 Task: Select transit view around selected location Golden Gate Bridge, San Francisco, California, United States and check out the nearest train station
Action: Mouse moved to (121, 48)
Screenshot: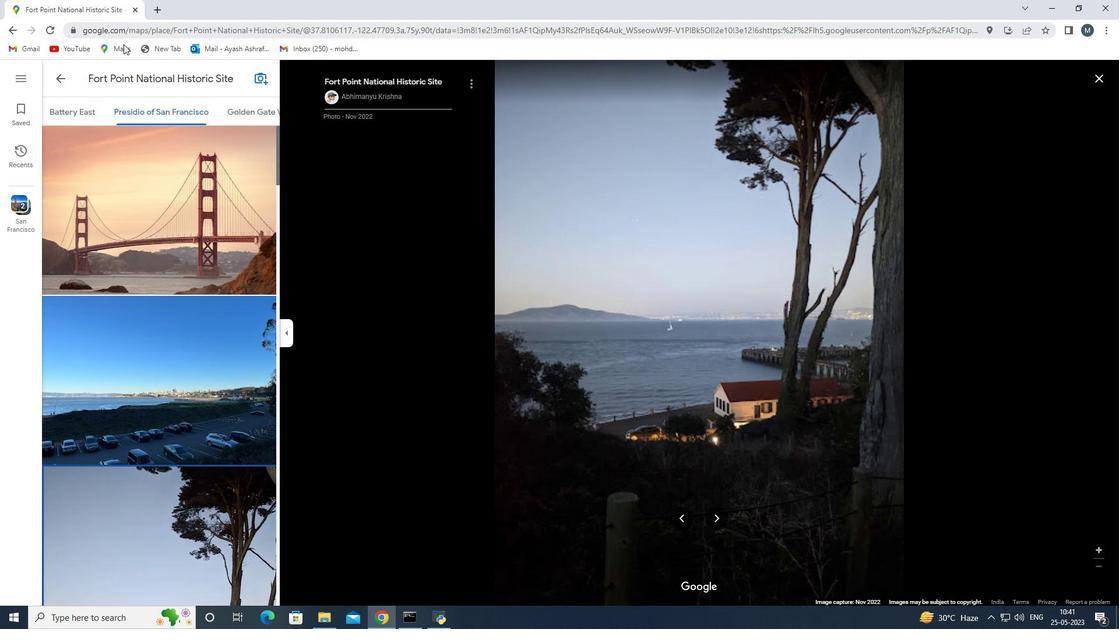 
Action: Mouse pressed left at (121, 48)
Screenshot: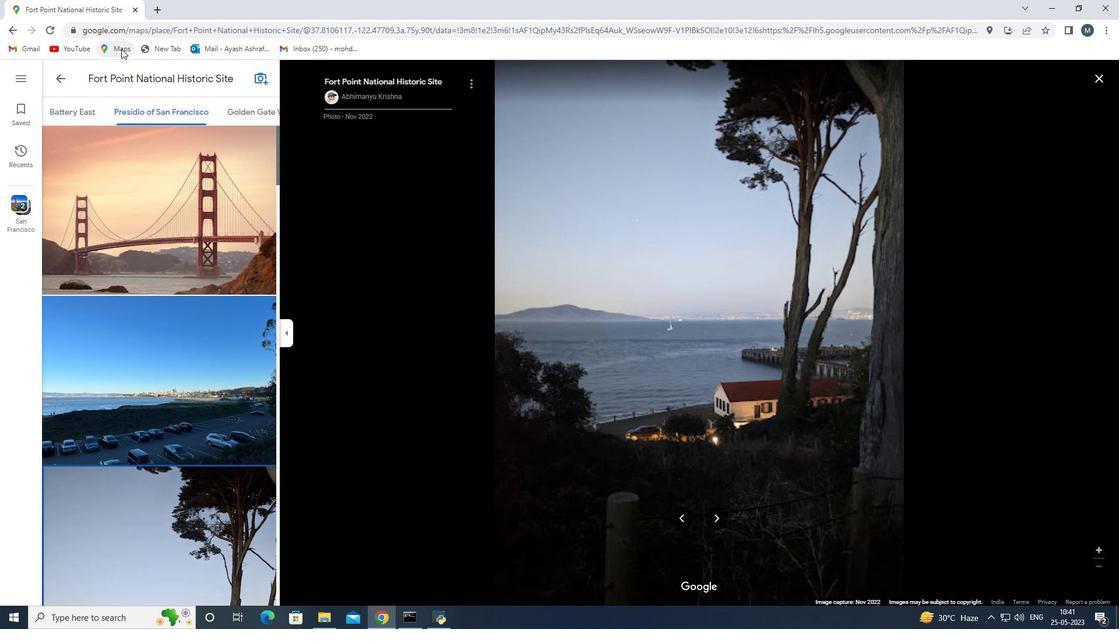 
Action: Mouse moved to (139, 107)
Screenshot: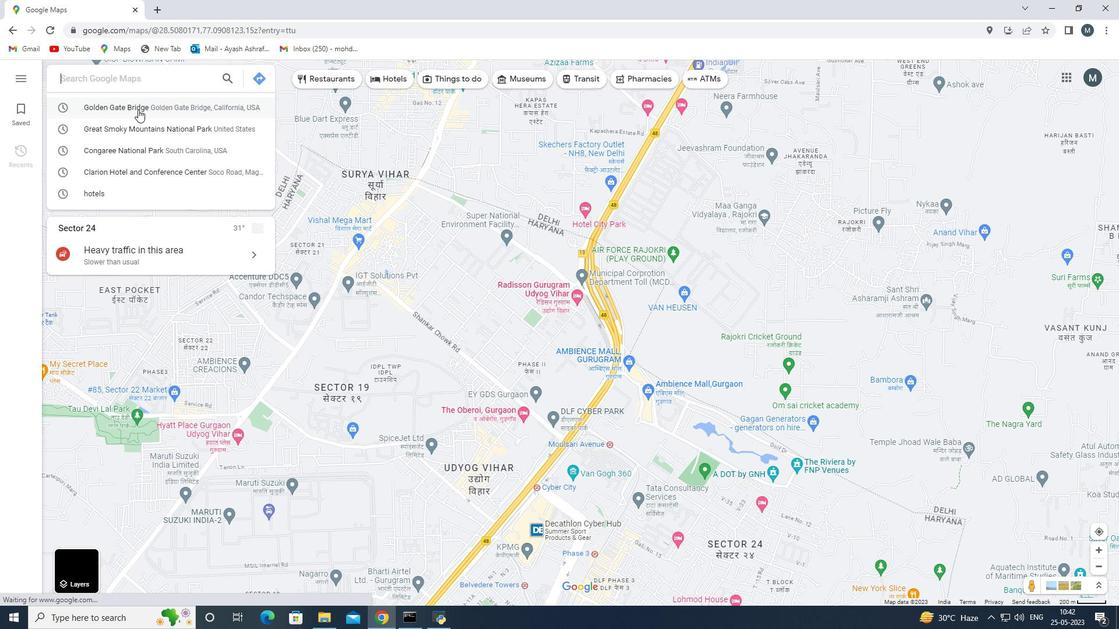 
Action: Mouse pressed left at (139, 107)
Screenshot: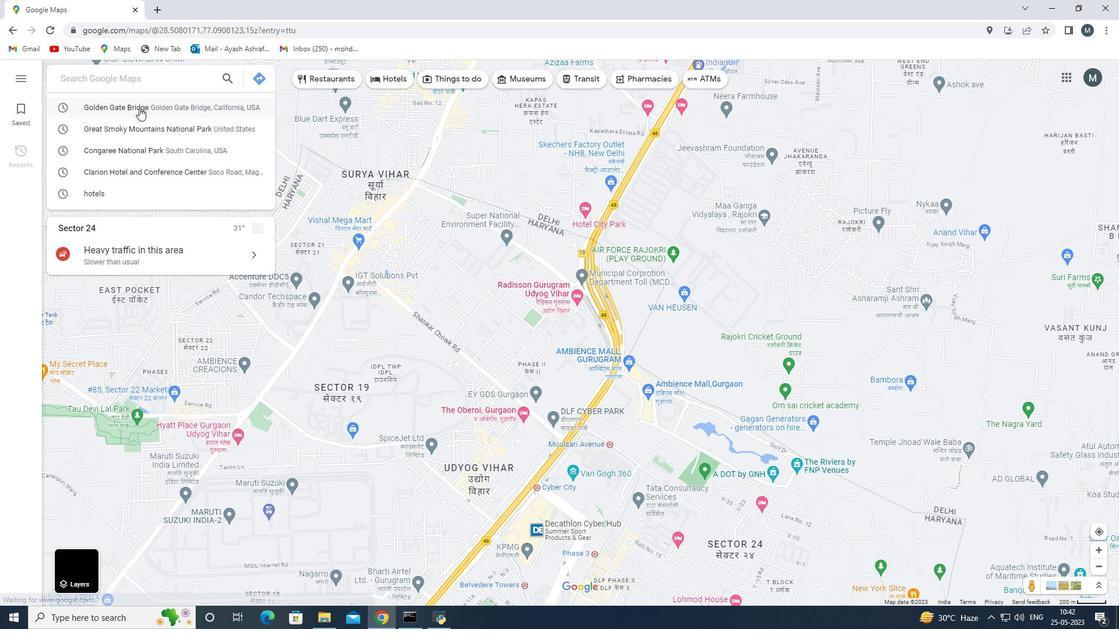 
Action: Mouse moved to (521, 78)
Screenshot: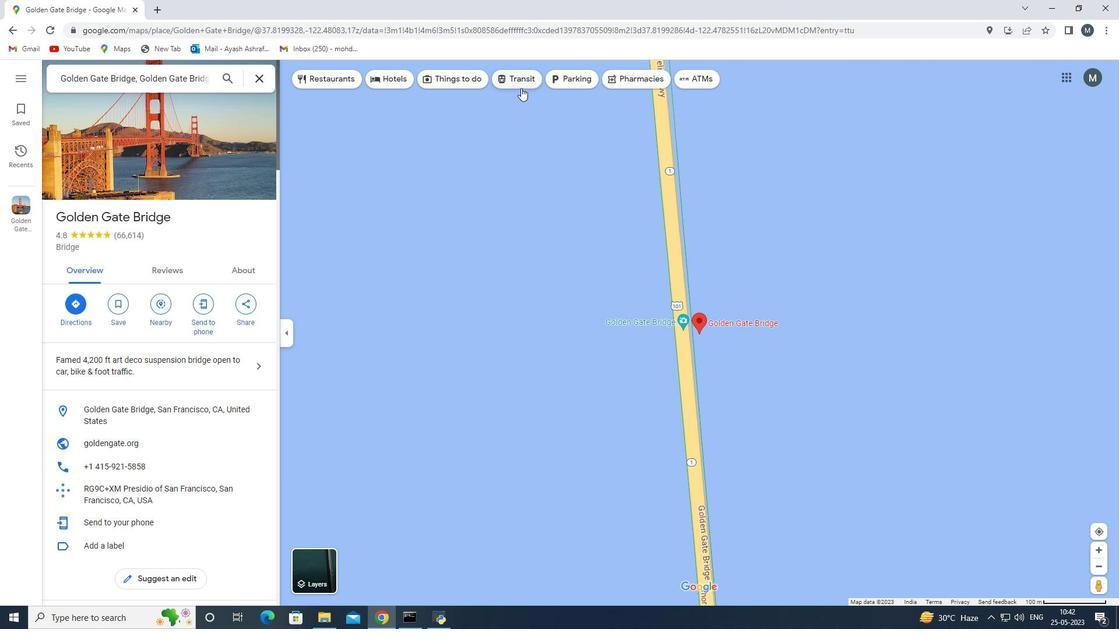 
Action: Mouse pressed left at (521, 78)
Screenshot: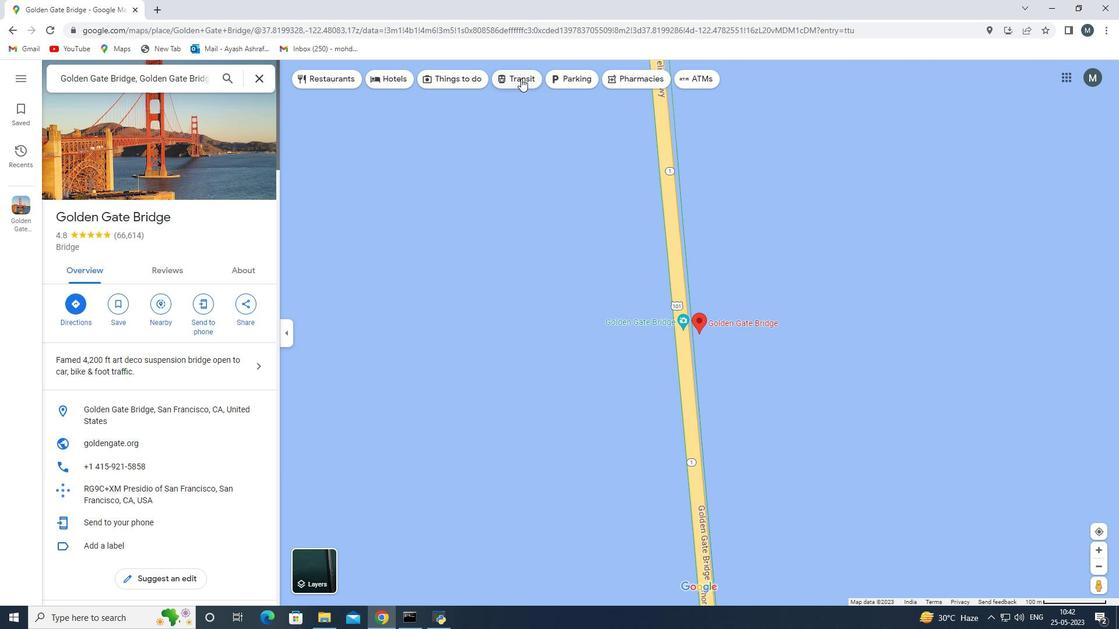 
Action: Mouse moved to (174, 362)
Screenshot: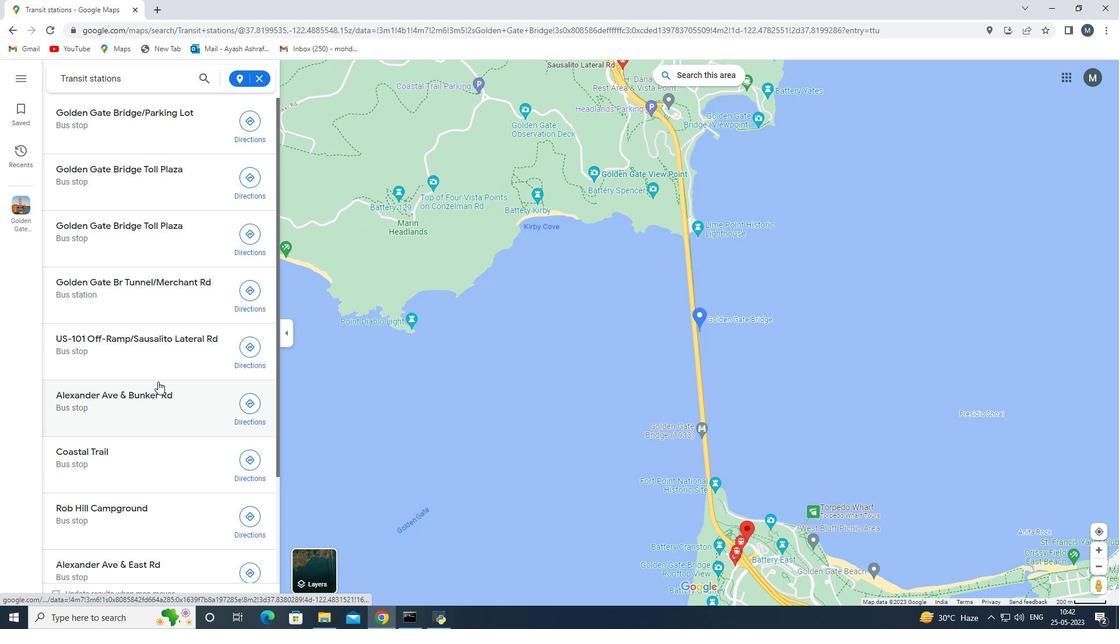 
Action: Mouse scrolled (174, 361) with delta (0, 0)
Screenshot: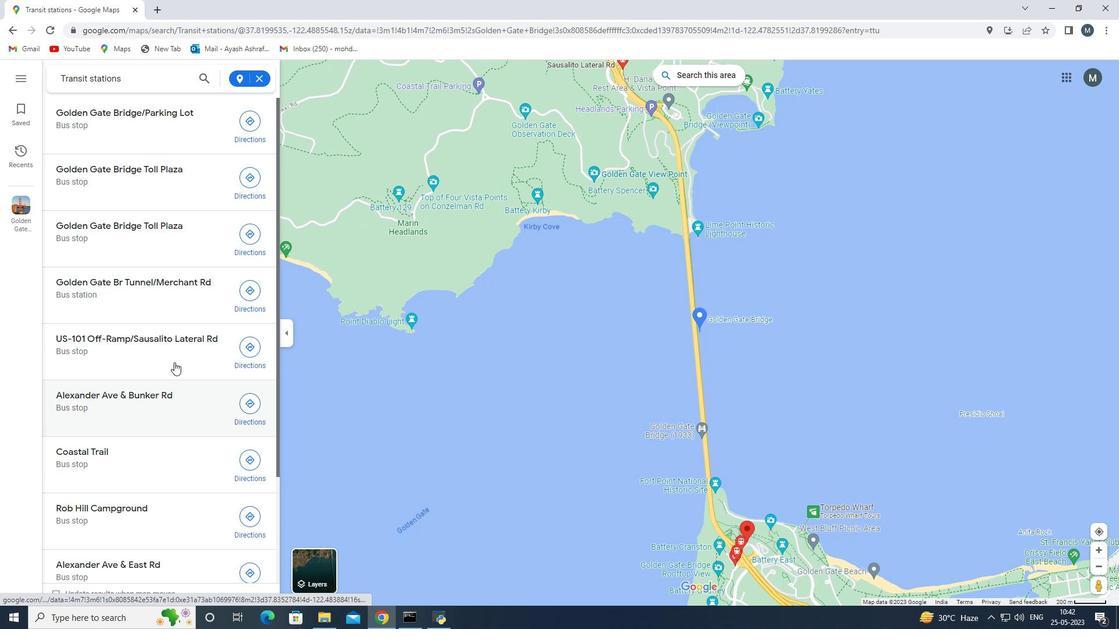 
Action: Mouse scrolled (174, 361) with delta (0, 0)
Screenshot: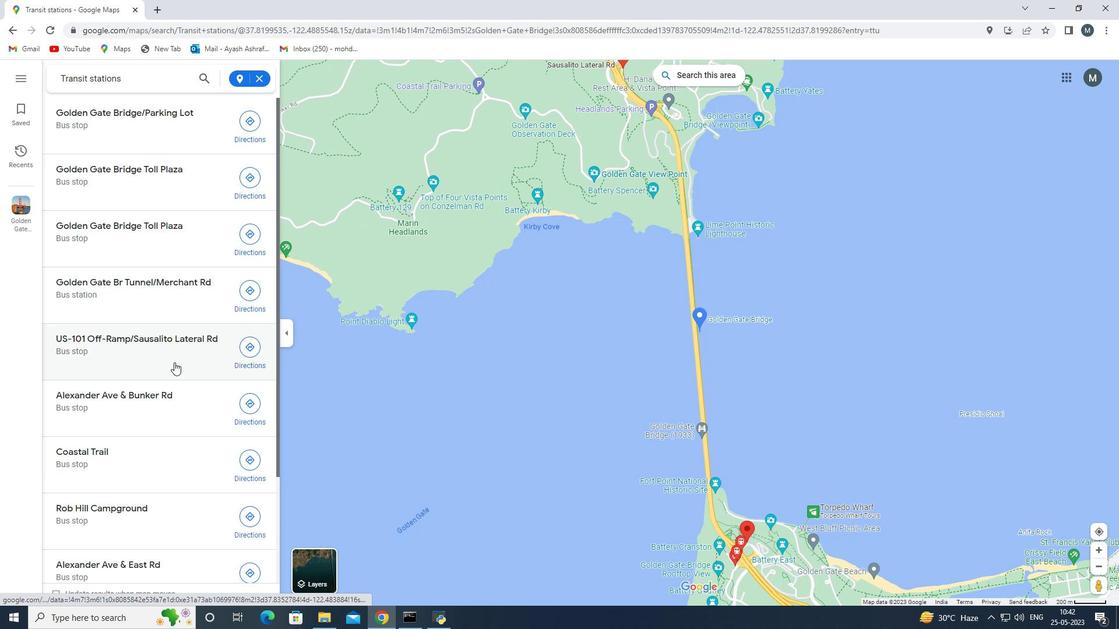 
Action: Mouse scrolled (174, 361) with delta (0, 0)
Screenshot: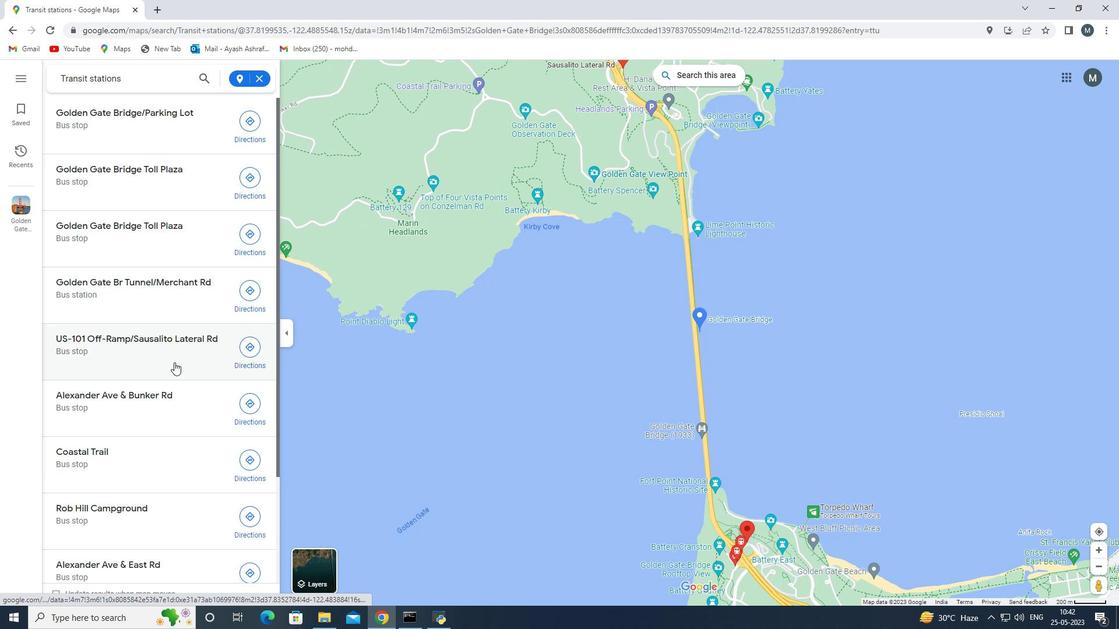 
Action: Mouse scrolled (174, 361) with delta (0, 0)
Screenshot: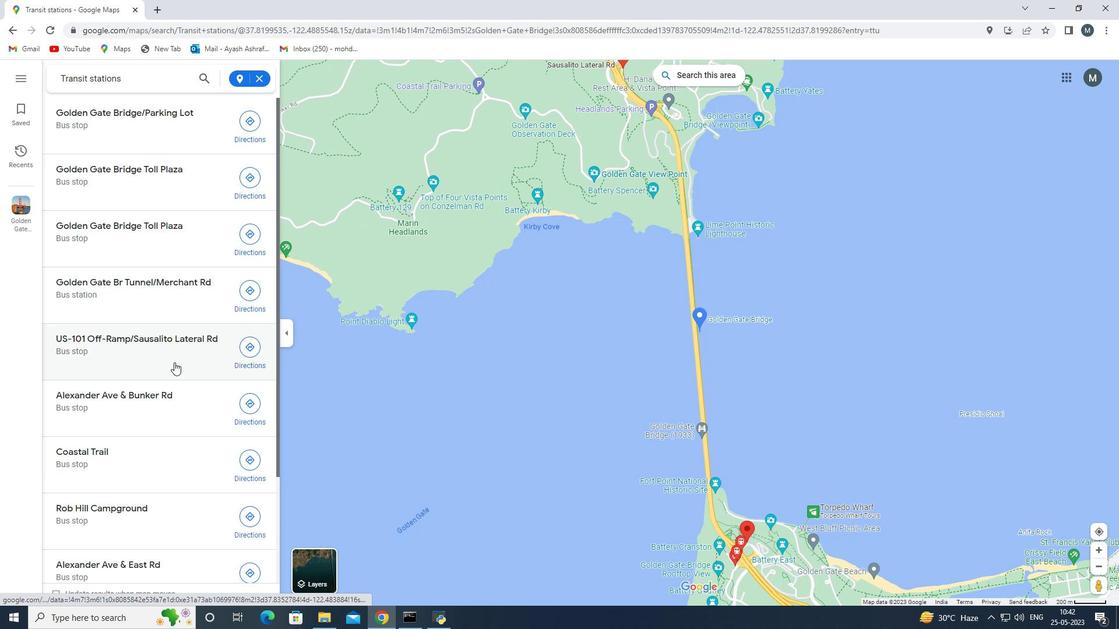 
Action: Mouse scrolled (174, 361) with delta (0, 0)
Screenshot: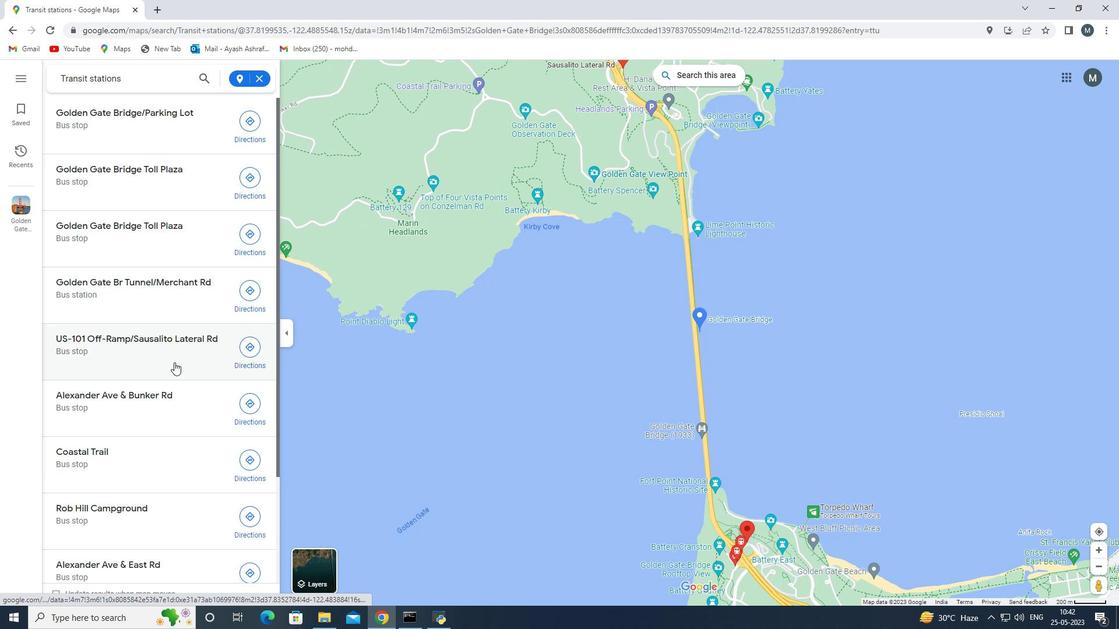 
Action: Mouse scrolled (174, 361) with delta (0, 0)
Screenshot: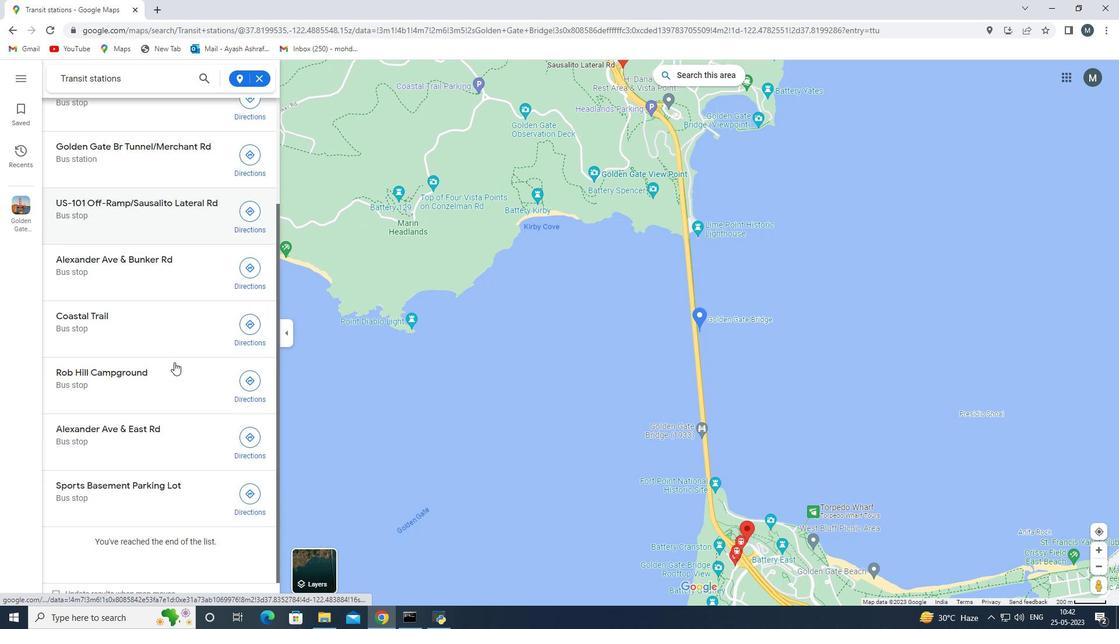 
Action: Mouse scrolled (174, 363) with delta (0, 0)
Screenshot: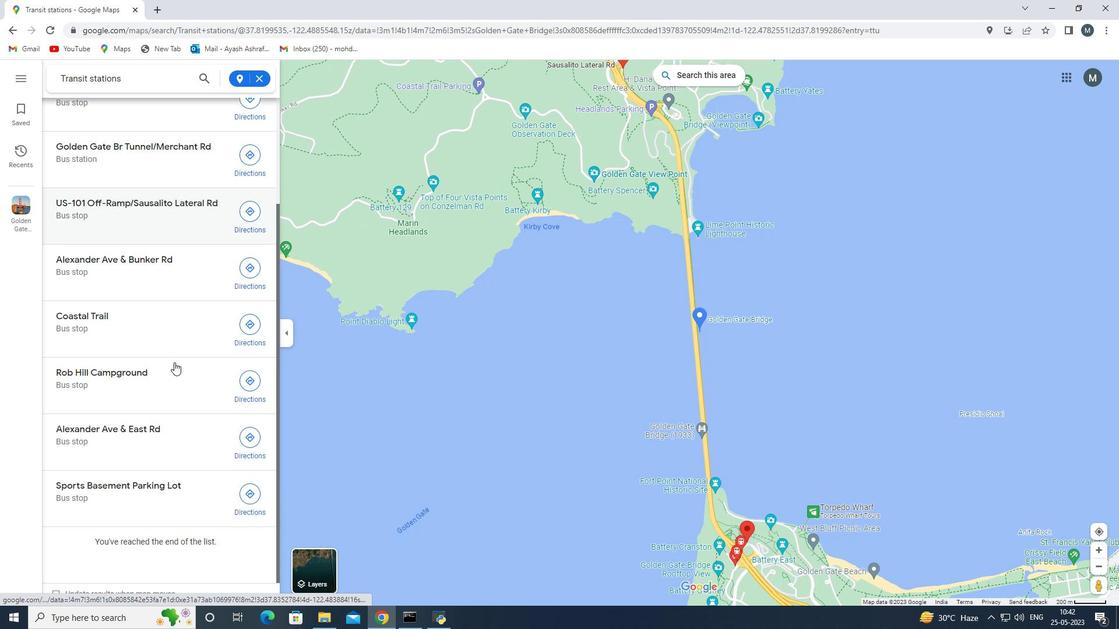 
Action: Mouse scrolled (174, 363) with delta (0, 0)
Screenshot: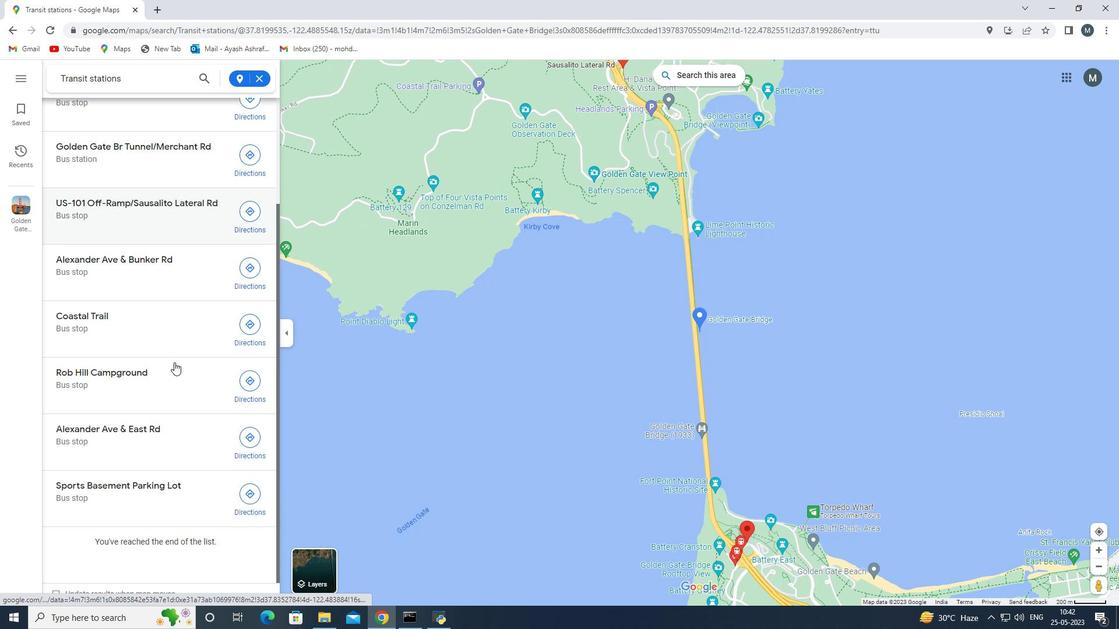 
Action: Mouse scrolled (174, 363) with delta (0, 0)
Screenshot: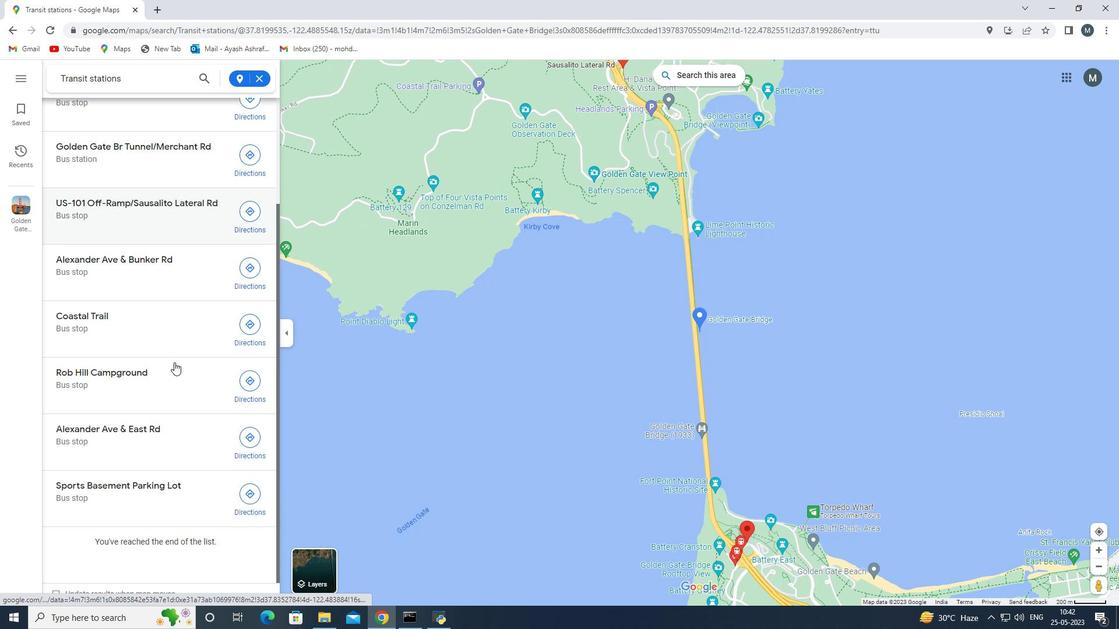 
Action: Mouse scrolled (174, 363) with delta (0, 0)
Screenshot: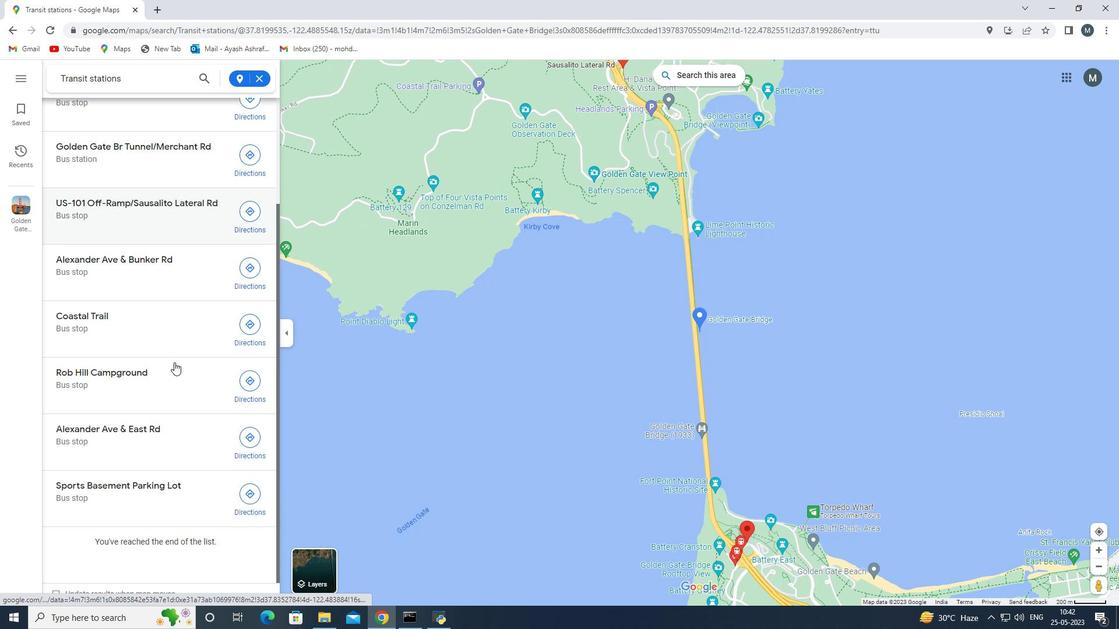 
Action: Mouse scrolled (174, 363) with delta (0, 0)
Screenshot: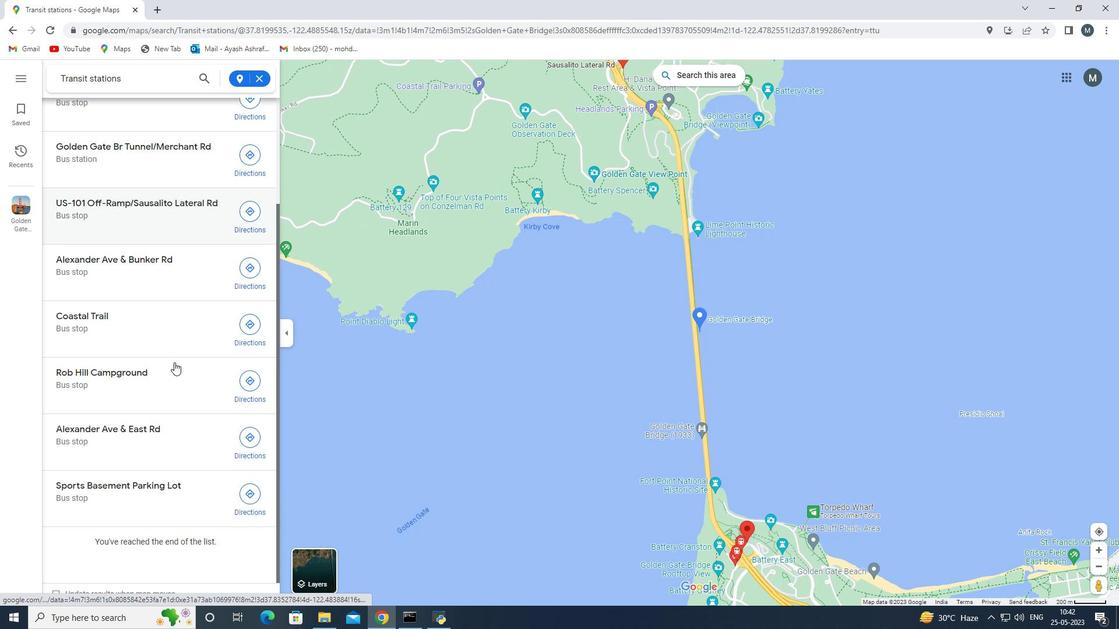 
Action: Mouse scrolled (174, 363) with delta (0, 0)
Screenshot: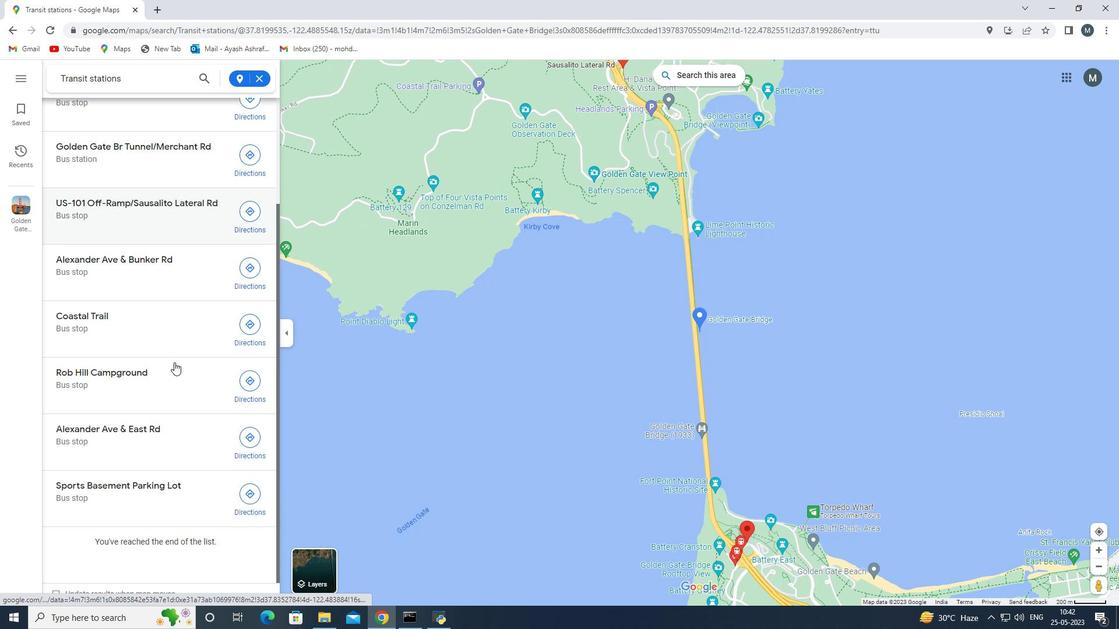 
Action: Mouse moved to (203, 251)
Screenshot: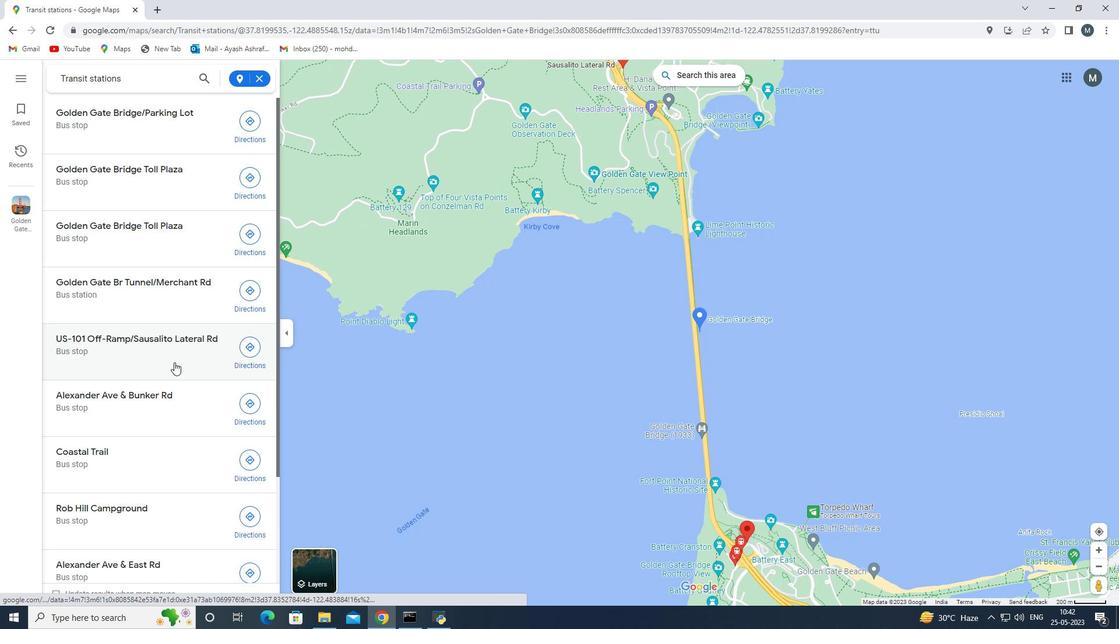 
Action: Mouse scrolled (203, 252) with delta (0, 0)
Screenshot: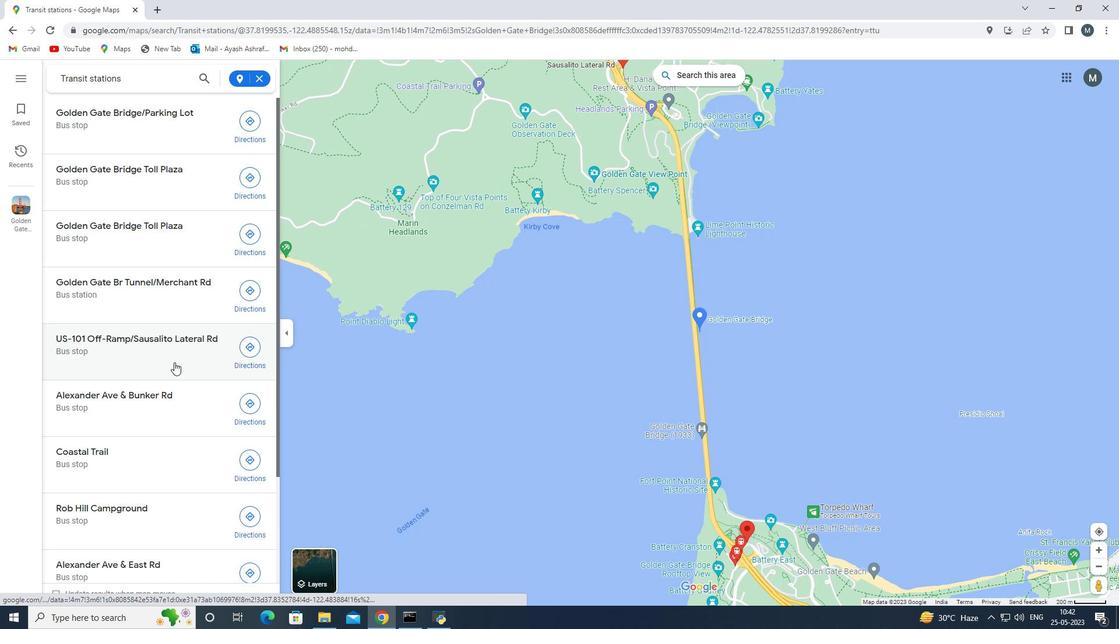 
Action: Mouse scrolled (203, 252) with delta (0, 0)
Screenshot: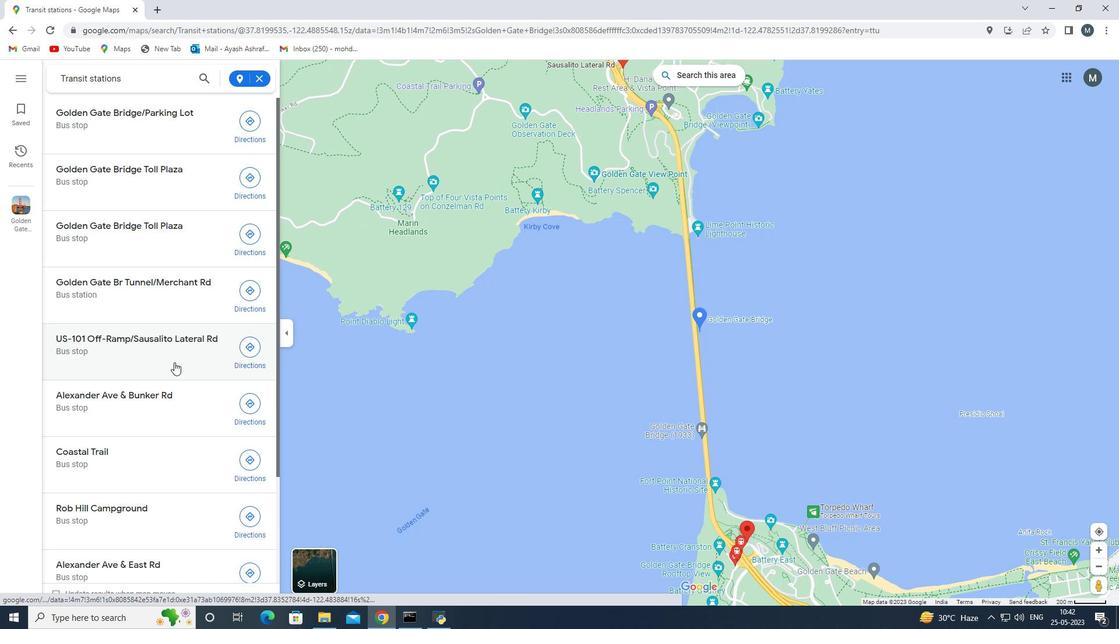 
Action: Mouse scrolled (203, 252) with delta (0, 0)
Screenshot: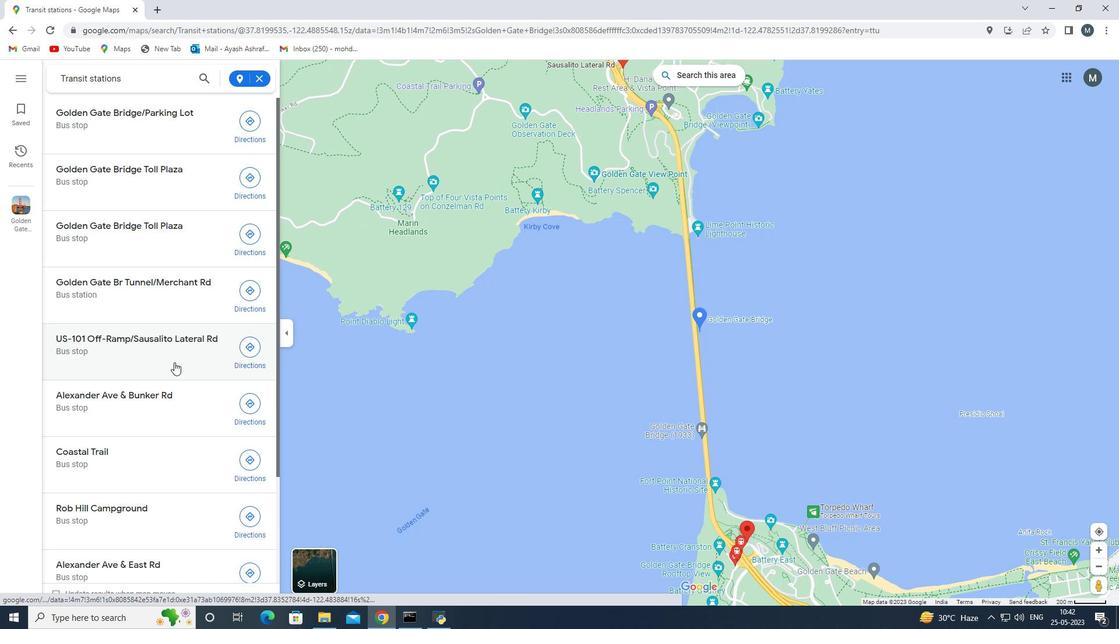 
Action: Mouse scrolled (203, 252) with delta (0, 0)
Screenshot: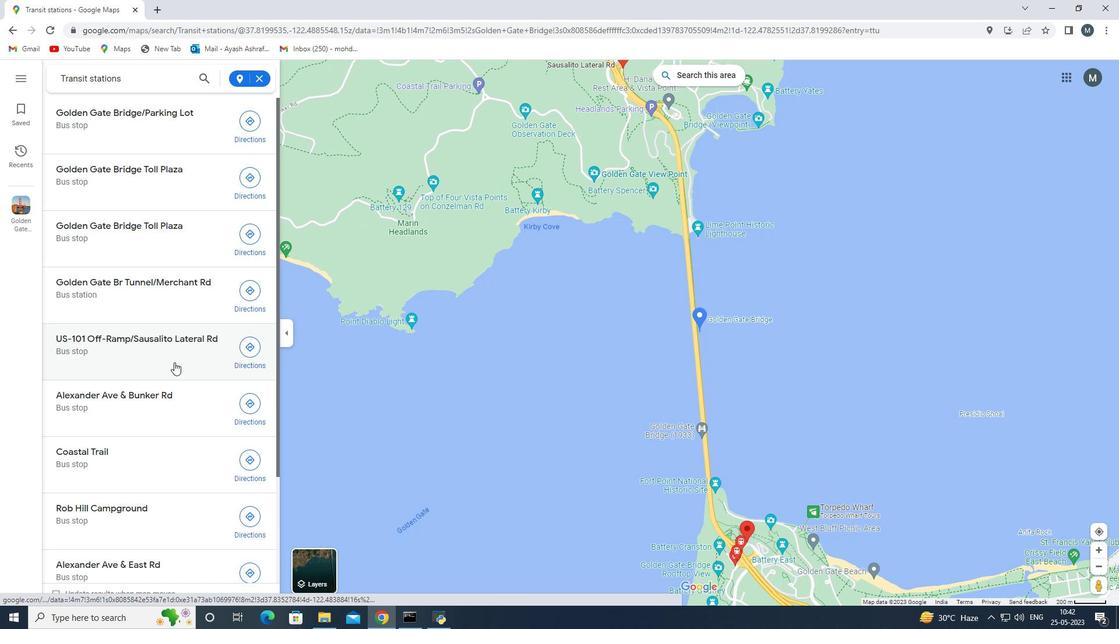 
Action: Mouse scrolled (203, 252) with delta (0, 0)
Screenshot: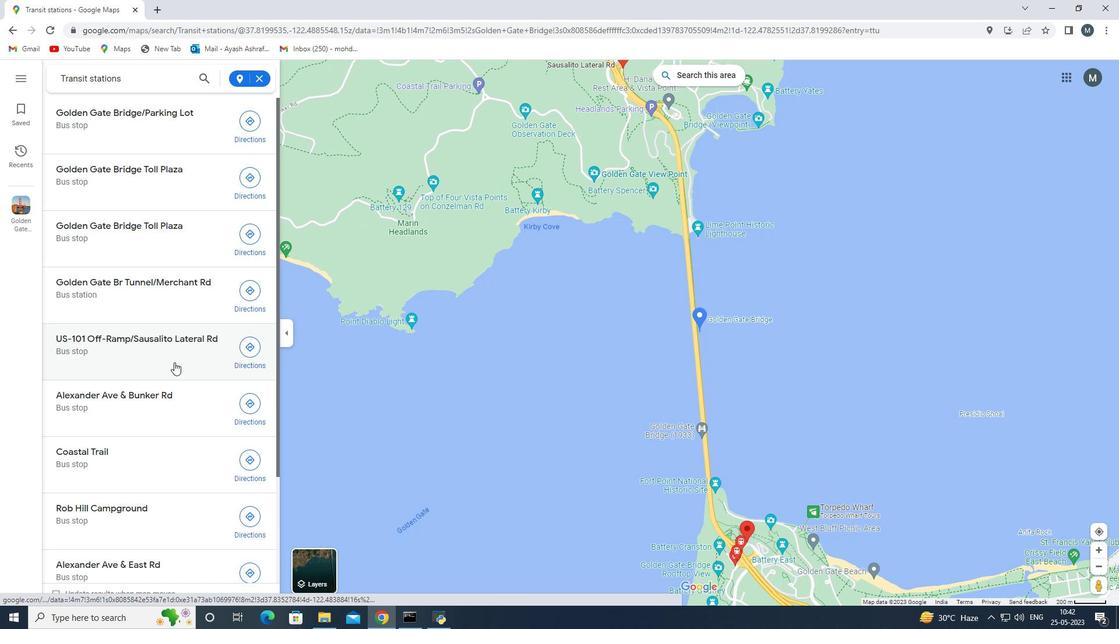 
Action: Mouse scrolled (203, 252) with delta (0, 0)
Screenshot: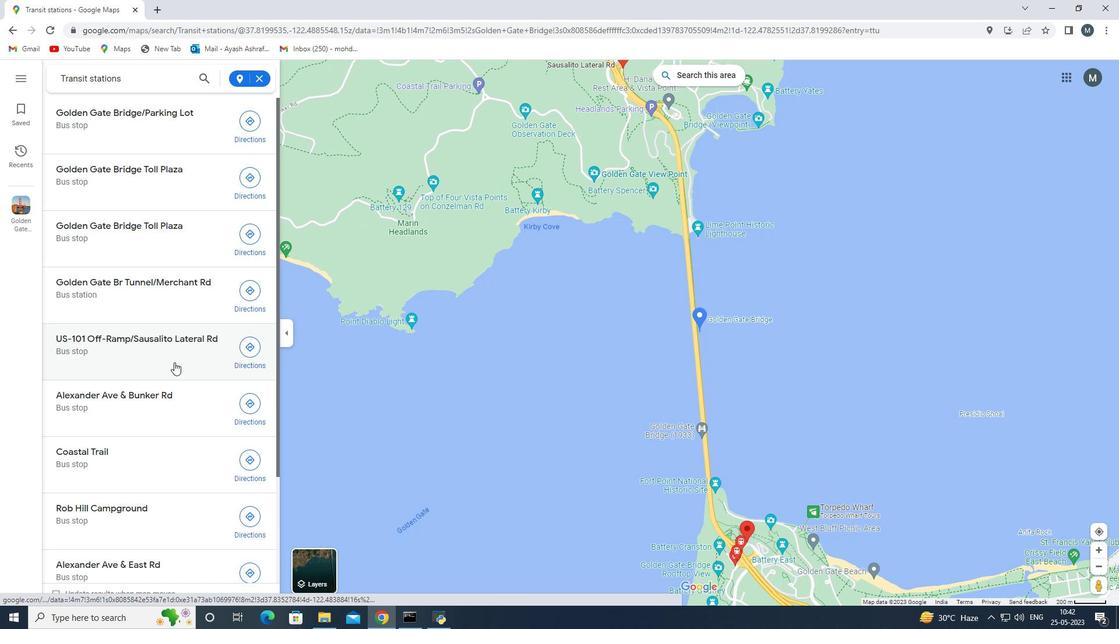 
Action: Mouse scrolled (203, 252) with delta (0, 0)
Screenshot: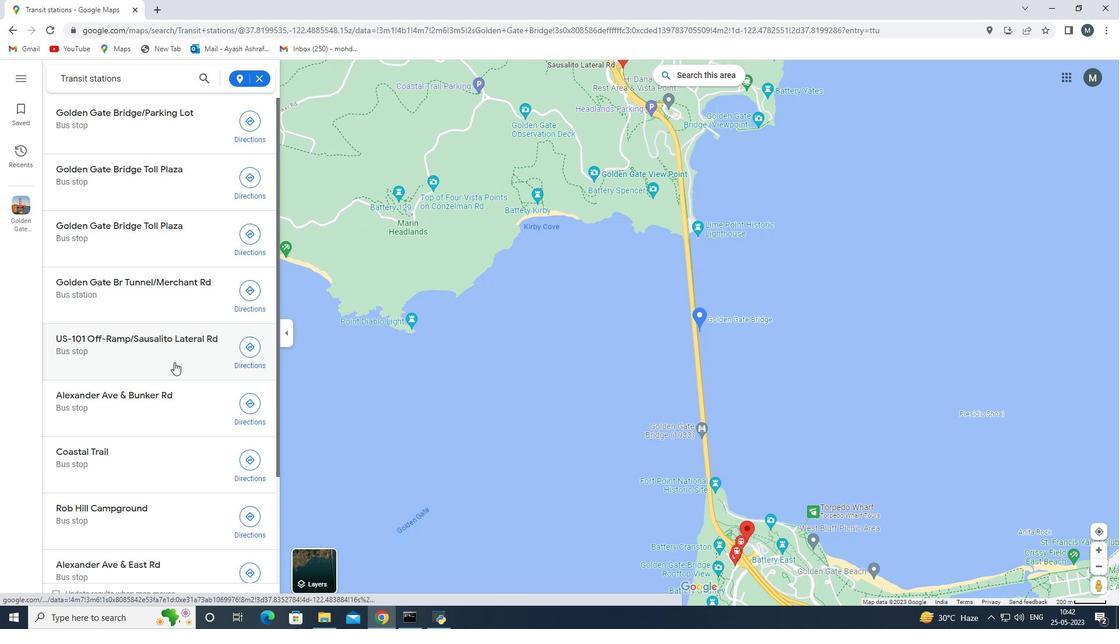 
Action: Mouse moved to (170, 129)
Screenshot: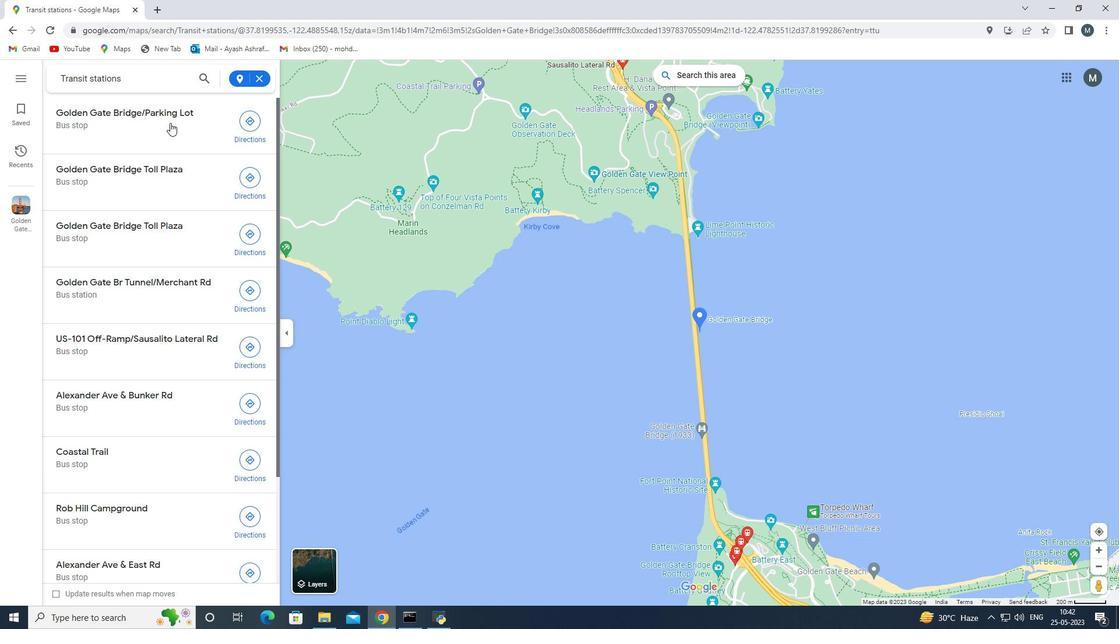 
Action: Mouse scrolled (170, 130) with delta (0, 0)
Screenshot: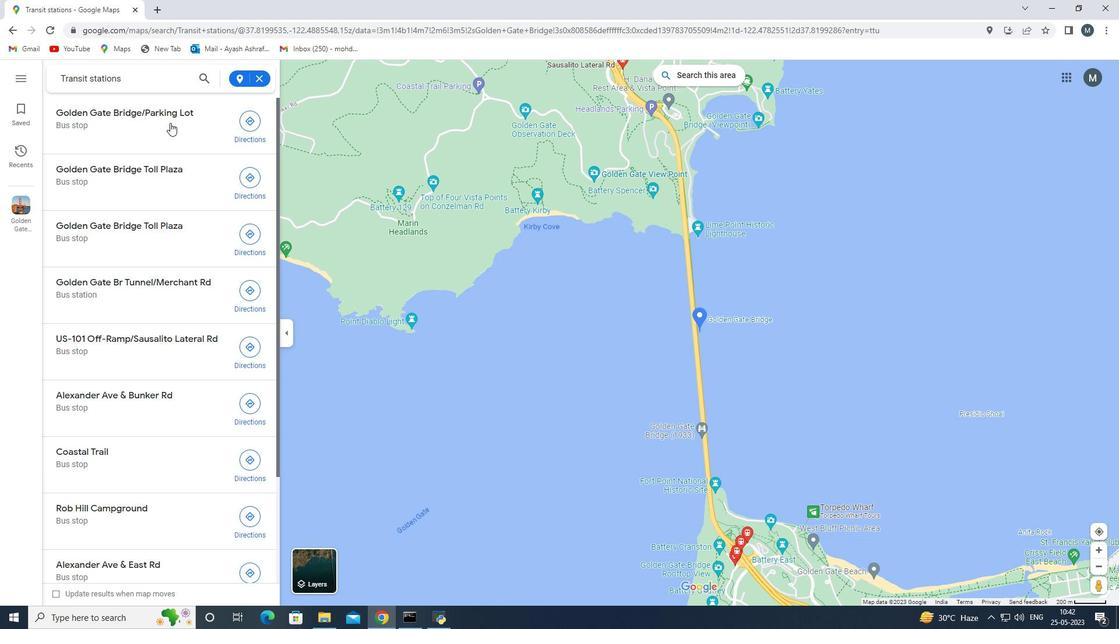 
Action: Mouse scrolled (170, 130) with delta (0, 0)
Screenshot: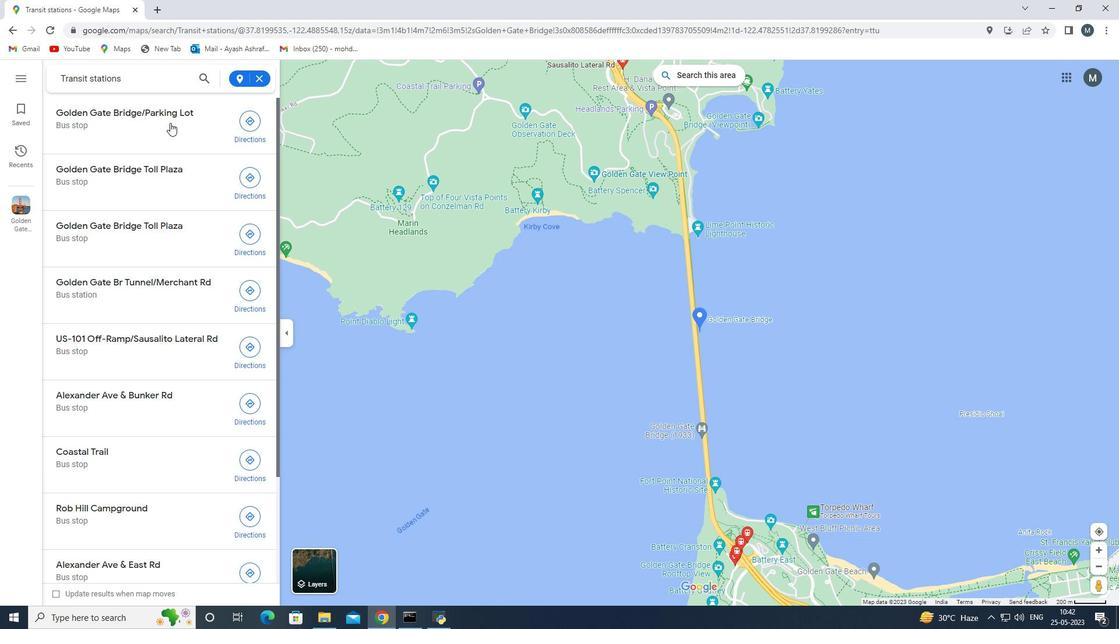 
Action: Mouse scrolled (170, 130) with delta (0, 0)
Screenshot: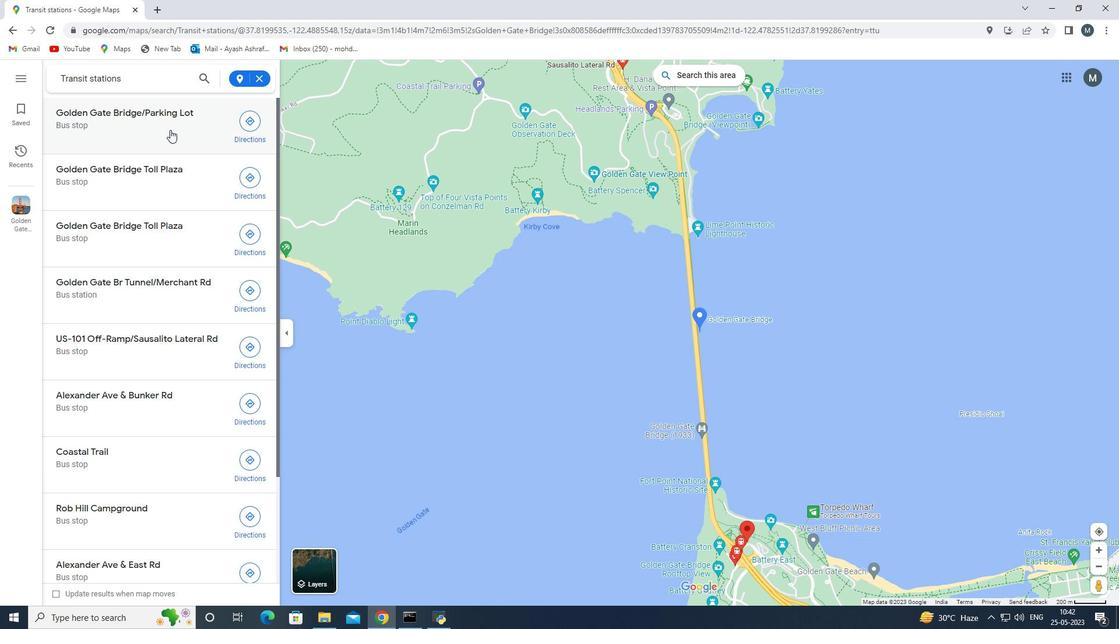 
Action: Mouse moved to (170, 130)
Screenshot: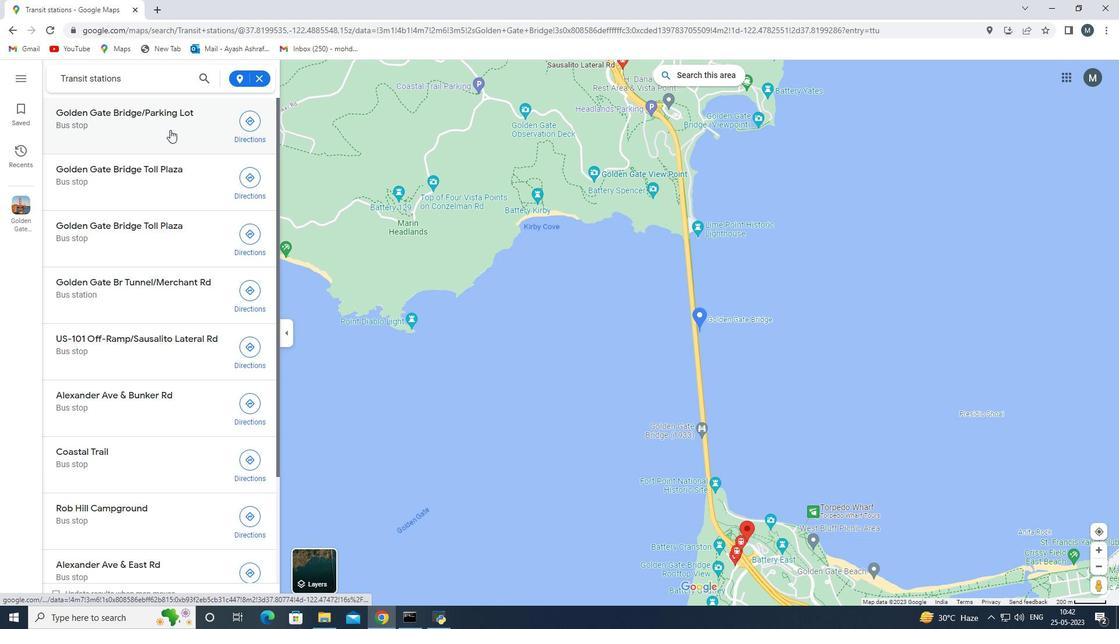 
Action: Mouse scrolled (170, 130) with delta (0, 0)
Screenshot: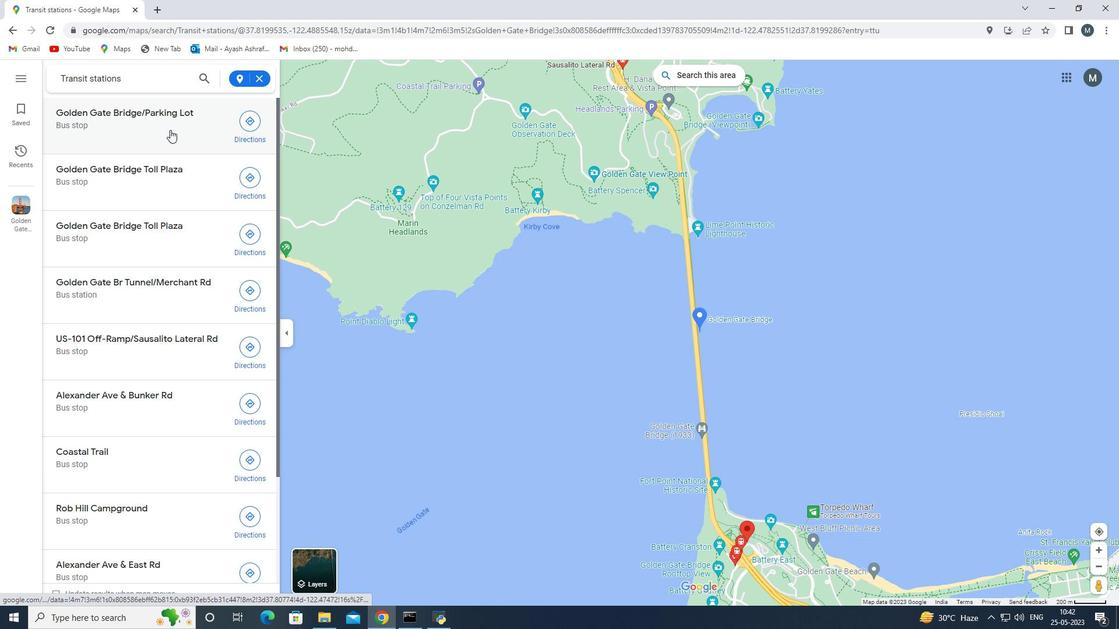 
Action: Mouse moved to (262, 78)
Screenshot: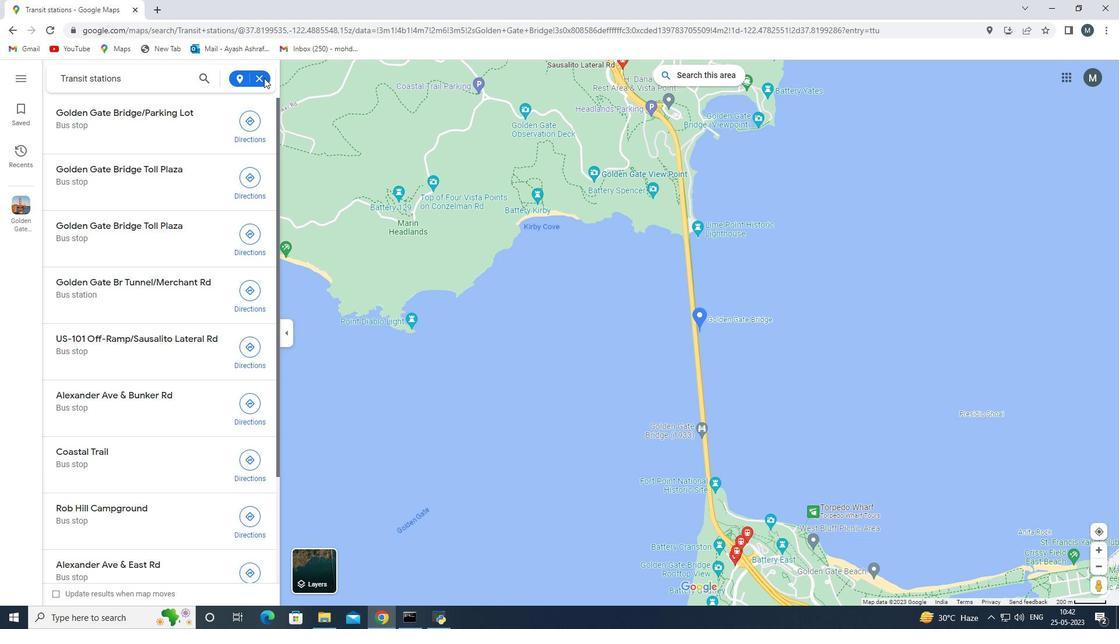 
Action: Mouse pressed left at (262, 78)
Screenshot: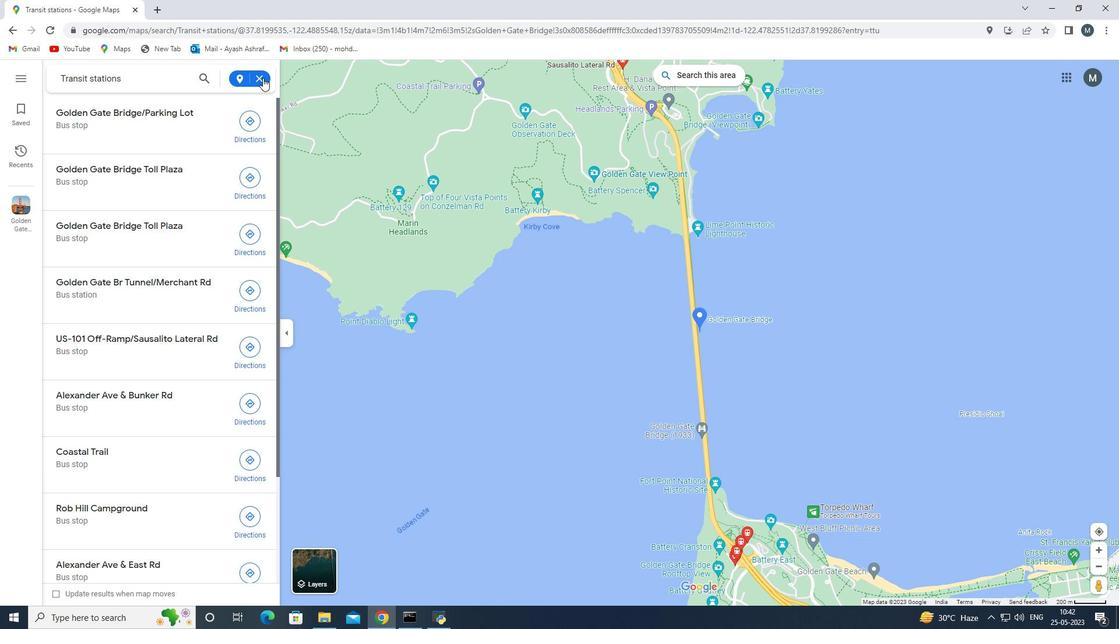
Action: Mouse moved to (169, 243)
Screenshot: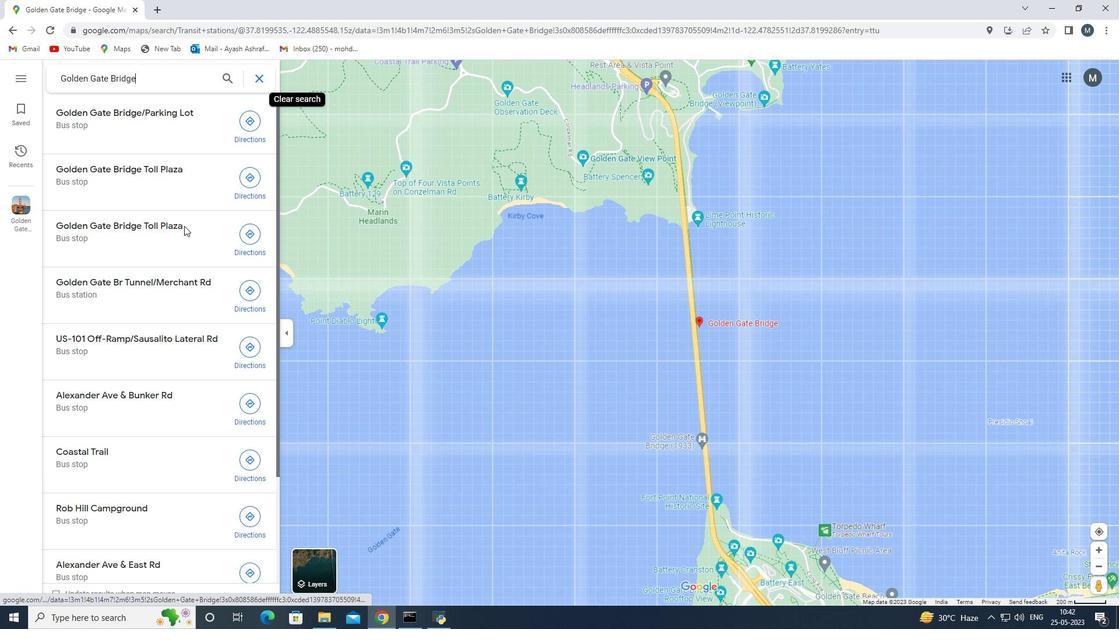 
Action: Mouse scrolled (169, 244) with delta (0, 0)
Screenshot: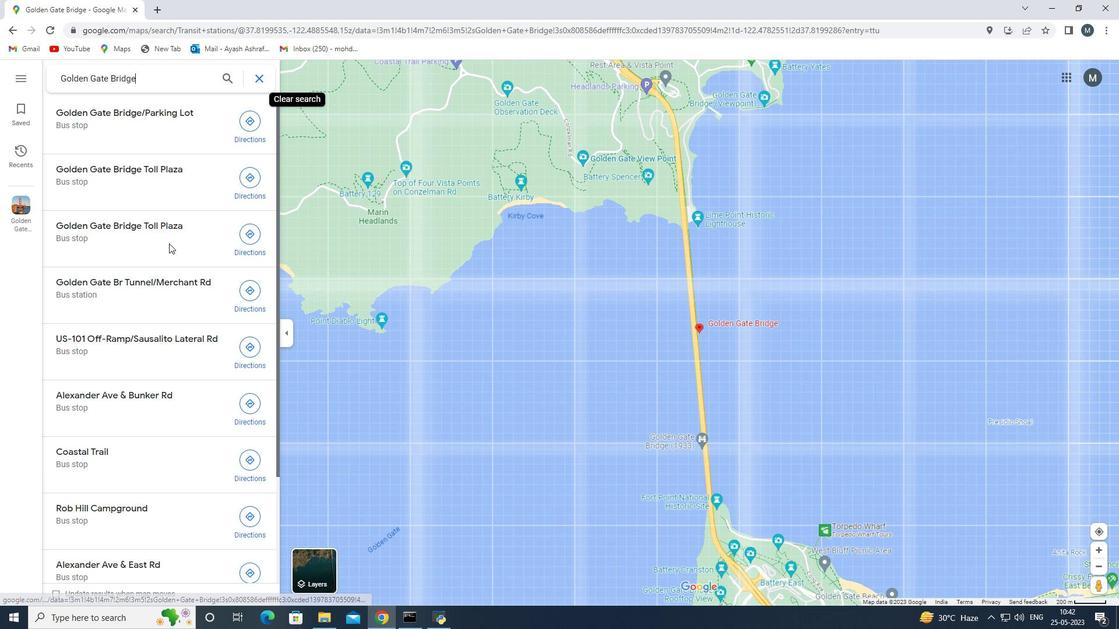 
Action: Mouse scrolled (169, 244) with delta (0, 0)
Screenshot: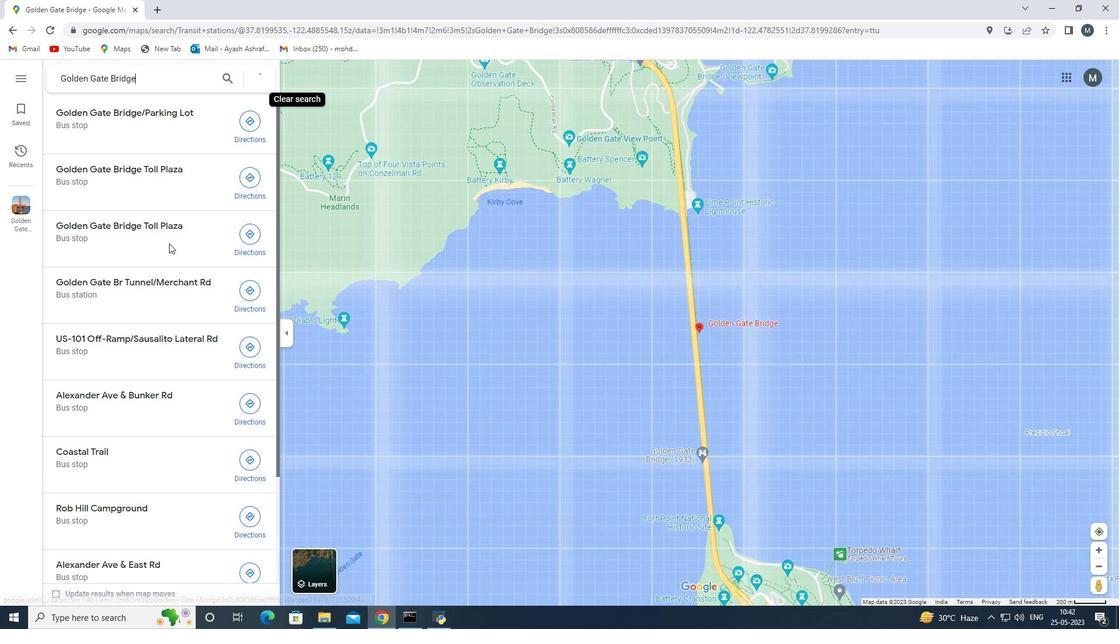 
Action: Mouse scrolled (169, 244) with delta (0, 0)
Screenshot: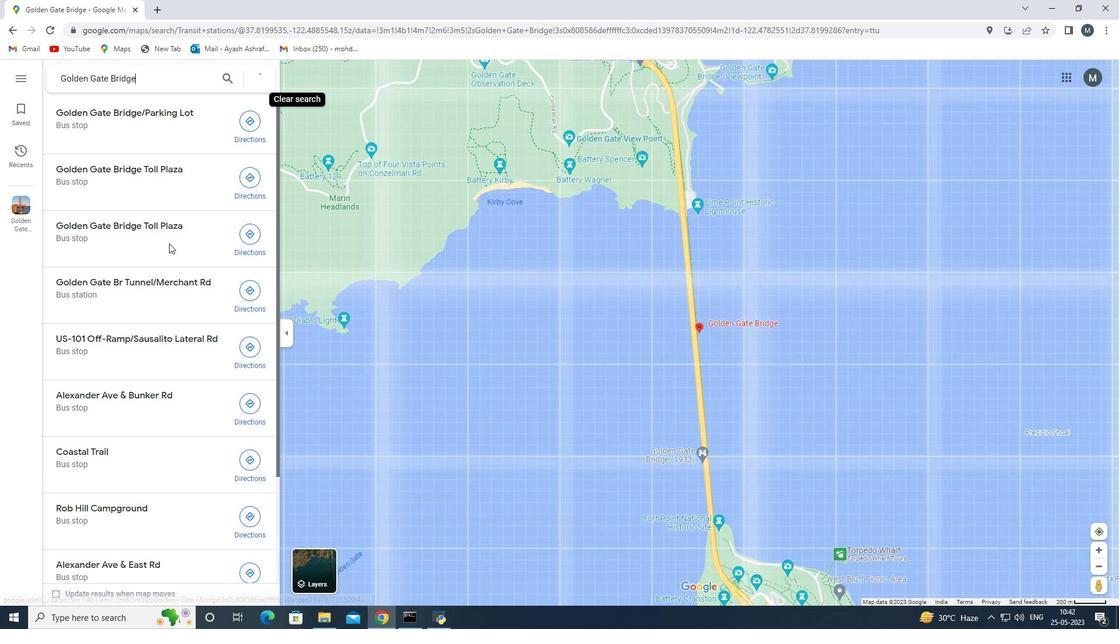 
Action: Mouse scrolled (169, 244) with delta (0, 0)
Screenshot: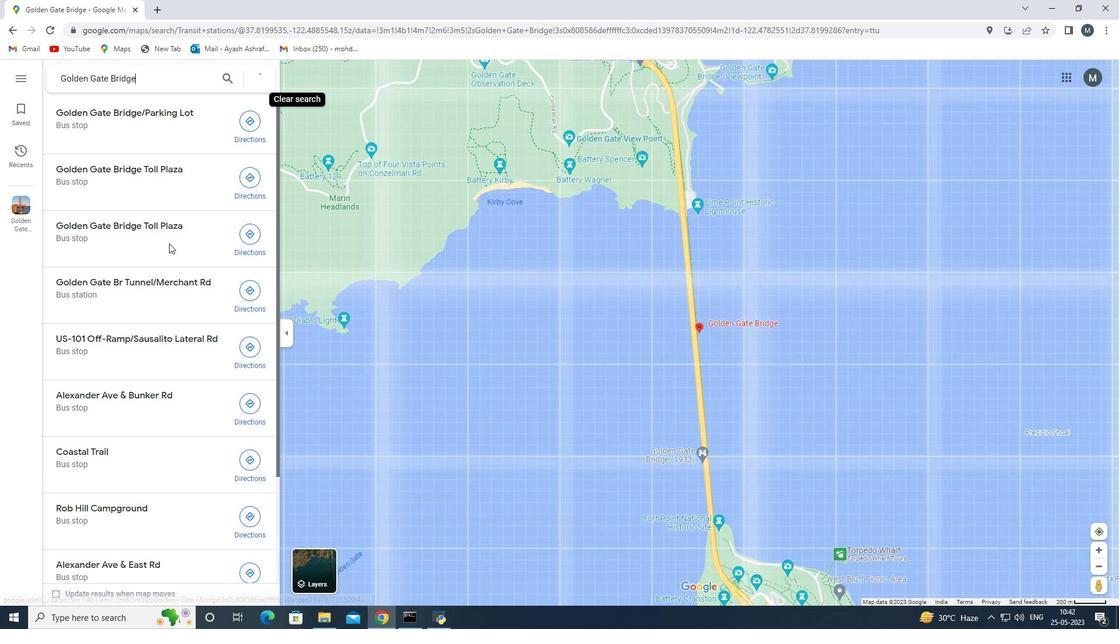 
Action: Mouse scrolled (169, 244) with delta (0, 0)
Screenshot: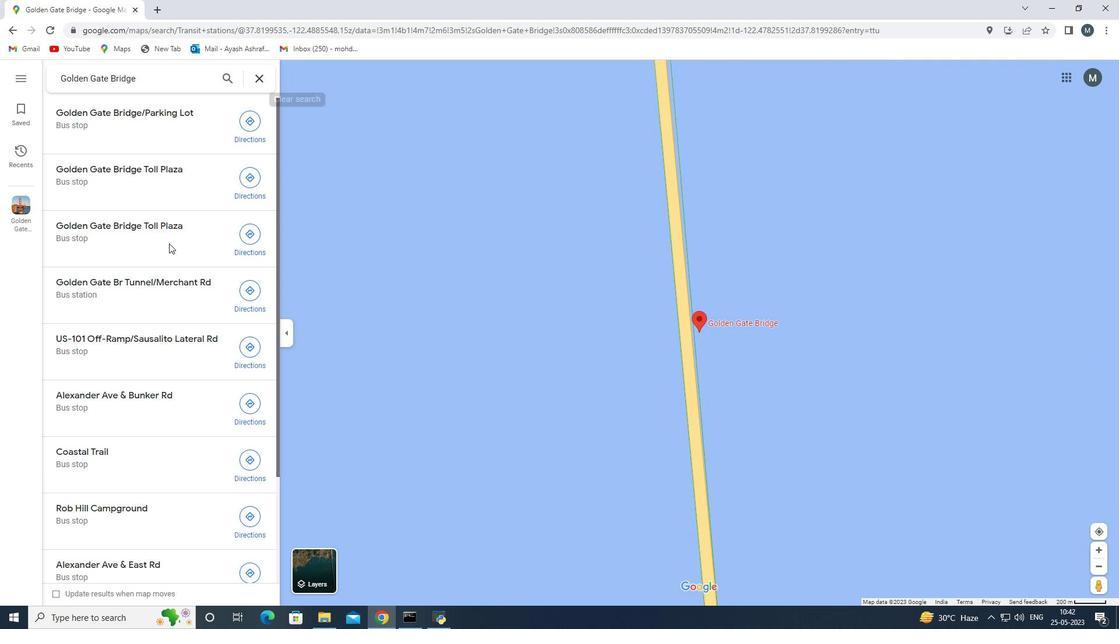 
Action: Mouse moved to (193, 152)
Screenshot: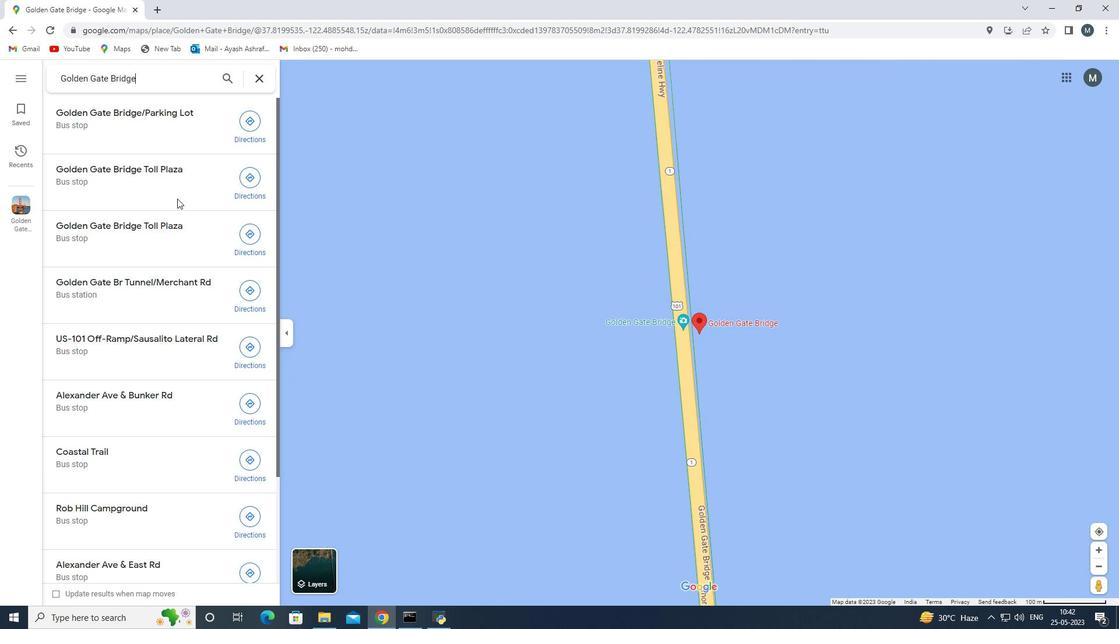
Action: Mouse scrolled (193, 152) with delta (0, 0)
Screenshot: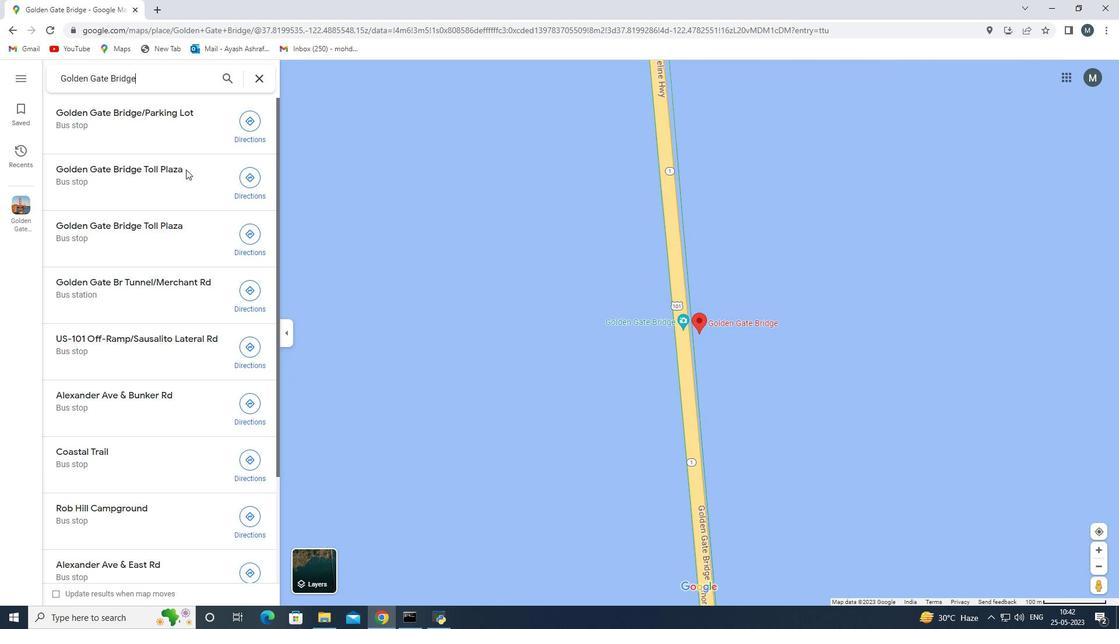 
Action: Mouse moved to (195, 147)
Screenshot: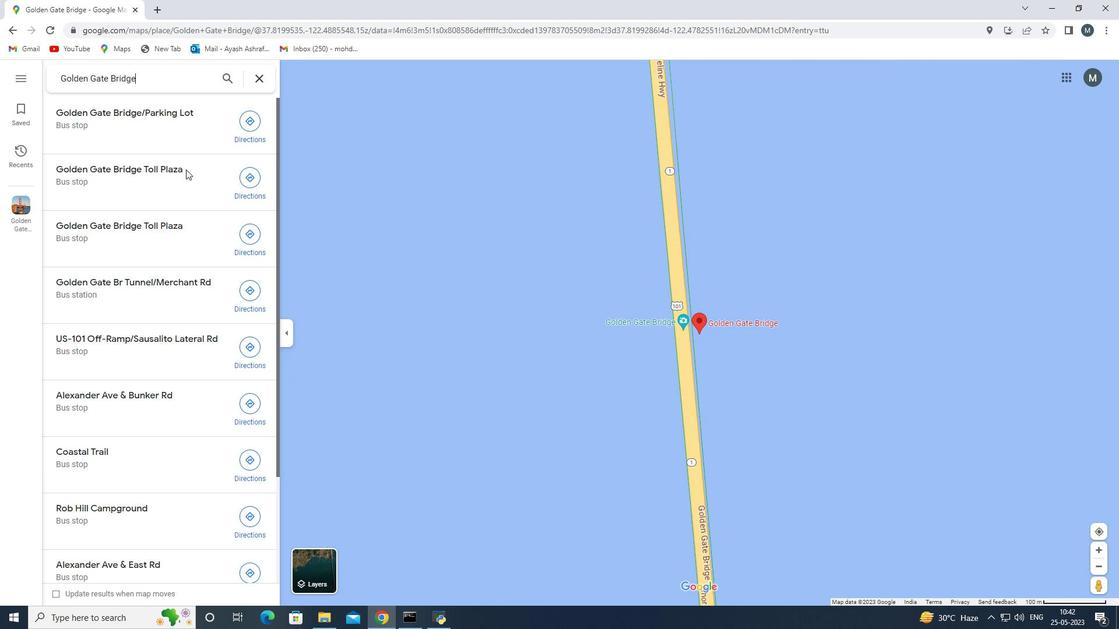 
Action: Mouse scrolled (195, 148) with delta (0, 0)
Screenshot: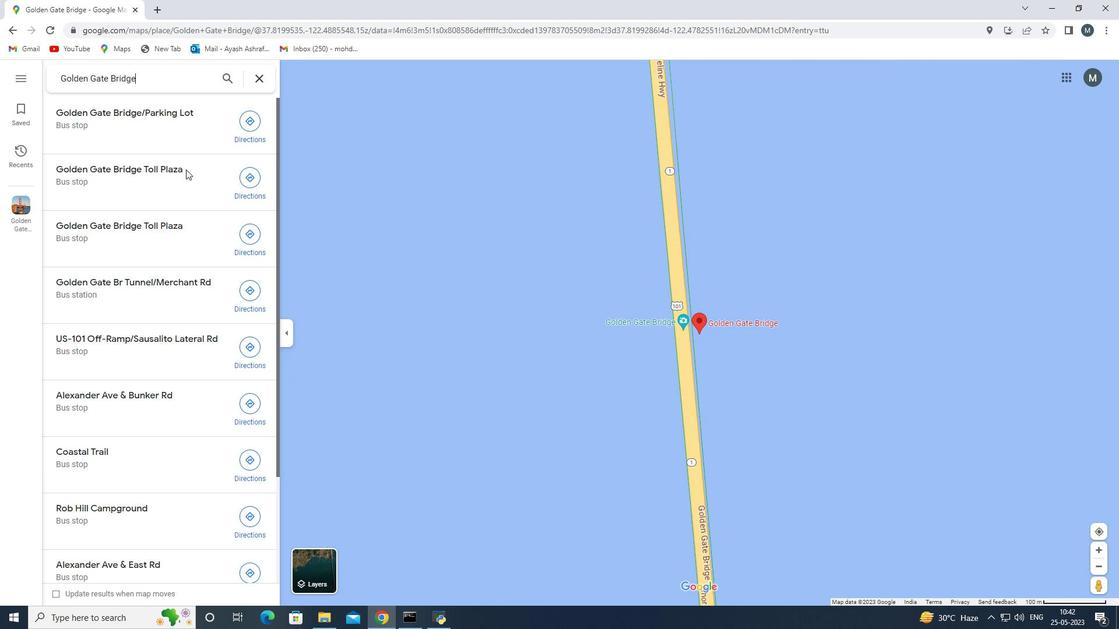 
Action: Mouse moved to (166, 308)
Screenshot: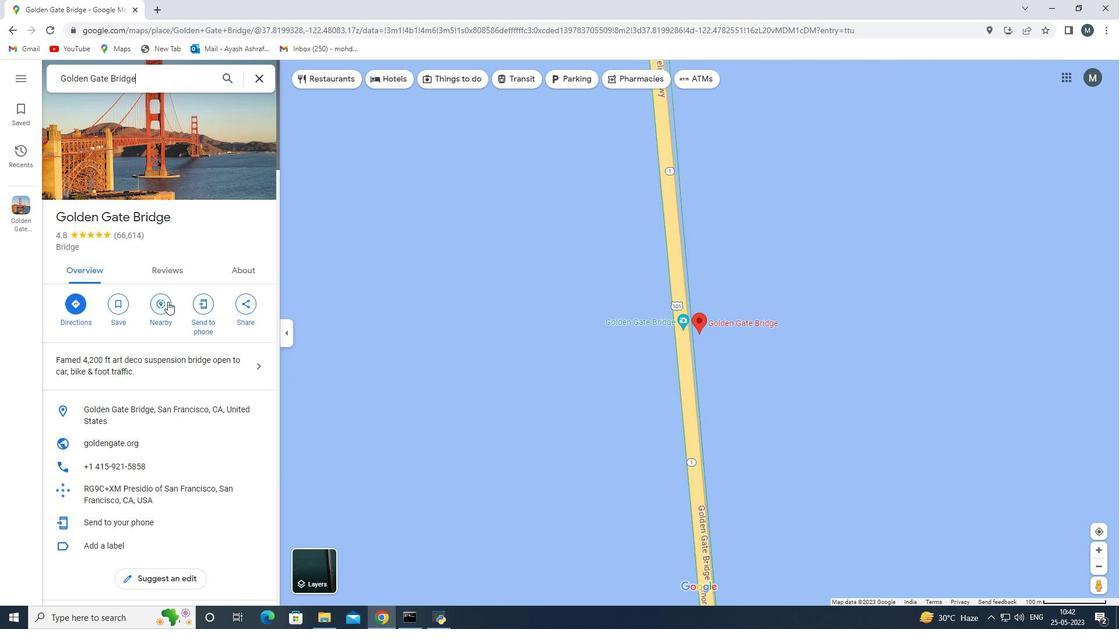 
Action: Mouse pressed left at (166, 308)
Screenshot: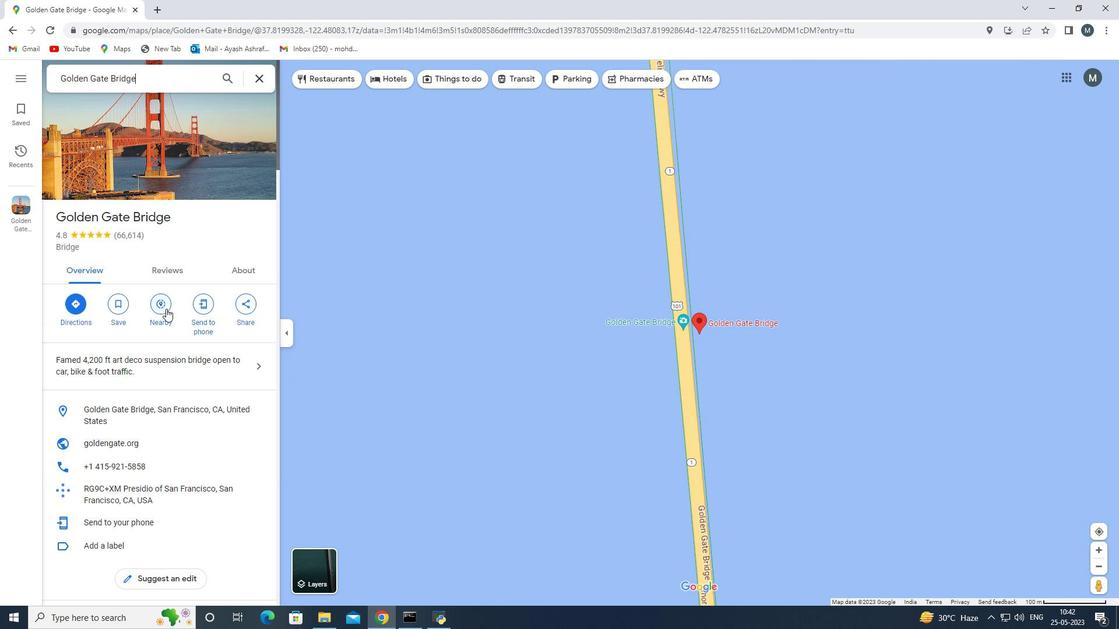 
Action: Mouse moved to (130, 82)
Screenshot: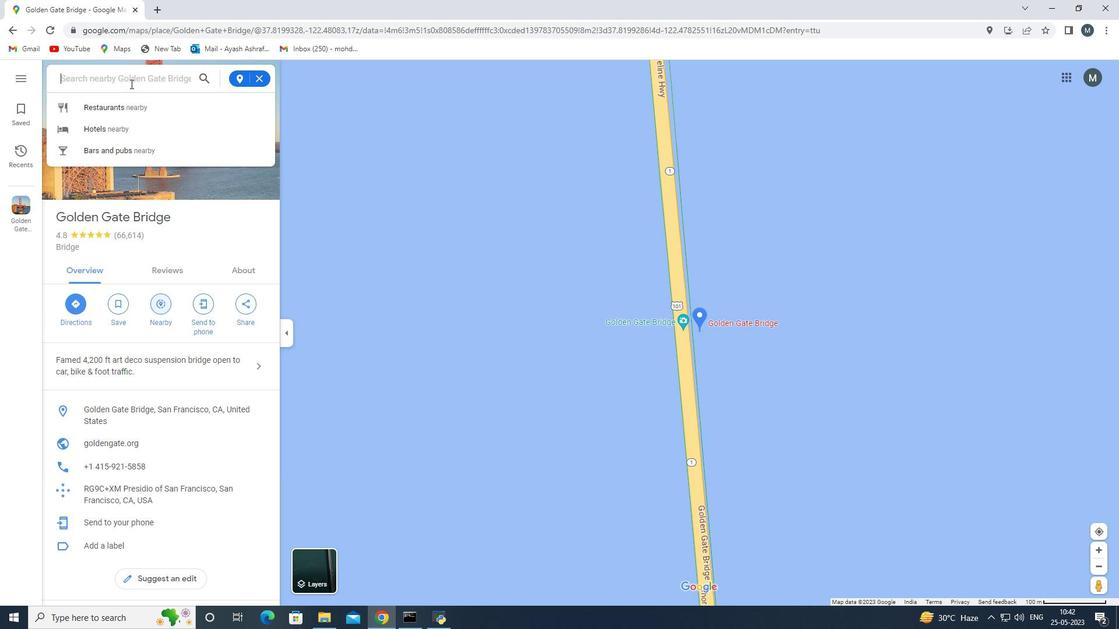 
Action: Mouse pressed left at (130, 82)
Screenshot: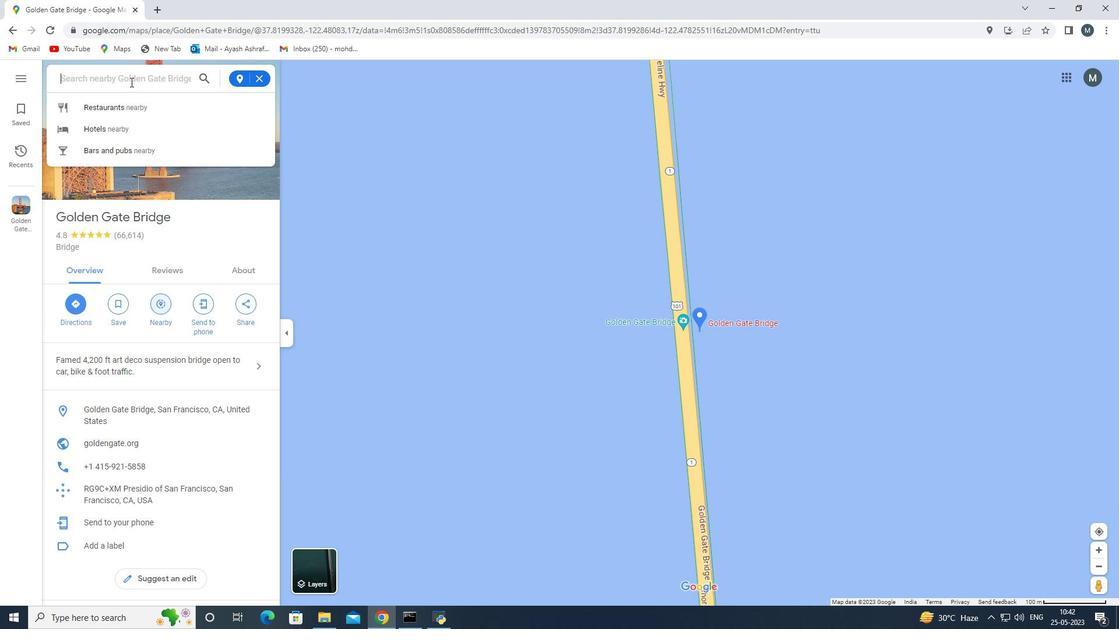 
Action: Key pressed <Key.shift>Tra
Screenshot: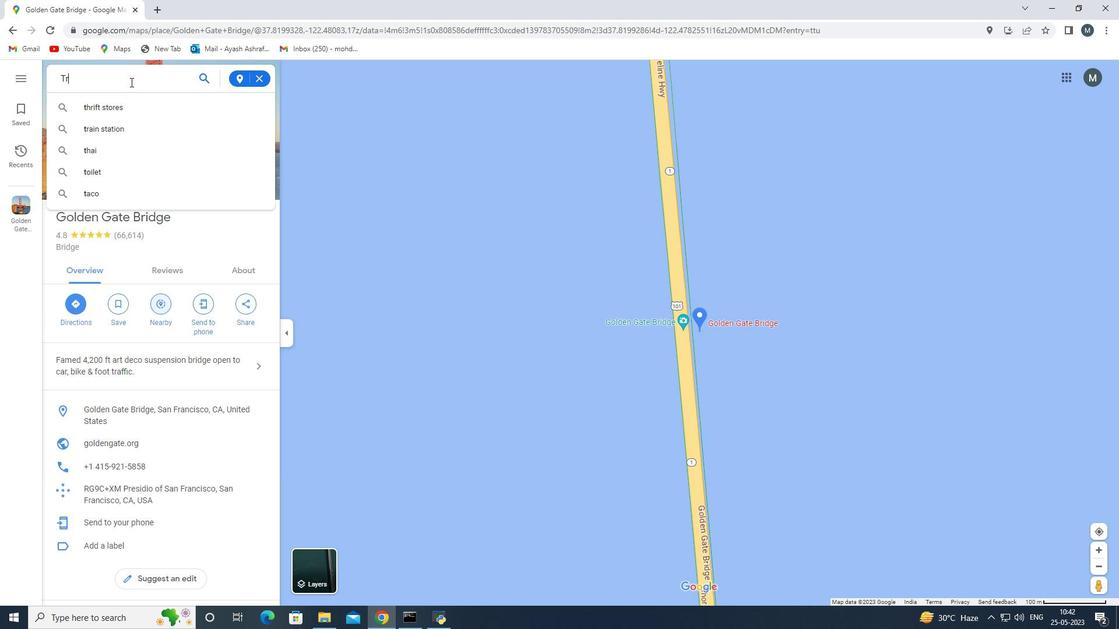 
Action: Mouse moved to (129, 102)
Screenshot: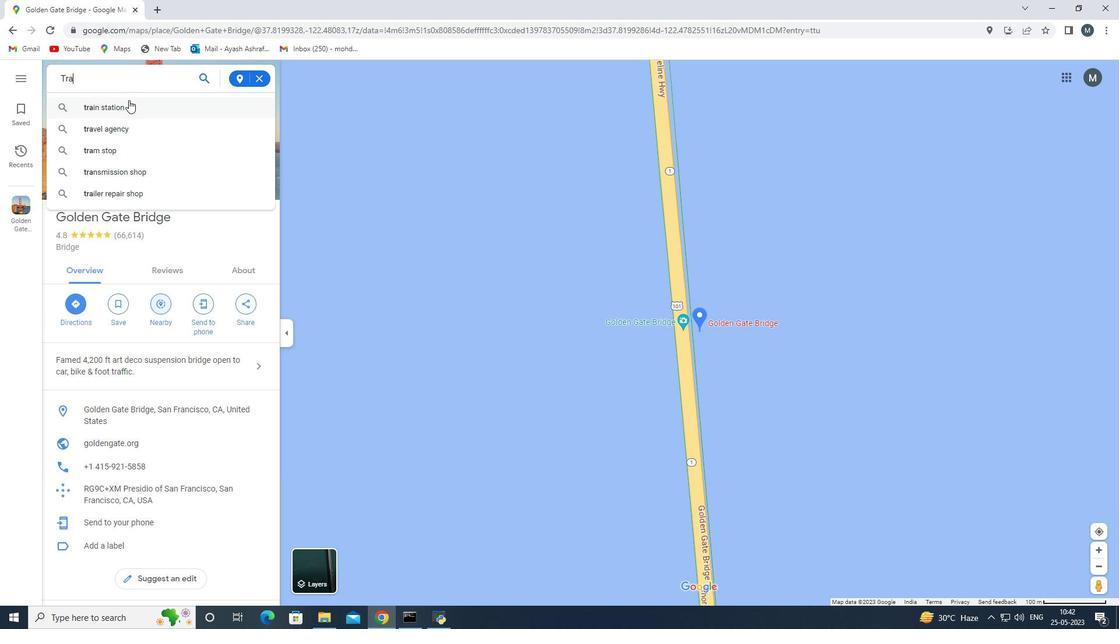 
Action: Mouse pressed left at (129, 102)
Screenshot: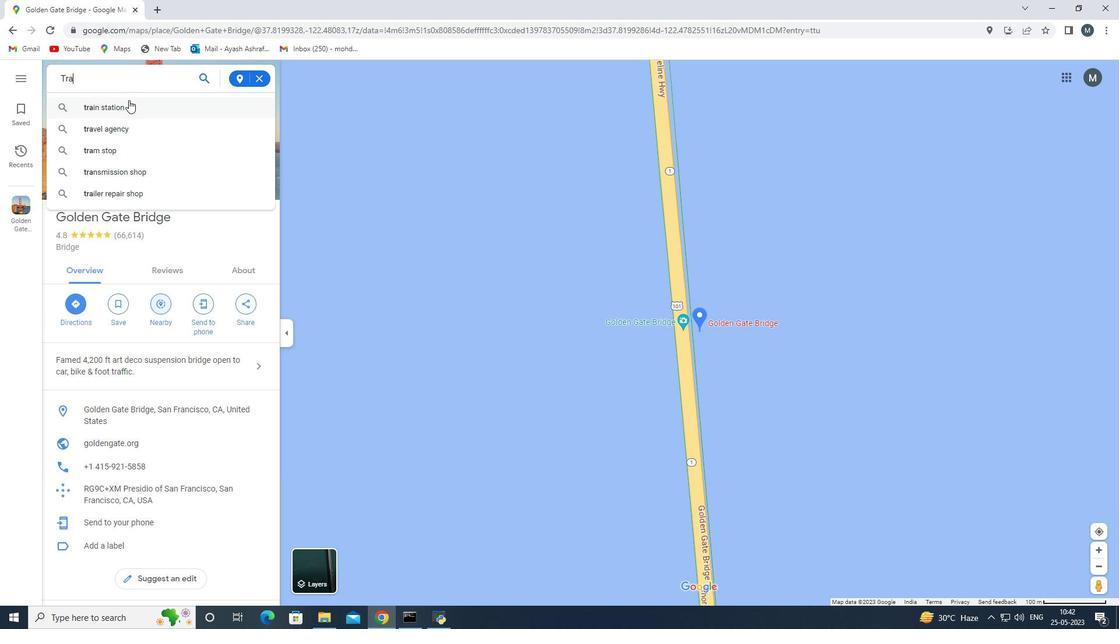 
Action: Mouse moved to (124, 244)
Screenshot: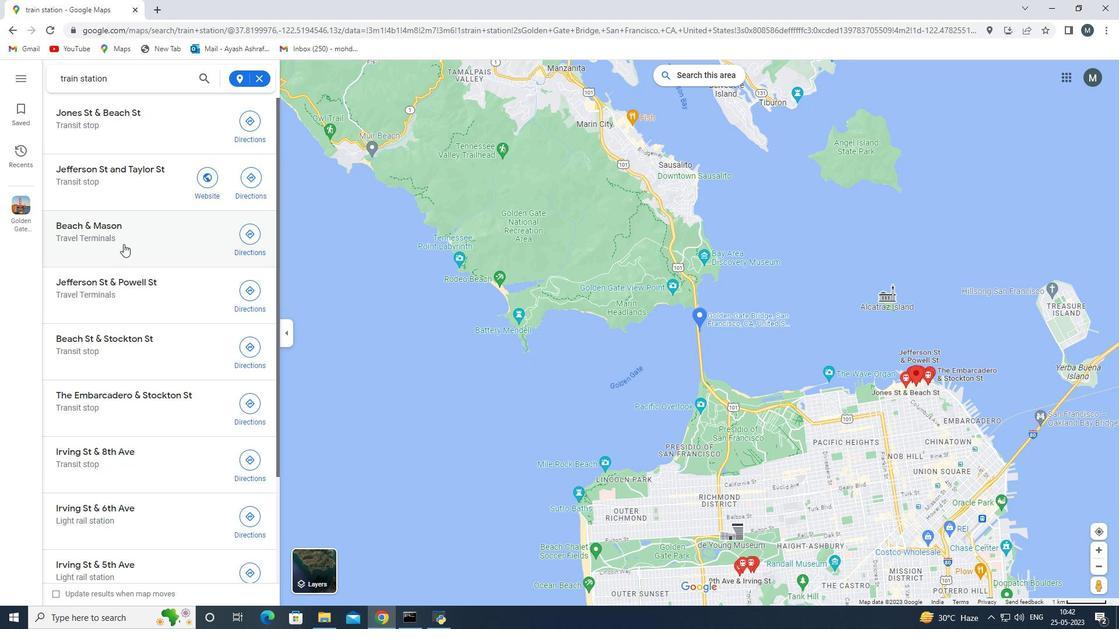 
Action: Mouse scrolled (124, 244) with delta (0, 0)
Screenshot: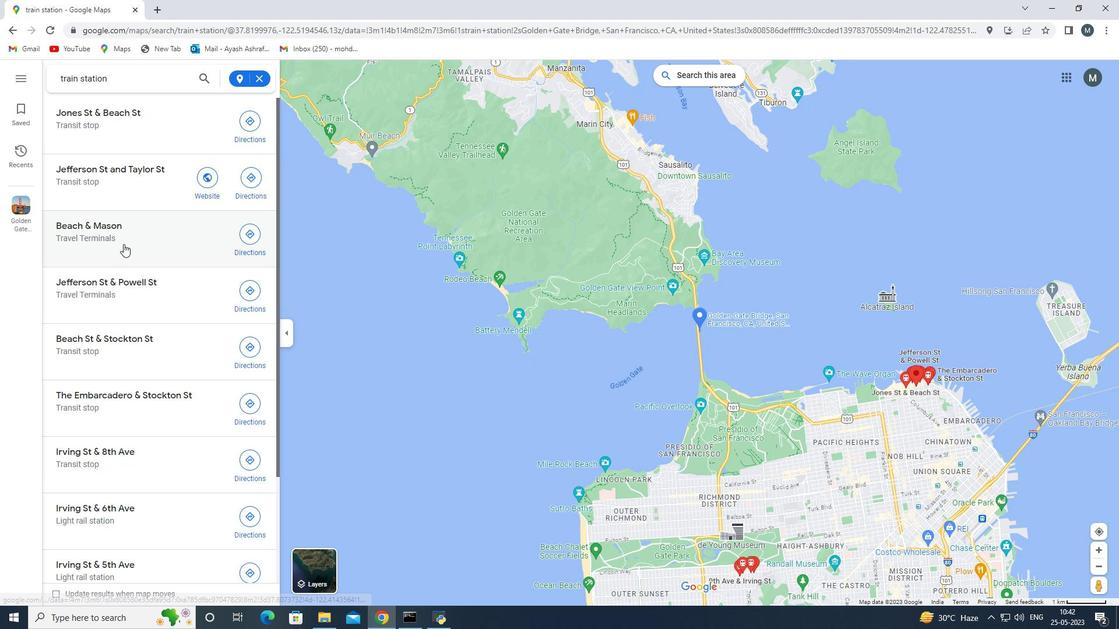 
Action: Mouse scrolled (124, 244) with delta (0, 0)
Screenshot: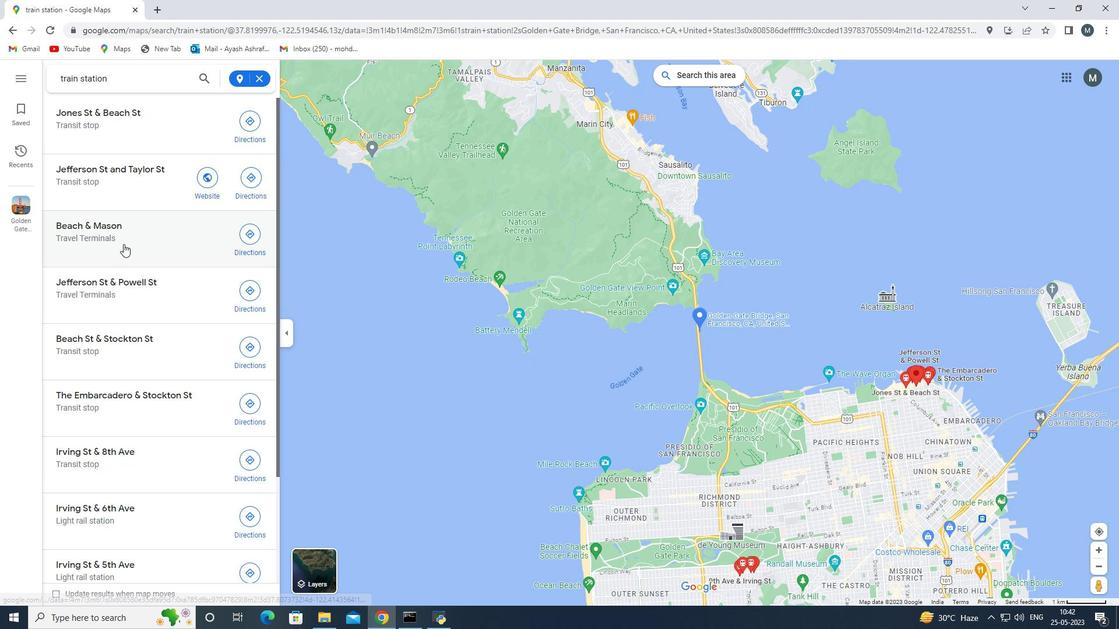 
Action: Mouse scrolled (124, 244) with delta (0, 0)
Screenshot: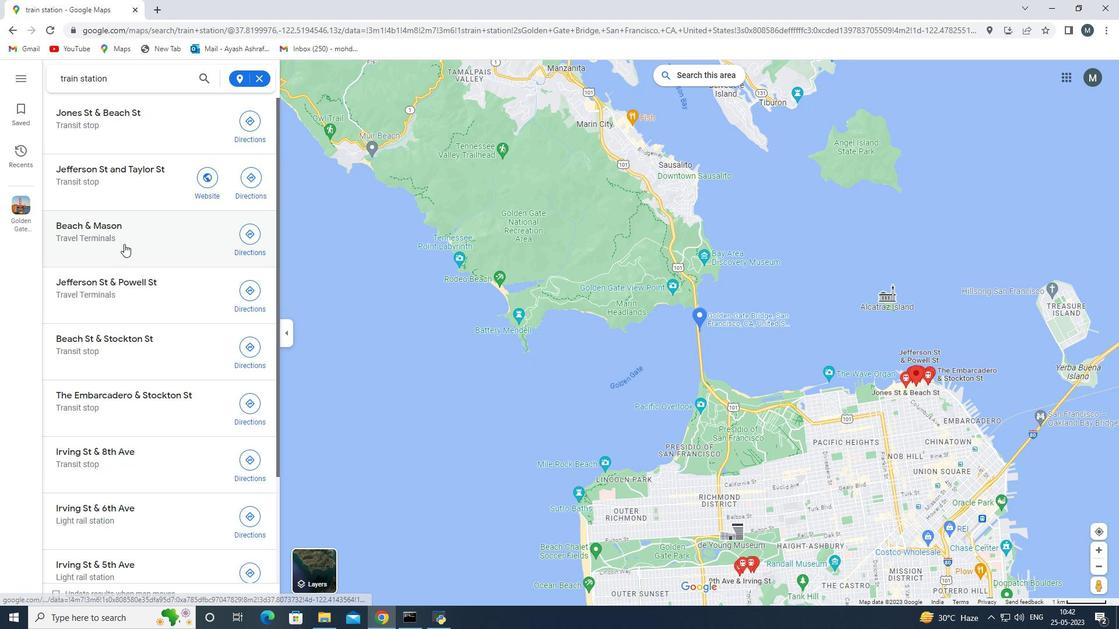 
Action: Mouse moved to (501, 374)
Screenshot: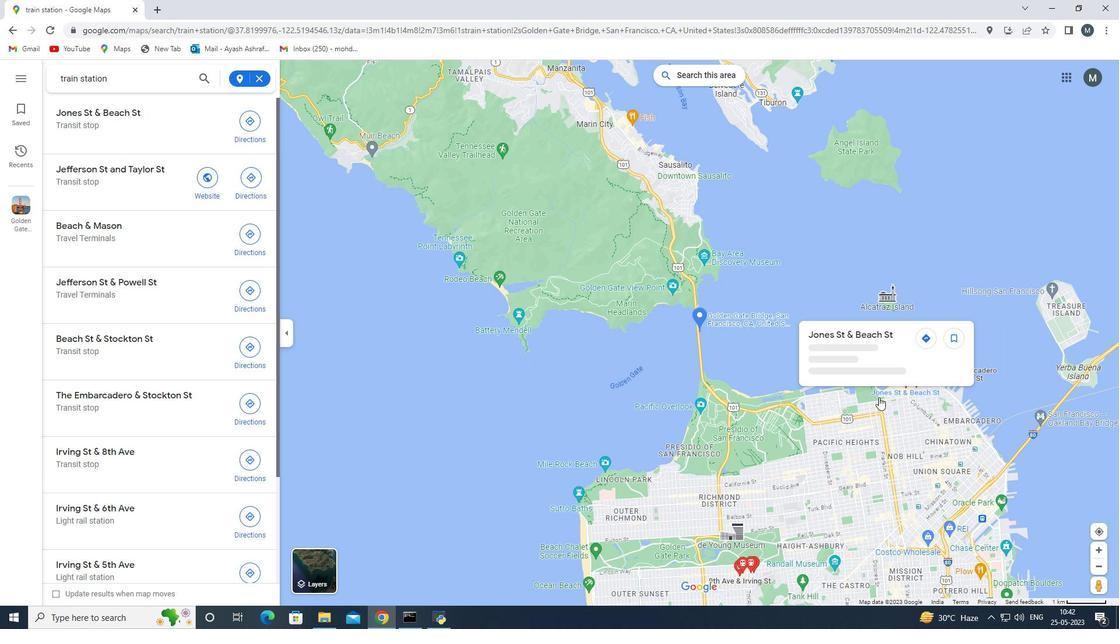 
Action: Mouse scrolled (501, 373) with delta (0, 0)
Screenshot: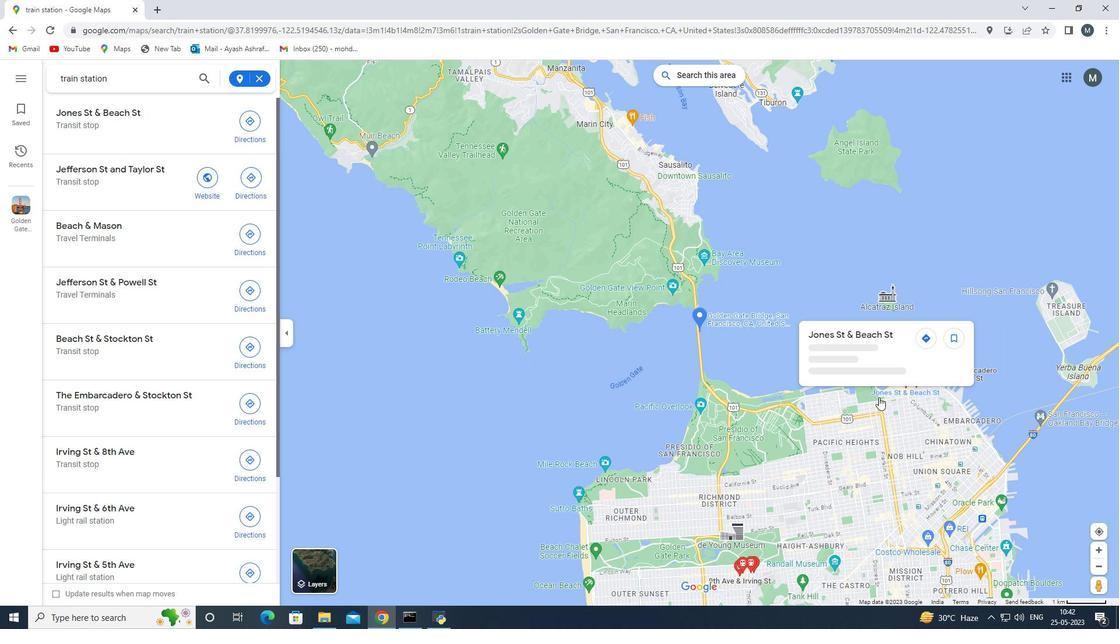 
Action: Mouse scrolled (501, 373) with delta (0, 0)
Screenshot: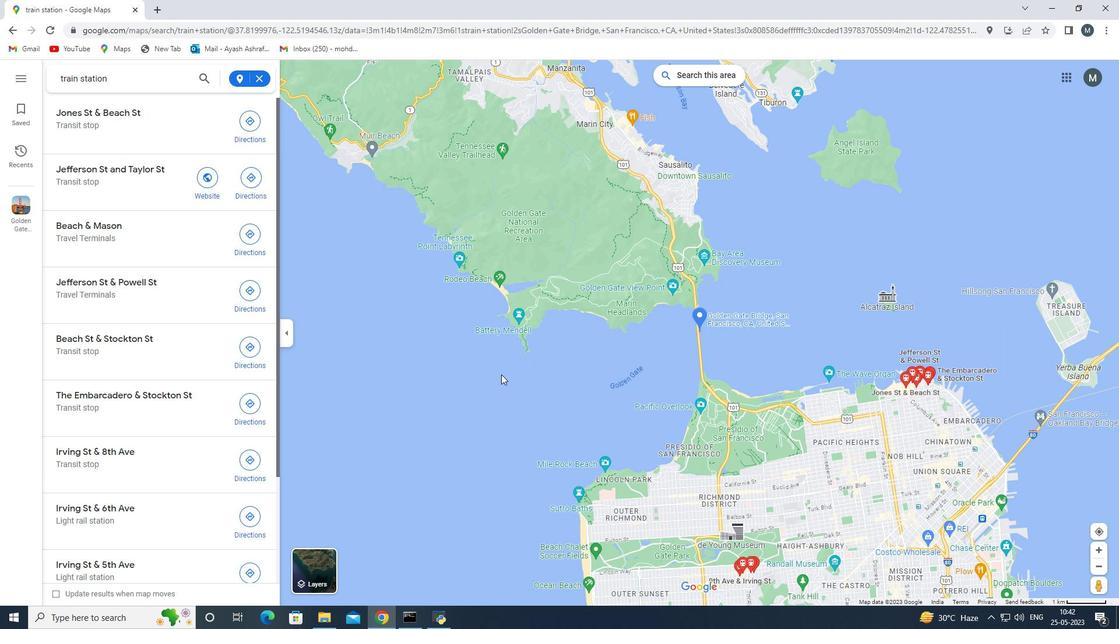 
Action: Mouse moved to (186, 269)
Screenshot: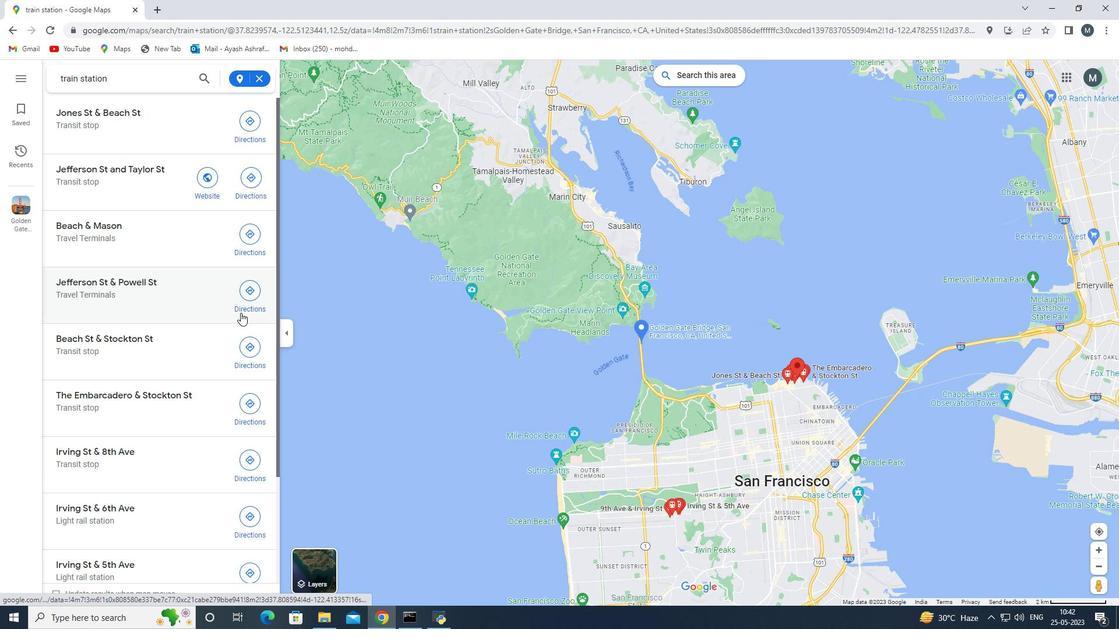 
Action: Mouse scrolled (186, 270) with delta (0, 0)
Screenshot: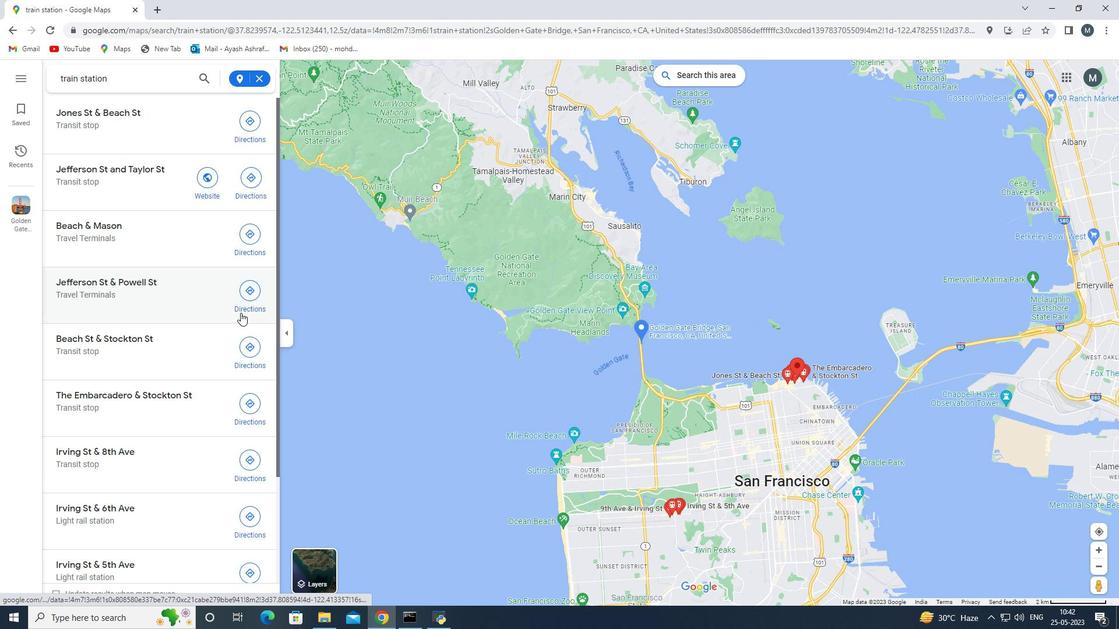 
Action: Mouse scrolled (186, 270) with delta (0, 0)
Screenshot: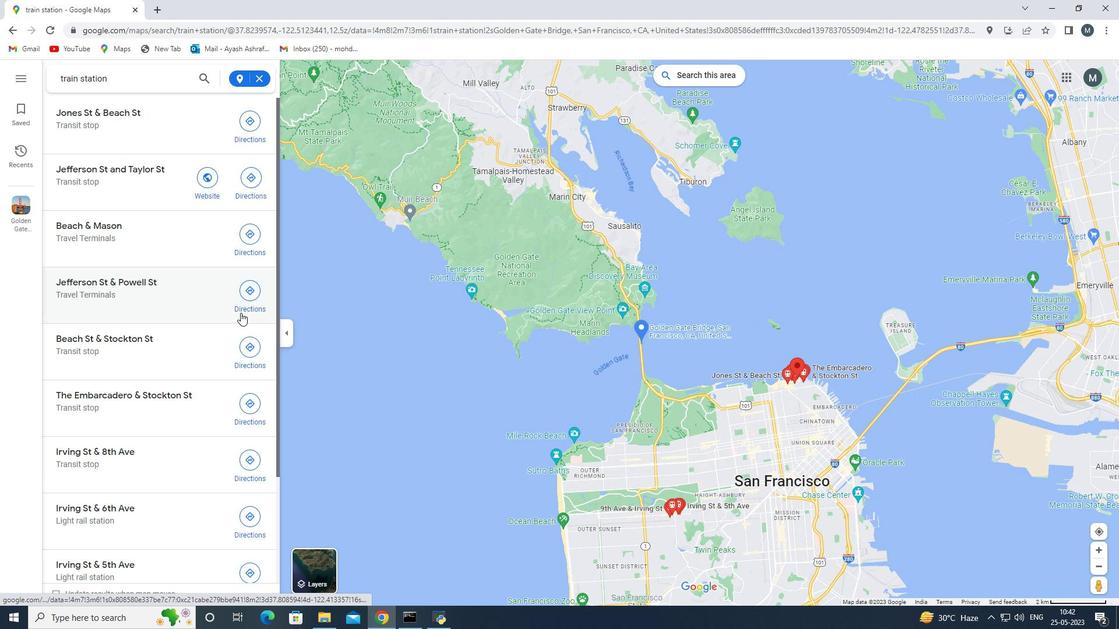 
Action: Mouse scrolled (186, 270) with delta (0, 0)
Screenshot: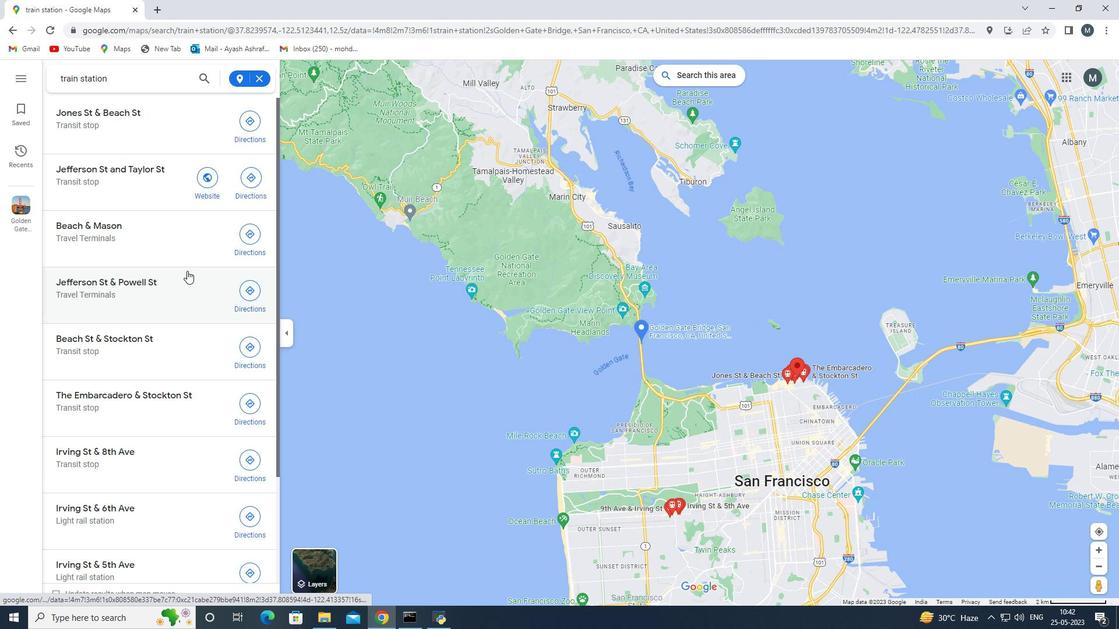 
Action: Mouse scrolled (186, 270) with delta (0, 0)
Screenshot: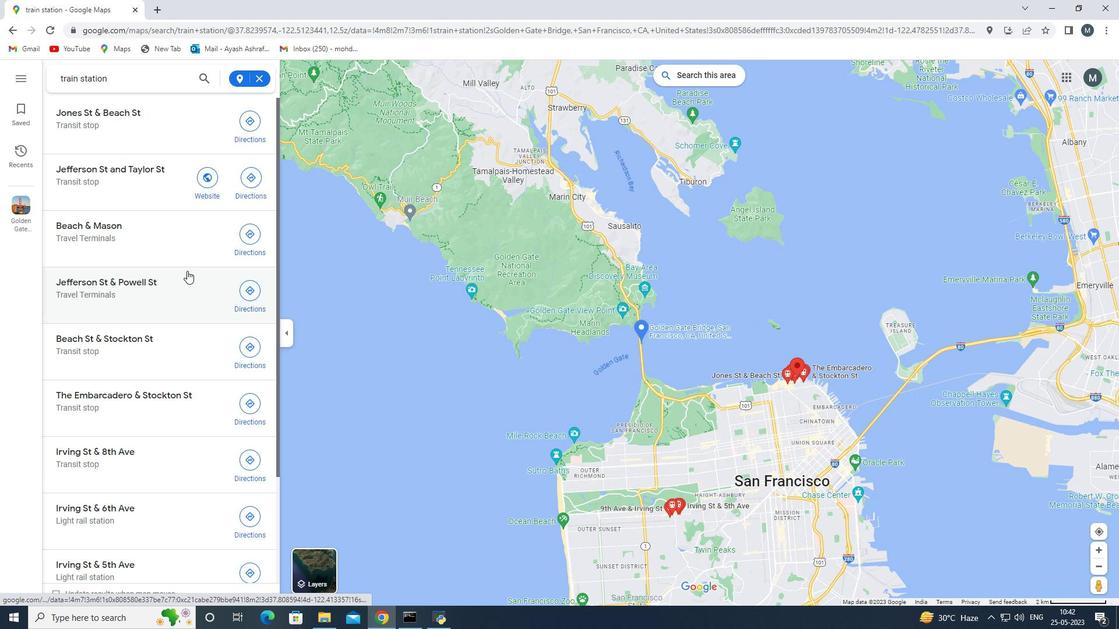 
Action: Mouse scrolled (186, 270) with delta (0, 0)
Screenshot: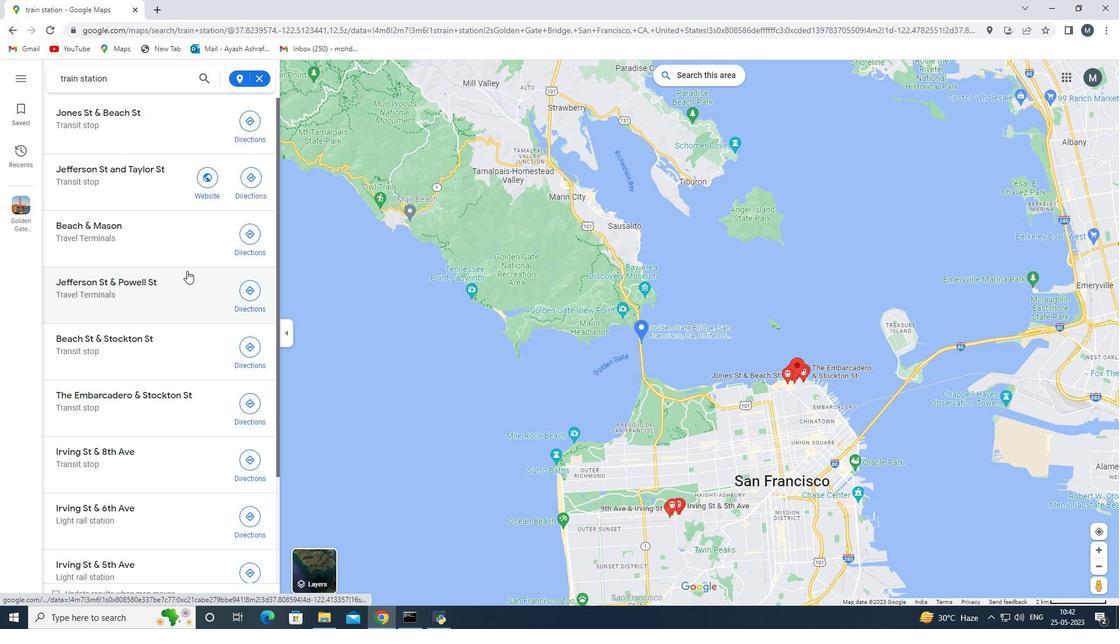 
Action: Mouse moved to (240, 74)
Screenshot: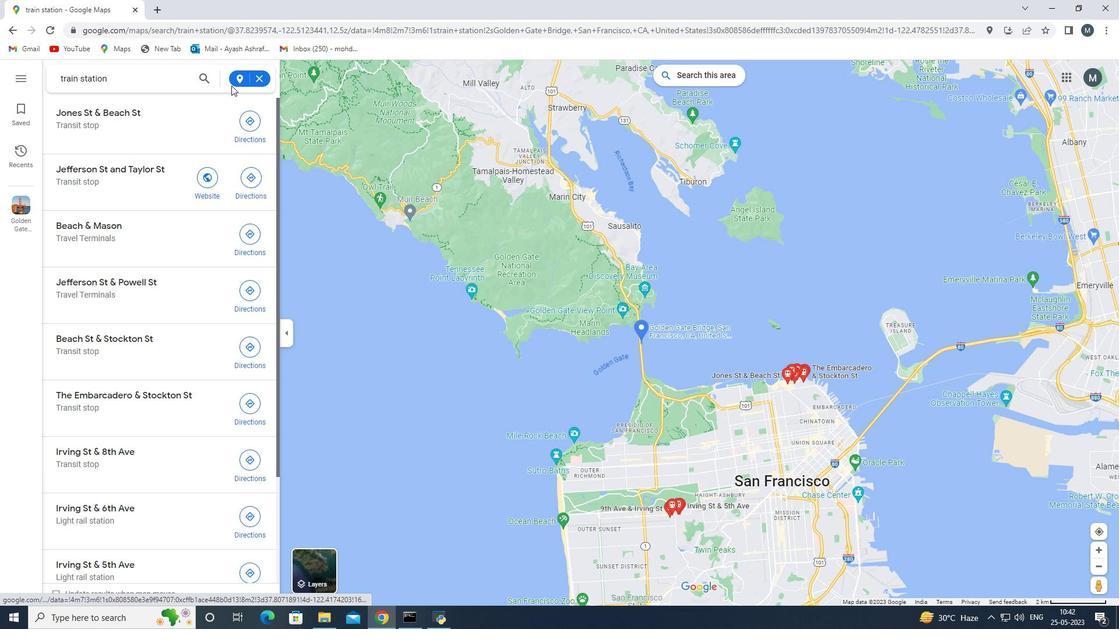 
Action: Mouse pressed left at (240, 74)
Screenshot: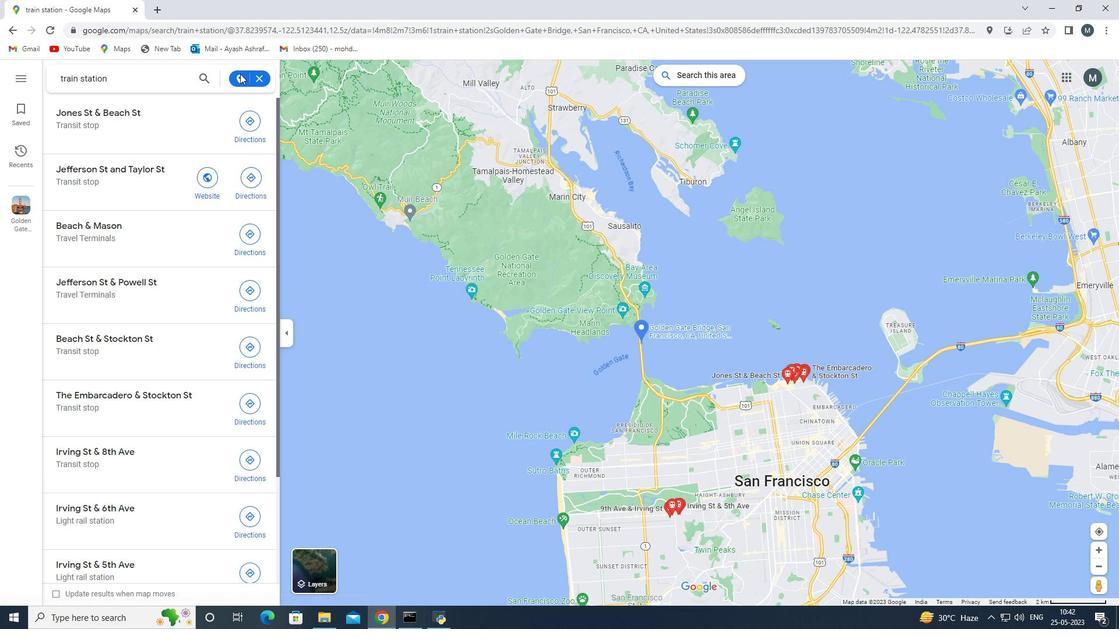 
Action: Mouse moved to (238, 82)
Screenshot: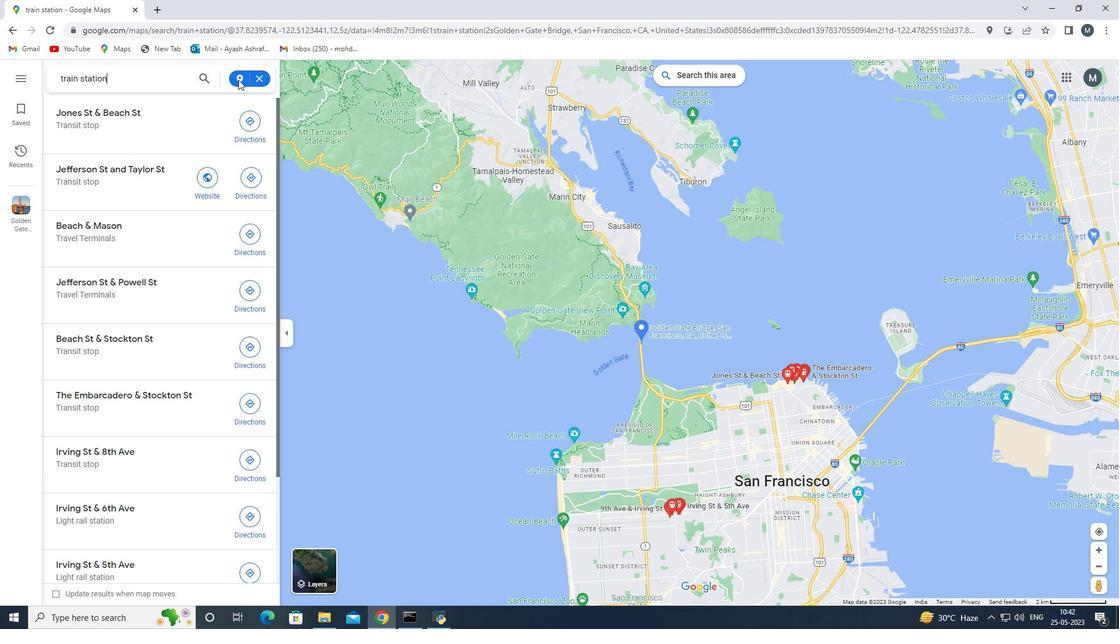 
Action: Mouse pressed left at (238, 82)
Screenshot: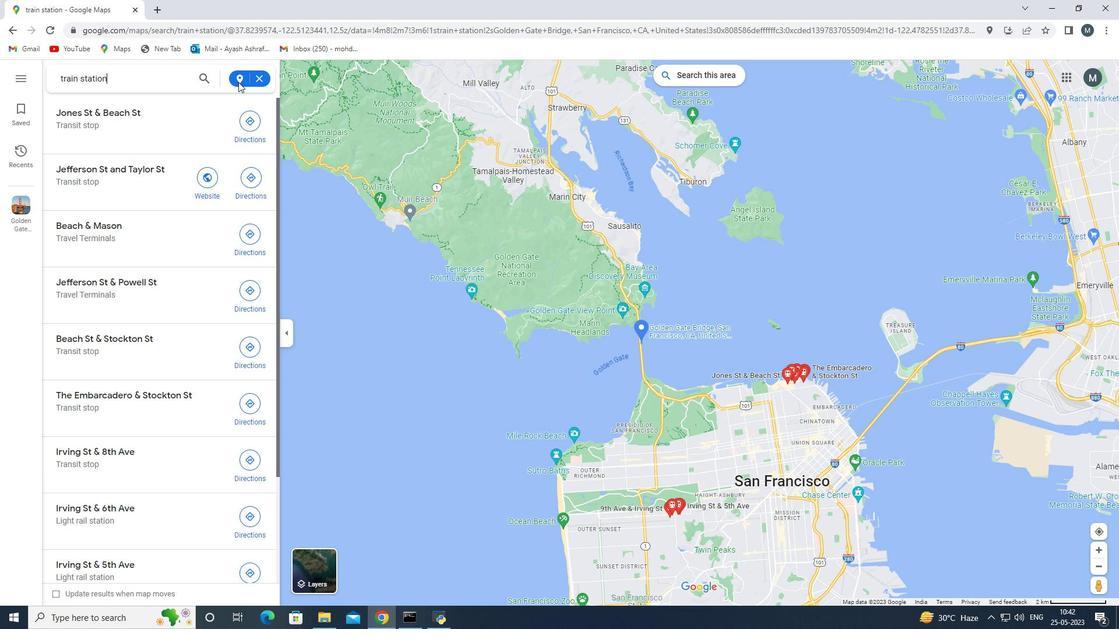 
Action: Mouse moved to (1068, 364)
Screenshot: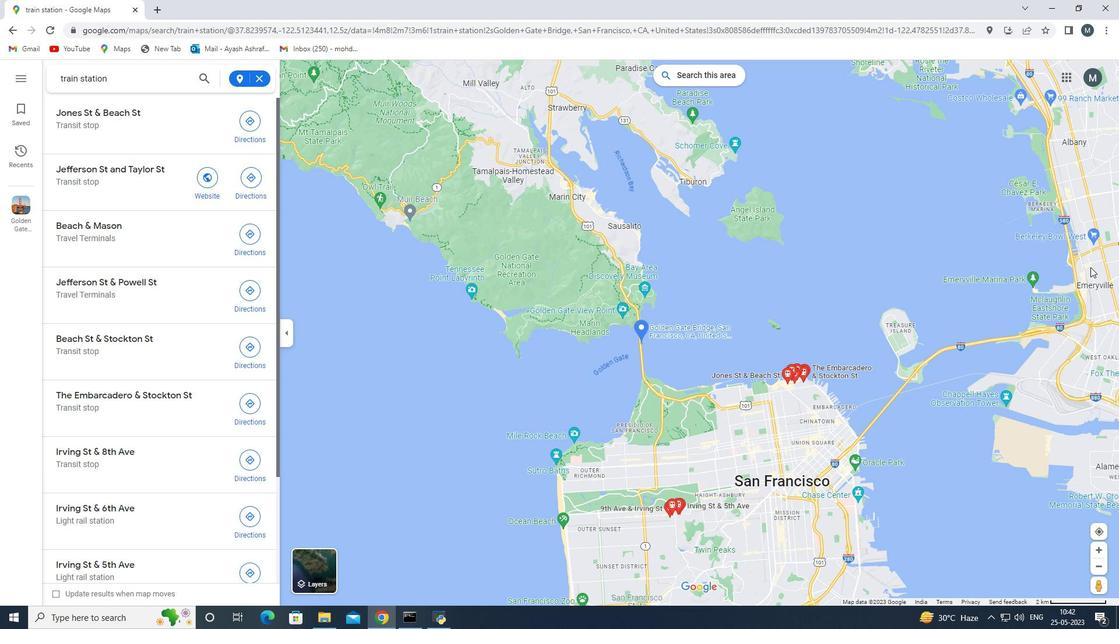
Action: Mouse scrolled (1068, 363) with delta (0, 0)
Screenshot: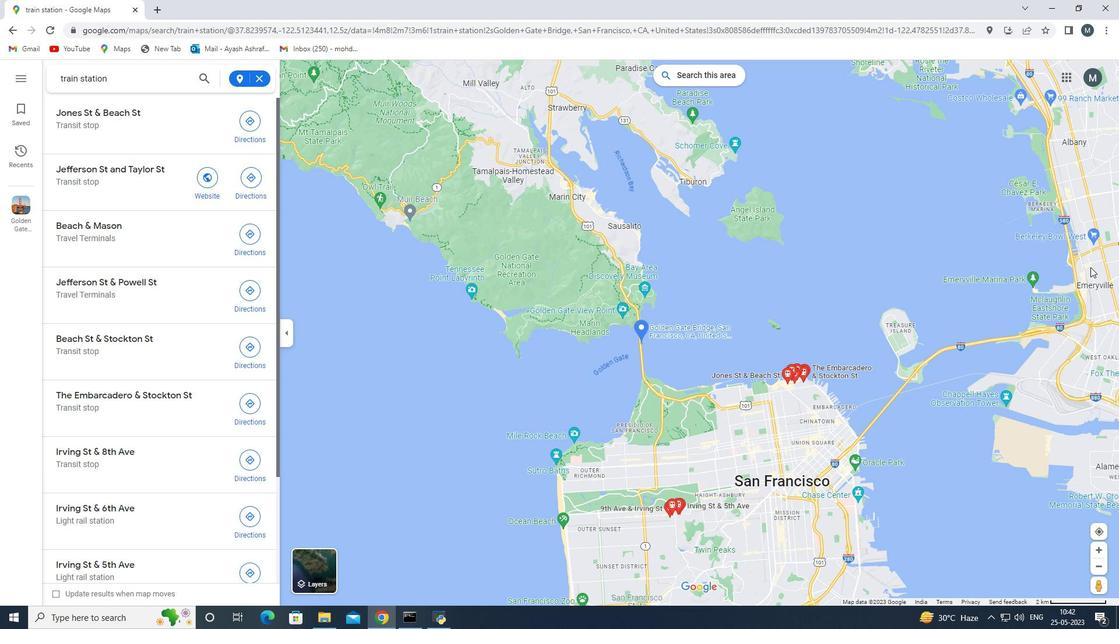 
Action: Mouse moved to (1072, 376)
Screenshot: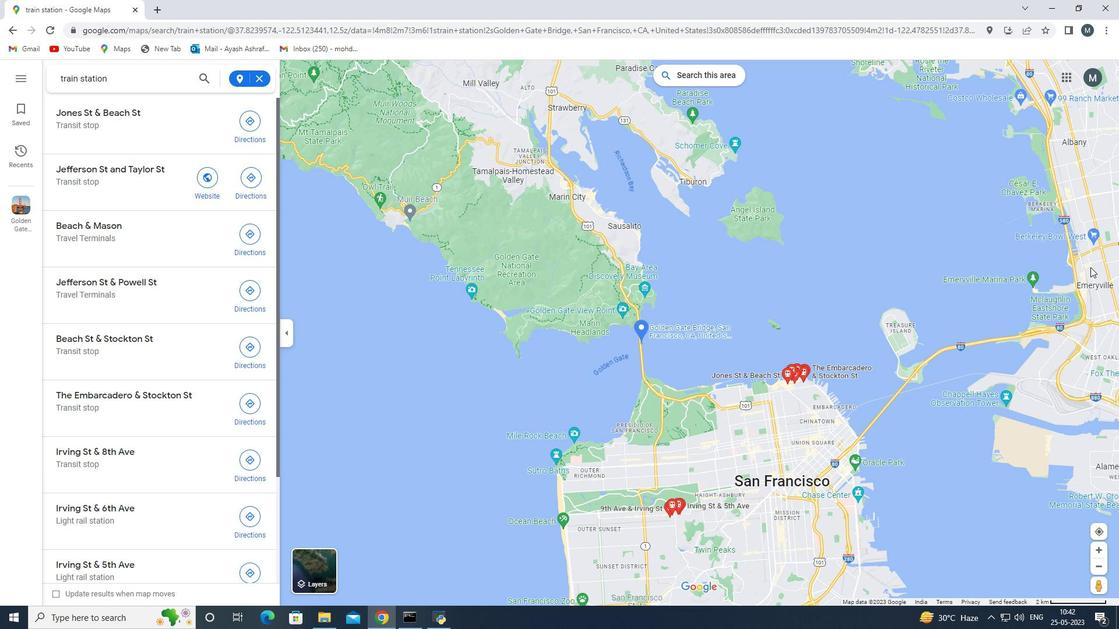
Action: Mouse scrolled (1072, 375) with delta (0, 0)
Screenshot: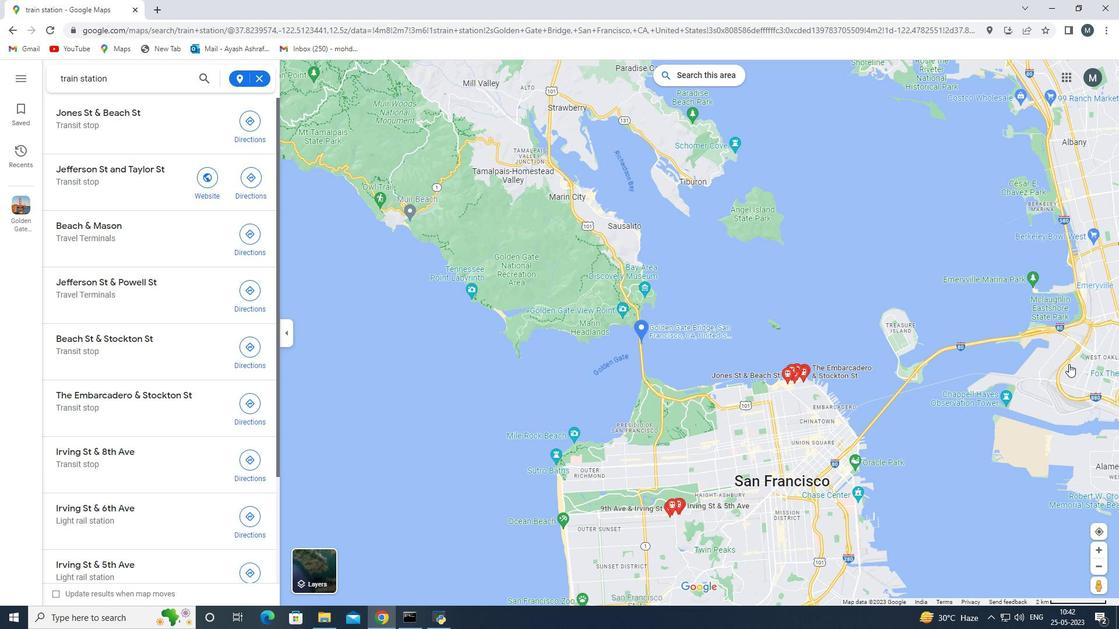 
Action: Mouse moved to (836, 368)
Screenshot: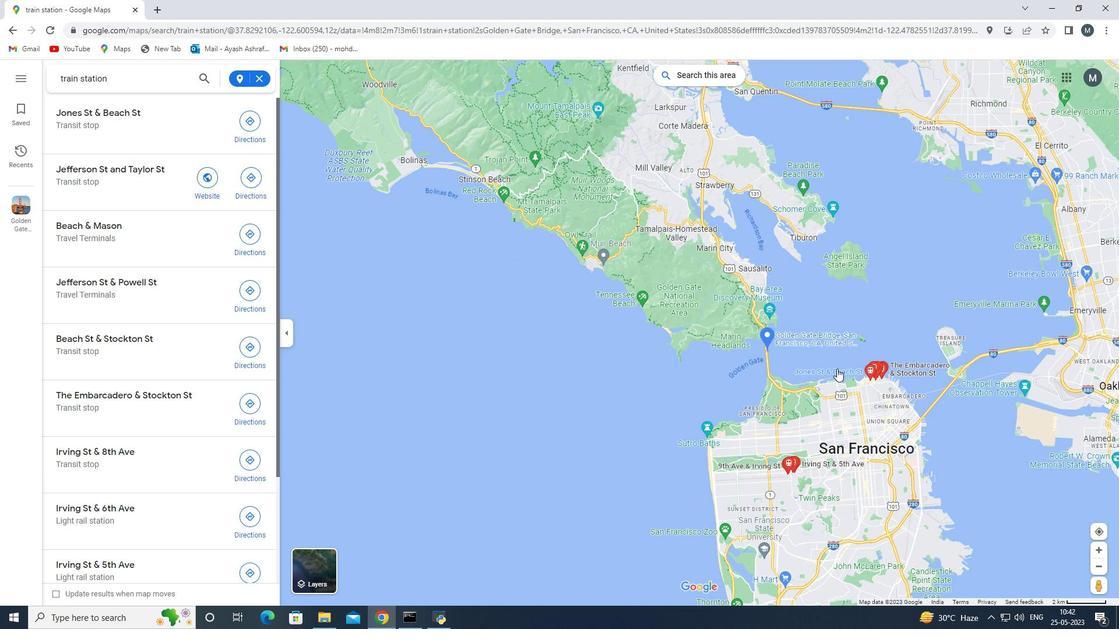 
Action: Mouse scrolled (836, 368) with delta (0, 0)
Screenshot: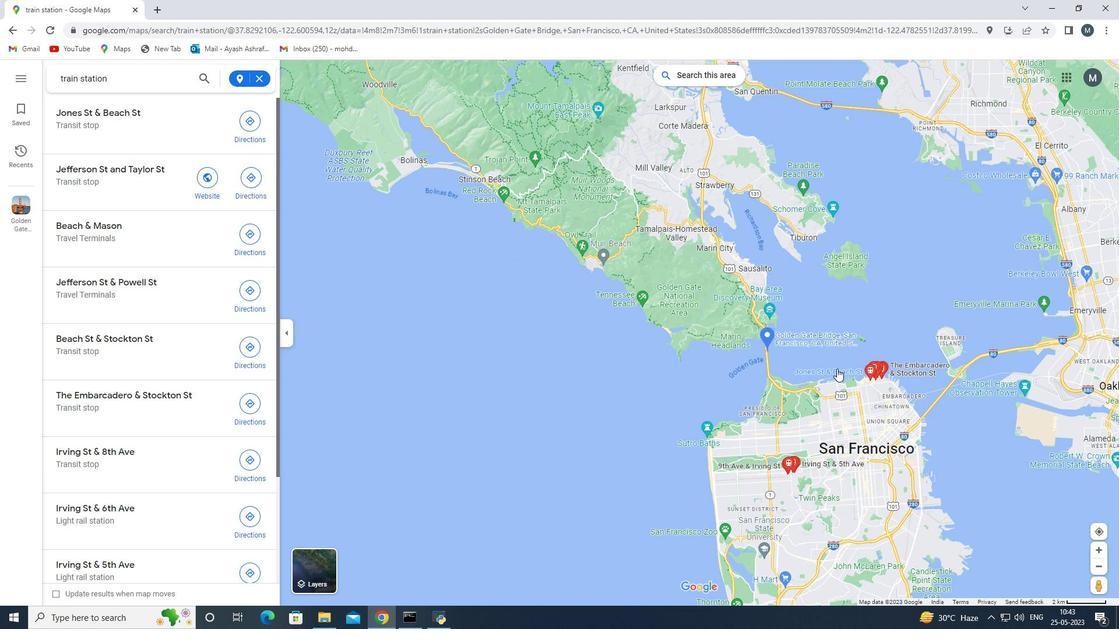 
Action: Mouse scrolled (836, 368) with delta (0, 0)
Screenshot: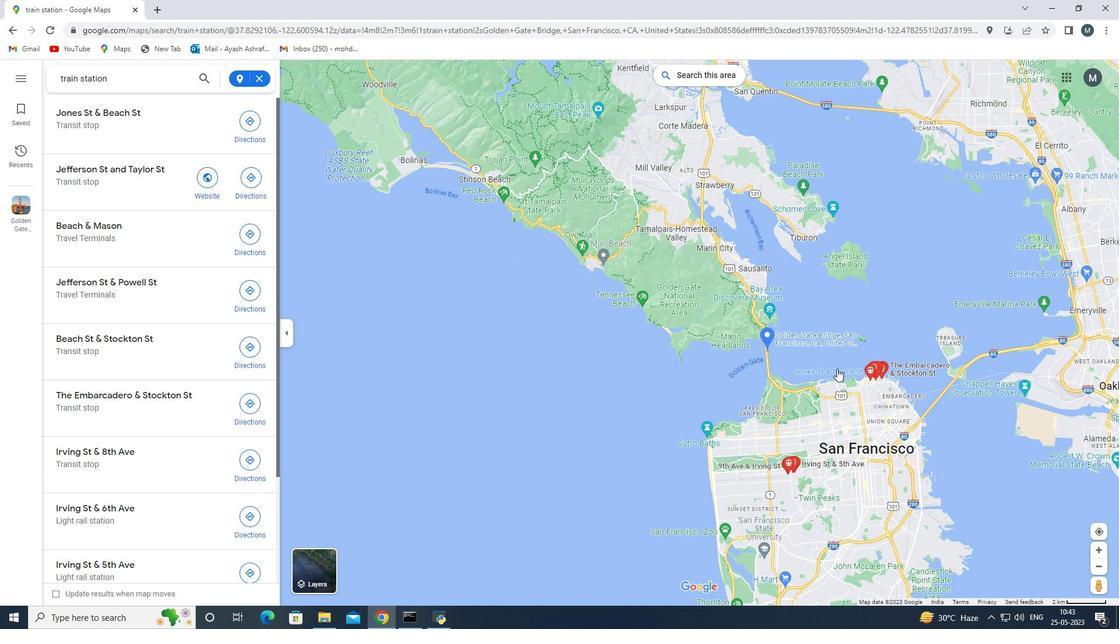 
Action: Mouse scrolled (836, 368) with delta (0, 0)
Screenshot: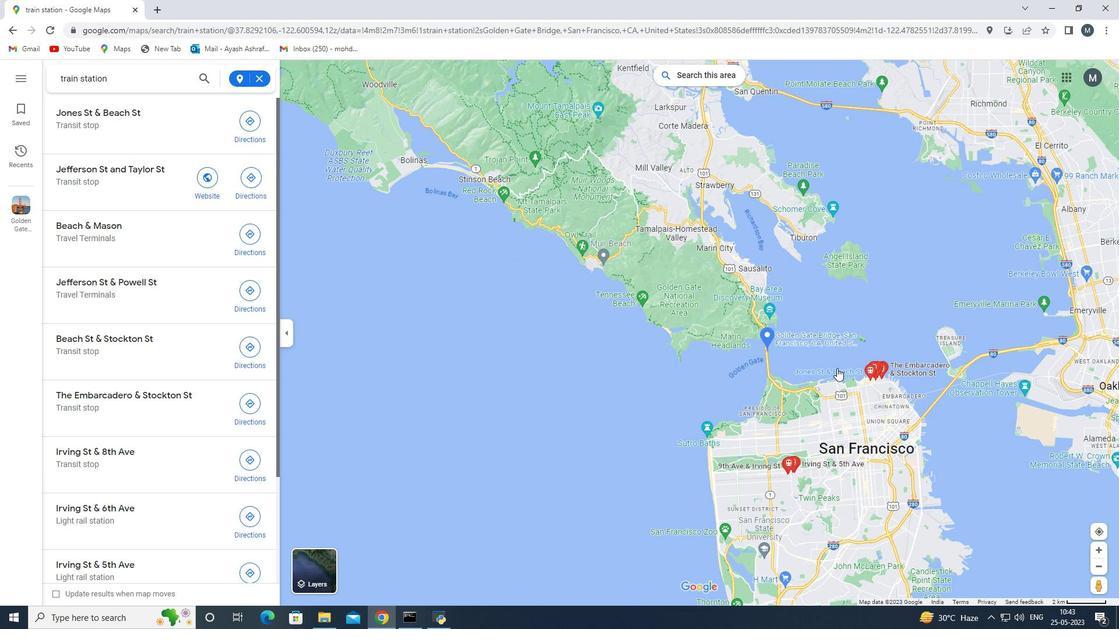 
Action: Mouse moved to (919, 427)
Screenshot: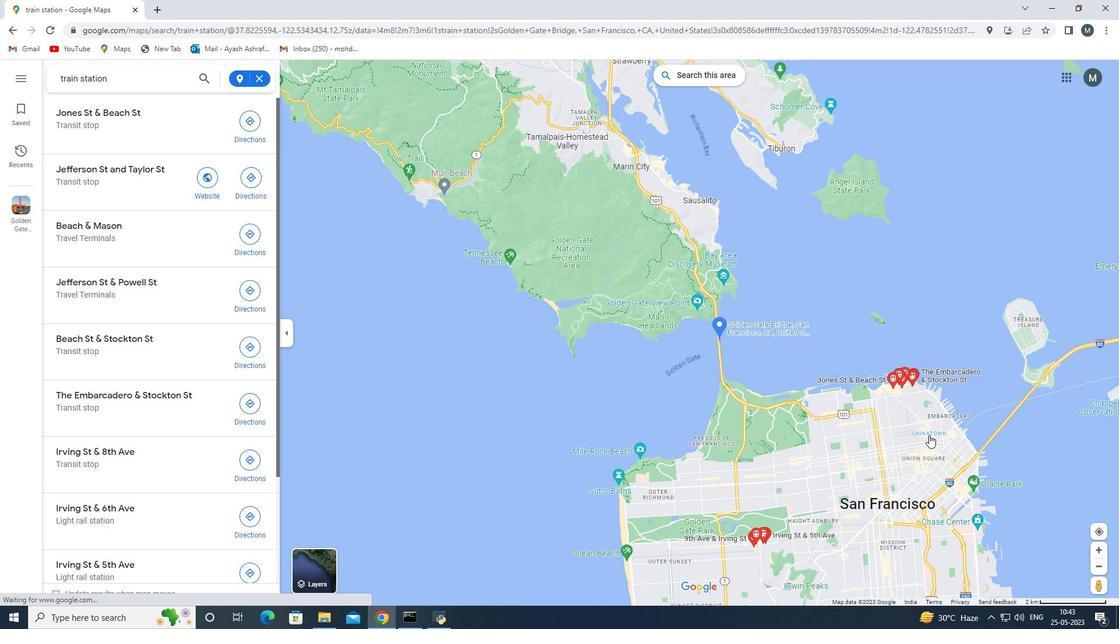 
Action: Mouse scrolled (919, 427) with delta (0, 0)
Screenshot: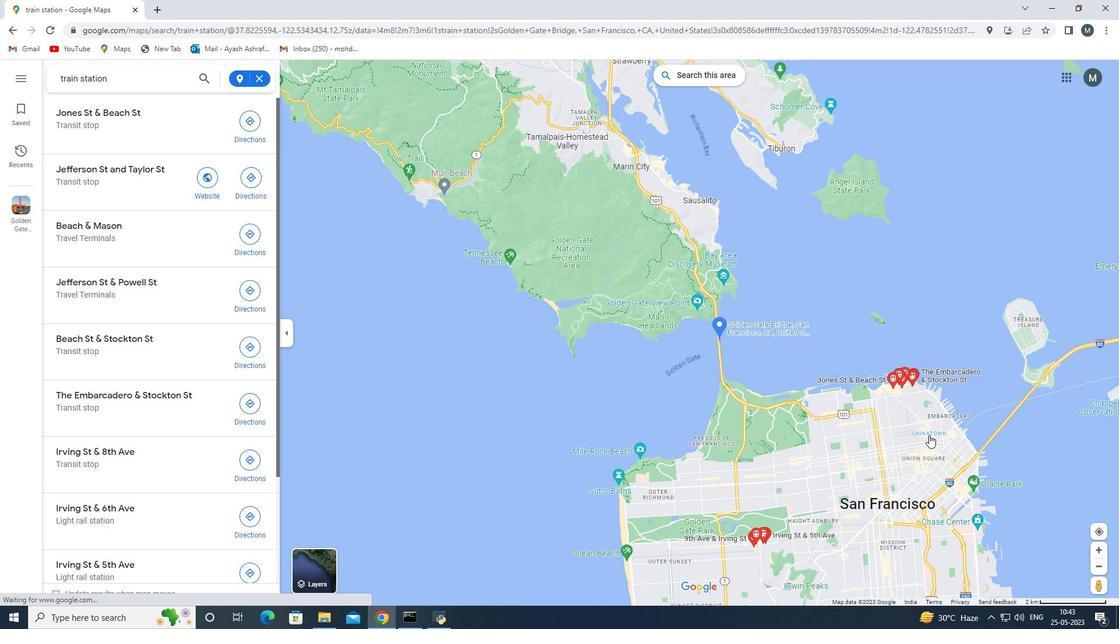 
Action: Mouse scrolled (919, 427) with delta (0, 0)
Screenshot: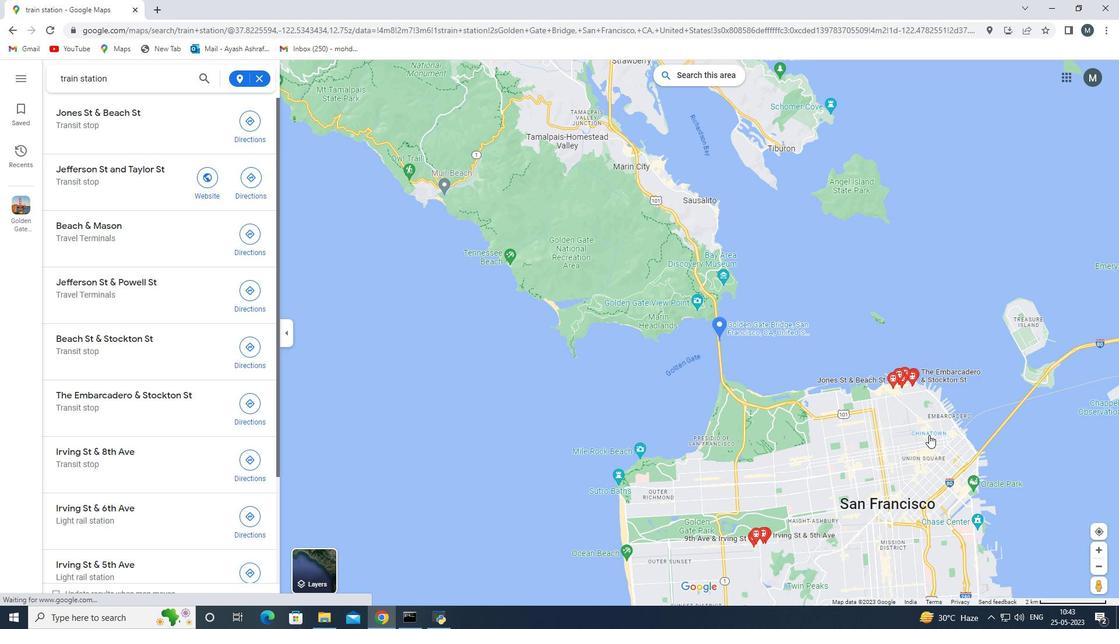 
Action: Mouse scrolled (919, 427) with delta (0, 0)
Screenshot: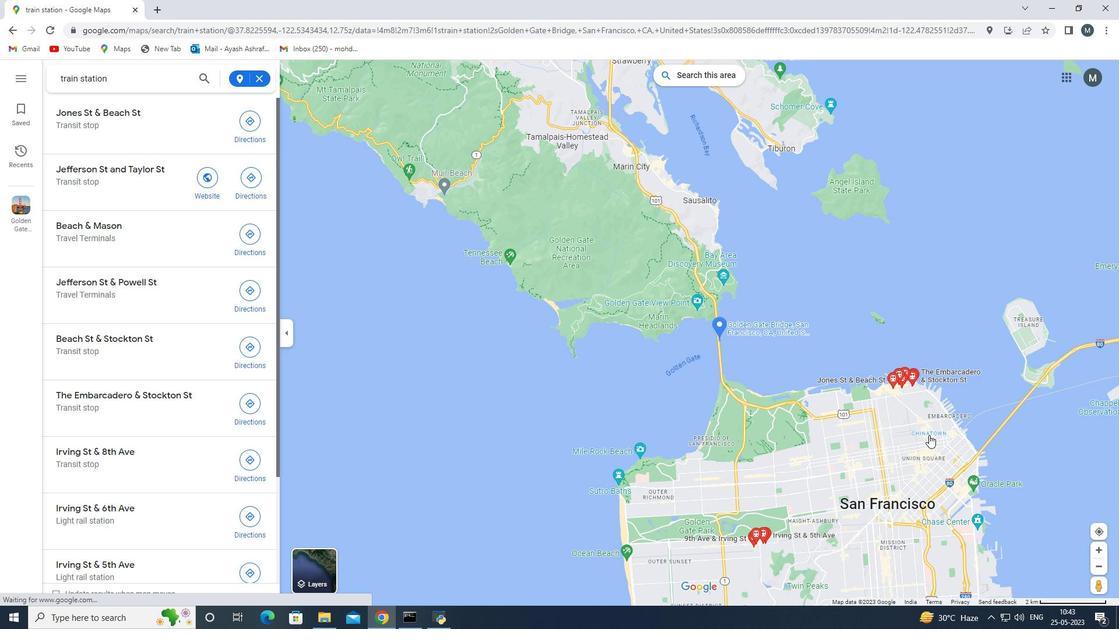 
Action: Mouse moved to (880, 363)
Screenshot: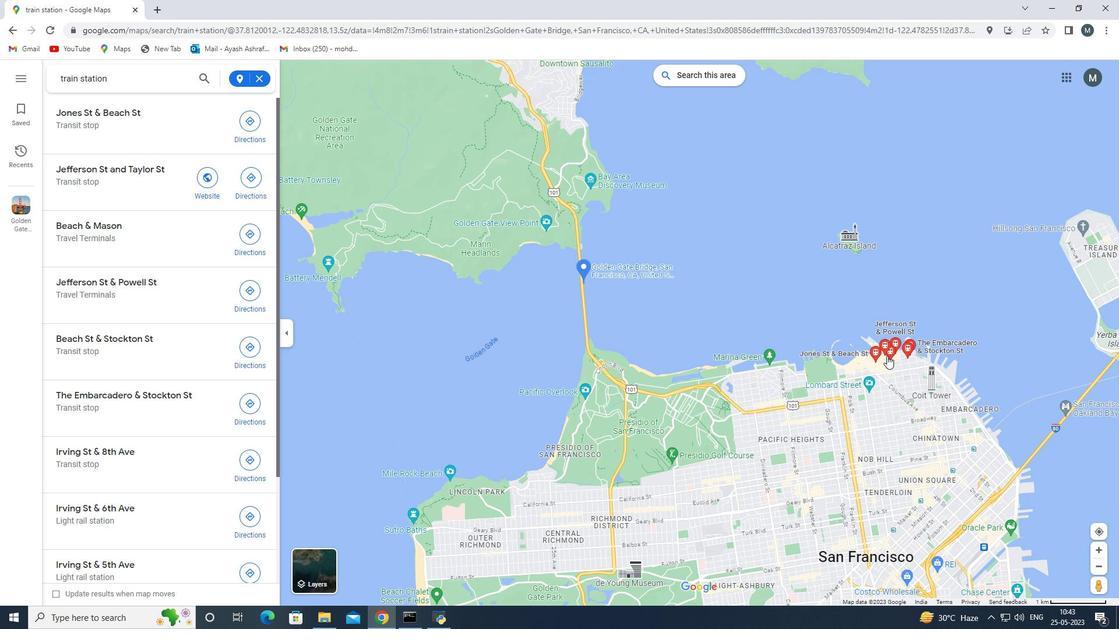 
Action: Mouse scrolled (880, 363) with delta (0, 0)
Screenshot: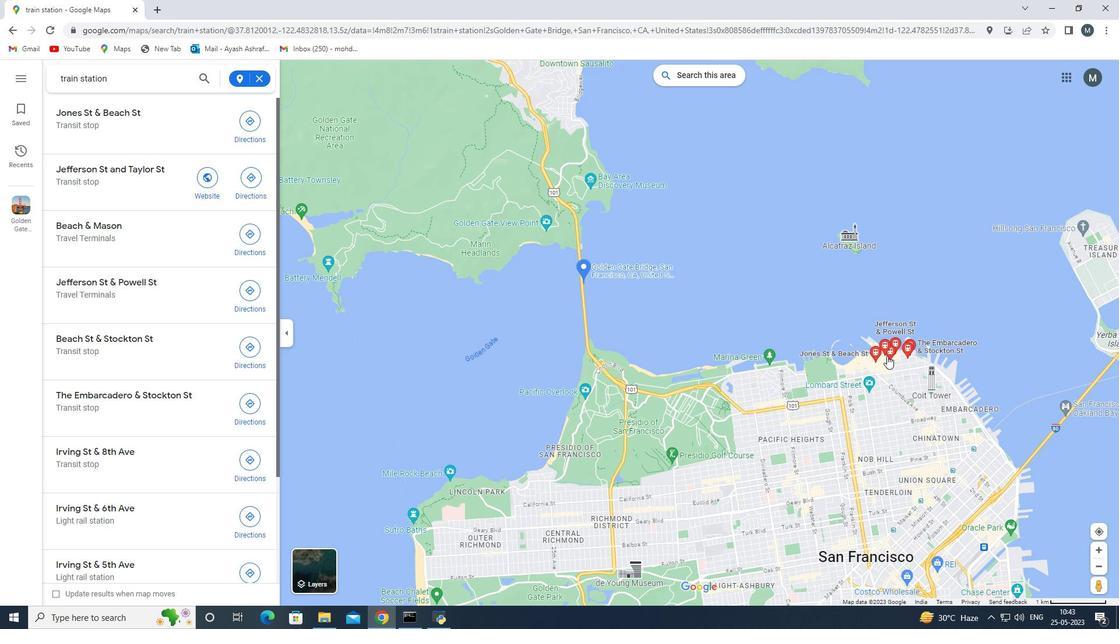 
Action: Mouse scrolled (880, 363) with delta (0, 0)
Screenshot: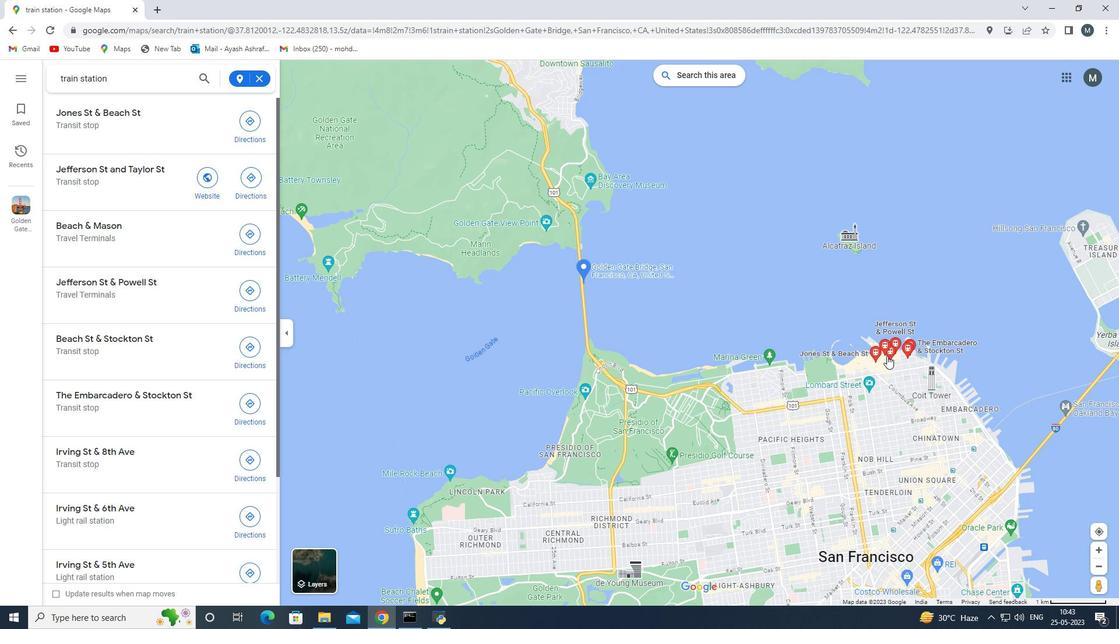 
Action: Mouse scrolled (880, 363) with delta (0, 0)
Screenshot: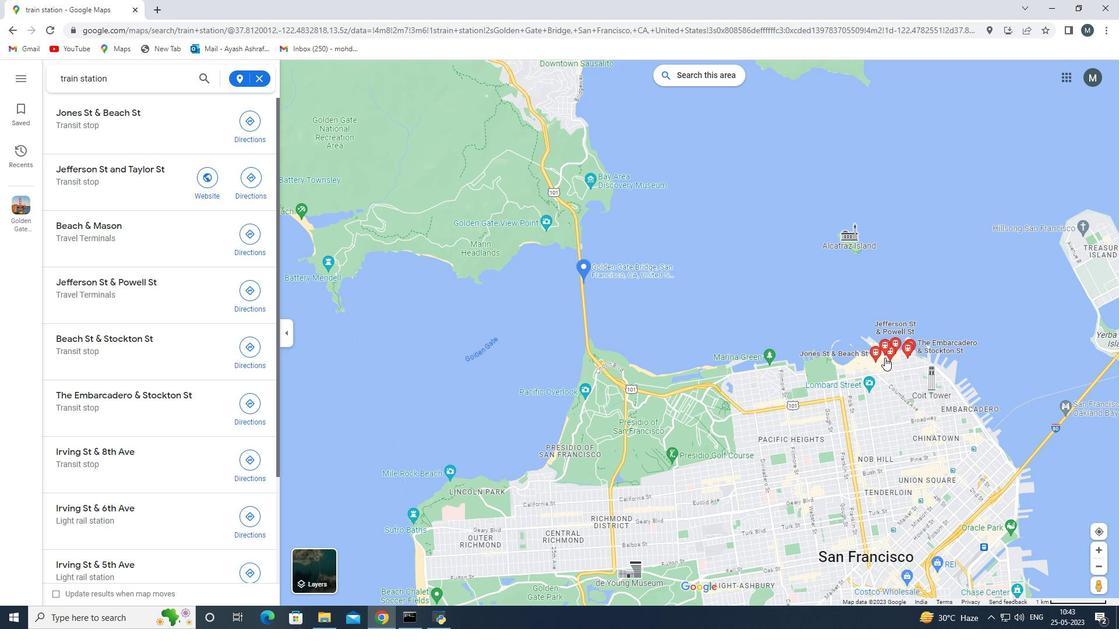 
Action: Mouse moved to (872, 359)
Screenshot: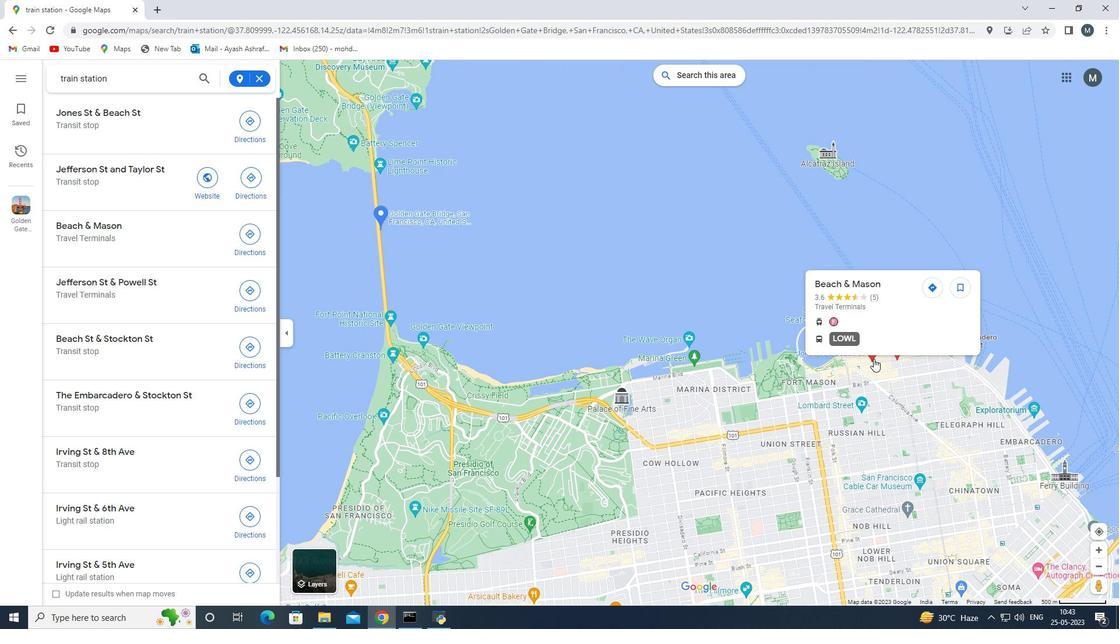 
Action: Mouse pressed left at (872, 359)
Screenshot: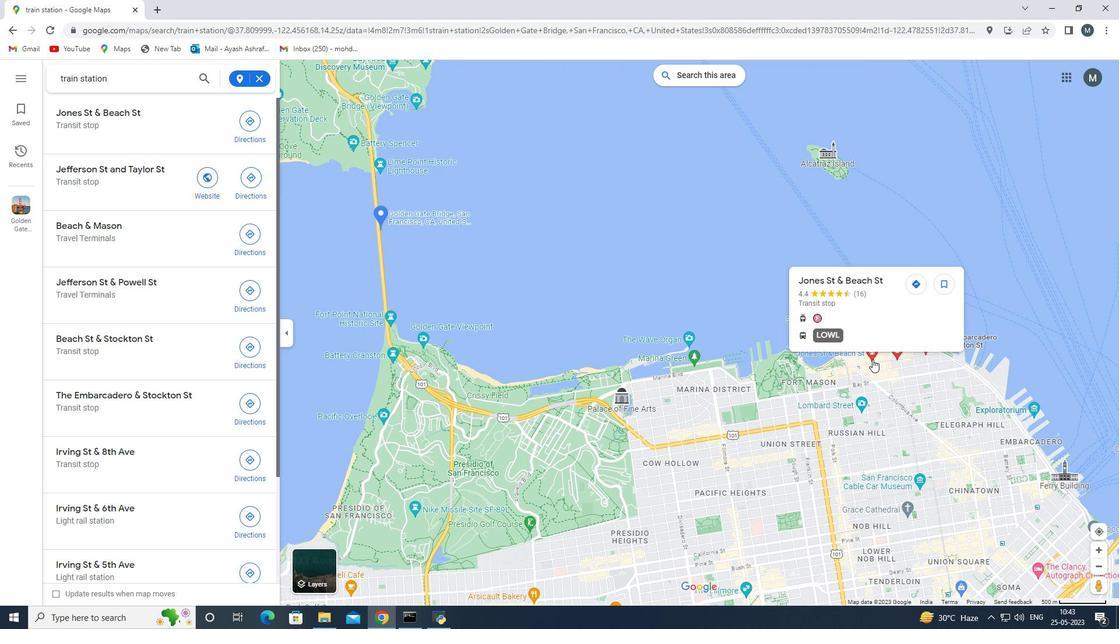 
Action: Mouse moved to (418, 351)
Screenshot: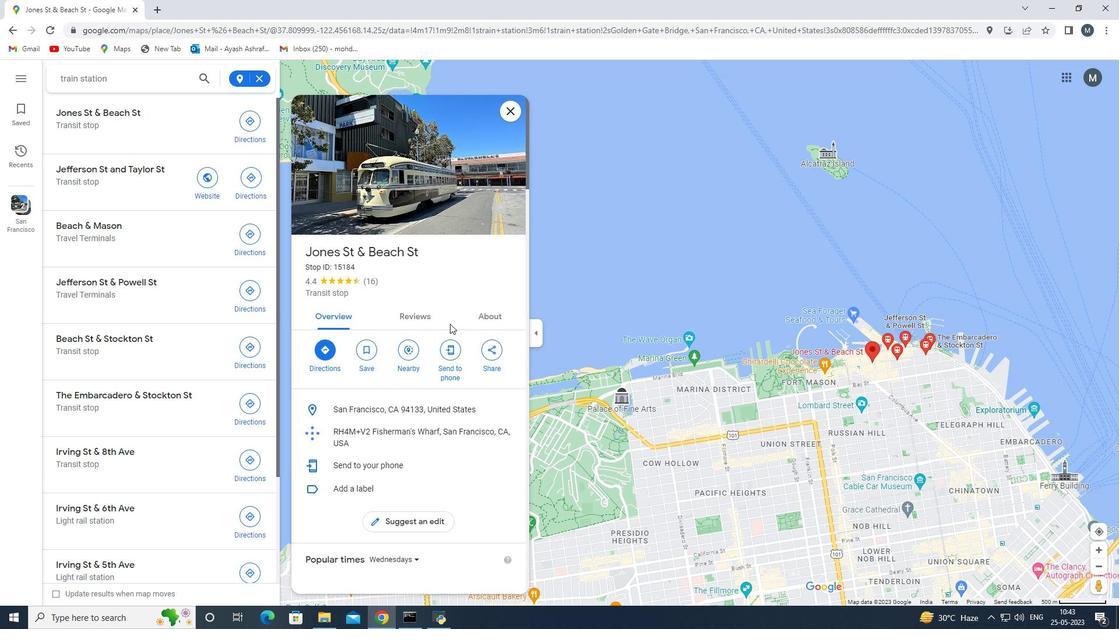 
Action: Mouse scrolled (418, 350) with delta (0, 0)
Screenshot: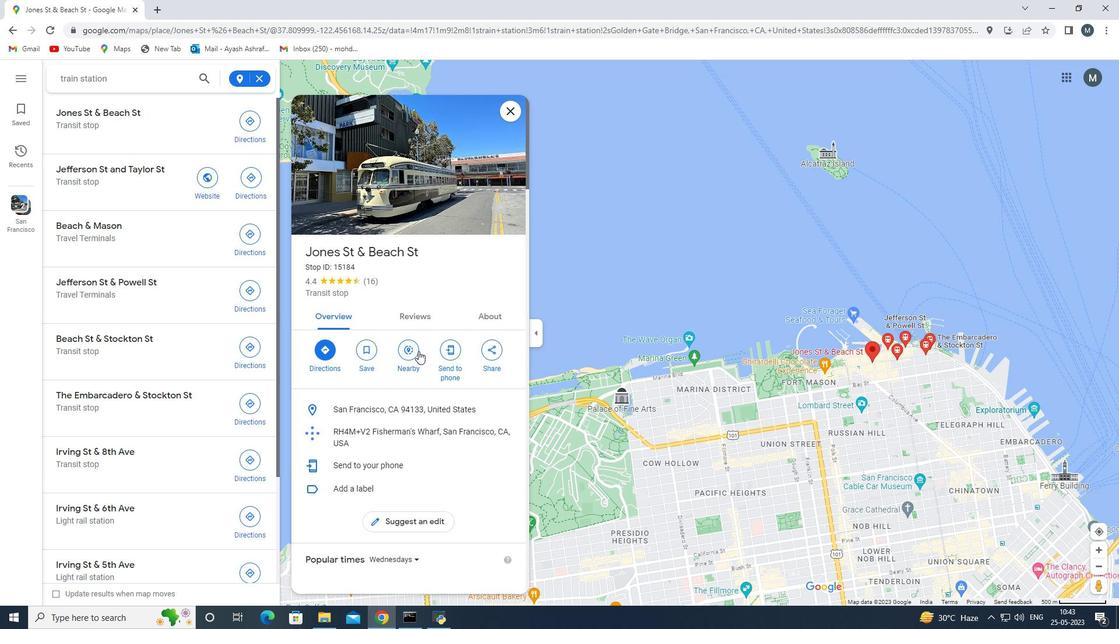 
Action: Mouse scrolled (418, 352) with delta (0, 0)
Screenshot: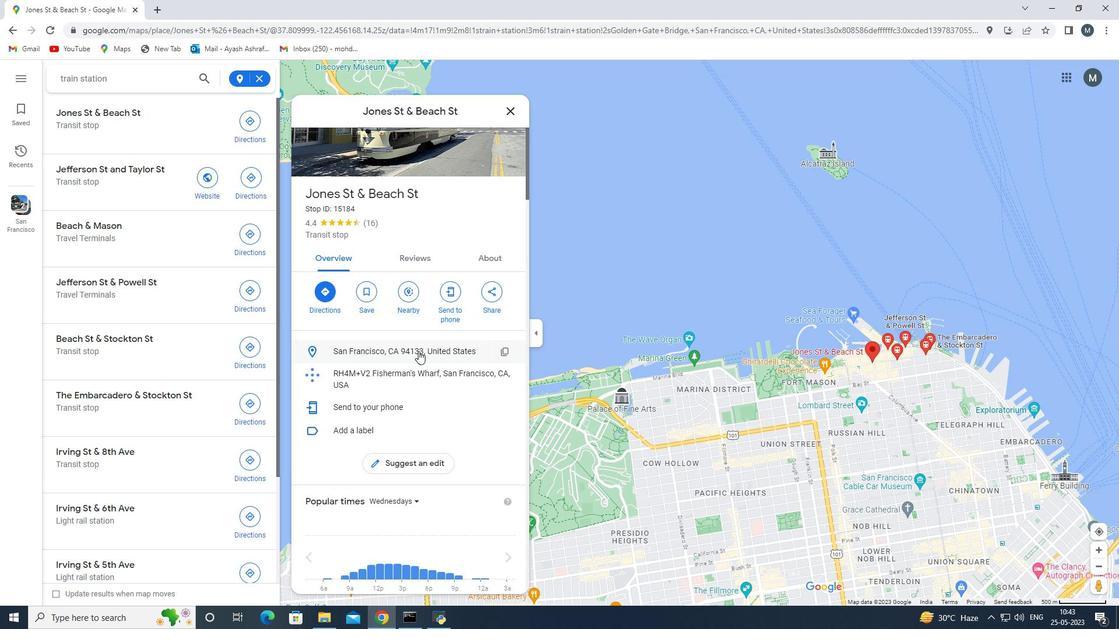 
Action: Mouse scrolled (418, 352) with delta (0, 0)
Screenshot: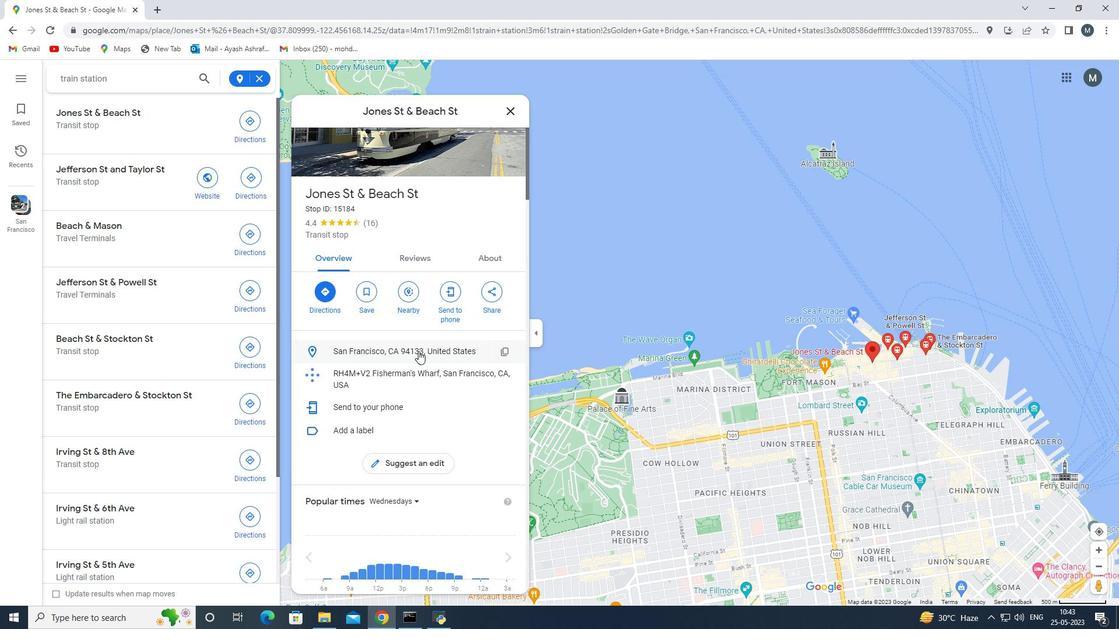 
Action: Mouse moved to (367, 348)
Screenshot: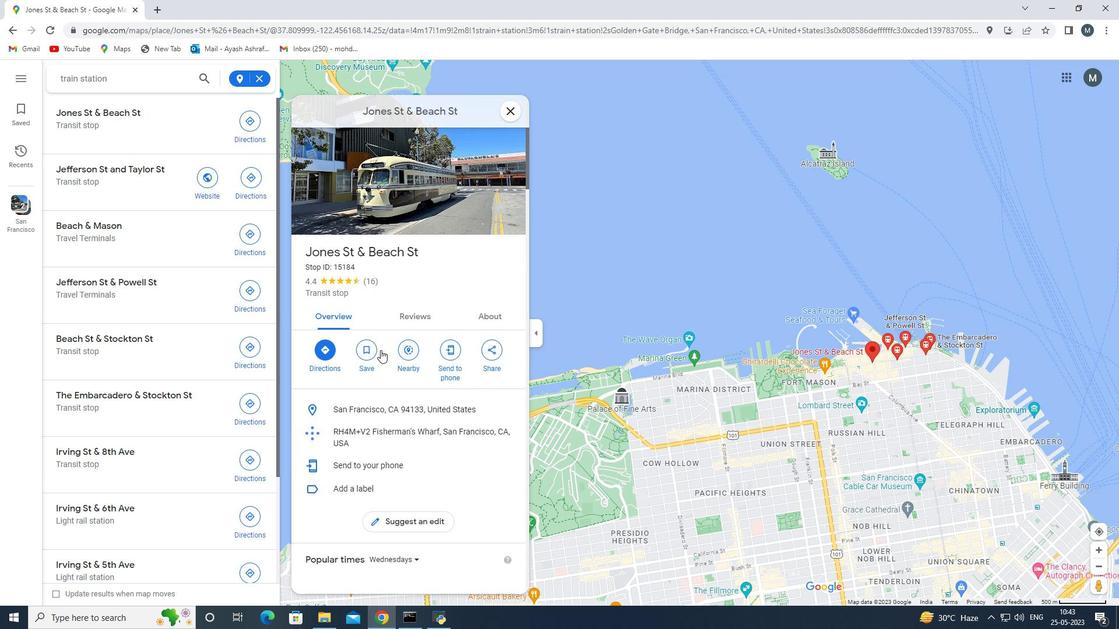 
Action: Mouse scrolled (367, 347) with delta (0, 0)
Screenshot: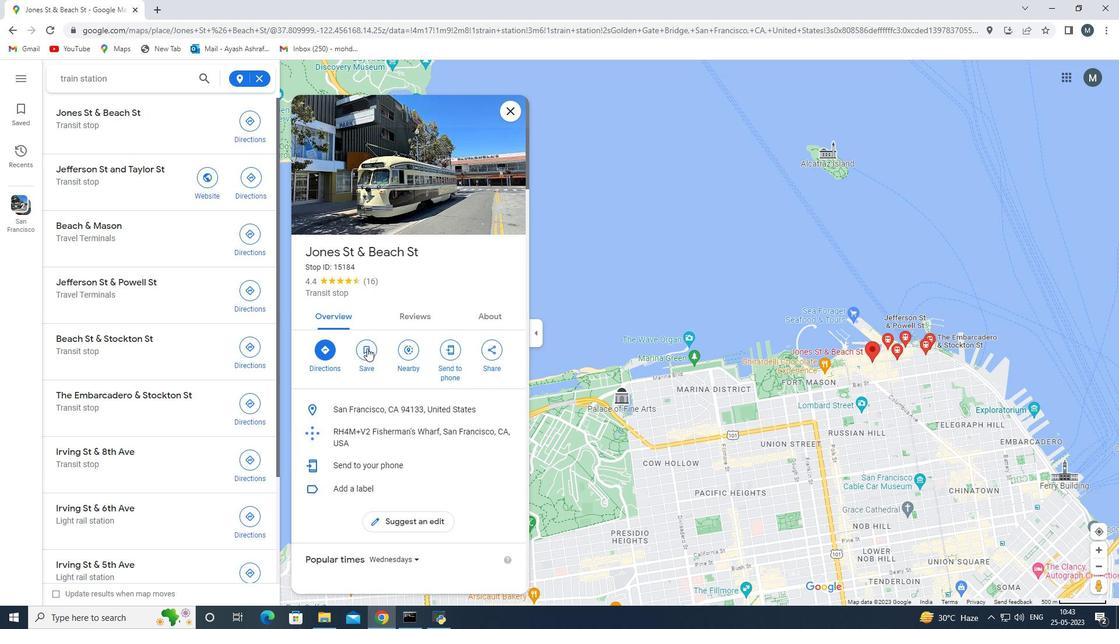 
Action: Mouse scrolled (367, 347) with delta (0, 0)
Screenshot: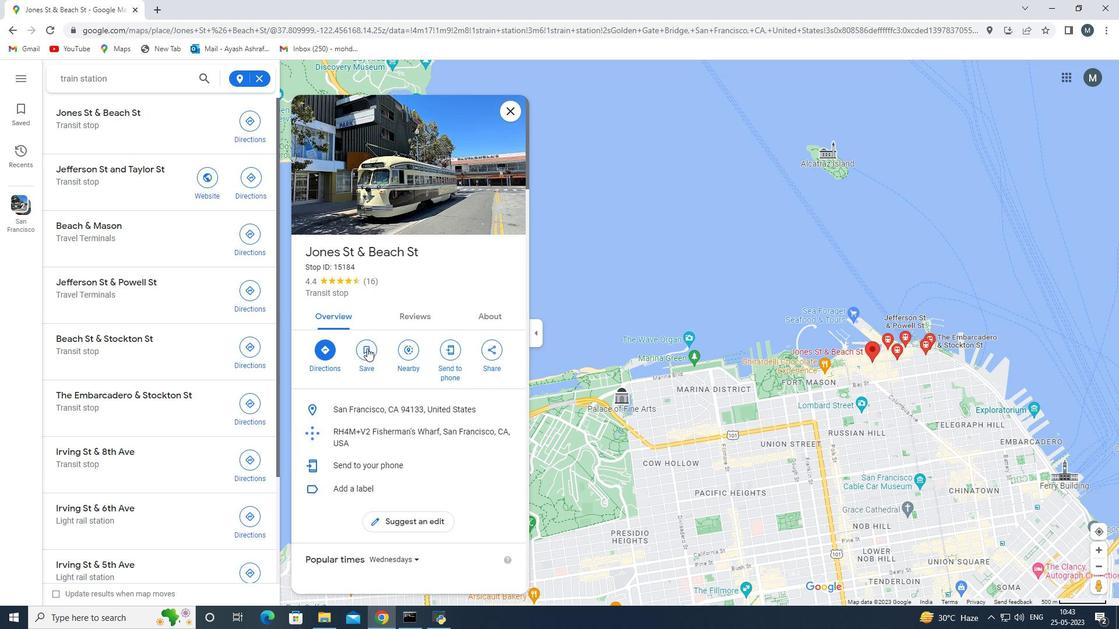 
Action: Mouse scrolled (367, 347) with delta (0, 0)
Screenshot: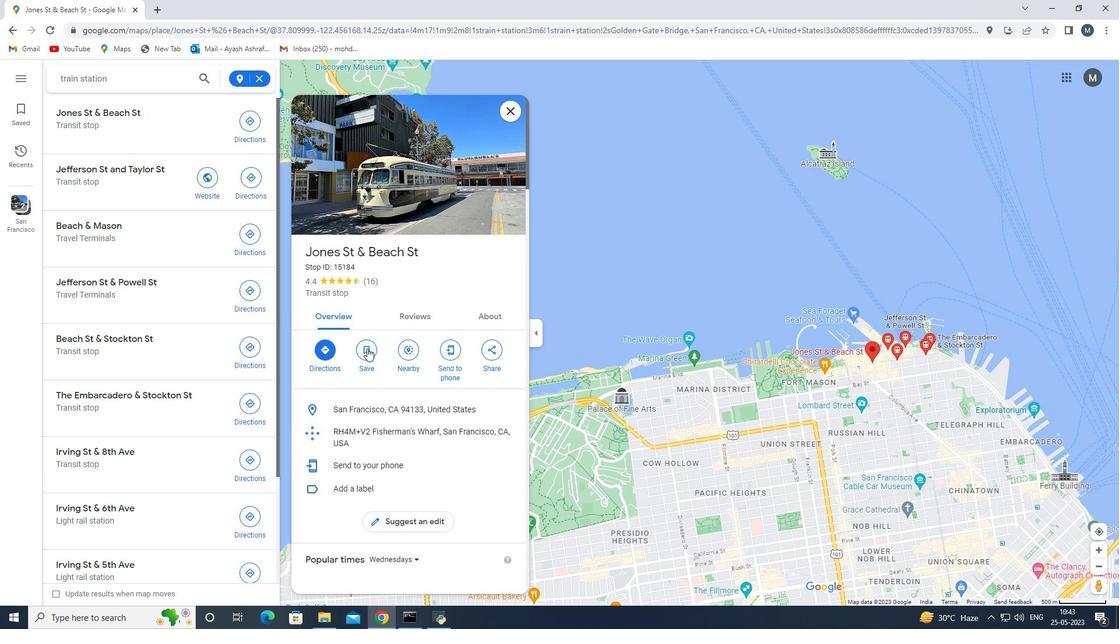 
Action: Mouse scrolled (367, 347) with delta (0, 0)
Screenshot: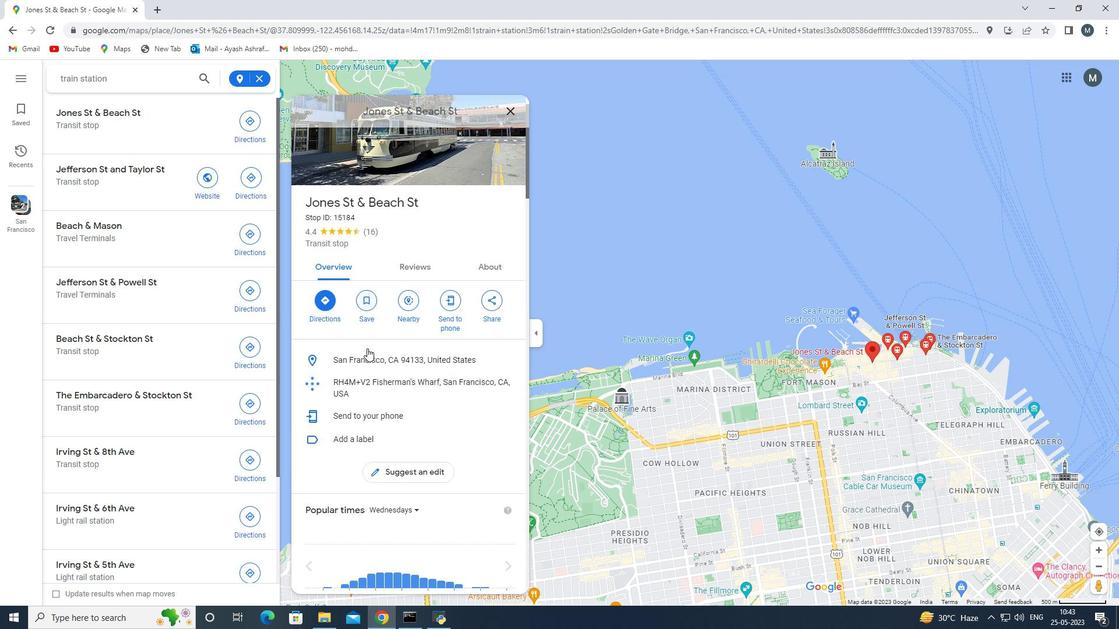 
Action: Mouse scrolled (367, 347) with delta (0, 0)
Screenshot: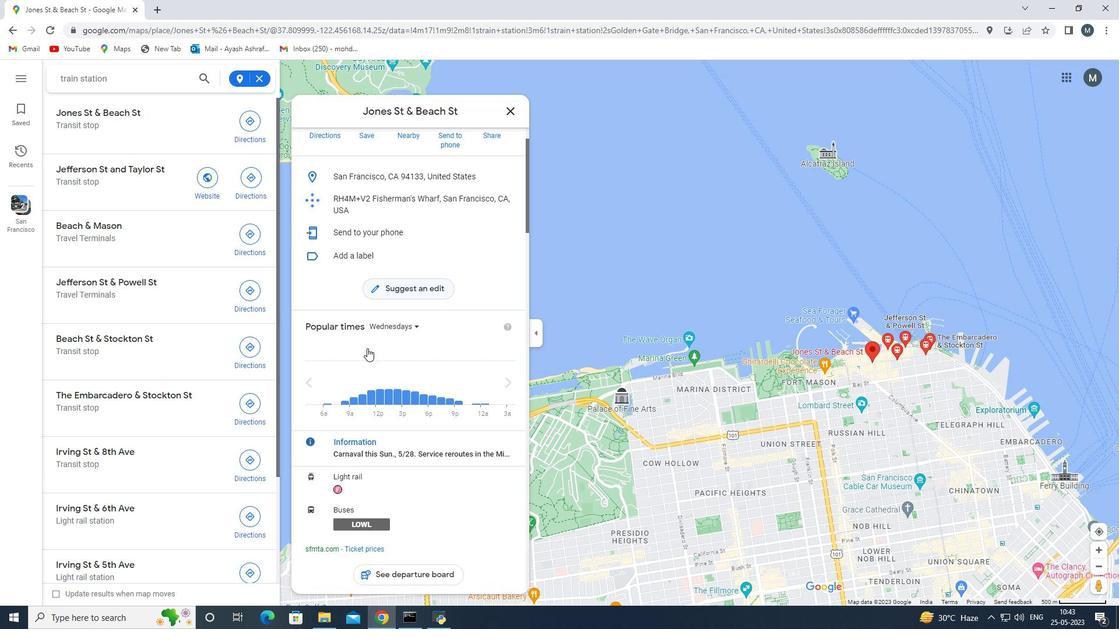 
Action: Mouse scrolled (367, 347) with delta (0, 0)
Screenshot: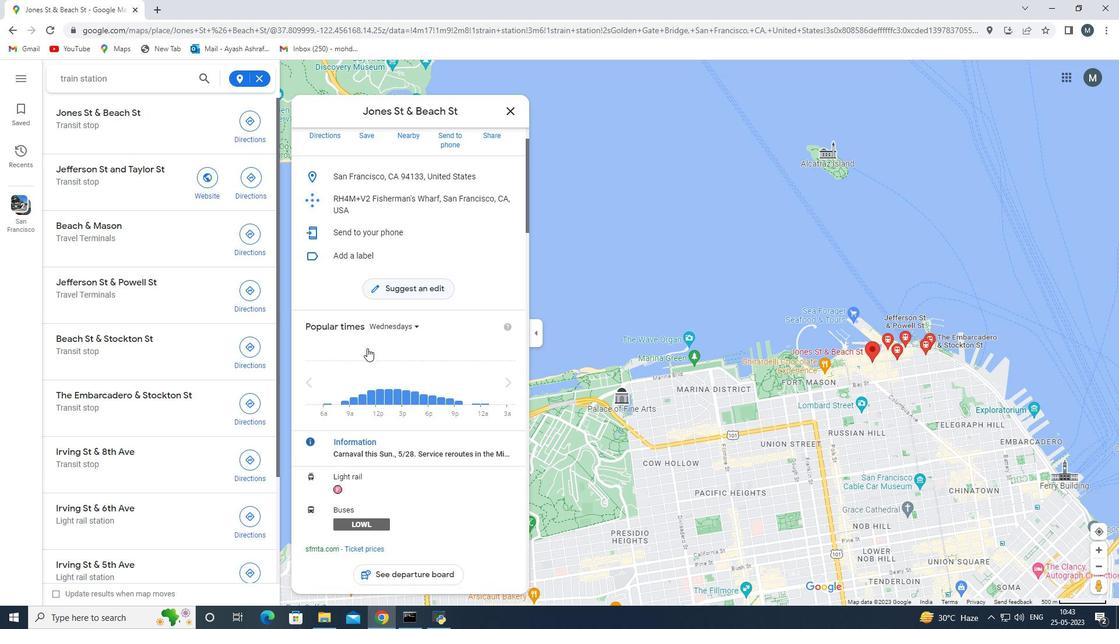 
Action: Mouse scrolled (367, 347) with delta (0, 0)
Screenshot: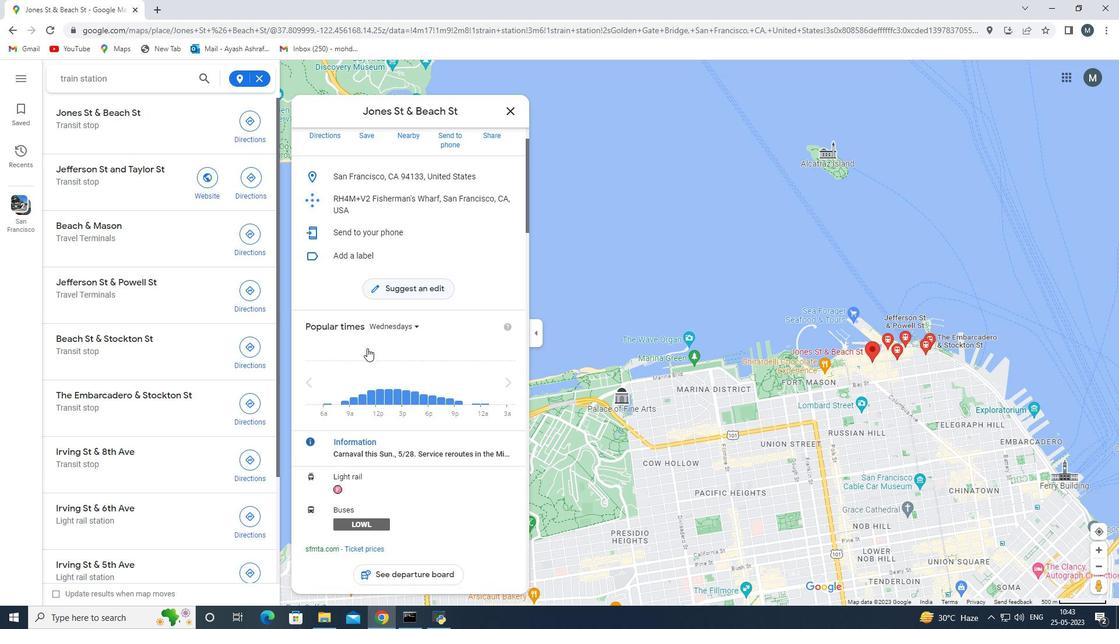 
Action: Mouse scrolled (367, 347) with delta (0, 0)
Screenshot: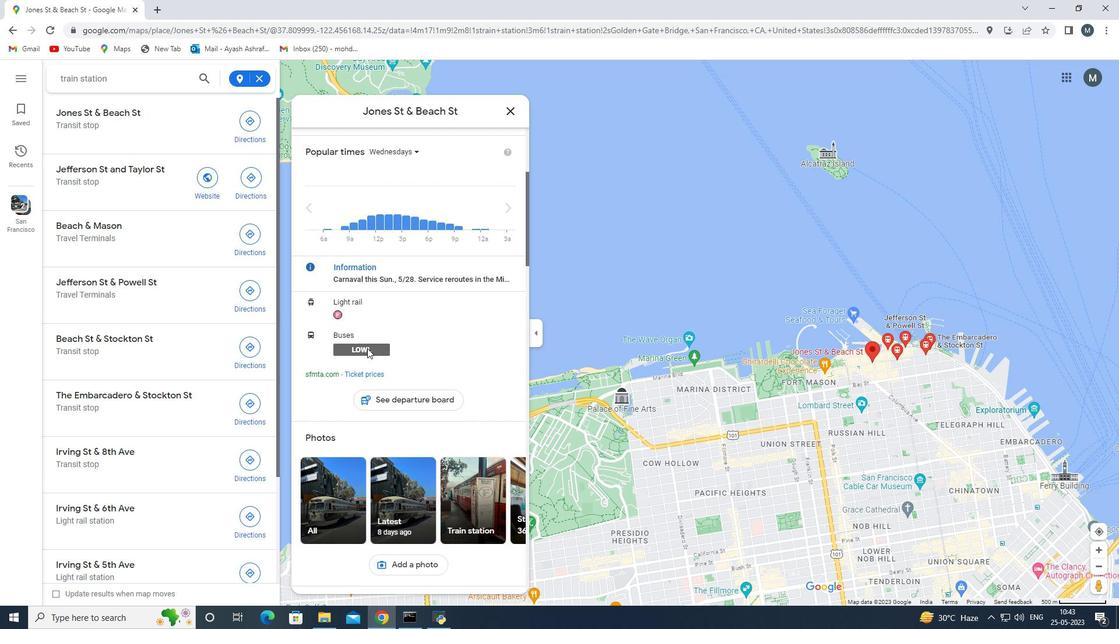 
Action: Mouse scrolled (367, 347) with delta (0, 0)
Screenshot: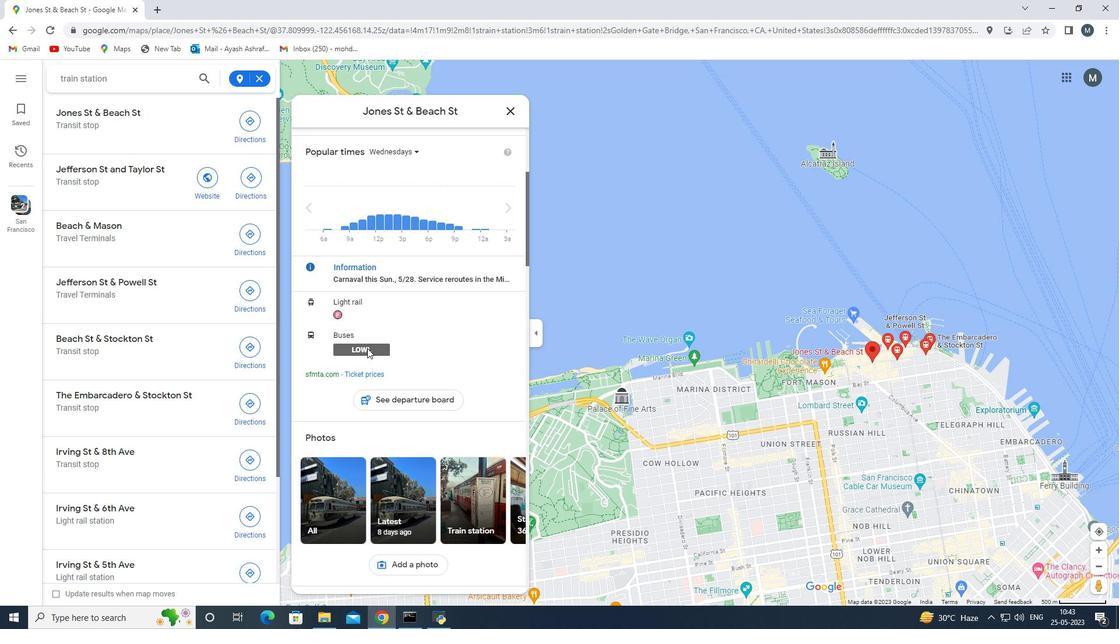
Action: Mouse scrolled (367, 347) with delta (0, 0)
Screenshot: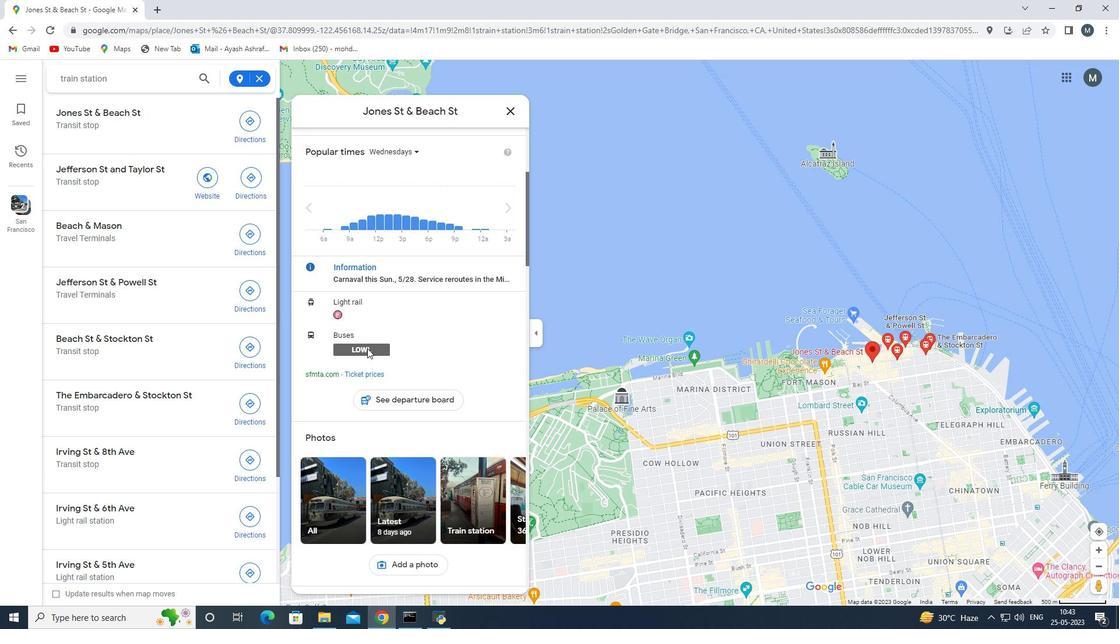 
Action: Mouse moved to (929, 345)
Screenshot: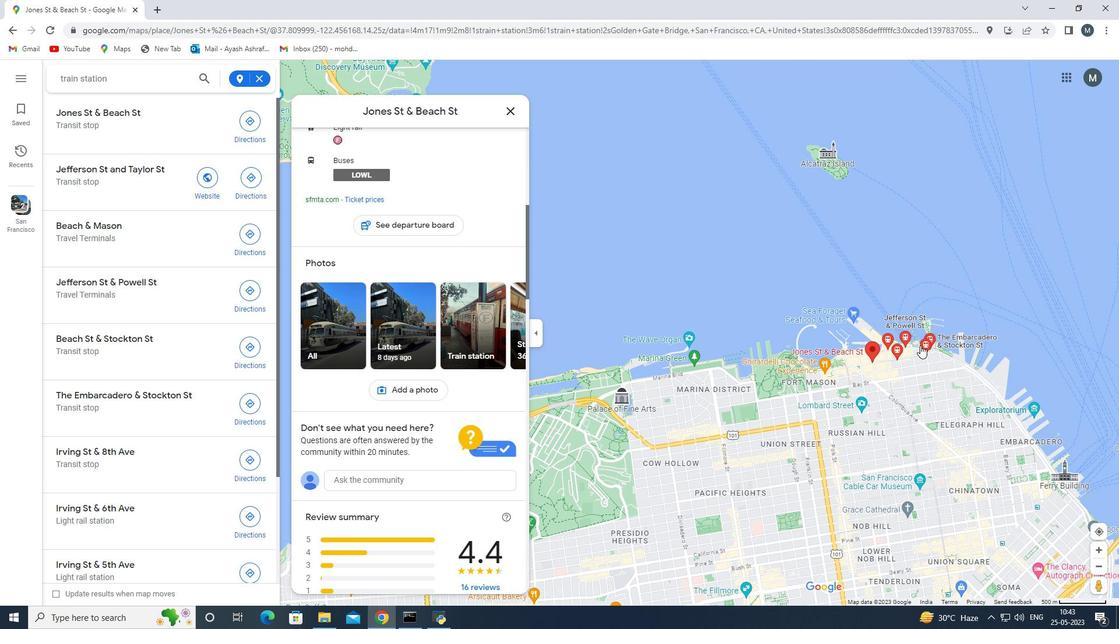 
Action: Mouse pressed left at (929, 345)
Screenshot: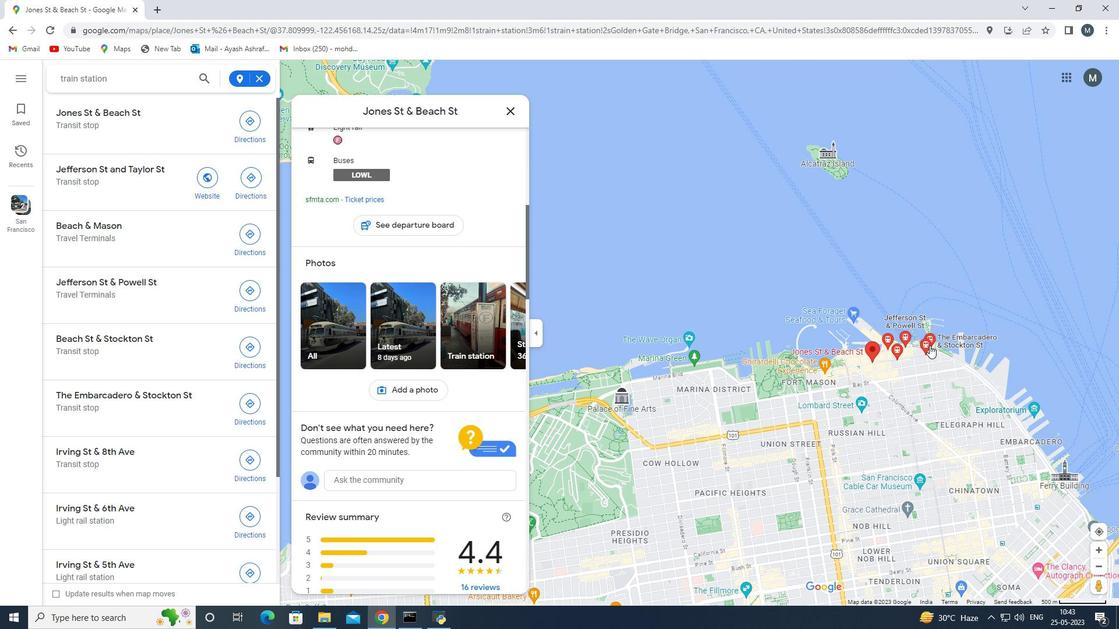 
Action: Mouse moved to (382, 388)
Screenshot: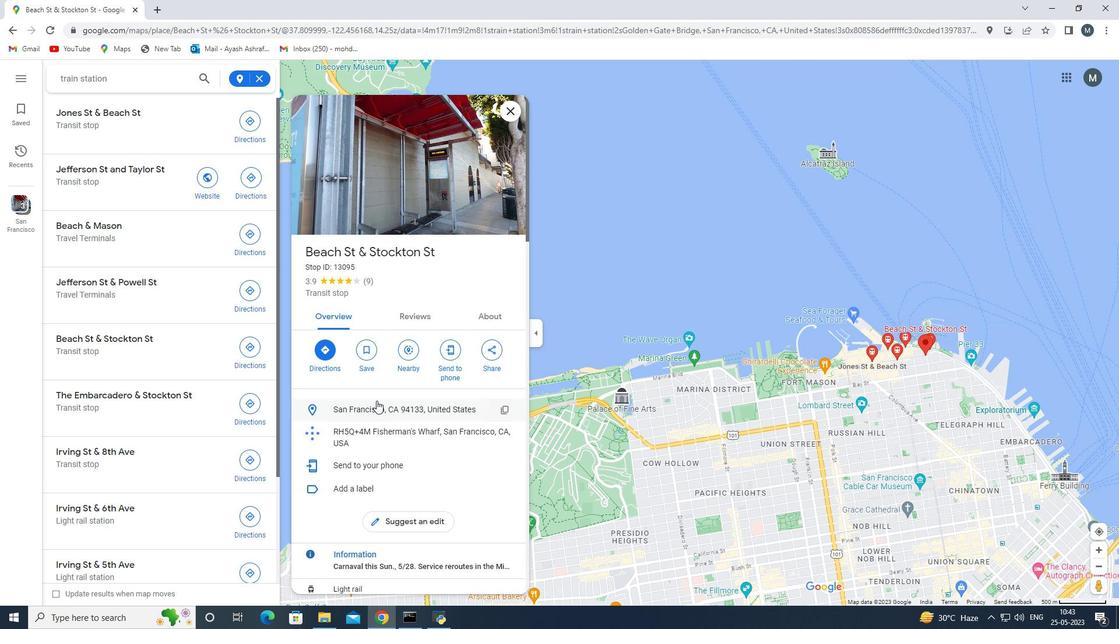 
Action: Mouse scrolled (382, 388) with delta (0, 0)
Screenshot: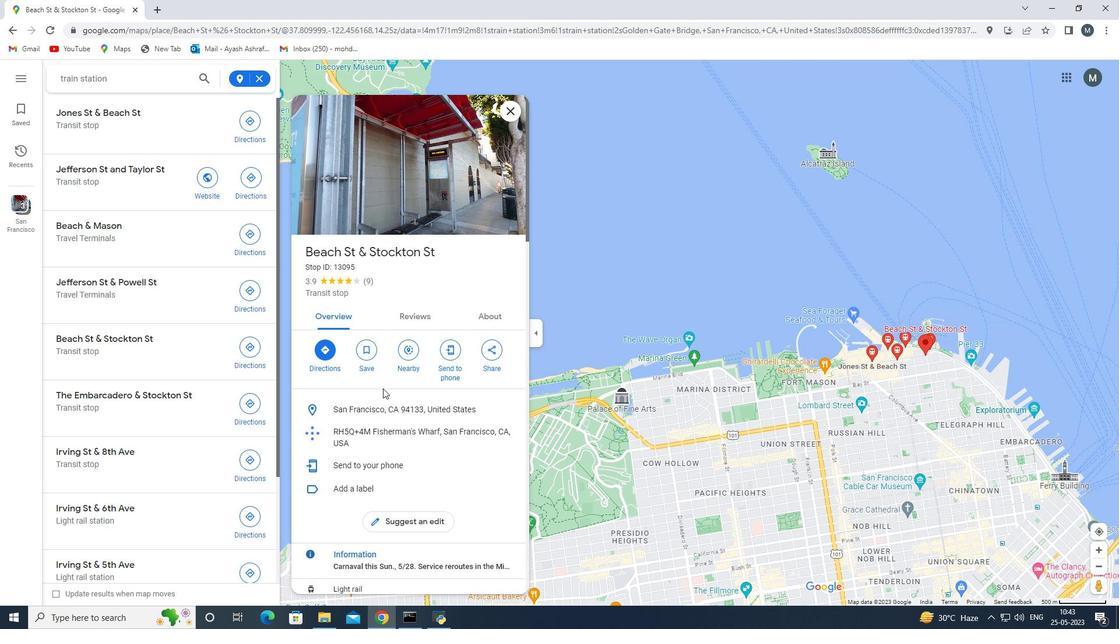 
Action: Mouse scrolled (382, 388) with delta (0, 0)
Screenshot: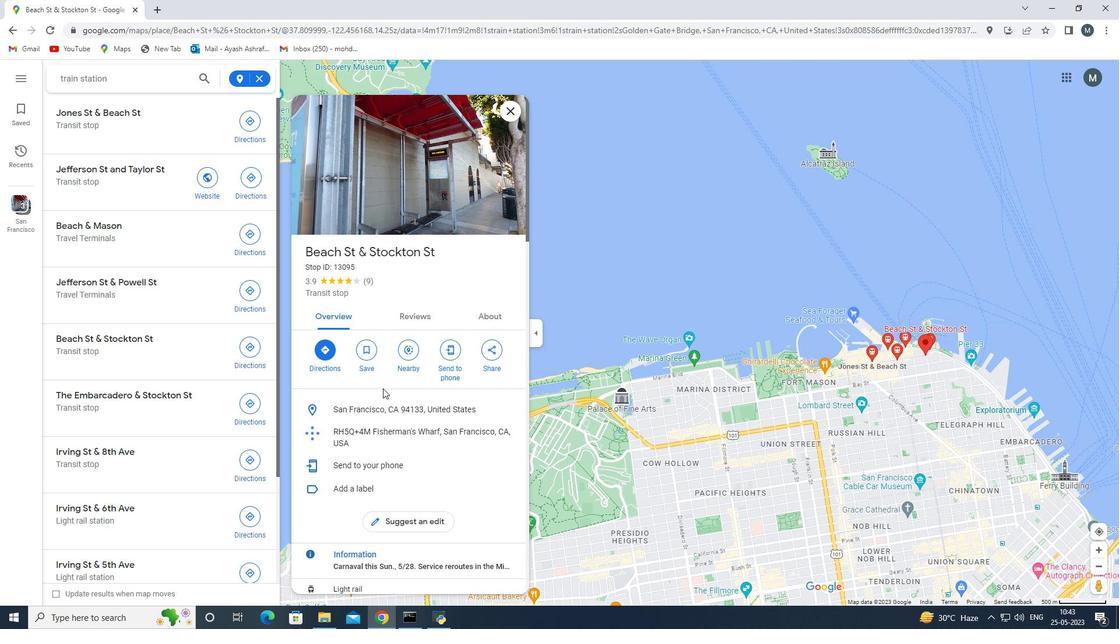 
Action: Mouse scrolled (382, 388) with delta (0, 0)
Screenshot: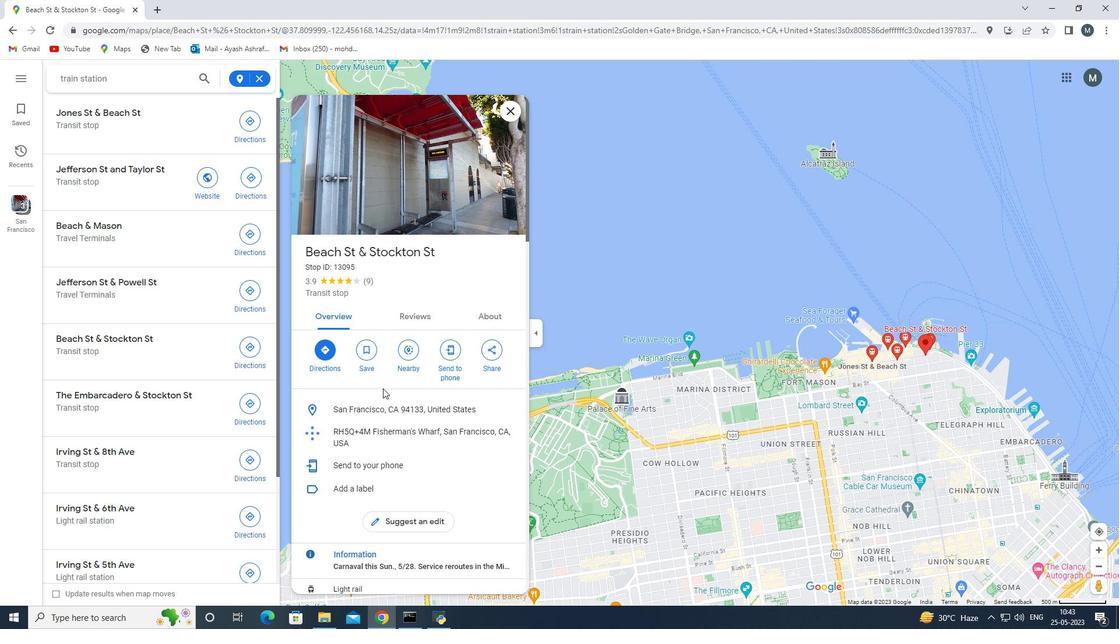 
Action: Mouse scrolled (382, 388) with delta (0, 0)
Screenshot: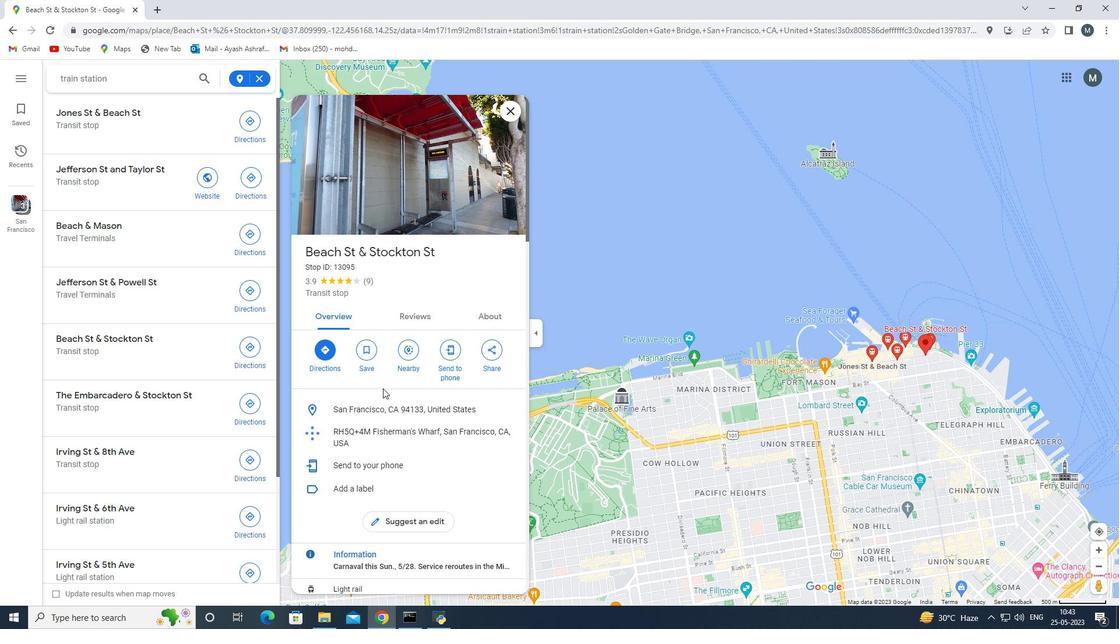 
Action: Mouse scrolled (382, 388) with delta (0, 0)
Screenshot: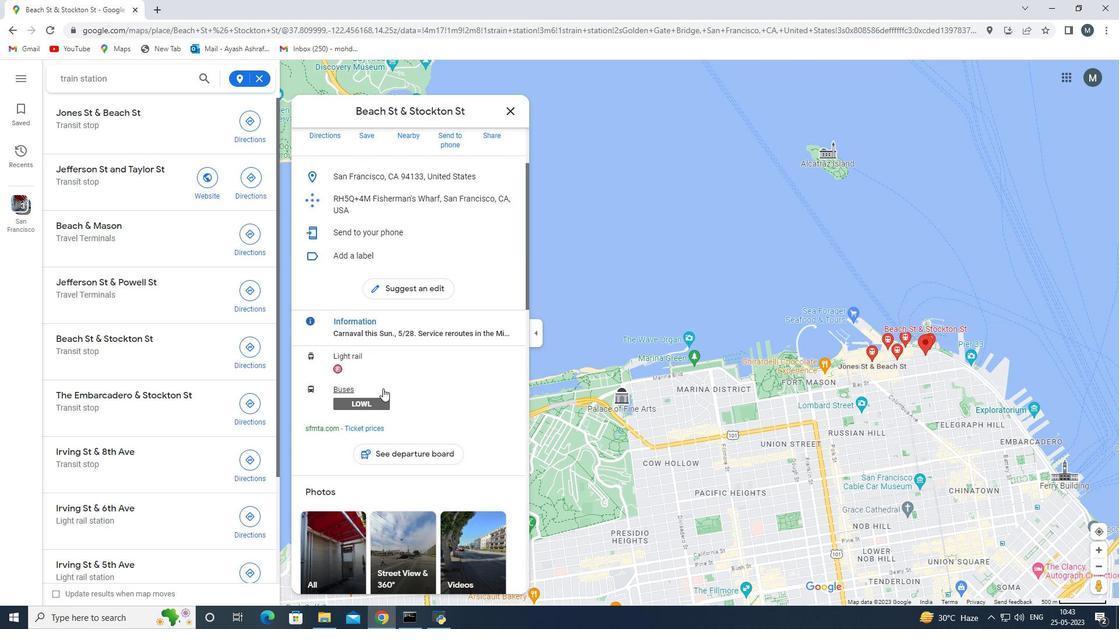 
Action: Mouse scrolled (382, 388) with delta (0, 0)
Screenshot: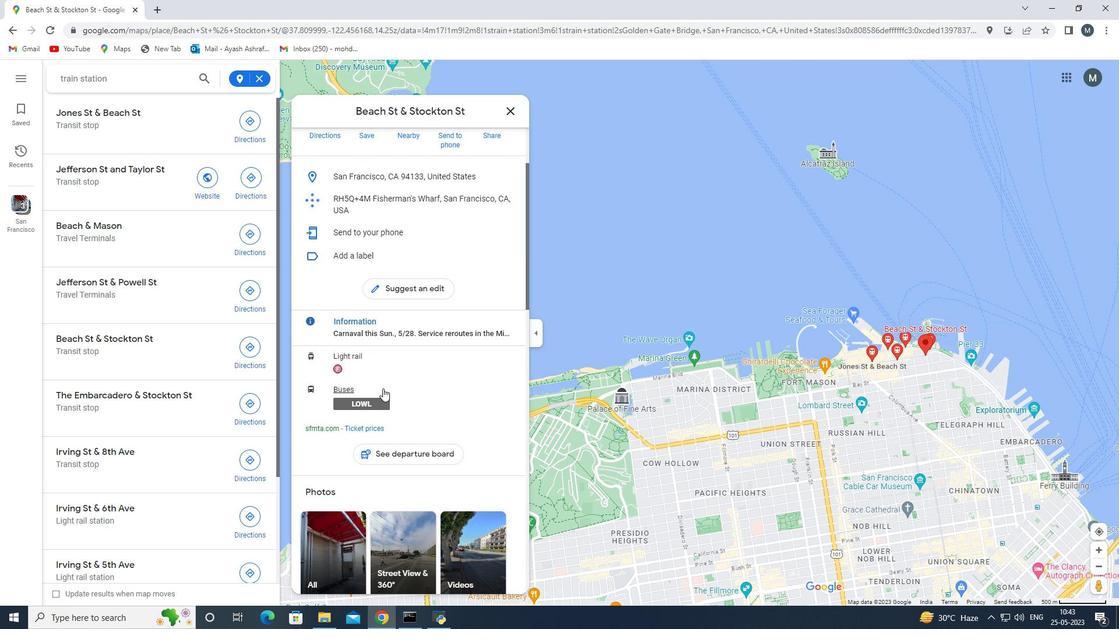 
Action: Mouse scrolled (382, 388) with delta (0, 0)
Screenshot: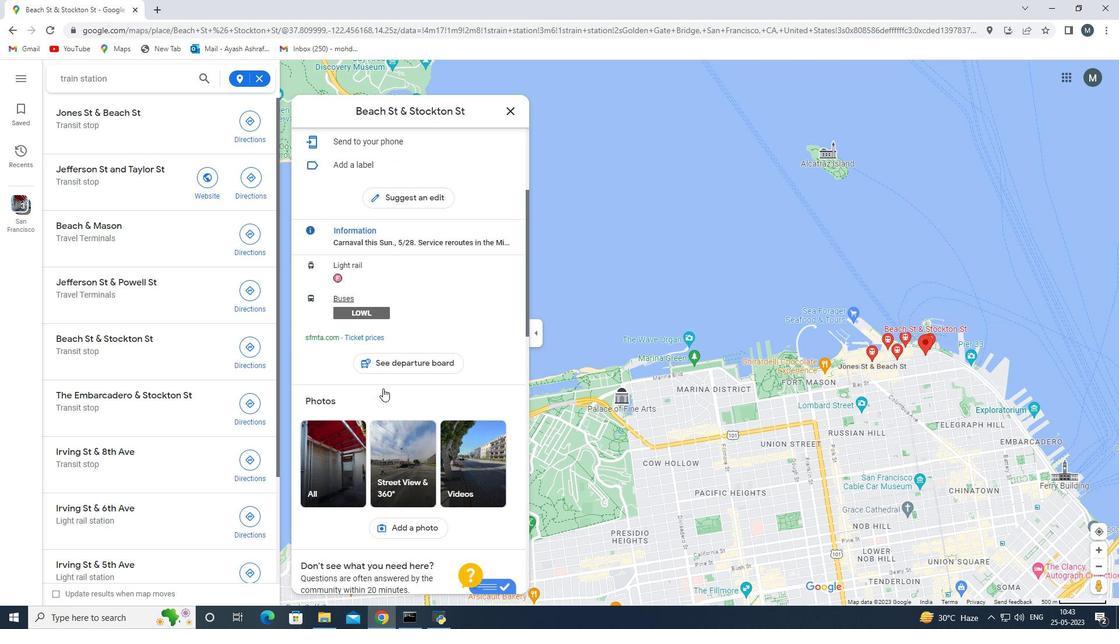 
Action: Mouse moved to (383, 388)
Screenshot: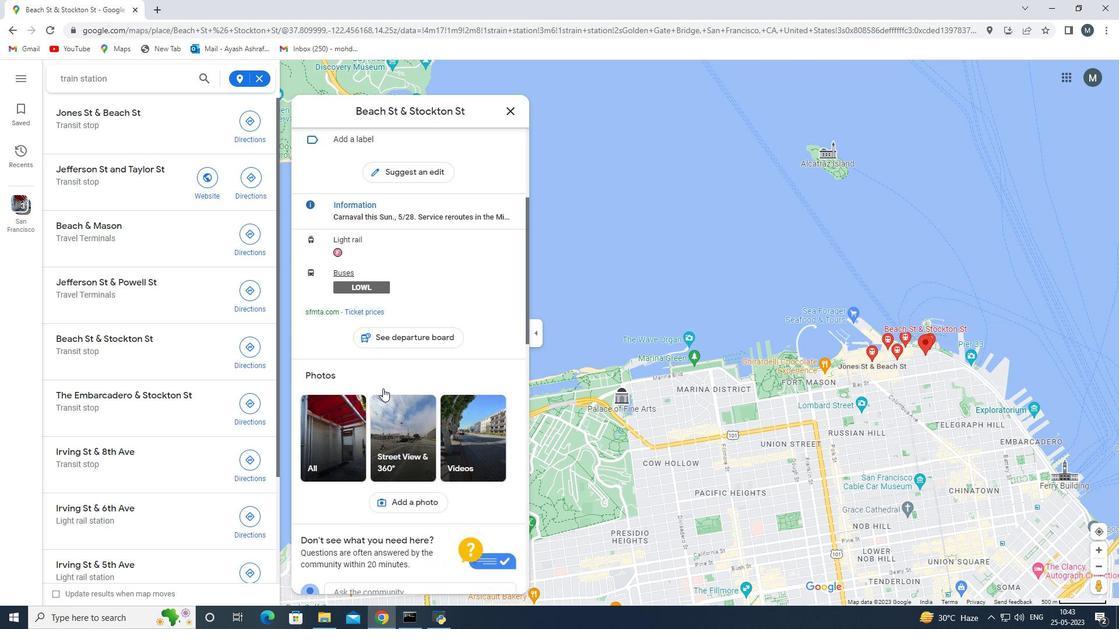 
Action: Mouse scrolled (383, 388) with delta (0, 0)
Screenshot: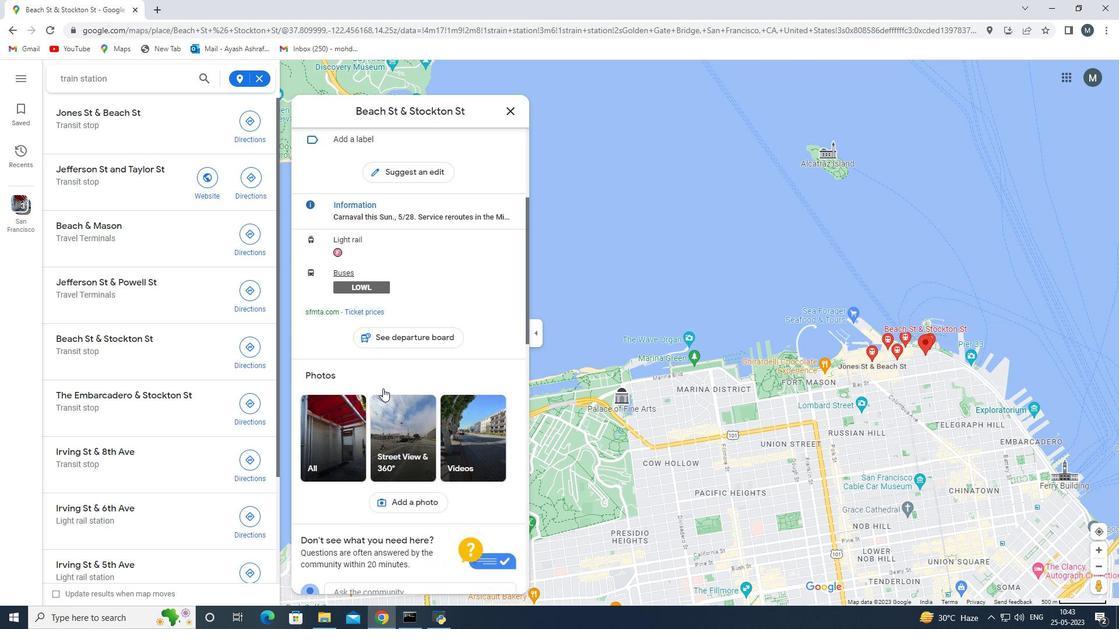
Action: Mouse moved to (329, 349)
Screenshot: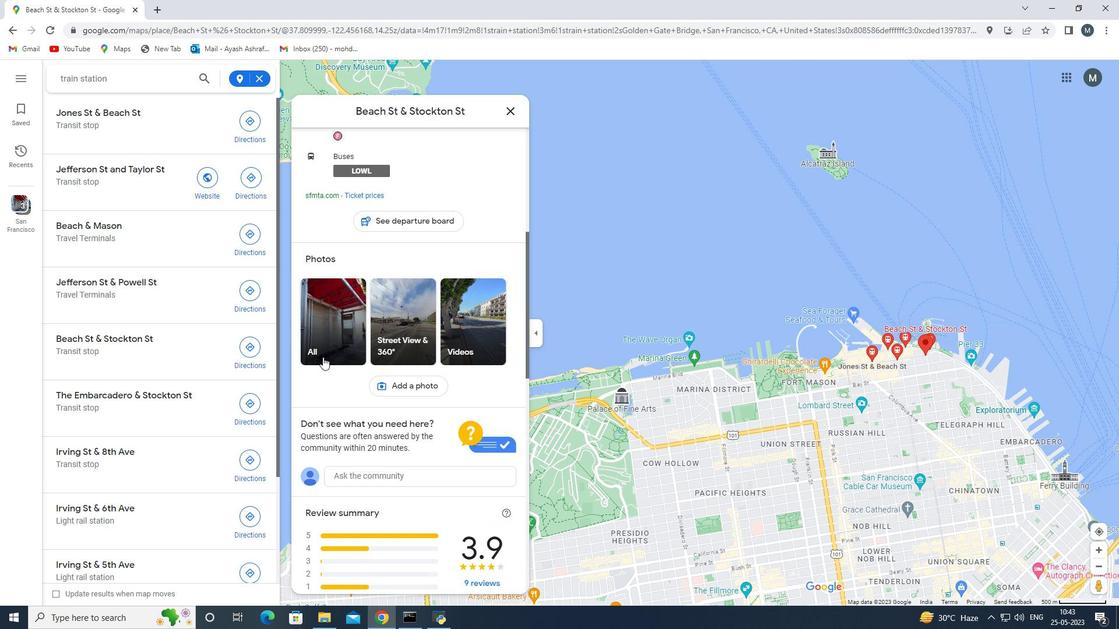 
Action: Mouse pressed left at (329, 349)
Screenshot: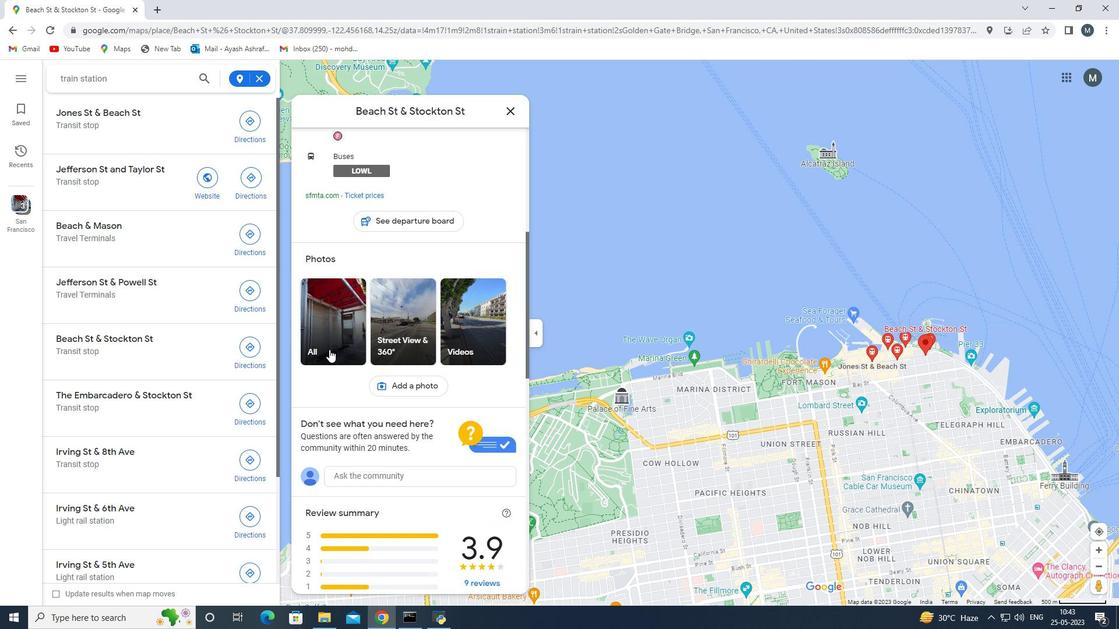 
Action: Mouse moved to (681, 373)
Screenshot: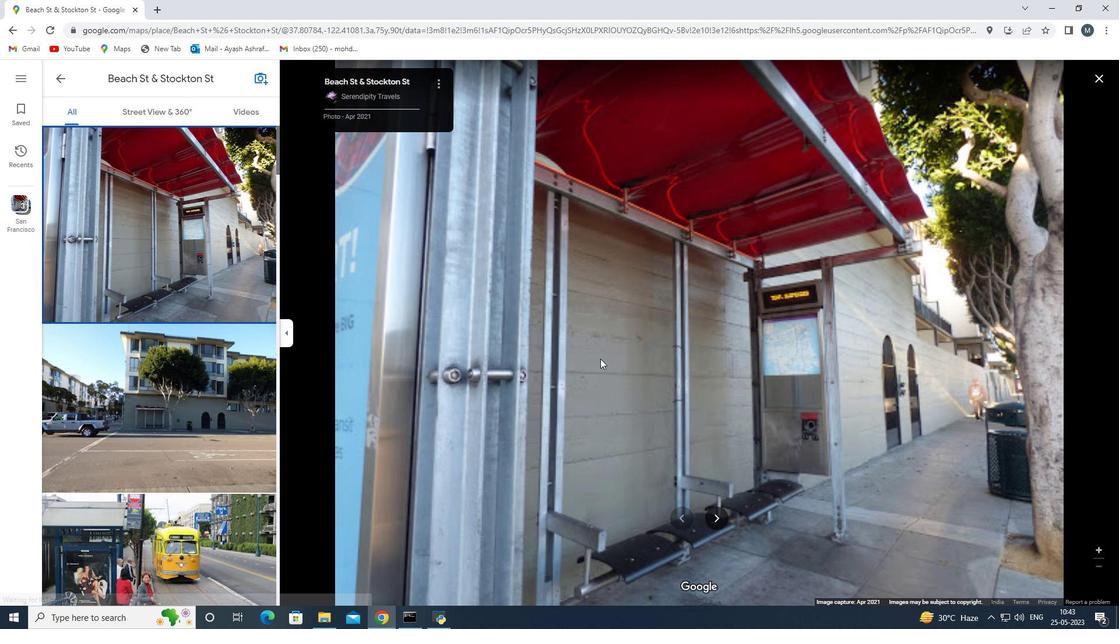 
Action: Mouse scrolled (681, 372) with delta (0, 0)
Screenshot: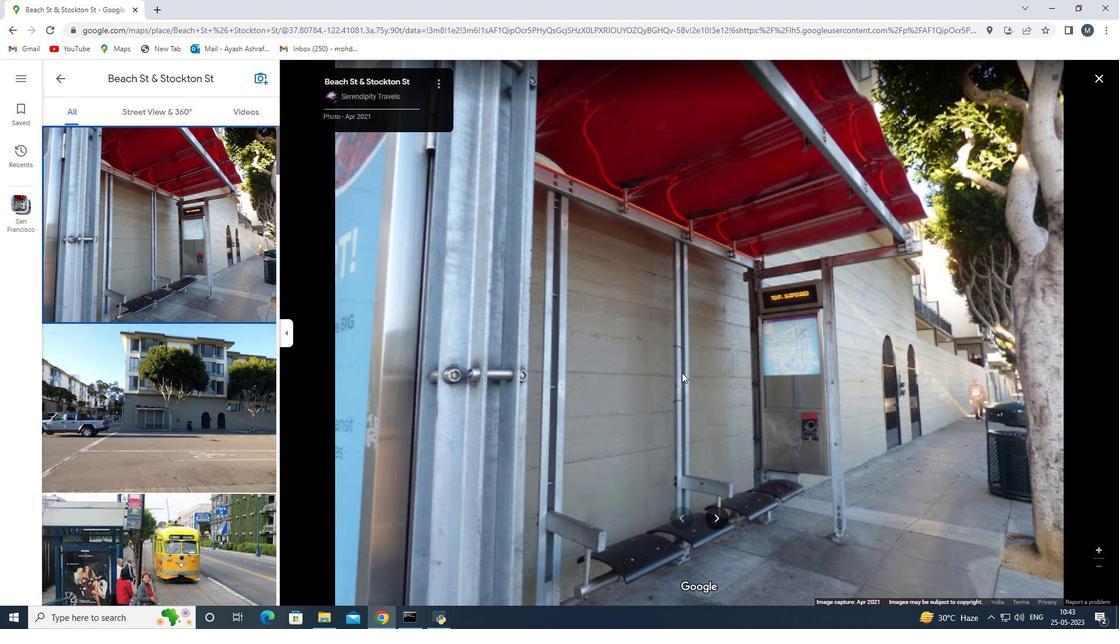 
Action: Mouse scrolled (681, 372) with delta (0, 0)
Screenshot: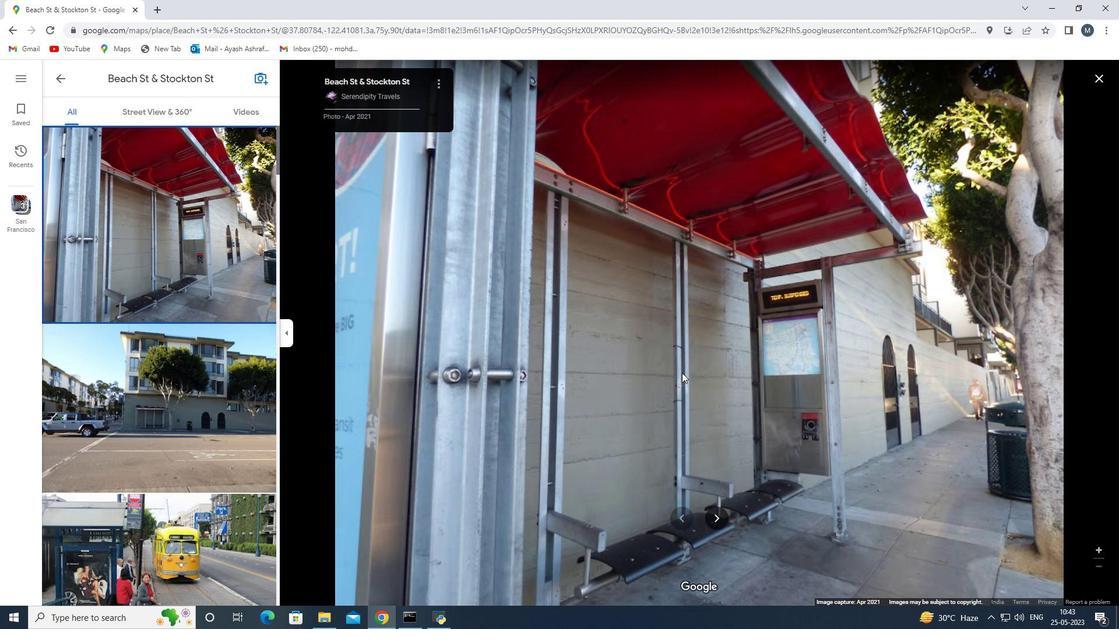
Action: Mouse moved to (681, 374)
Screenshot: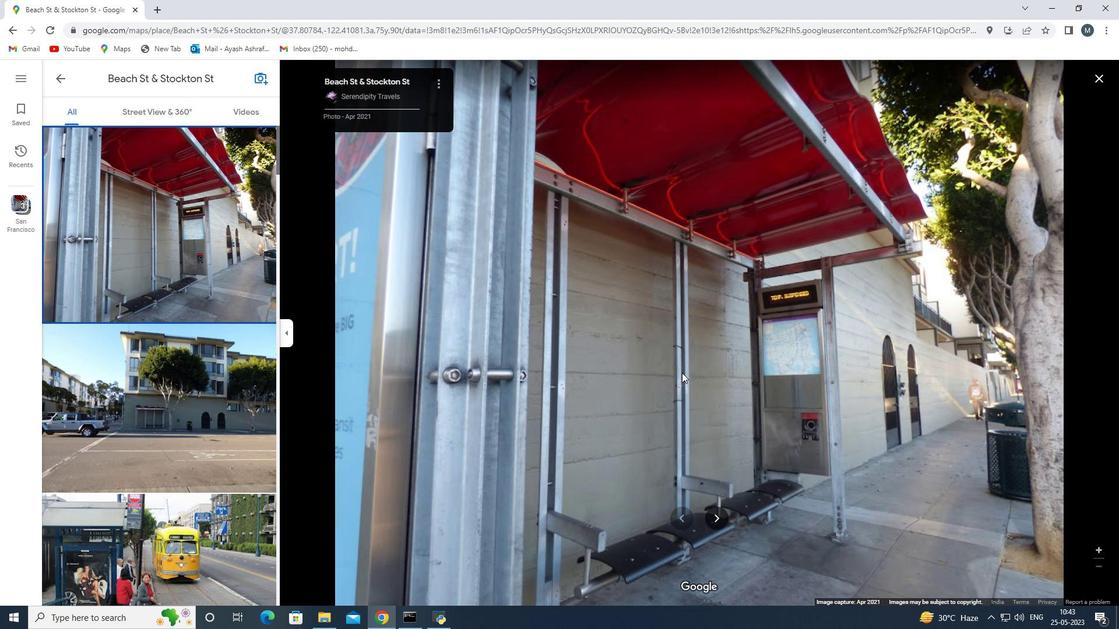 
Action: Mouse scrolled (681, 373) with delta (0, 0)
Screenshot: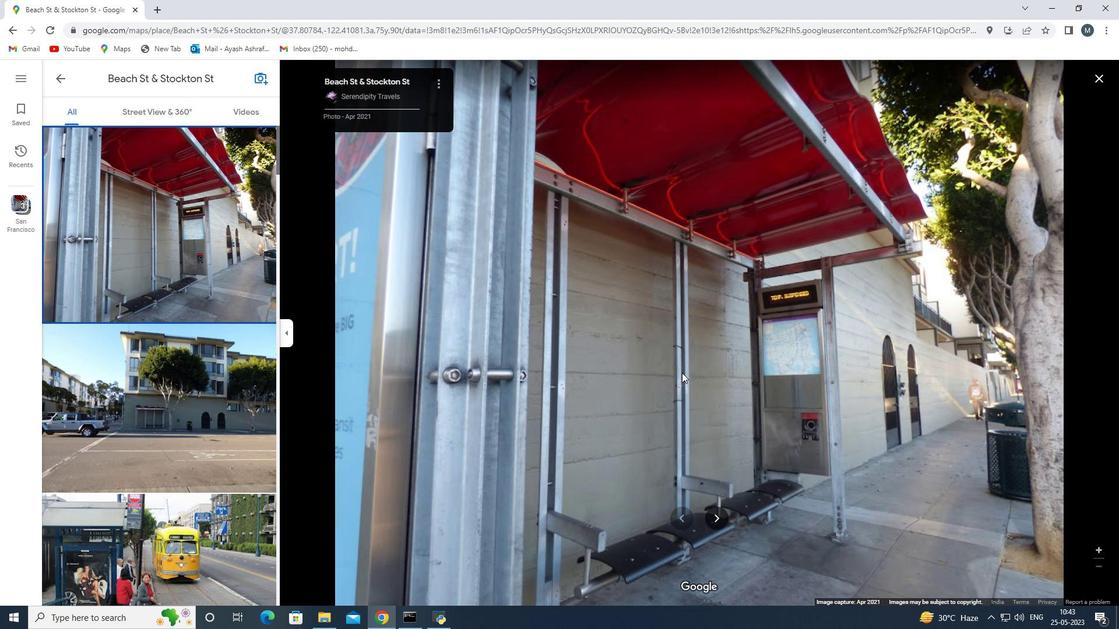 
Action: Mouse moved to (141, 442)
Screenshot: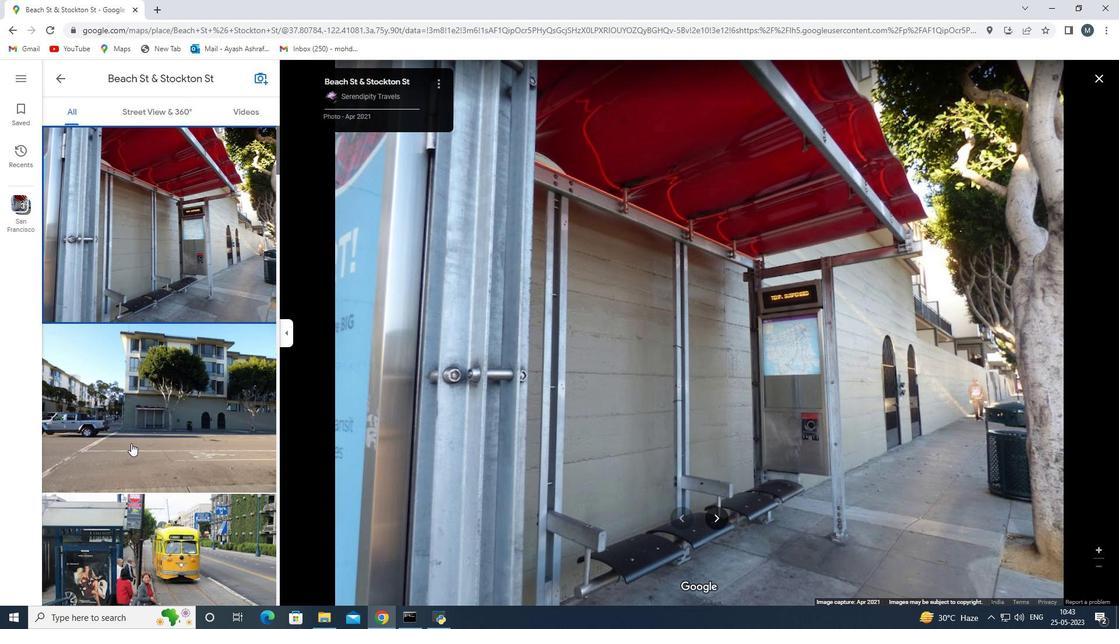 
Action: Mouse scrolled (141, 441) with delta (0, 0)
Screenshot: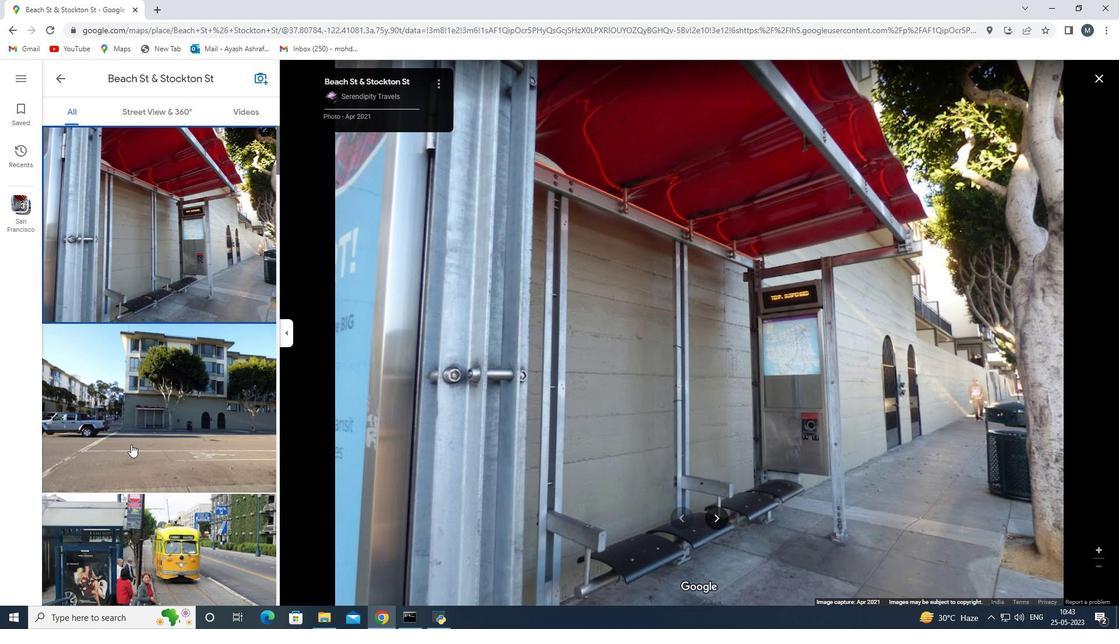 
Action: Mouse moved to (141, 441)
Screenshot: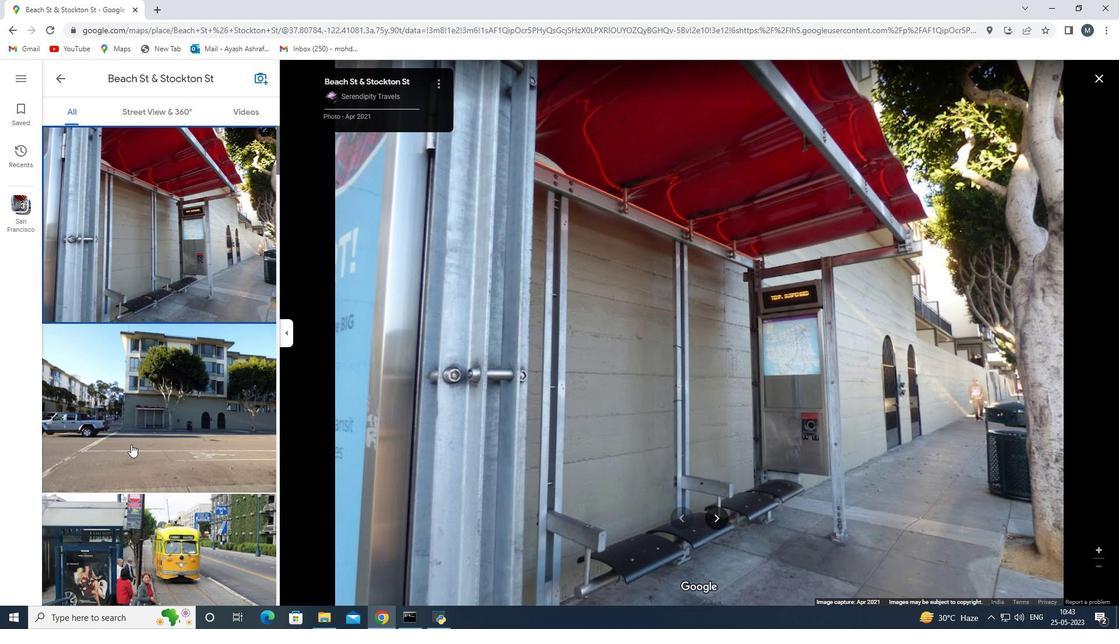 
Action: Mouse scrolled (141, 441) with delta (0, 0)
Screenshot: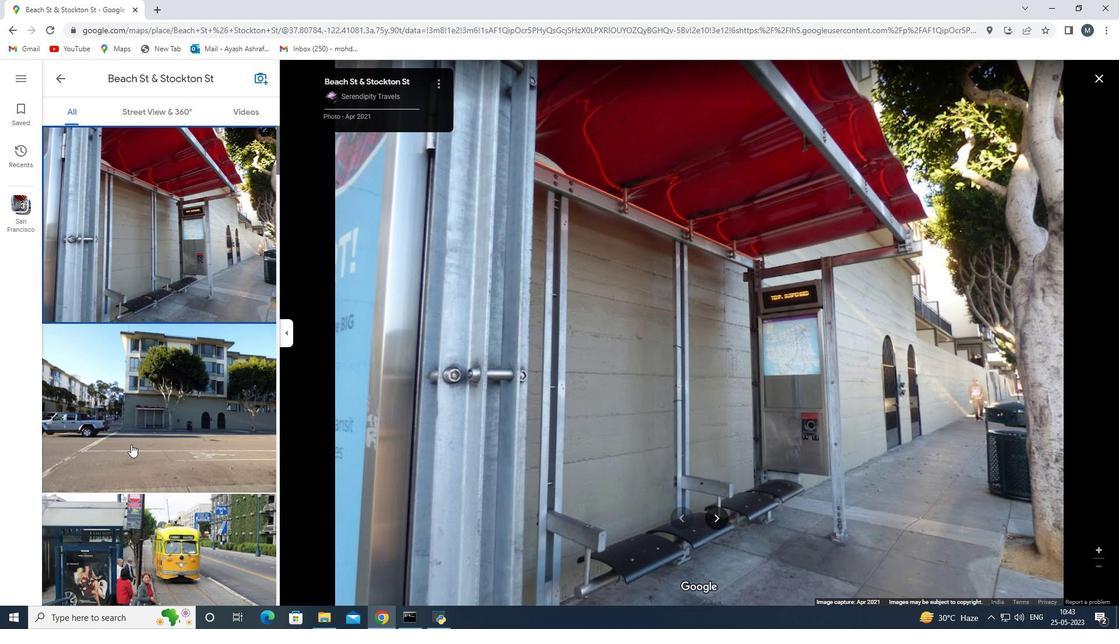 
Action: Mouse scrolled (141, 441) with delta (0, 0)
Screenshot: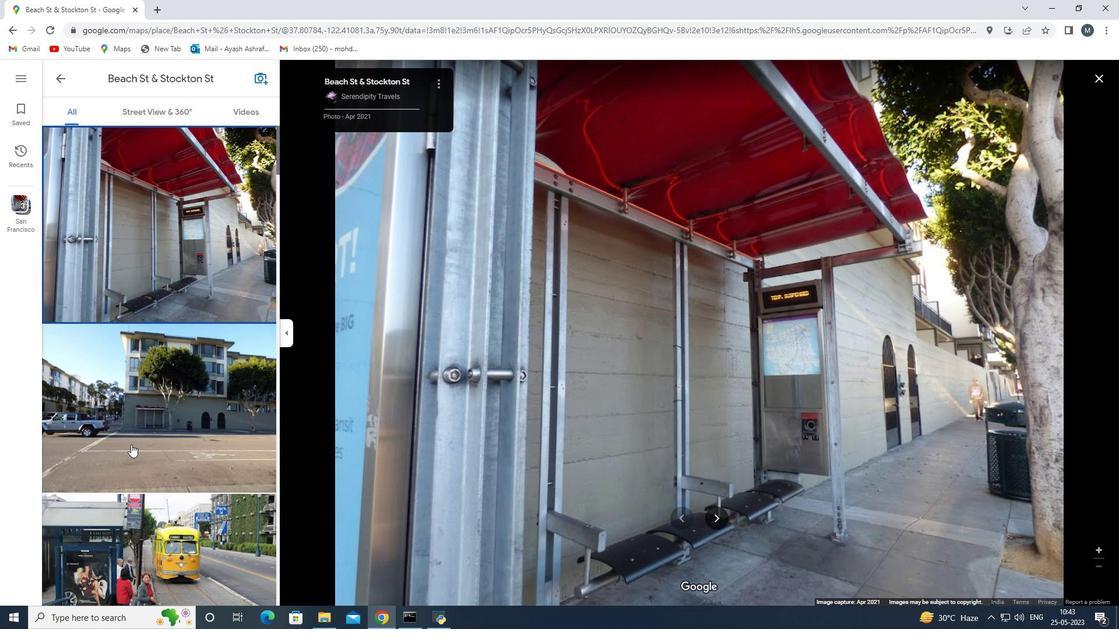 
Action: Mouse scrolled (141, 441) with delta (0, 0)
Screenshot: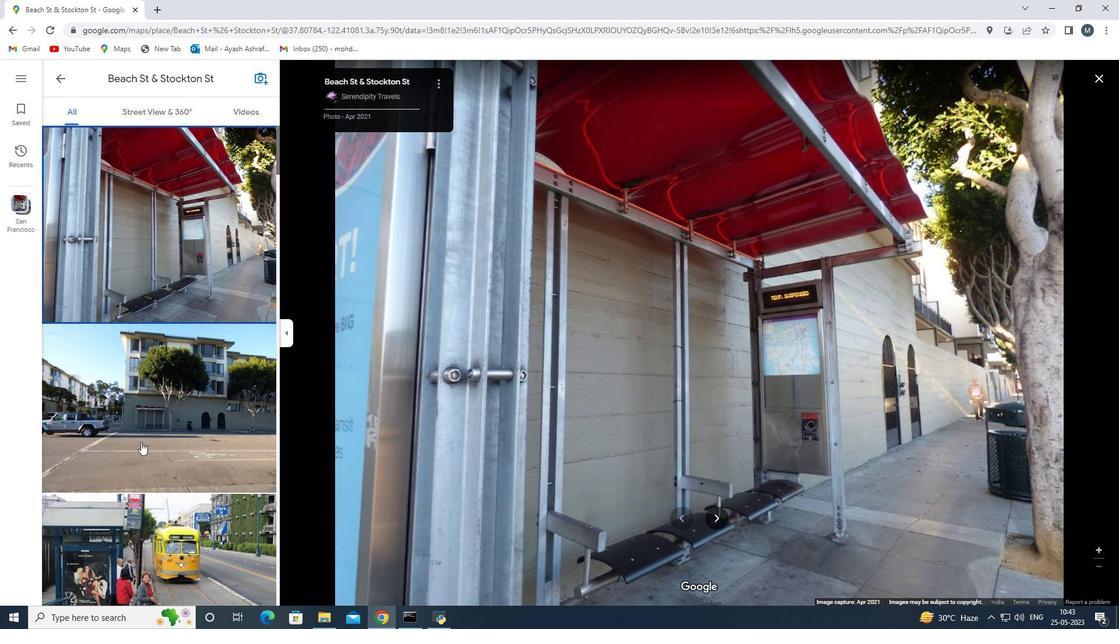 
Action: Mouse scrolled (141, 441) with delta (0, 0)
Screenshot: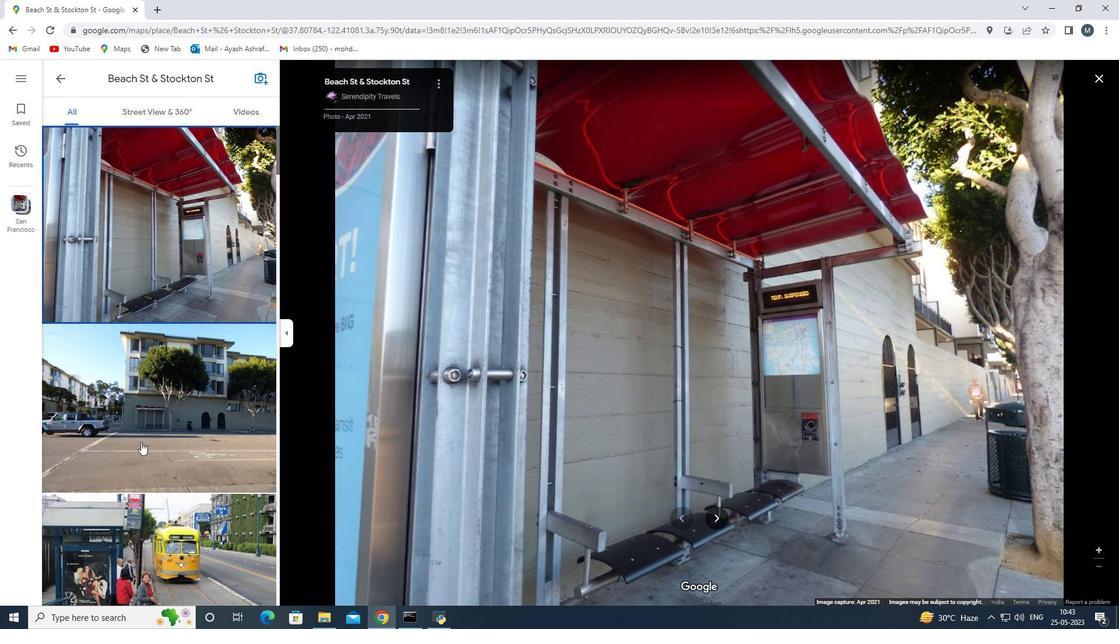 
Action: Mouse scrolled (141, 441) with delta (0, 0)
Screenshot: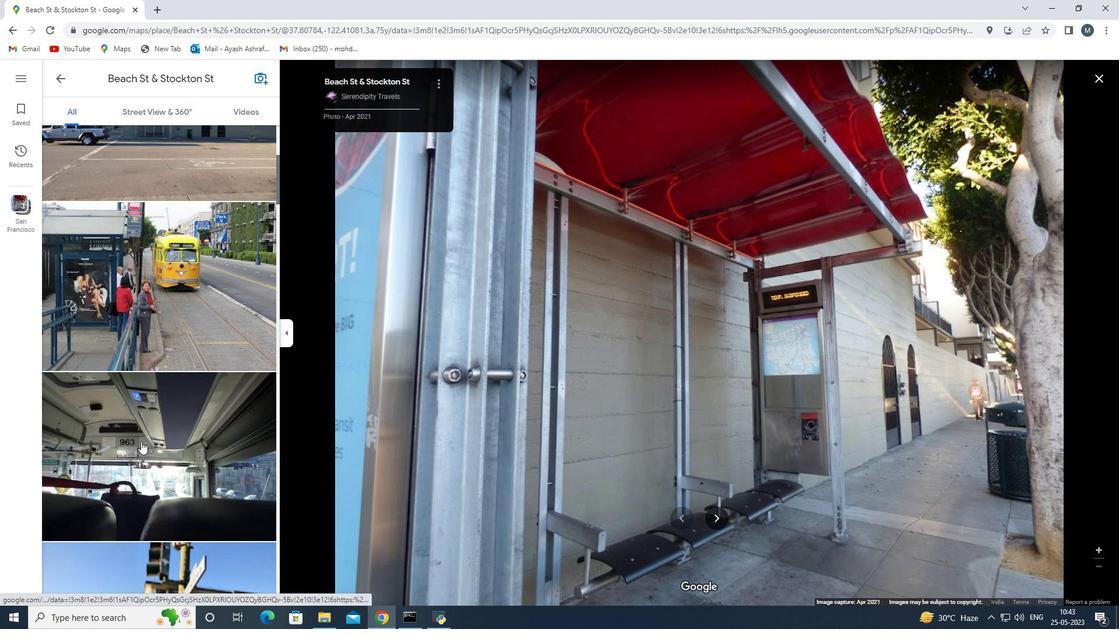 
Action: Mouse scrolled (141, 441) with delta (0, 0)
Screenshot: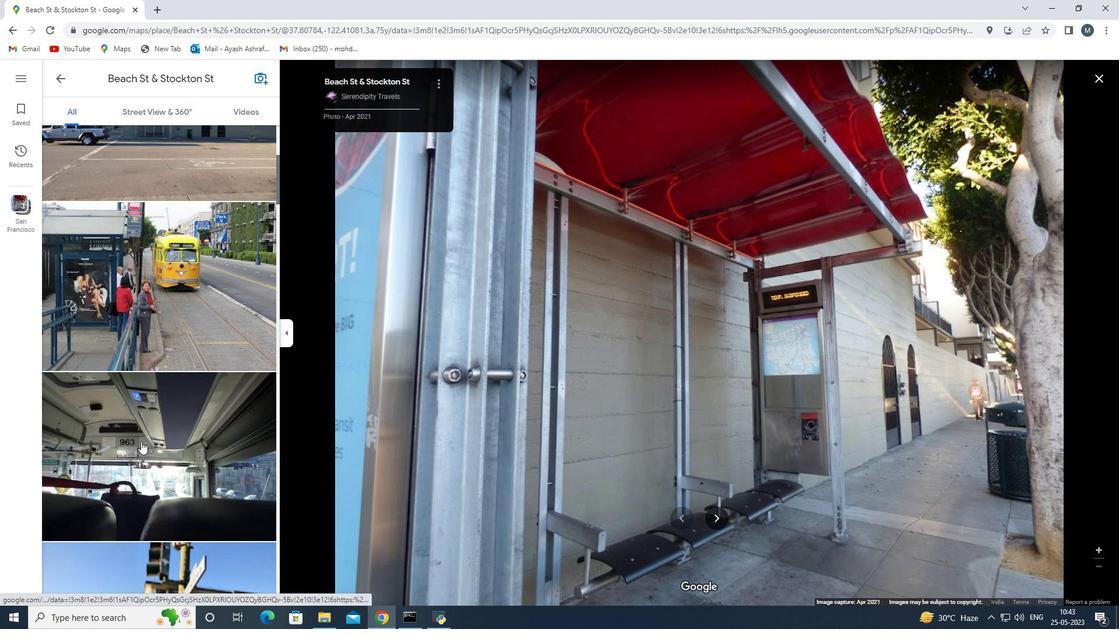 
Action: Mouse scrolled (141, 441) with delta (0, 0)
Screenshot: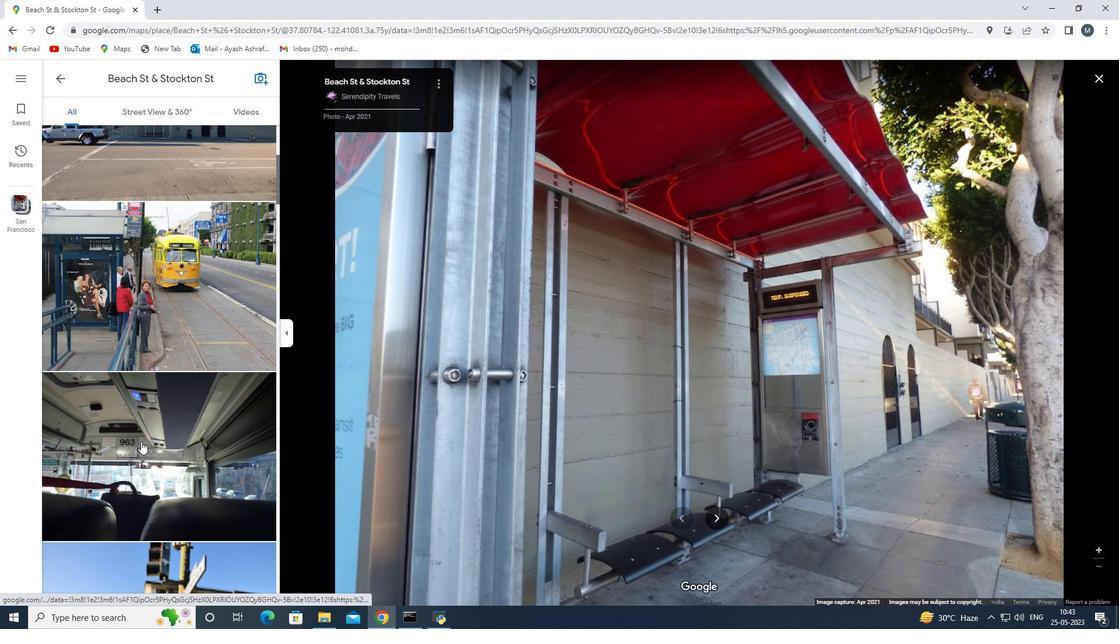 
Action: Mouse moved to (143, 426)
Screenshot: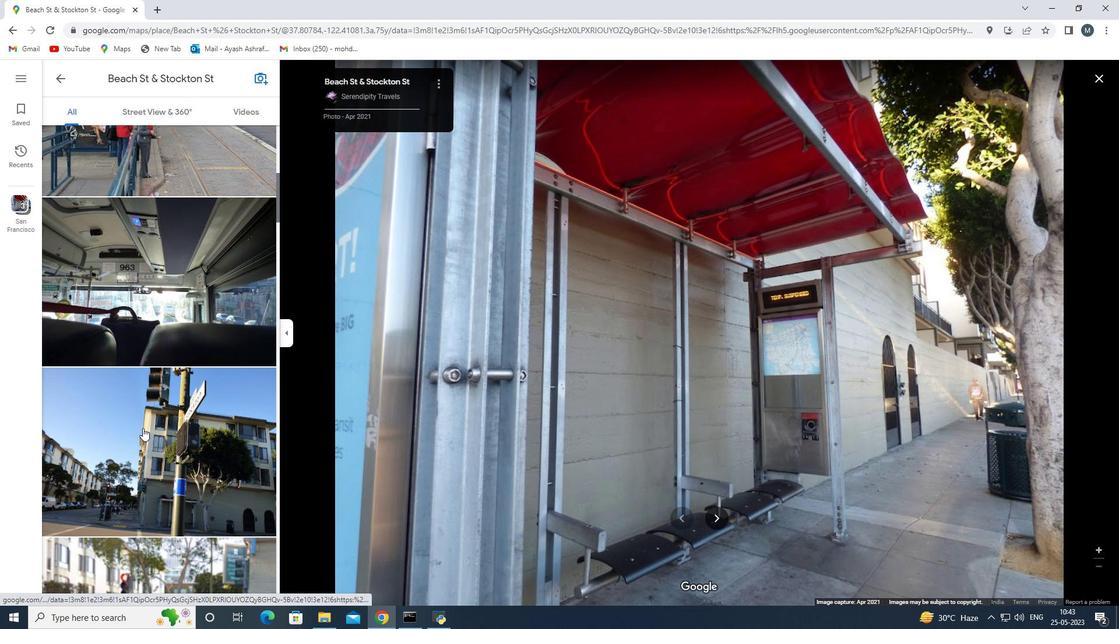 
Action: Mouse pressed left at (143, 426)
Screenshot: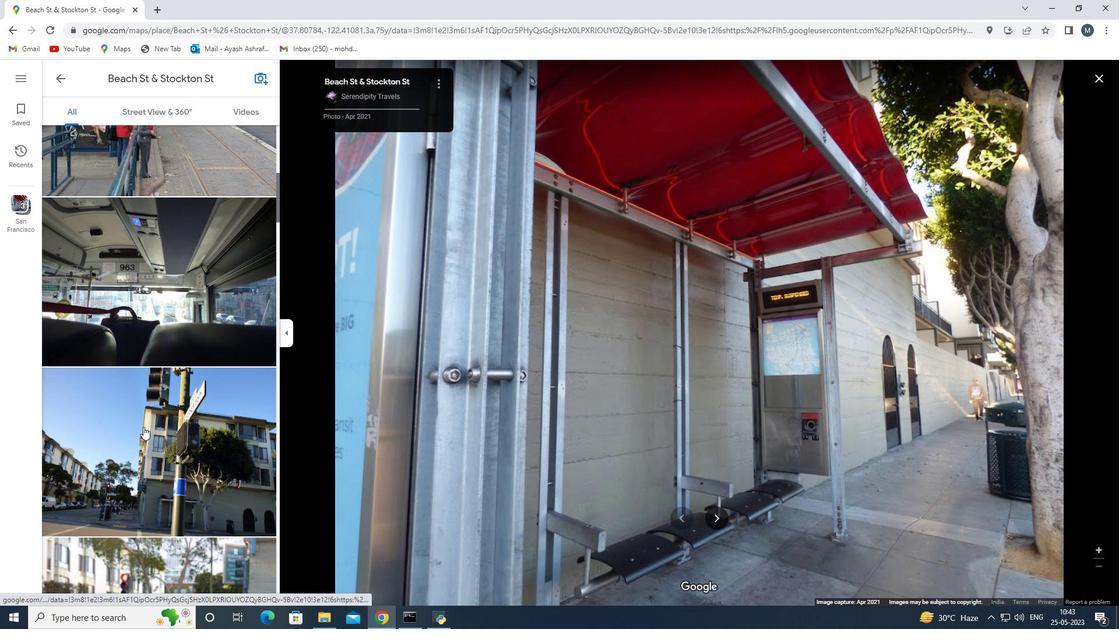 
Action: Mouse moved to (148, 418)
Screenshot: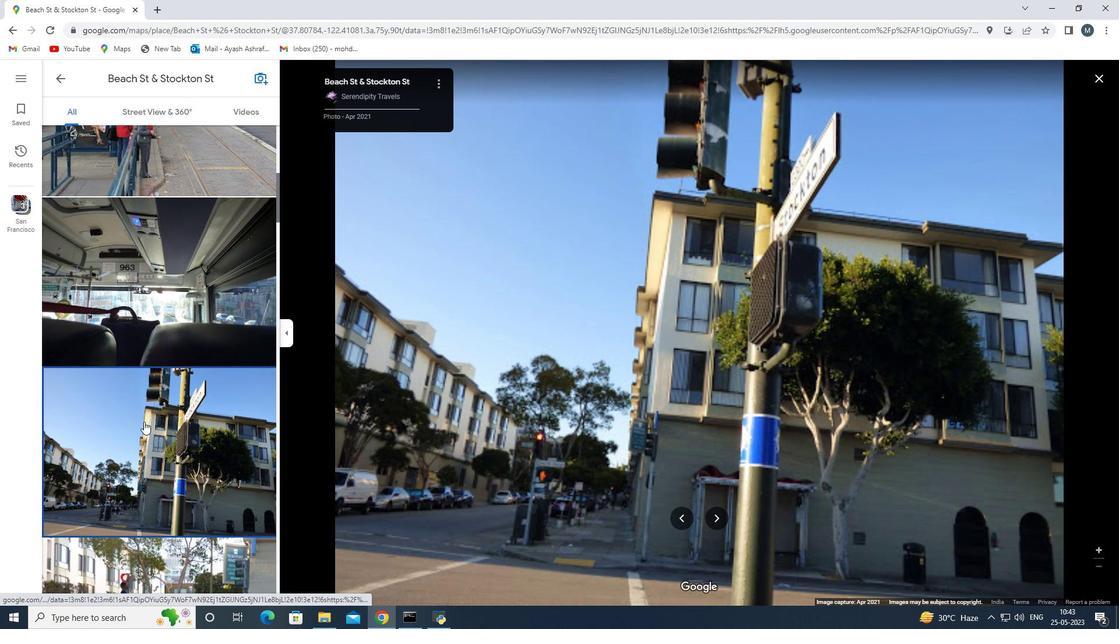 
Action: Mouse scrolled (148, 417) with delta (0, 0)
Screenshot: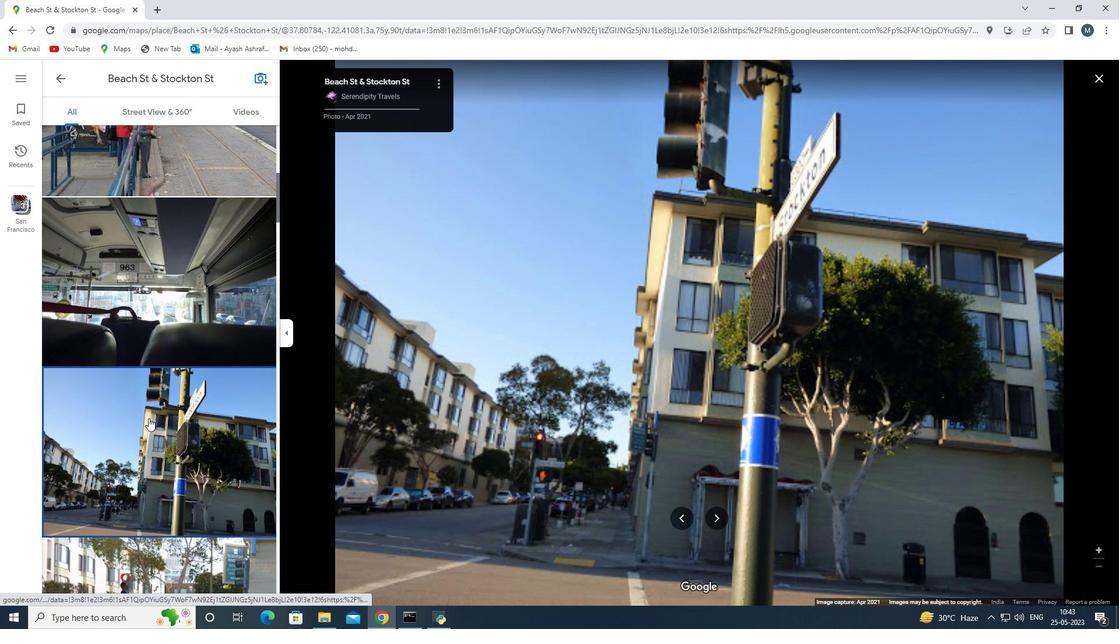 
Action: Mouse scrolled (148, 417) with delta (0, 0)
Screenshot: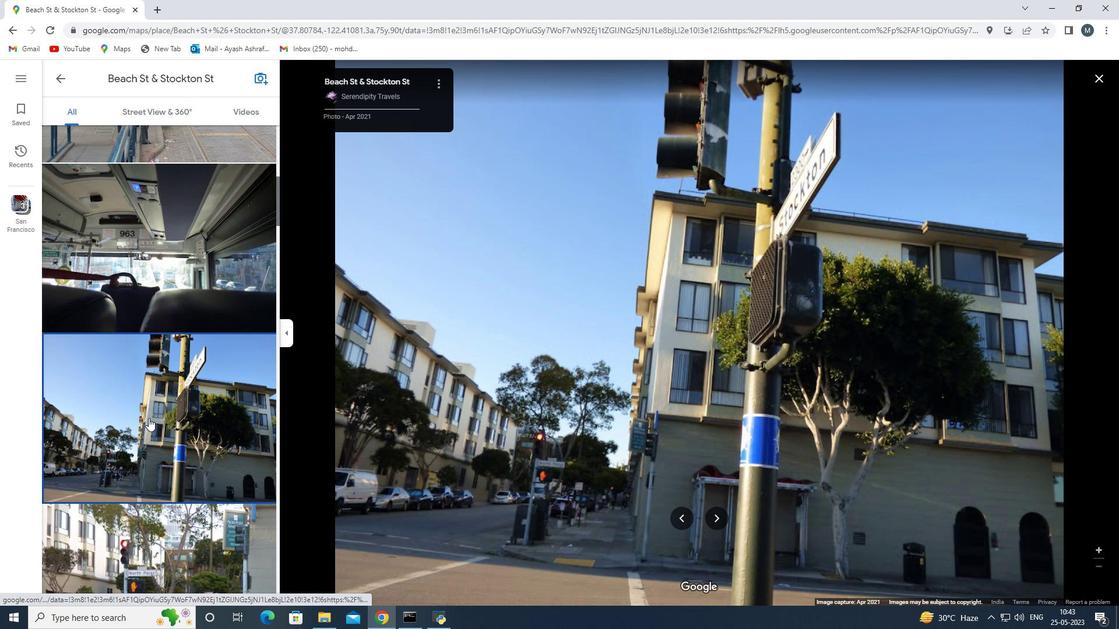 
Action: Mouse scrolled (148, 417) with delta (0, 0)
Screenshot: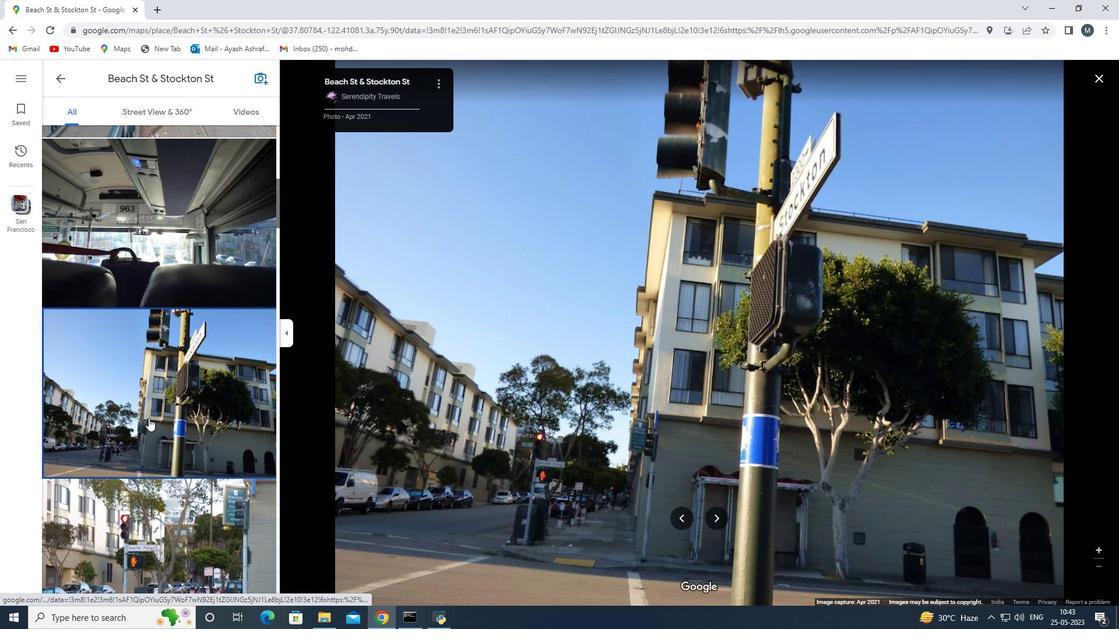 
Action: Mouse scrolled (148, 417) with delta (0, 0)
Screenshot: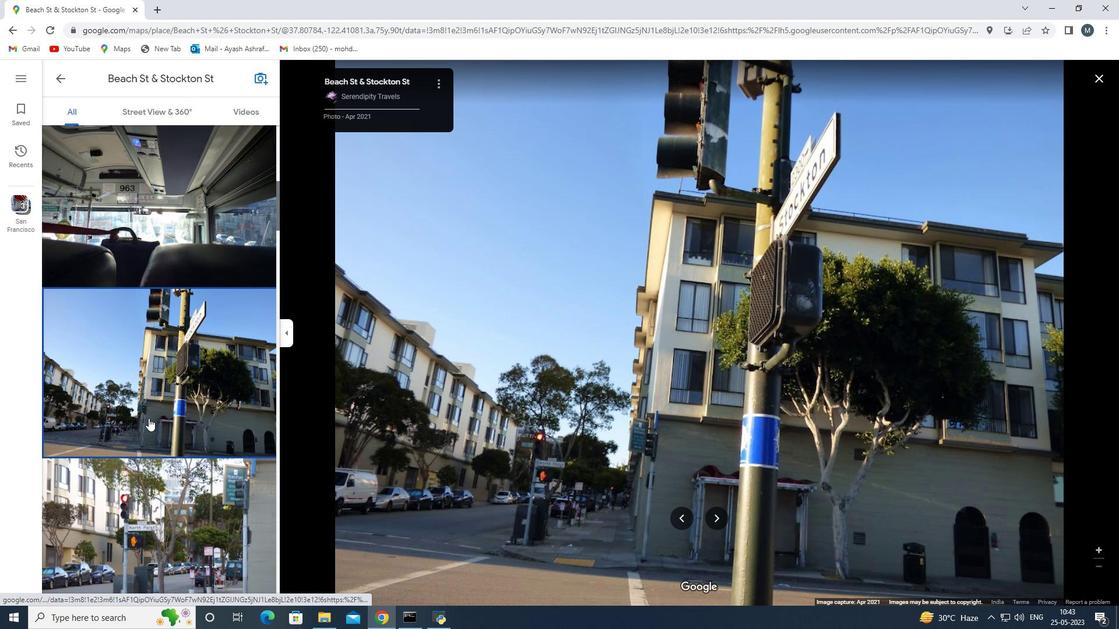 
Action: Mouse pressed left at (148, 418)
Screenshot: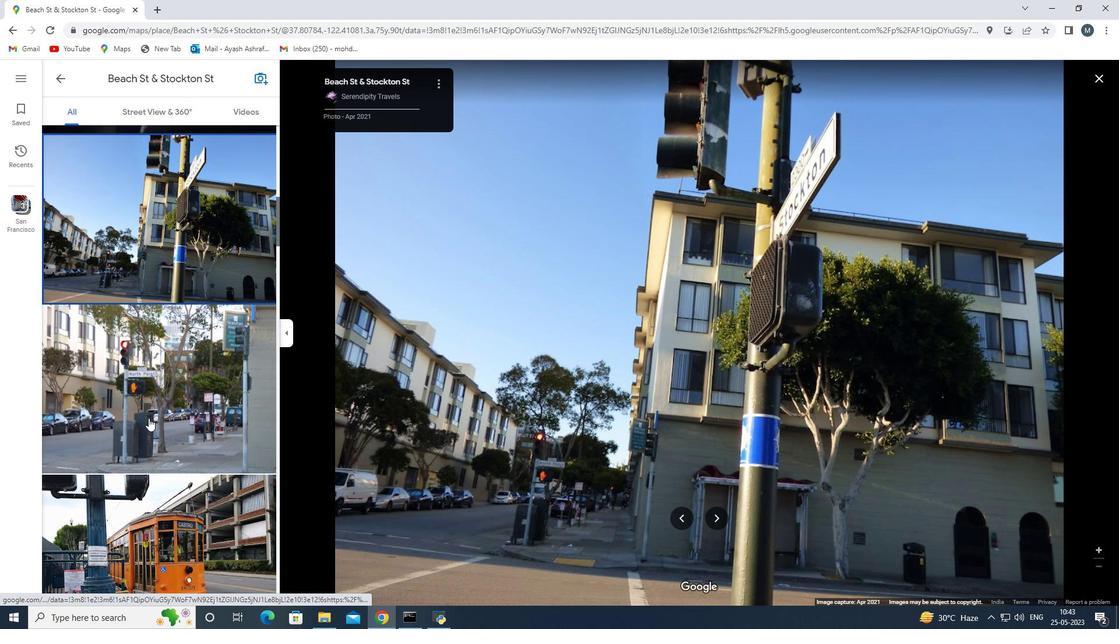 
Action: Mouse moved to (59, 75)
Screenshot: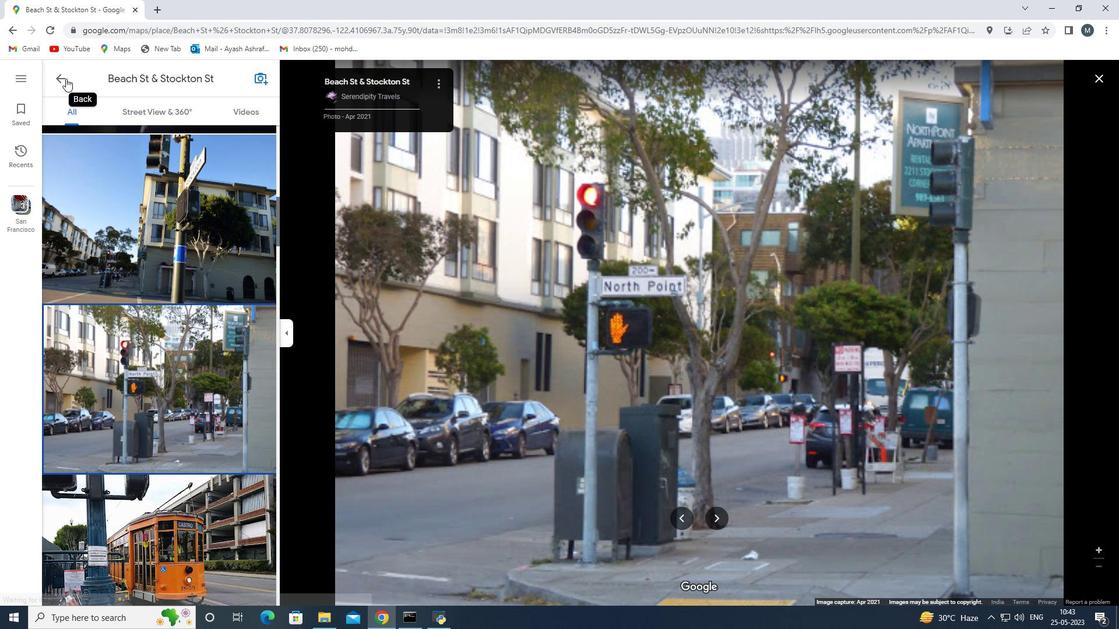 
Action: Mouse pressed left at (59, 75)
Screenshot: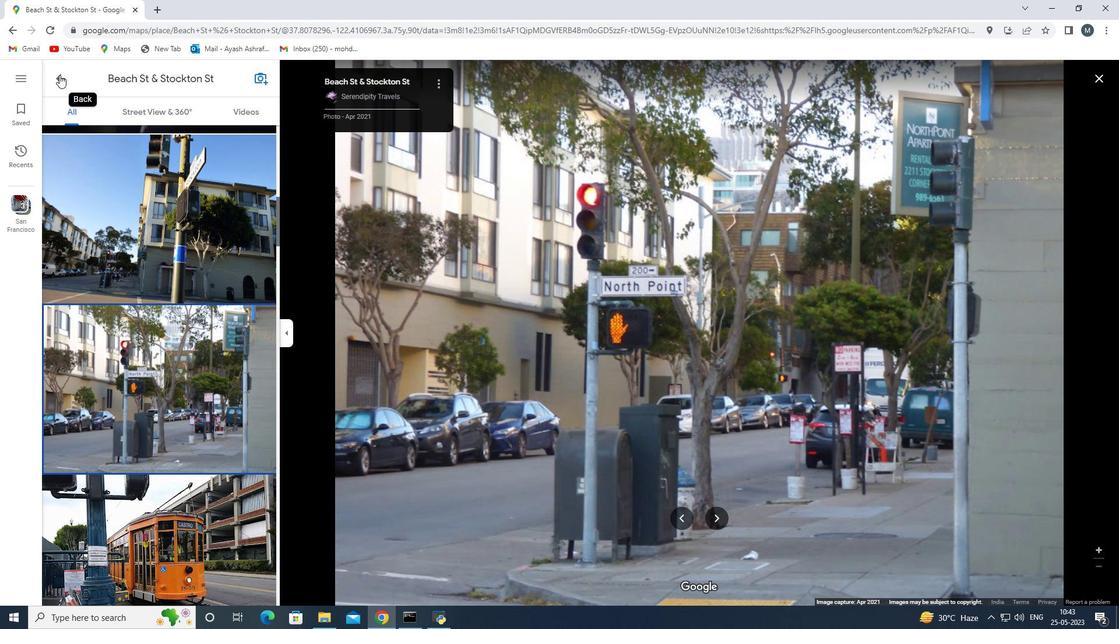 
Action: Mouse moved to (157, 318)
Screenshot: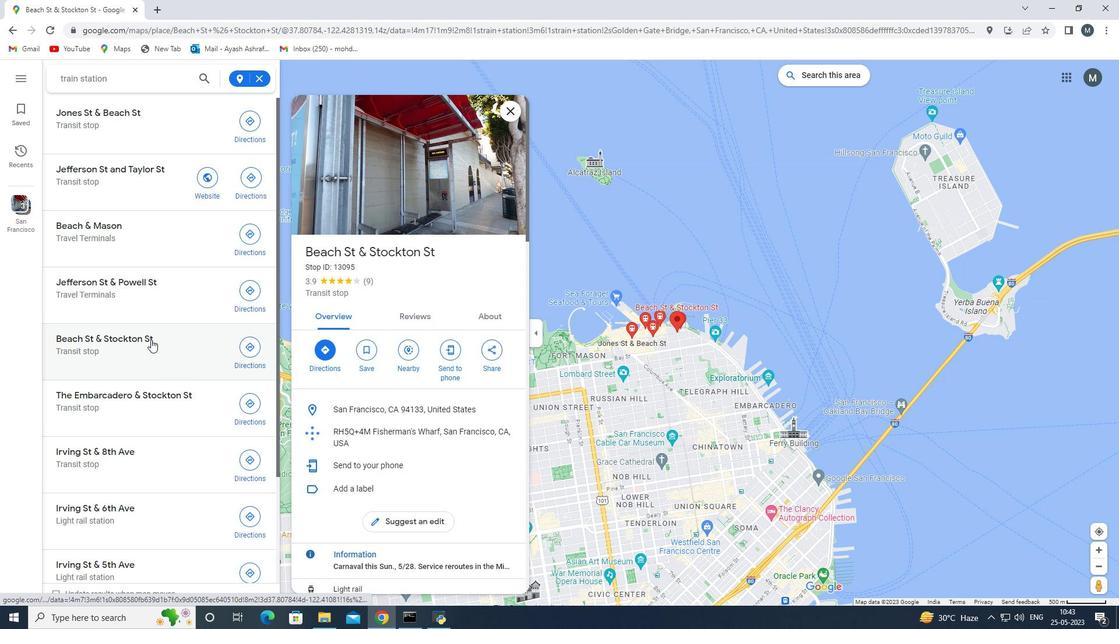 
Action: Mouse scrolled (157, 319) with delta (0, 0)
Screenshot: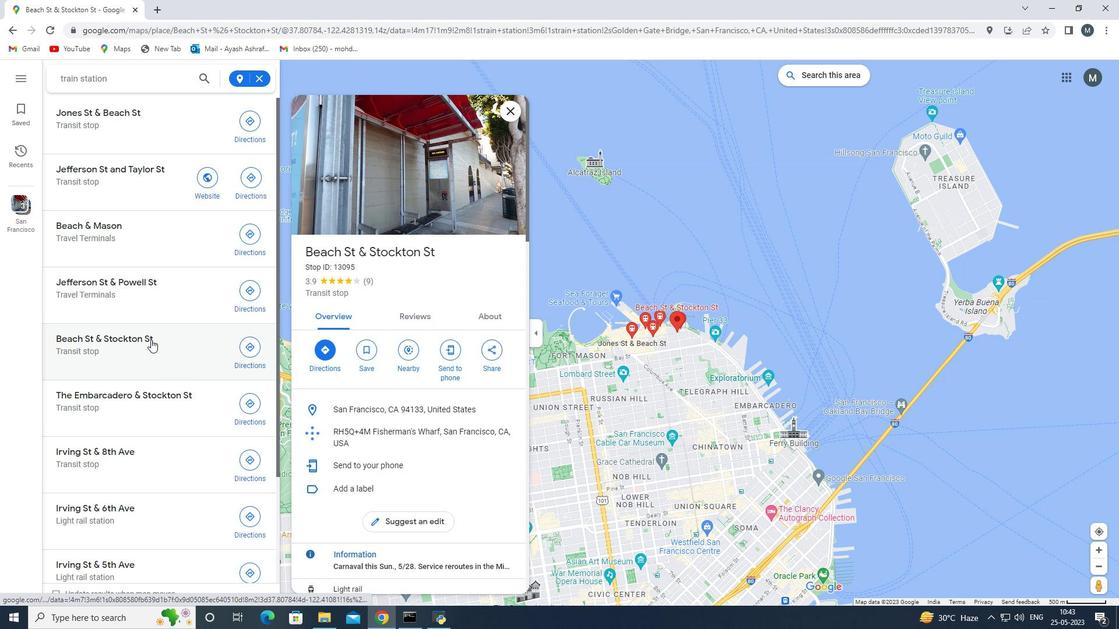 
Action: Mouse moved to (157, 318)
Screenshot: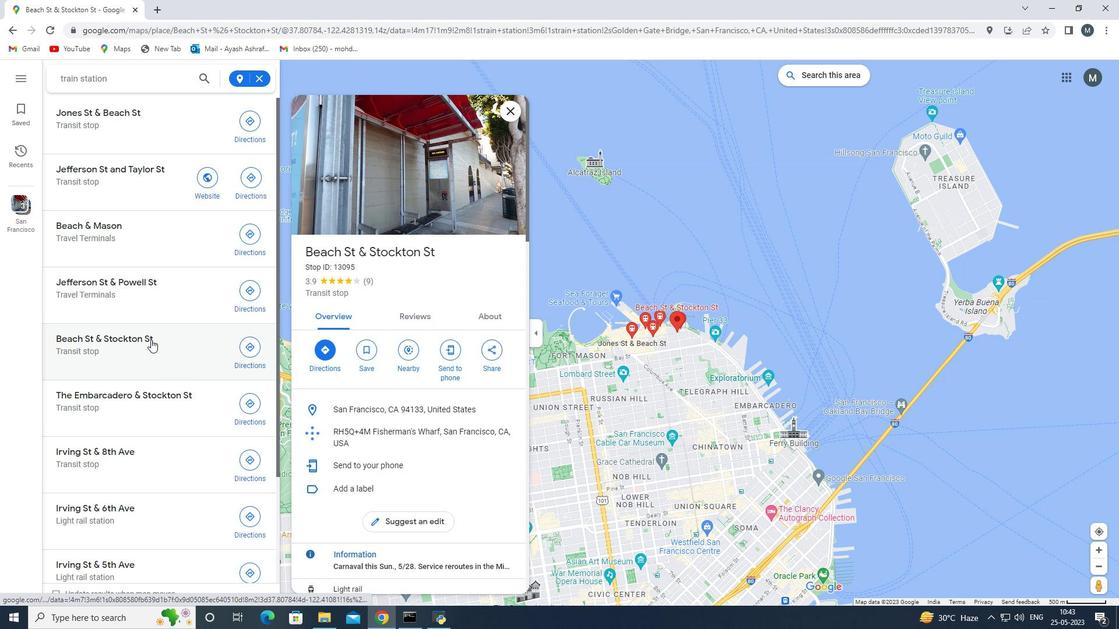 
Action: Mouse scrolled (157, 318) with delta (0, 0)
Screenshot: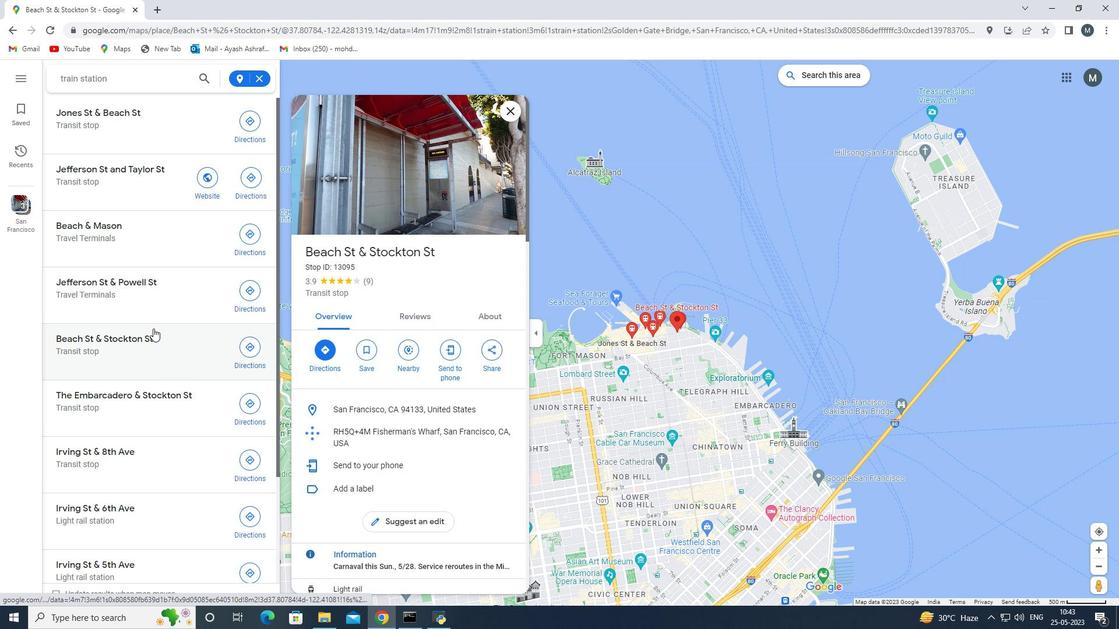 
Action: Mouse scrolled (157, 318) with delta (0, 0)
Screenshot: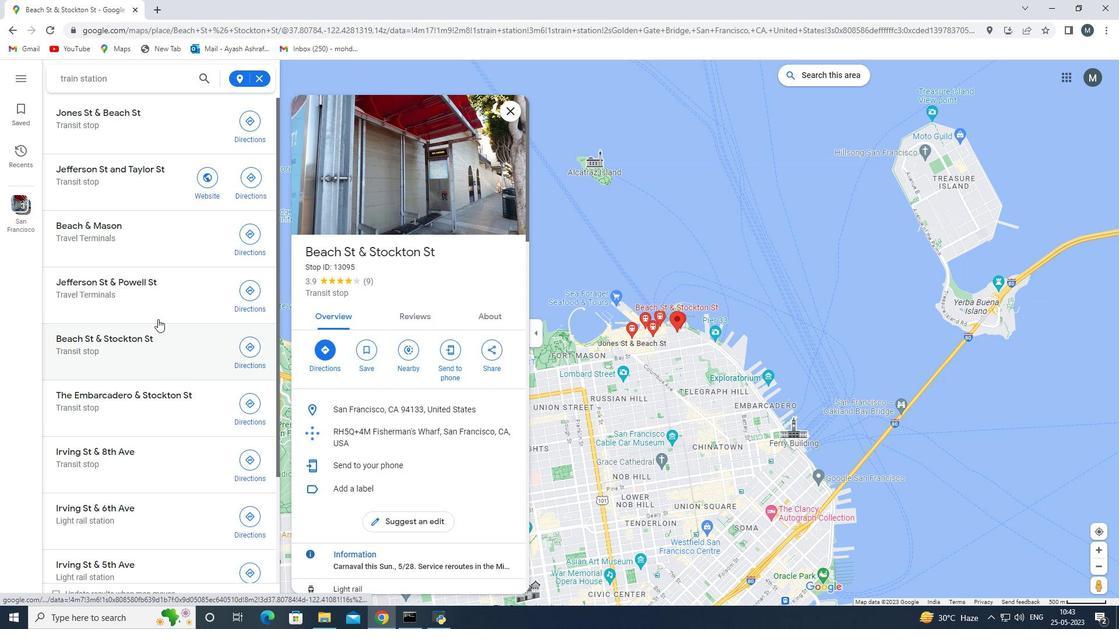 
Action: Mouse moved to (252, 184)
Screenshot: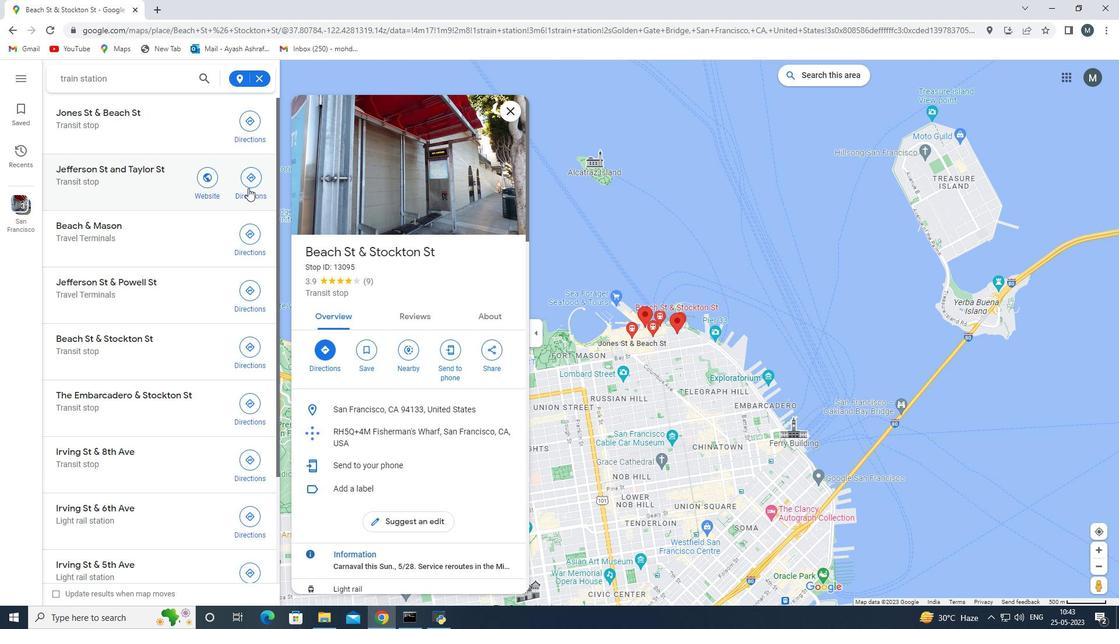 
Action: Mouse pressed left at (252, 184)
Screenshot: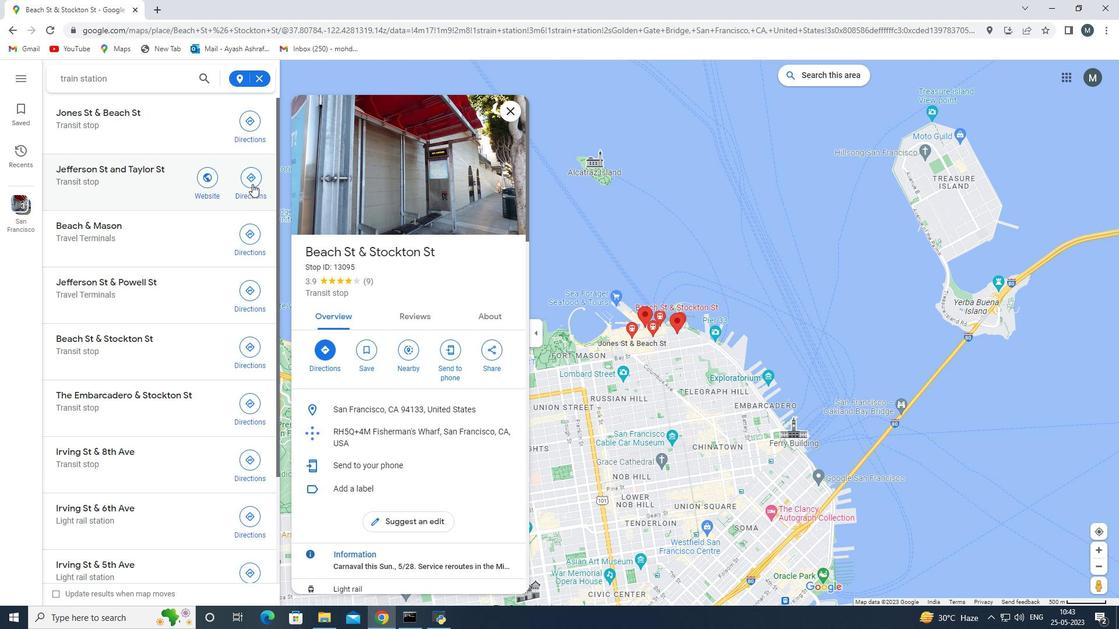 
Action: Mouse moved to (292, 235)
Screenshot: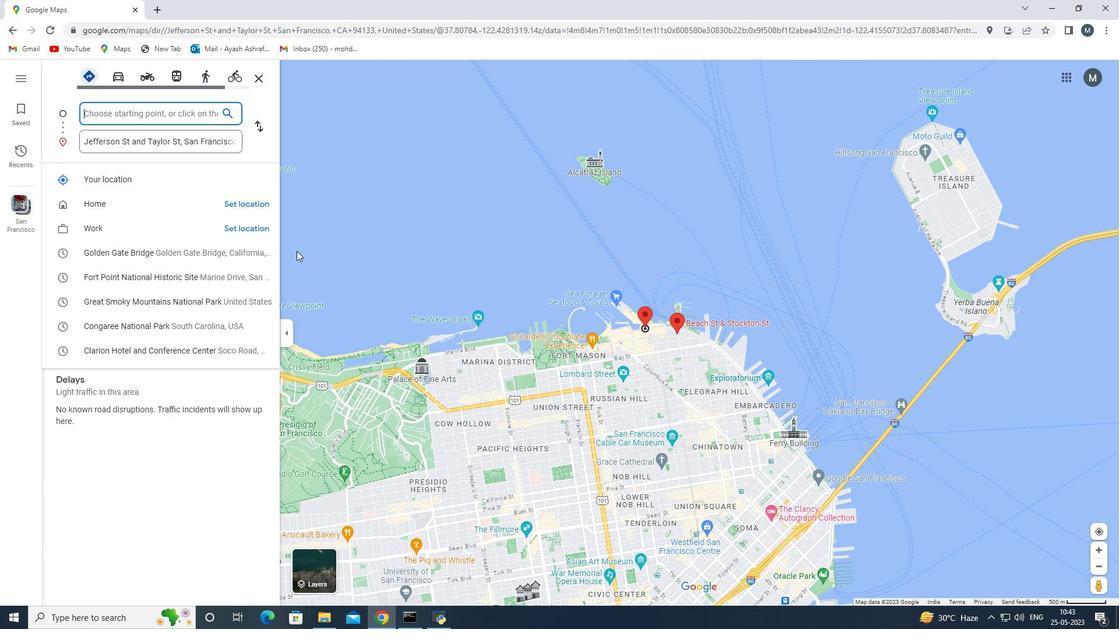 
Action: Mouse scrolled (292, 236) with delta (0, 0)
Screenshot: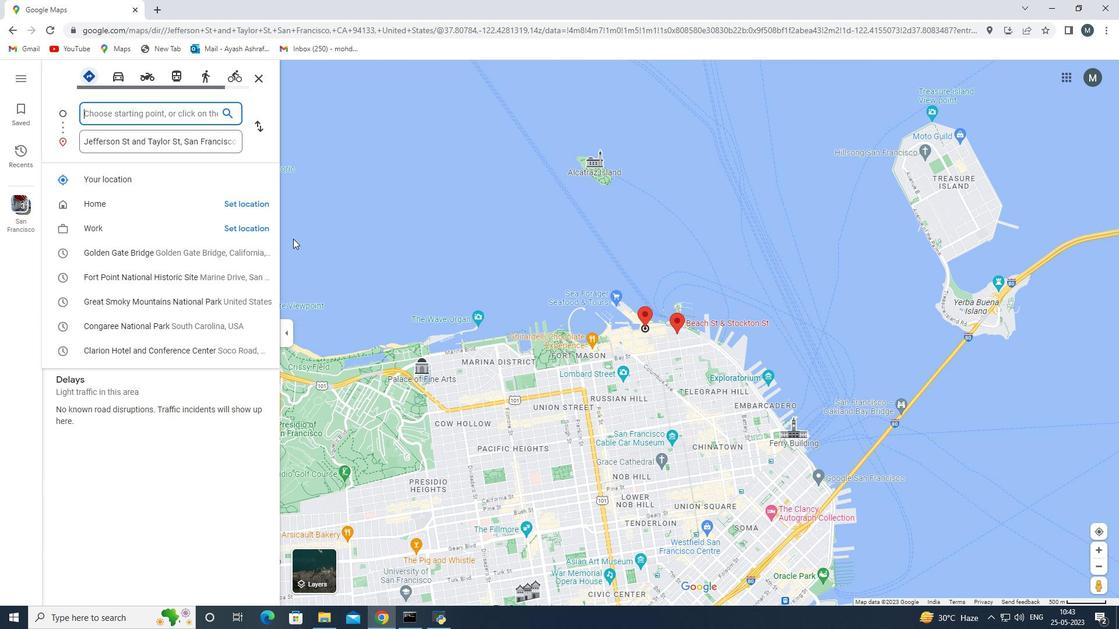 
Action: Mouse scrolled (292, 236) with delta (0, 0)
Screenshot: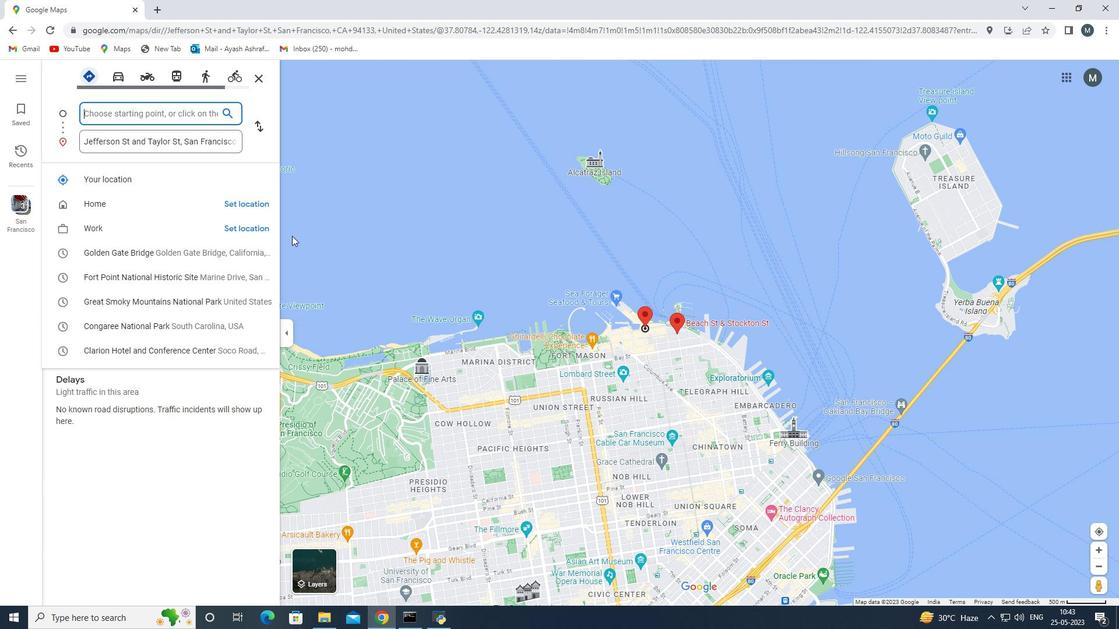 
Action: Mouse scrolled (292, 236) with delta (0, 0)
Screenshot: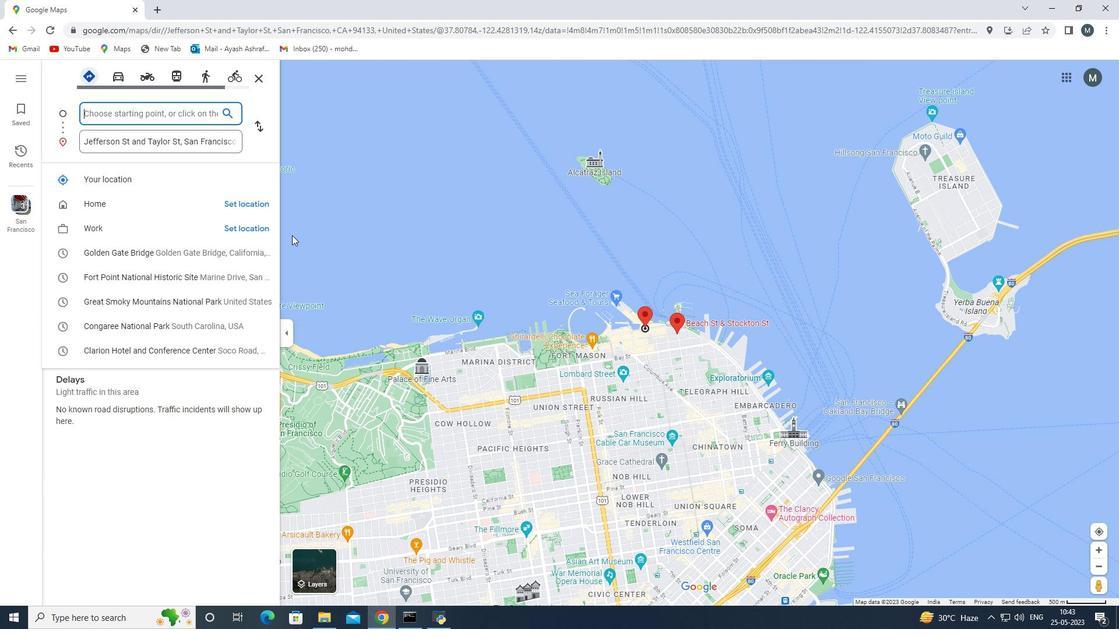 
Action: Mouse moved to (702, 286)
Screenshot: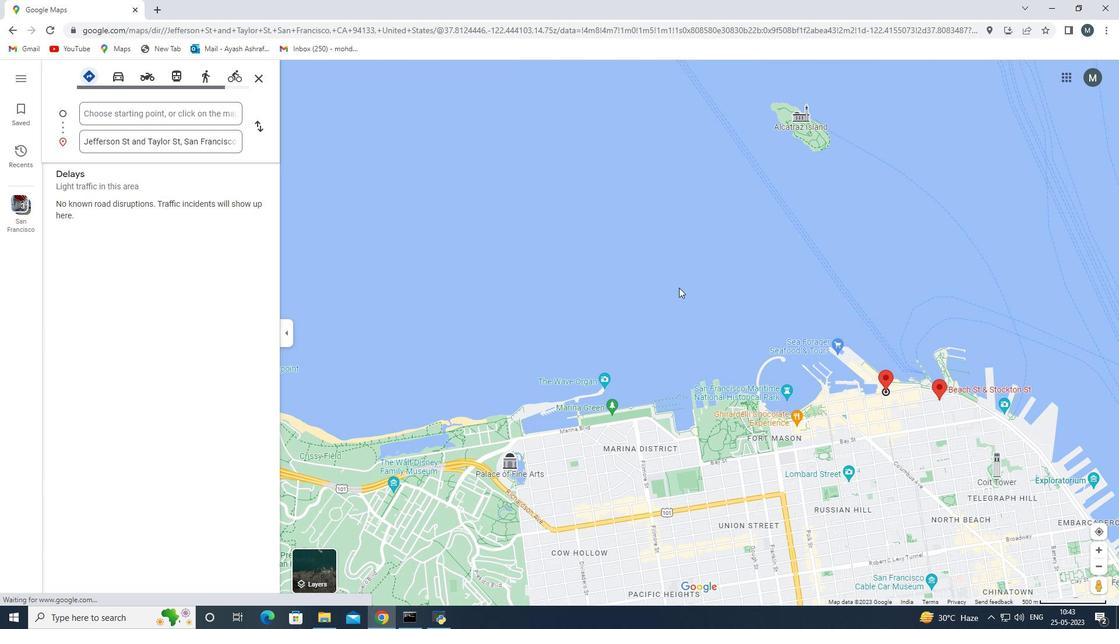 
Action: Mouse scrolled (702, 285) with delta (0, 0)
Screenshot: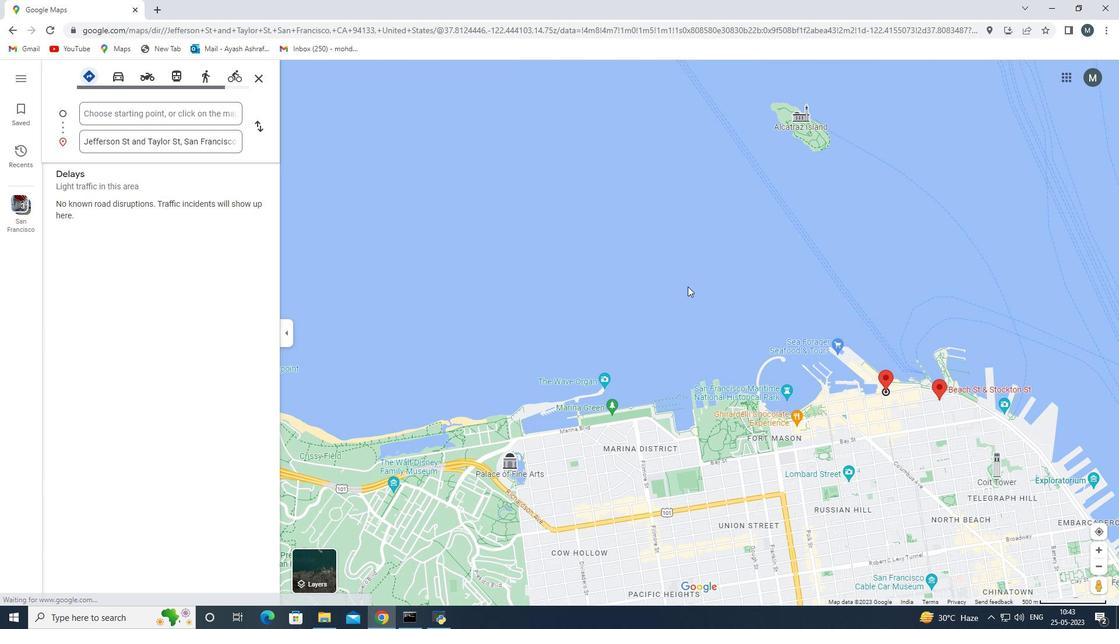 
Action: Mouse scrolled (702, 285) with delta (0, 0)
Screenshot: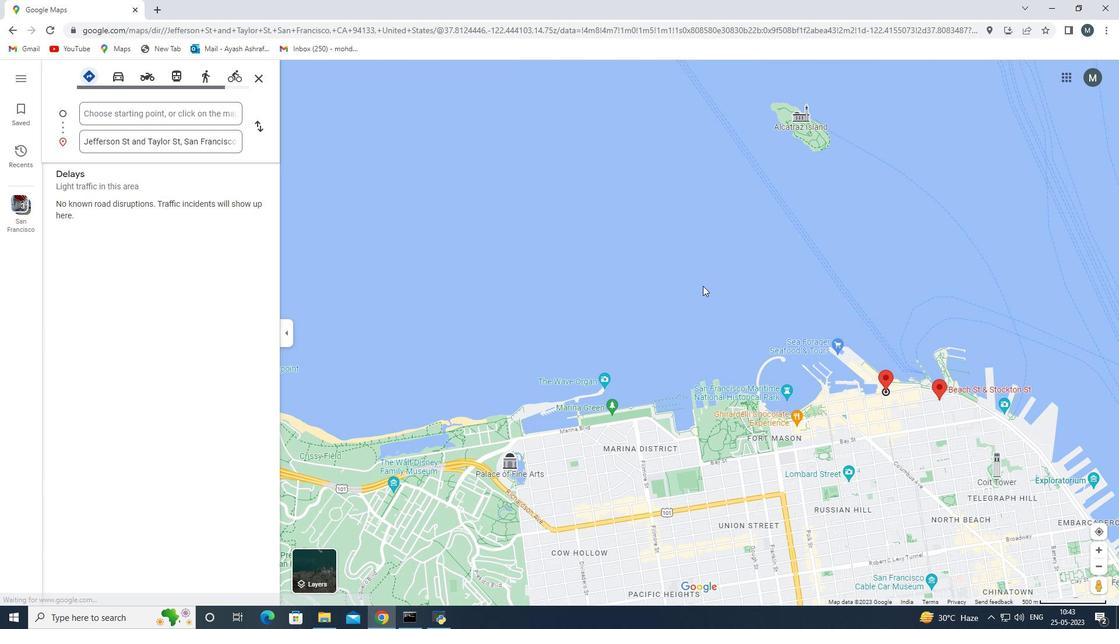 
Action: Mouse scrolled (702, 285) with delta (0, 0)
Screenshot: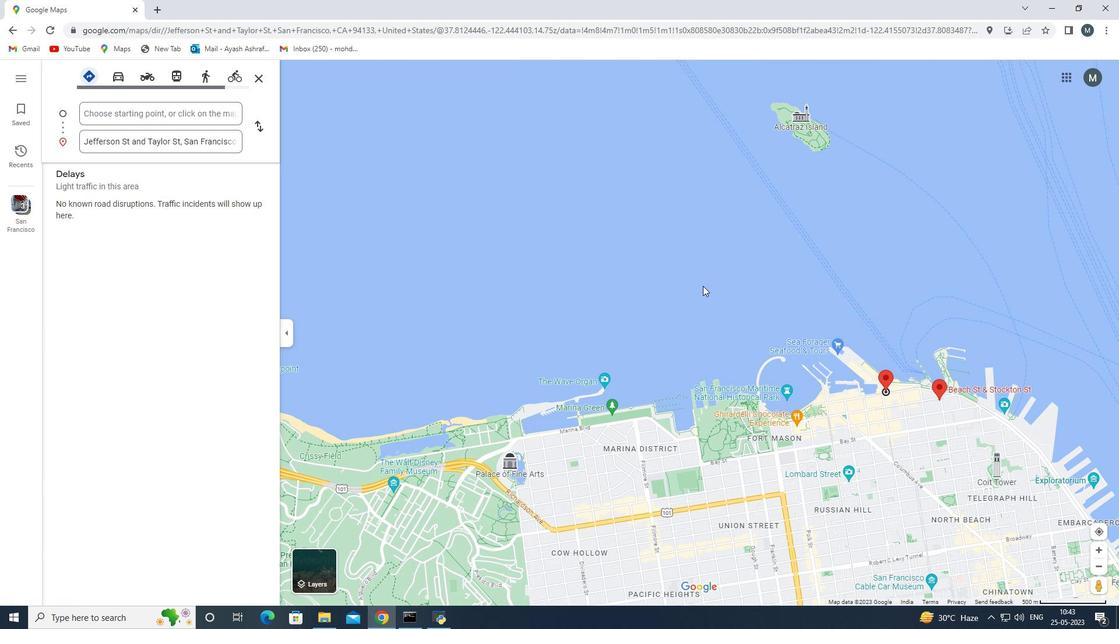 
Action: Mouse moved to (779, 342)
Screenshot: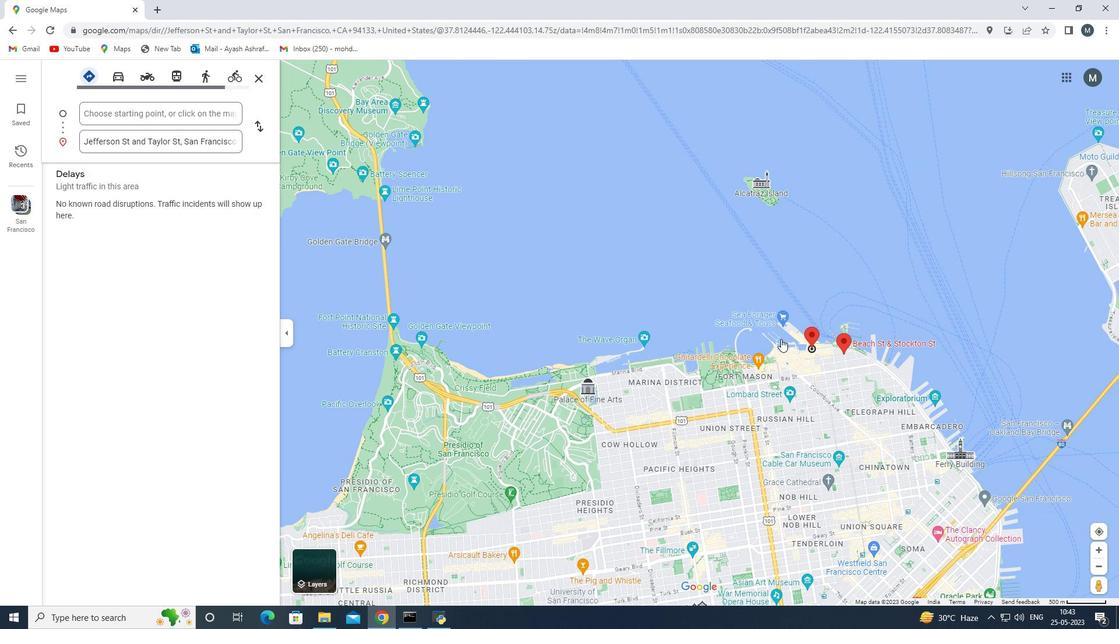 
Action: Mouse scrolled (779, 341) with delta (0, 0)
Screenshot: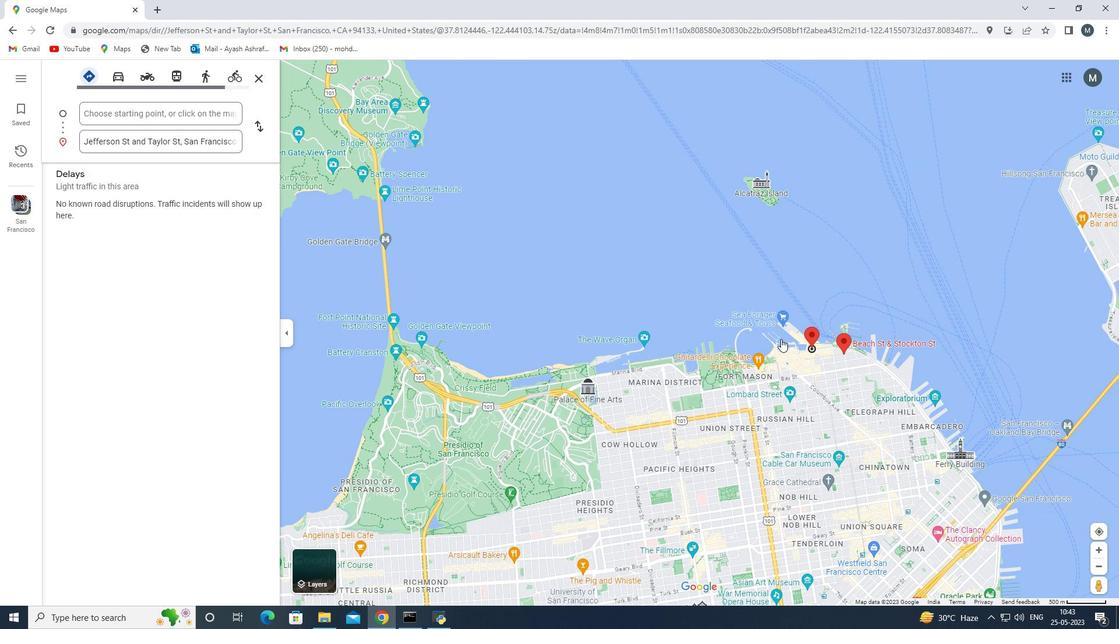 
Action: Mouse scrolled (779, 341) with delta (0, 0)
Screenshot: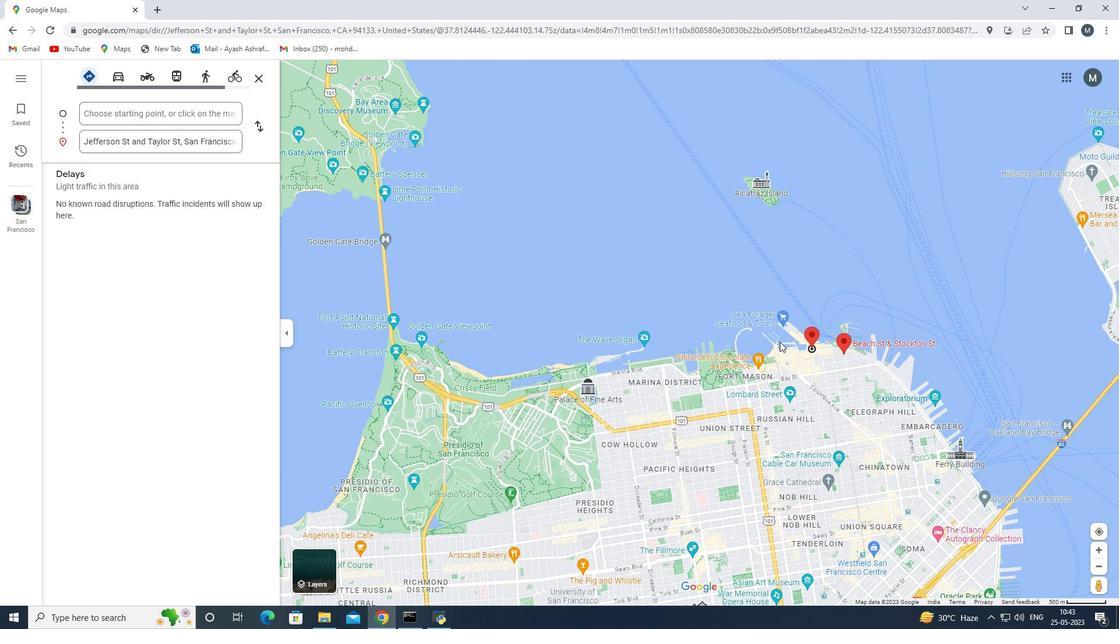 
Action: Mouse moved to (803, 342)
Screenshot: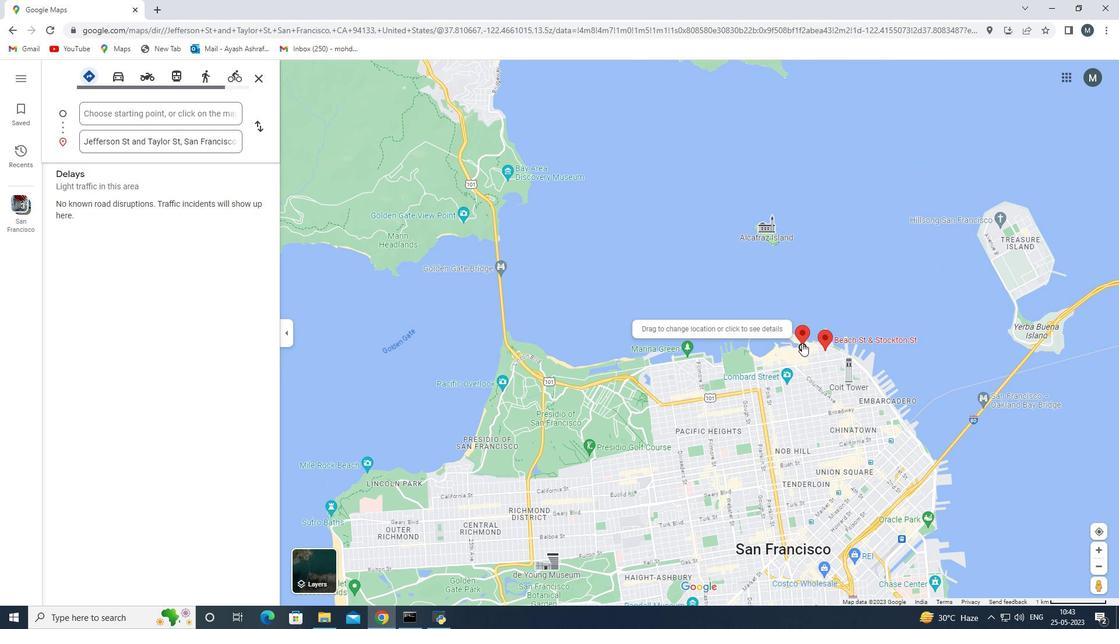 
Action: Mouse pressed left at (803, 342)
Screenshot: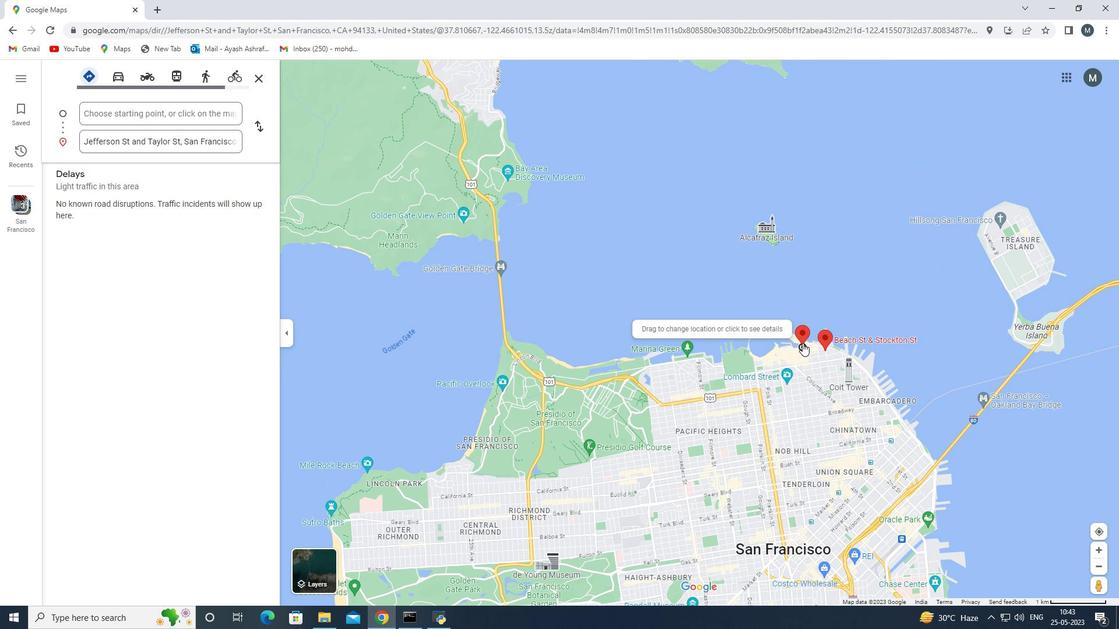 
Action: Mouse moved to (800, 344)
Screenshot: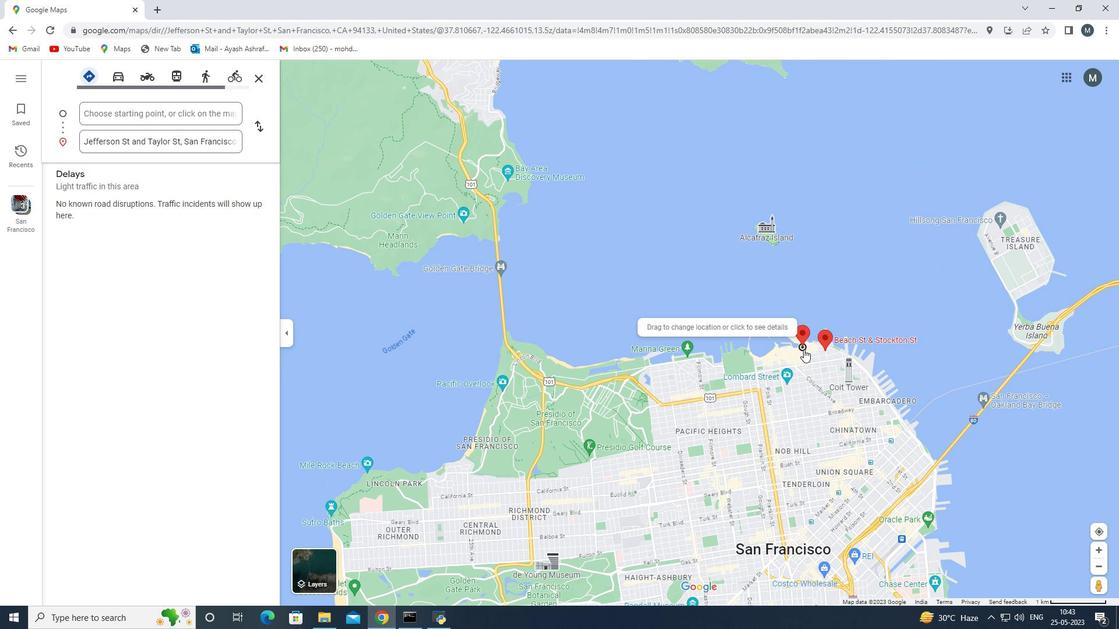 
Action: Mouse pressed left at (800, 344)
Screenshot: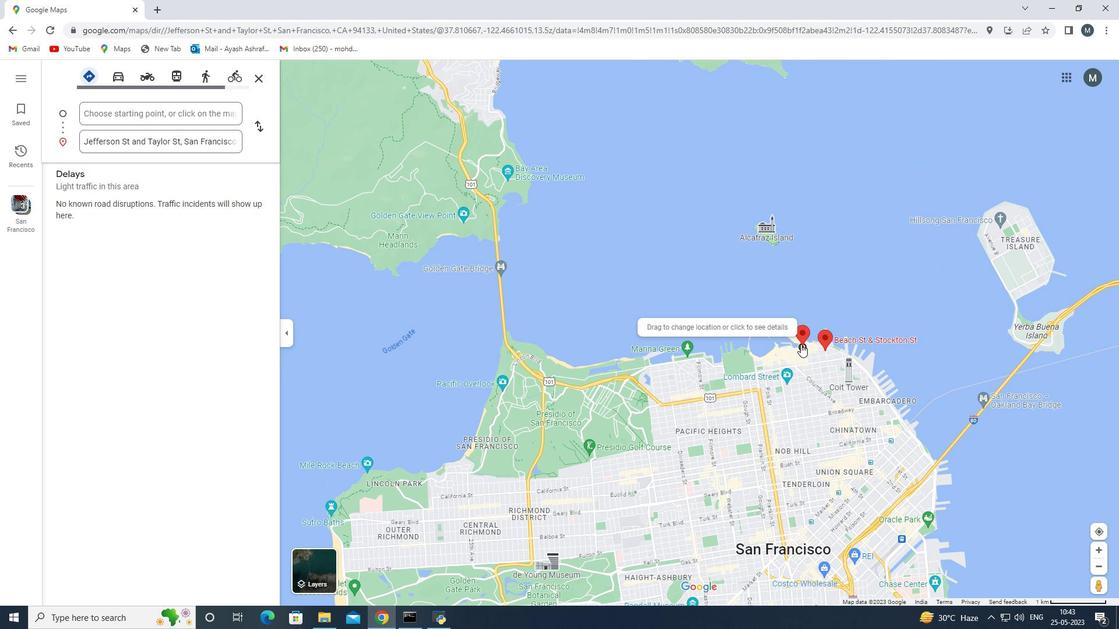 
Action: Mouse moved to (826, 336)
Screenshot: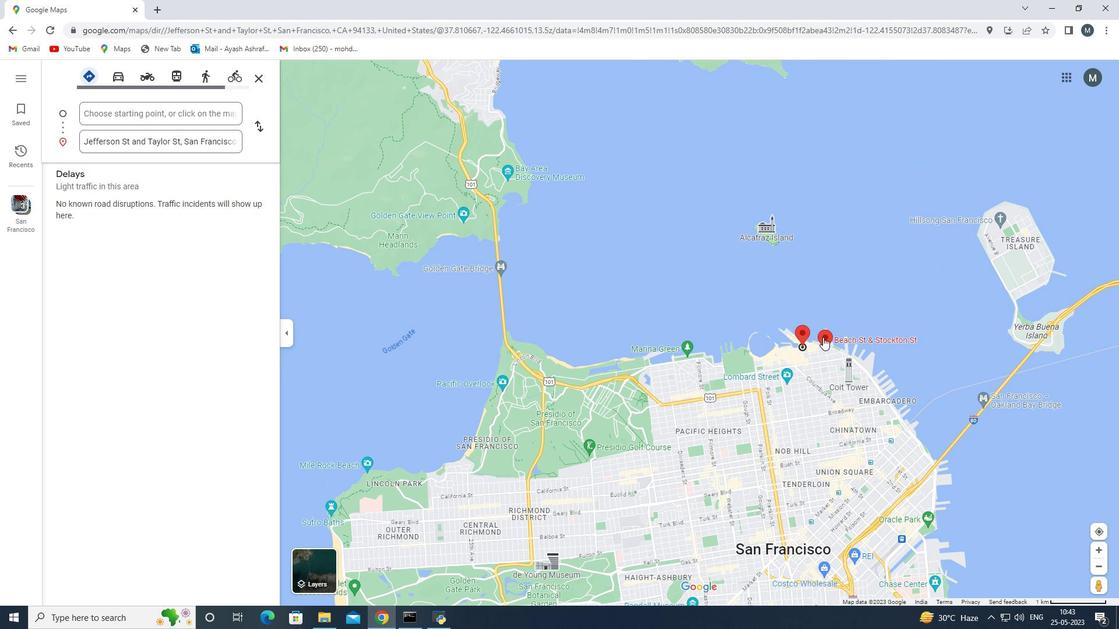 
Action: Mouse pressed left at (826, 336)
Screenshot: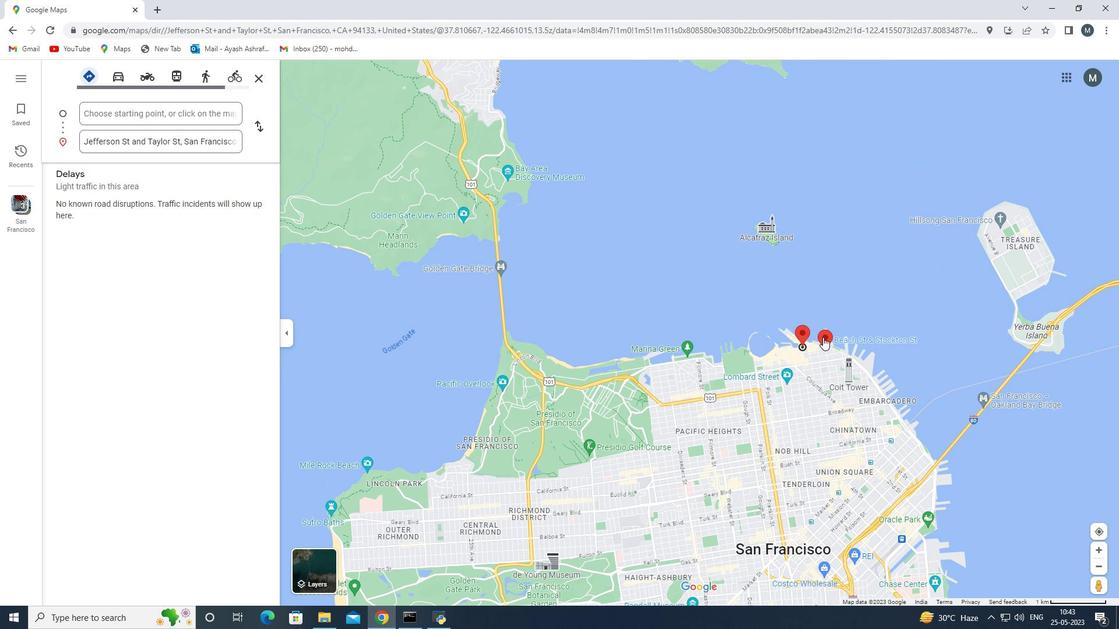 
Action: Mouse moved to (160, 318)
Screenshot: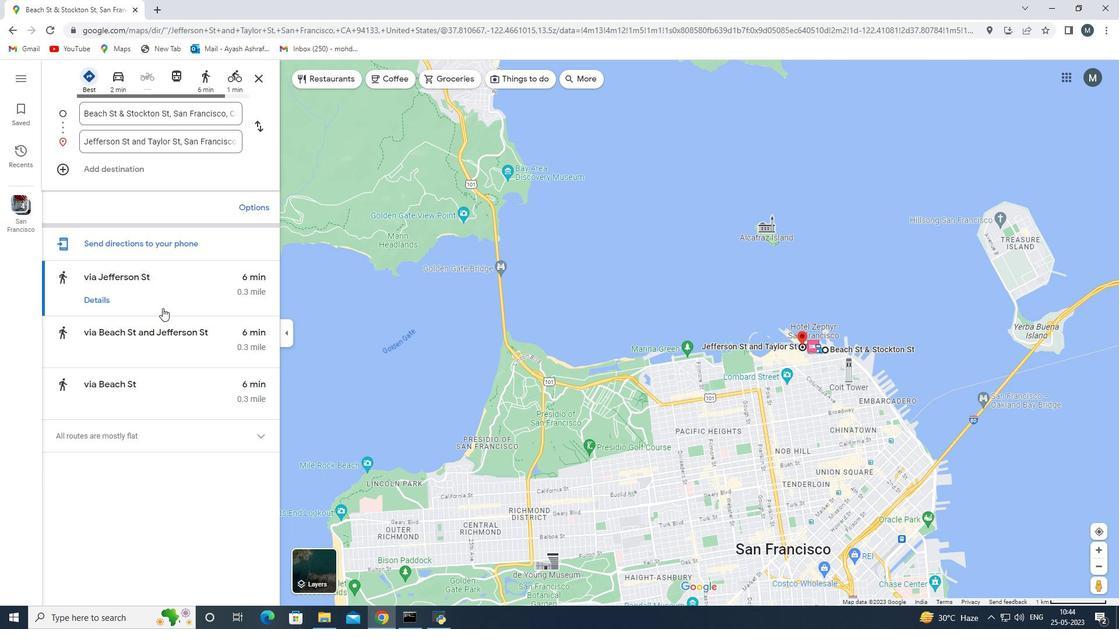 
Action: Mouse scrolled (160, 319) with delta (0, 0)
Screenshot: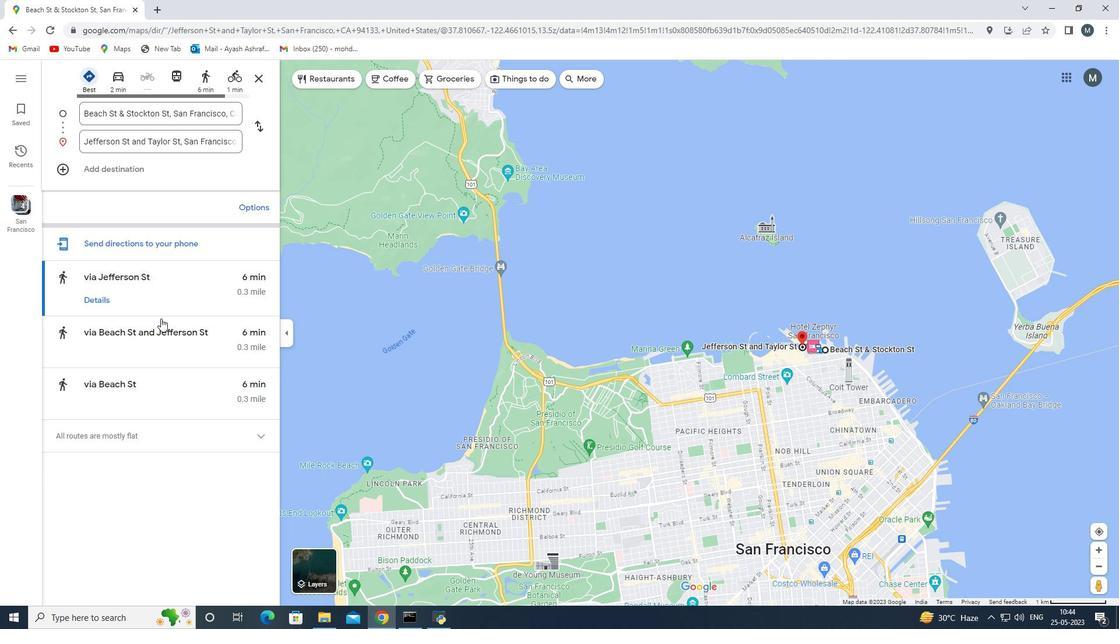 
Action: Mouse scrolled (160, 319) with delta (0, 0)
Screenshot: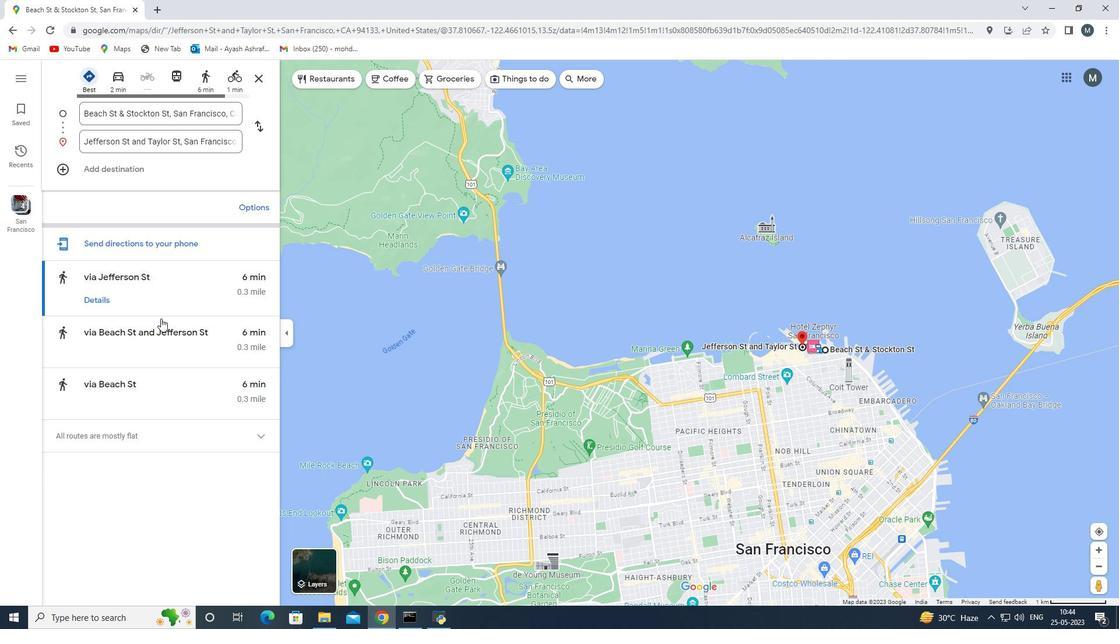 
Action: Mouse moved to (93, 78)
Screenshot: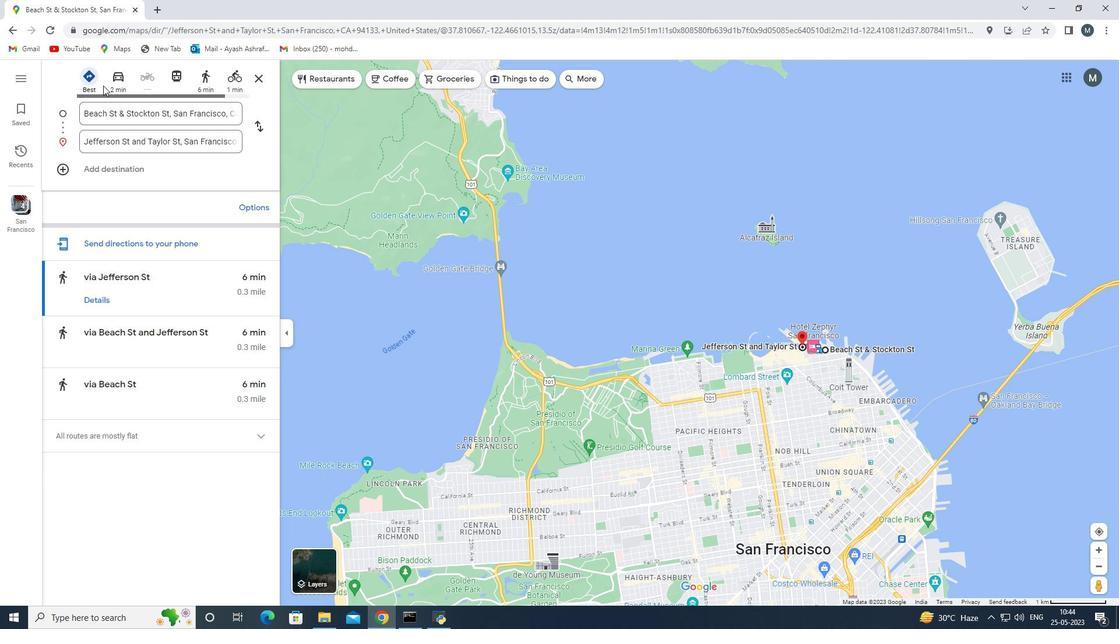 
Action: Mouse pressed left at (93, 78)
Screenshot: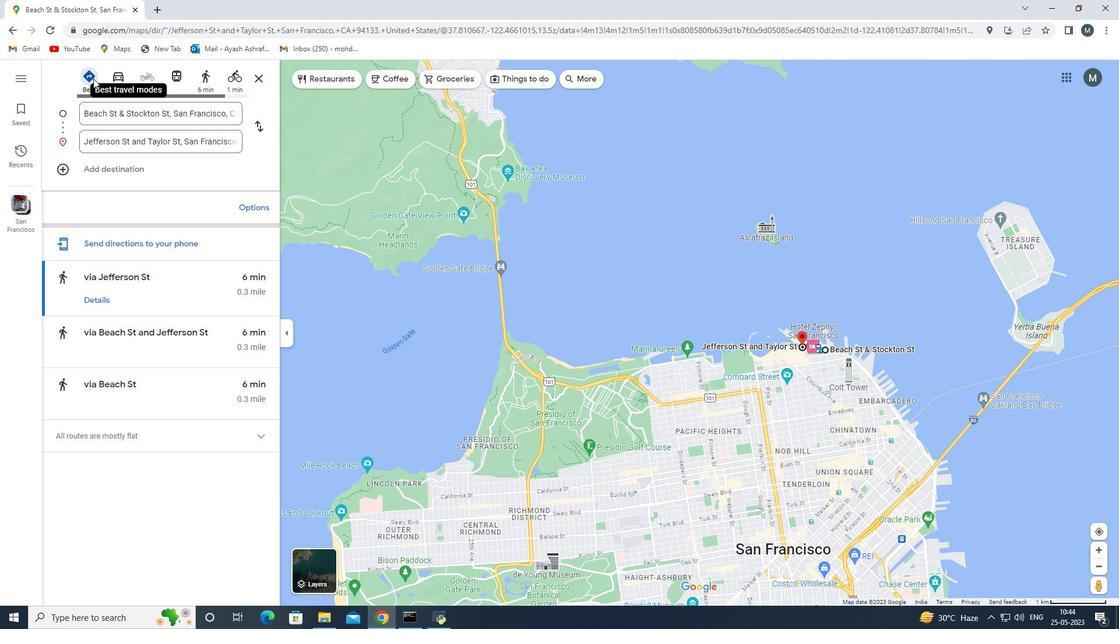 
Action: Mouse moved to (207, 353)
Screenshot: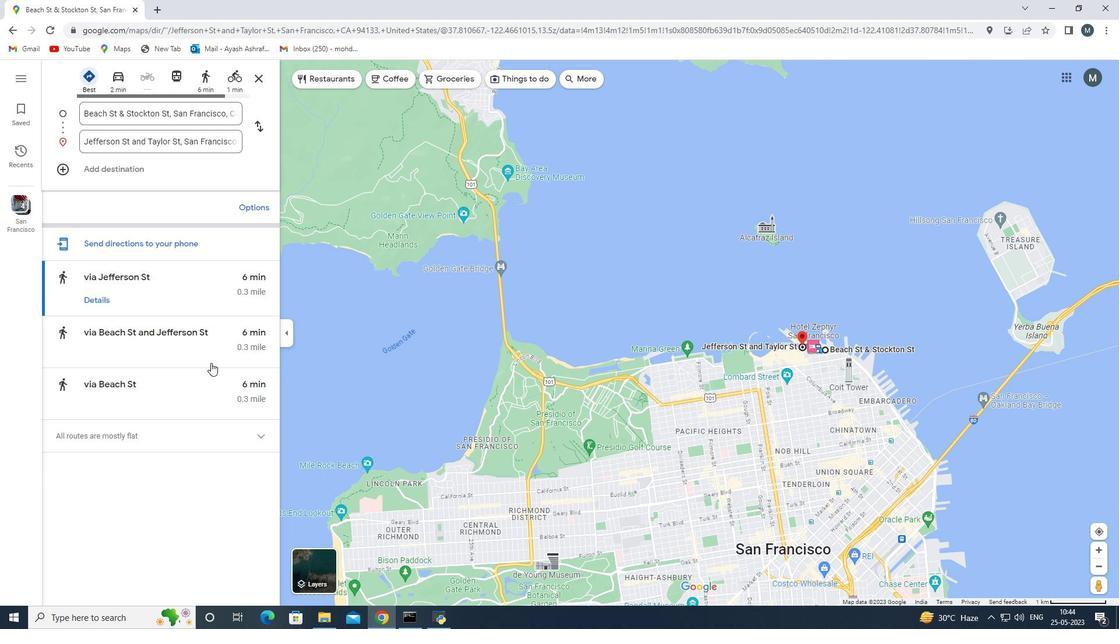 
Action: Mouse scrolled (207, 353) with delta (0, 0)
Screenshot: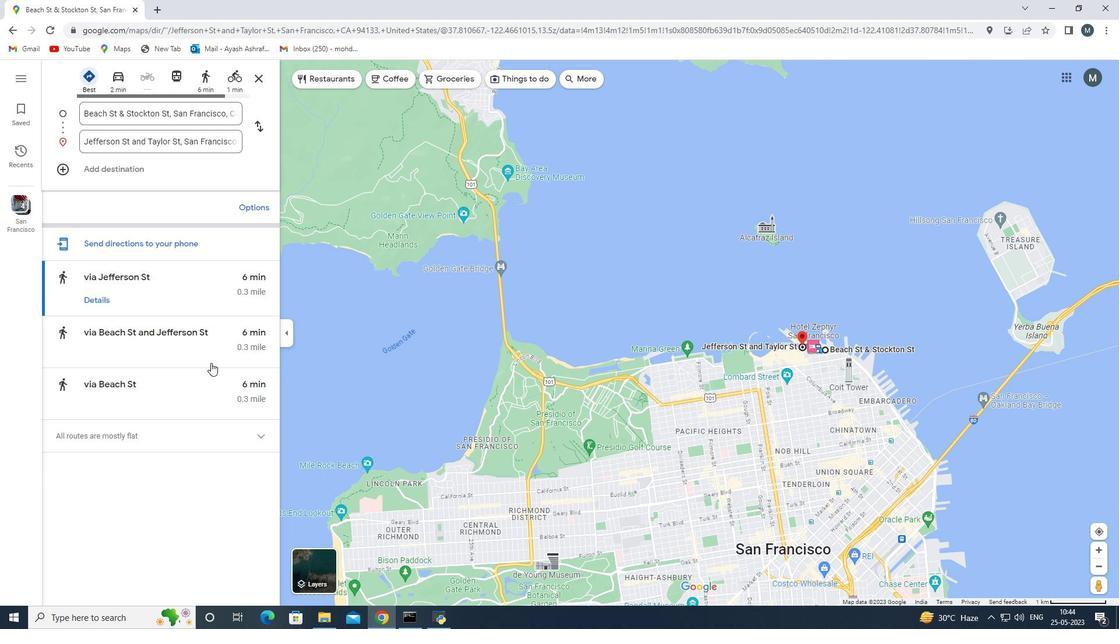 
Action: Mouse scrolled (207, 353) with delta (0, 0)
Screenshot: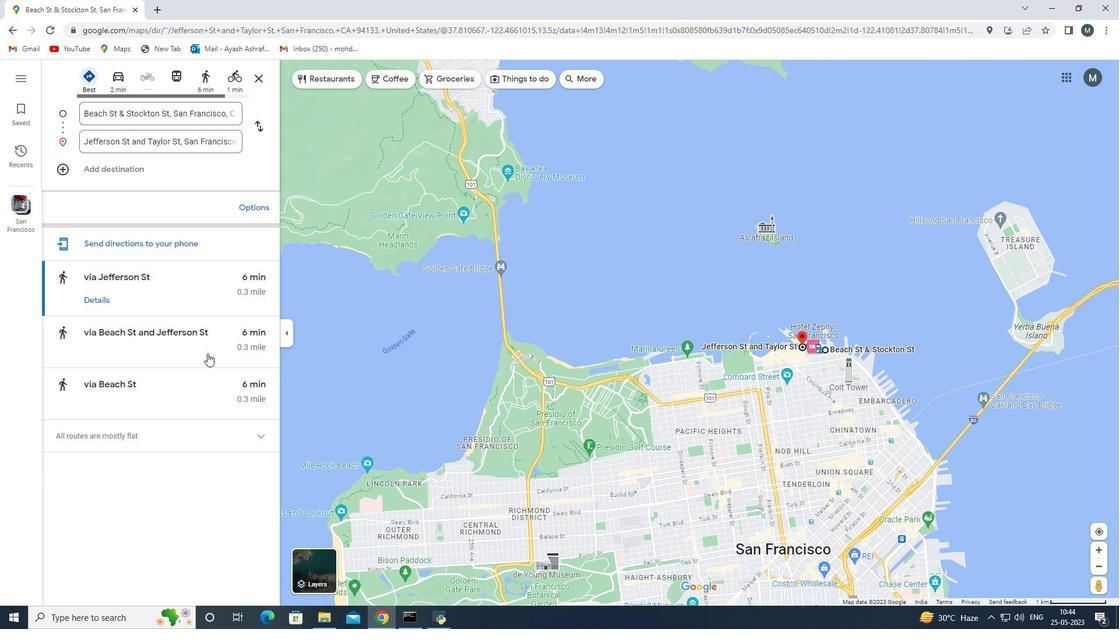 
Action: Mouse moved to (259, 79)
Screenshot: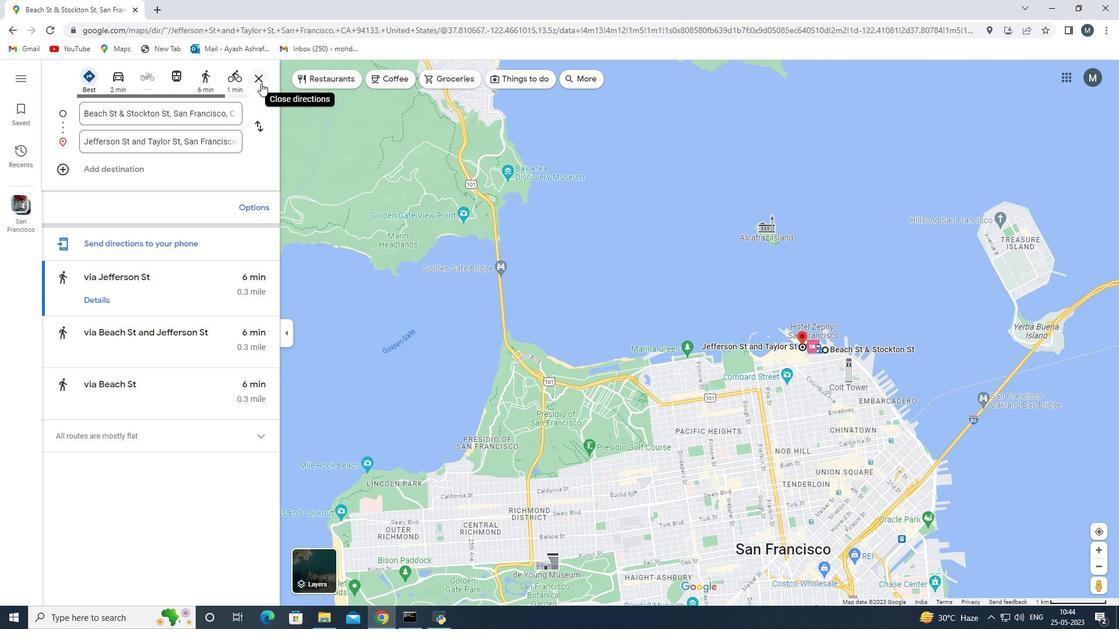 
Action: Mouse pressed left at (259, 79)
Screenshot: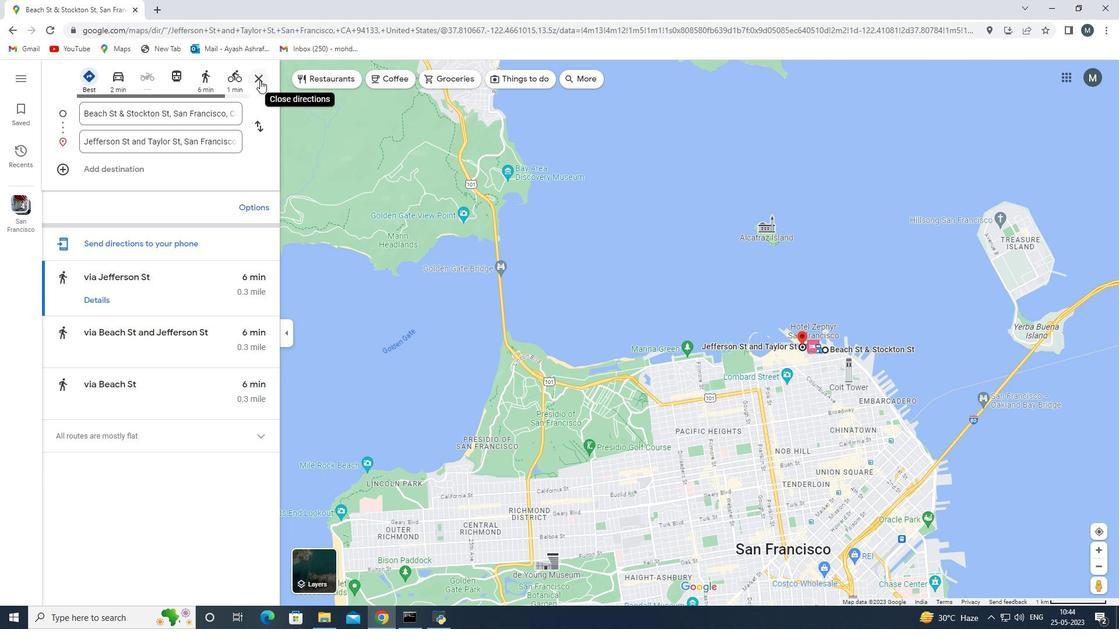 
Action: Mouse moved to (687, 286)
Screenshot: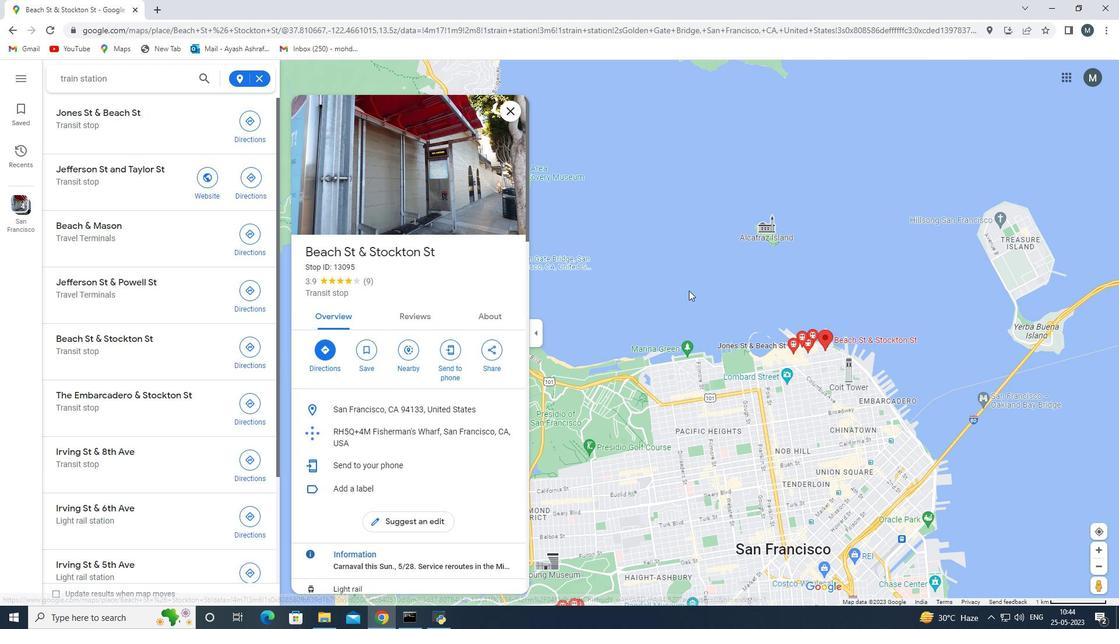 
Action: Mouse pressed left at (687, 286)
Screenshot: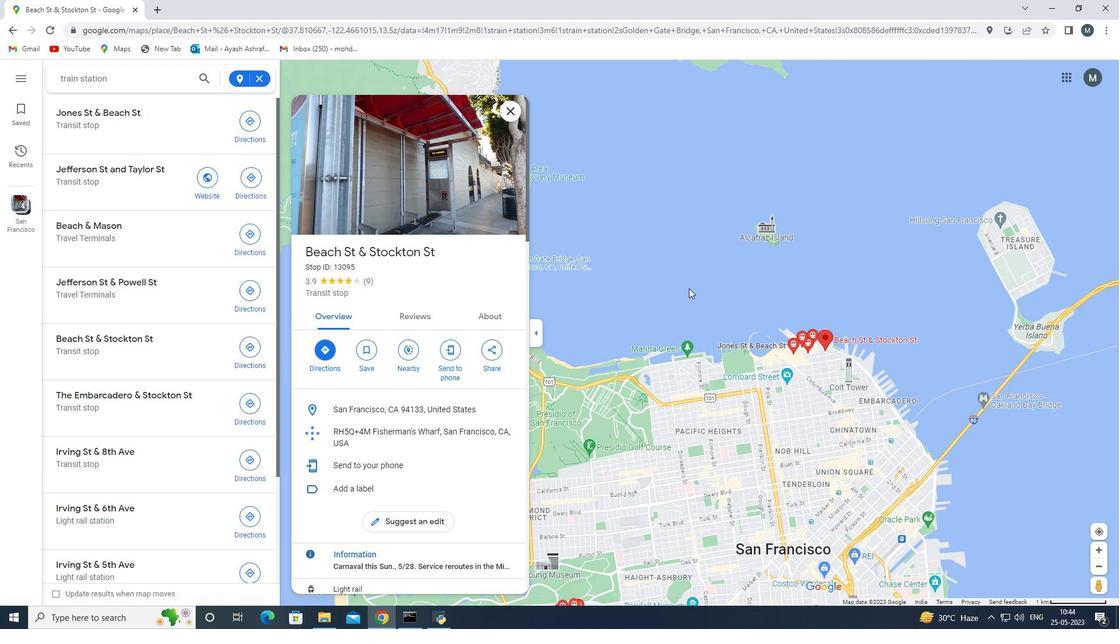 
Action: Mouse moved to (600, 401)
Screenshot: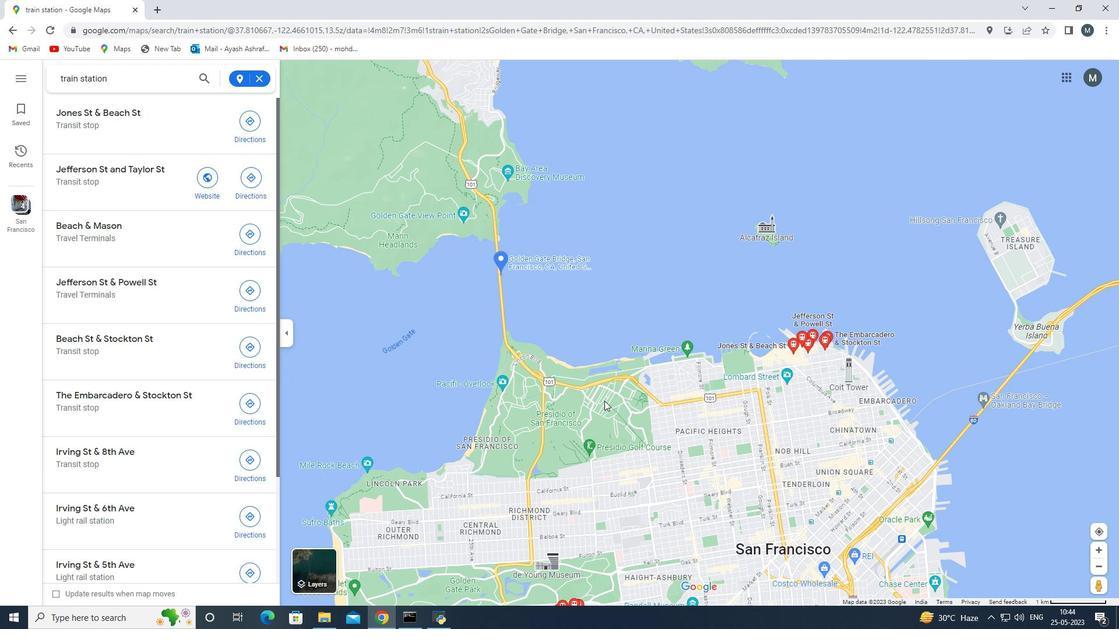 
Action: Mouse scrolled (600, 401) with delta (0, 0)
Screenshot: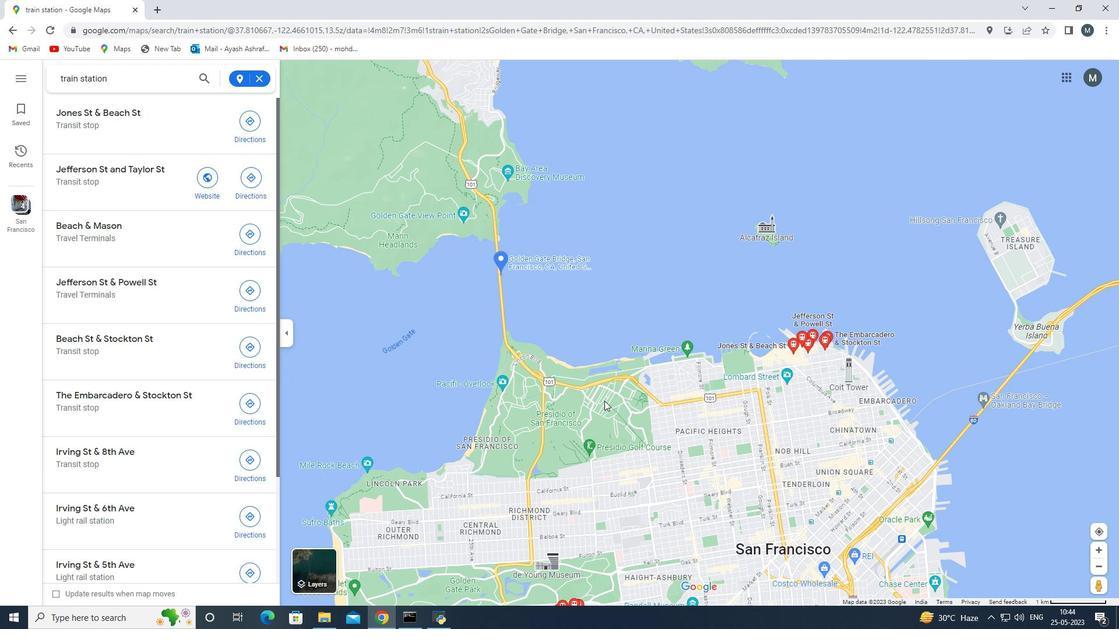 
Action: Mouse moved to (596, 402)
Screenshot: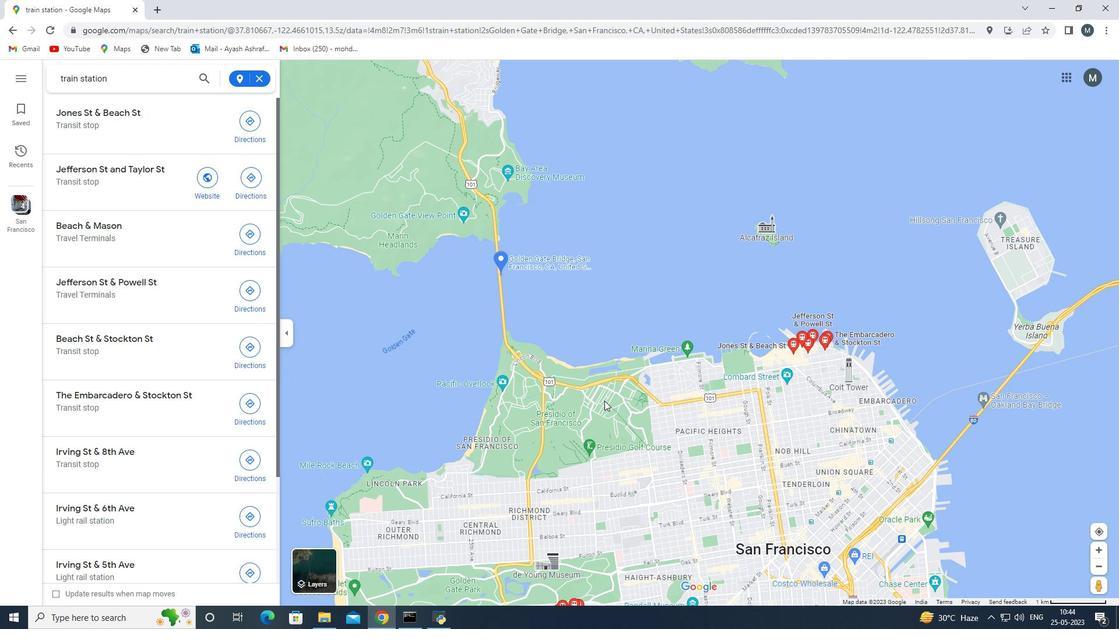 
Action: Mouse scrolled (596, 402) with delta (0, 0)
Screenshot: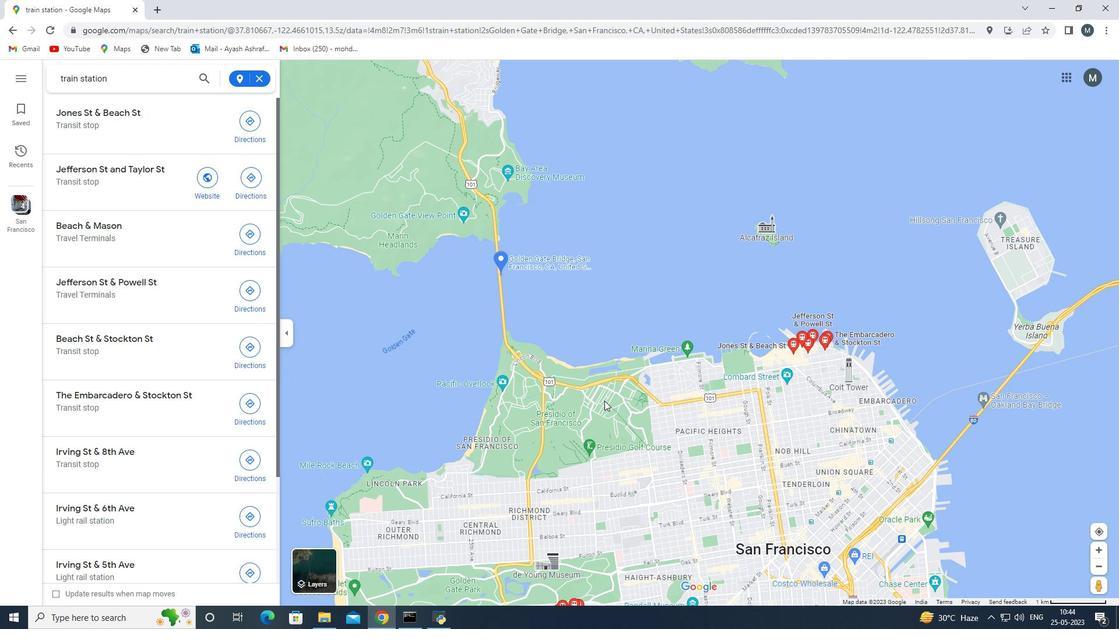 
Action: Mouse moved to (546, 404)
Screenshot: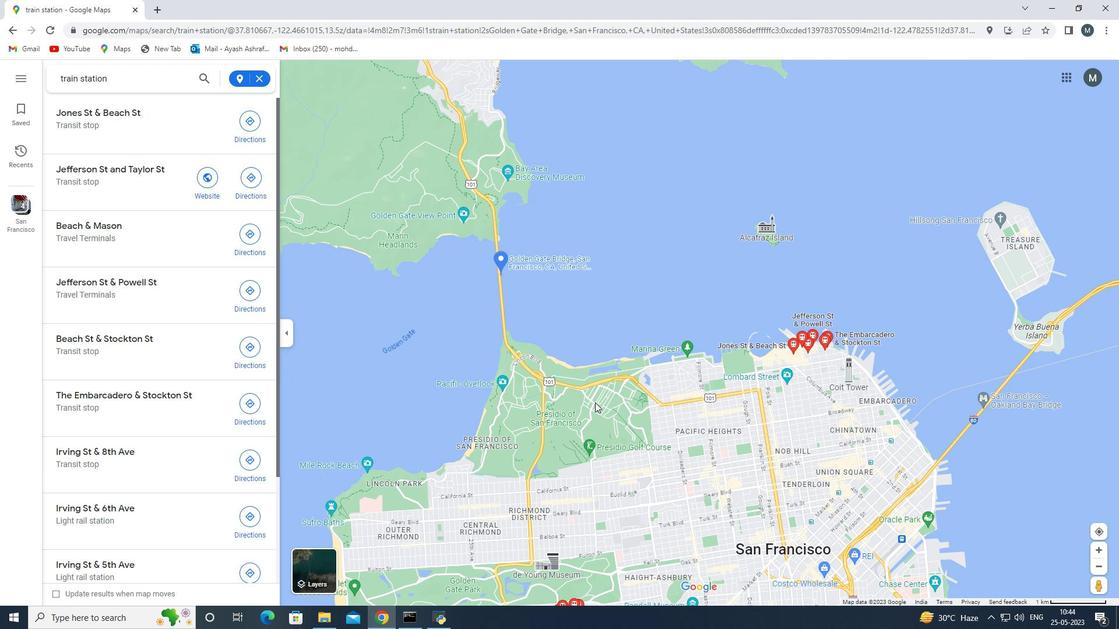 
Action: Mouse scrolled (546, 403) with delta (0, 0)
Screenshot: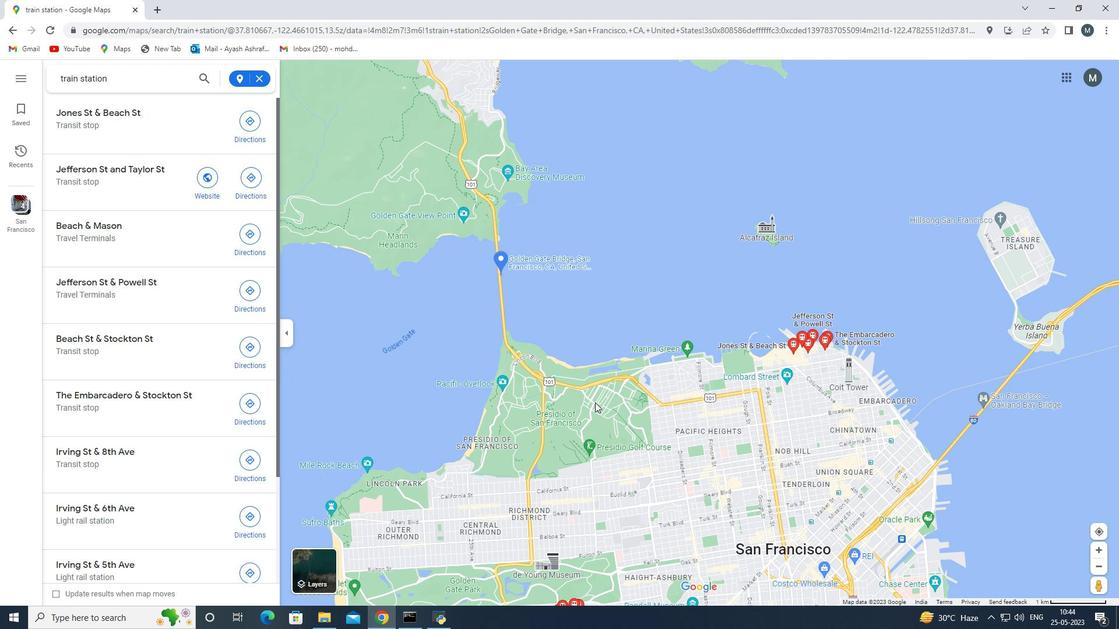 
Action: Mouse moved to (490, 309)
Screenshot: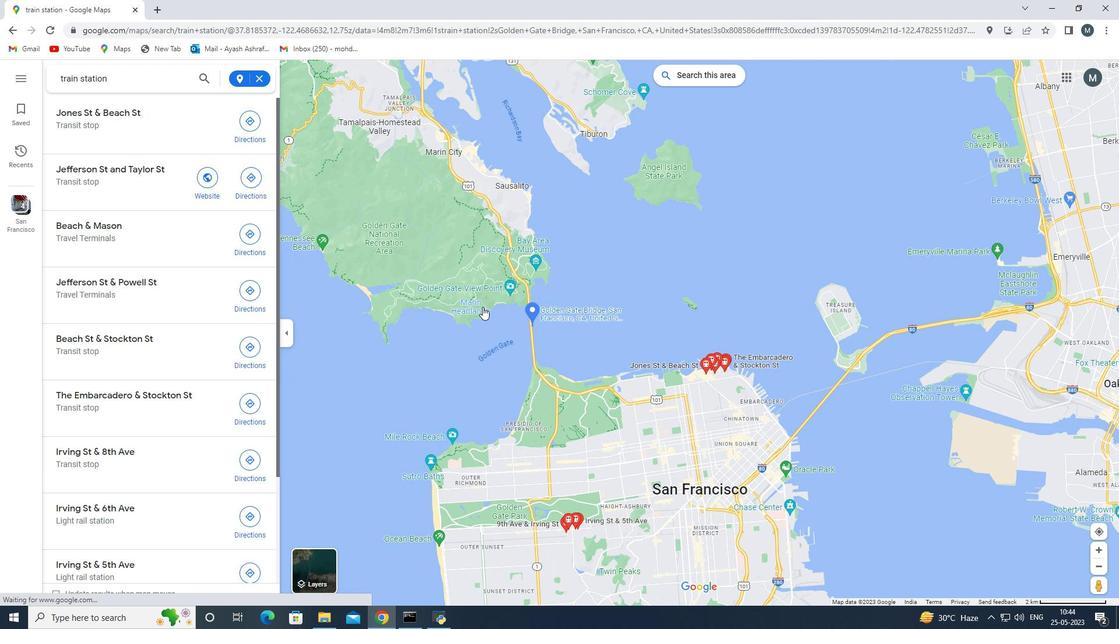 
Action: Mouse scrolled (490, 308) with delta (0, 0)
Screenshot: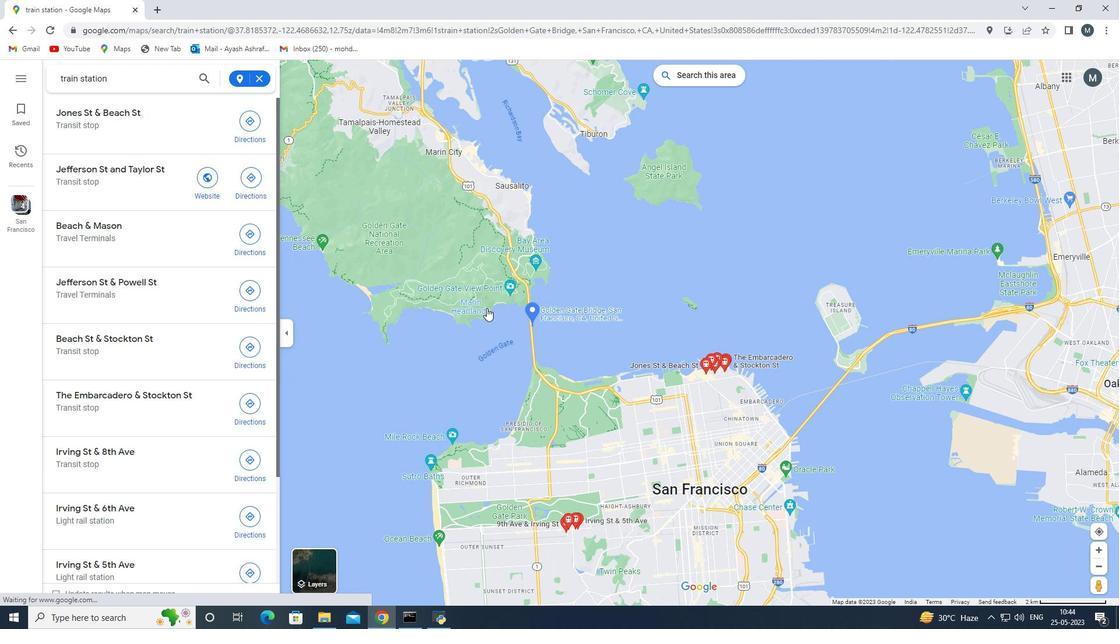 
Action: Mouse moved to (194, 296)
Screenshot: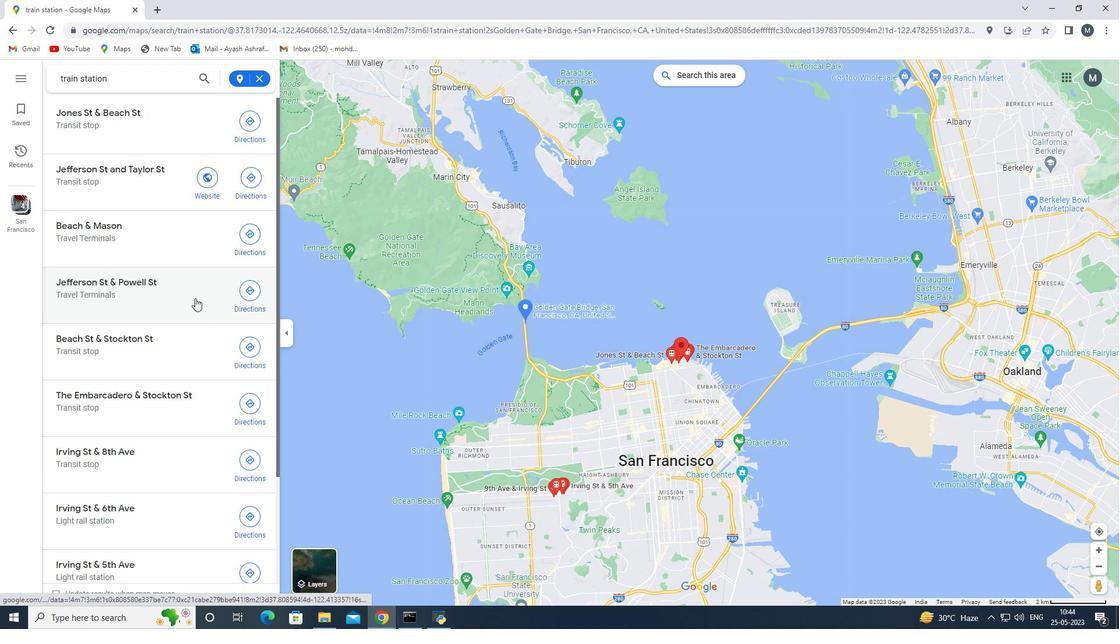 
Action: Mouse scrolled (194, 295) with delta (0, 0)
Screenshot: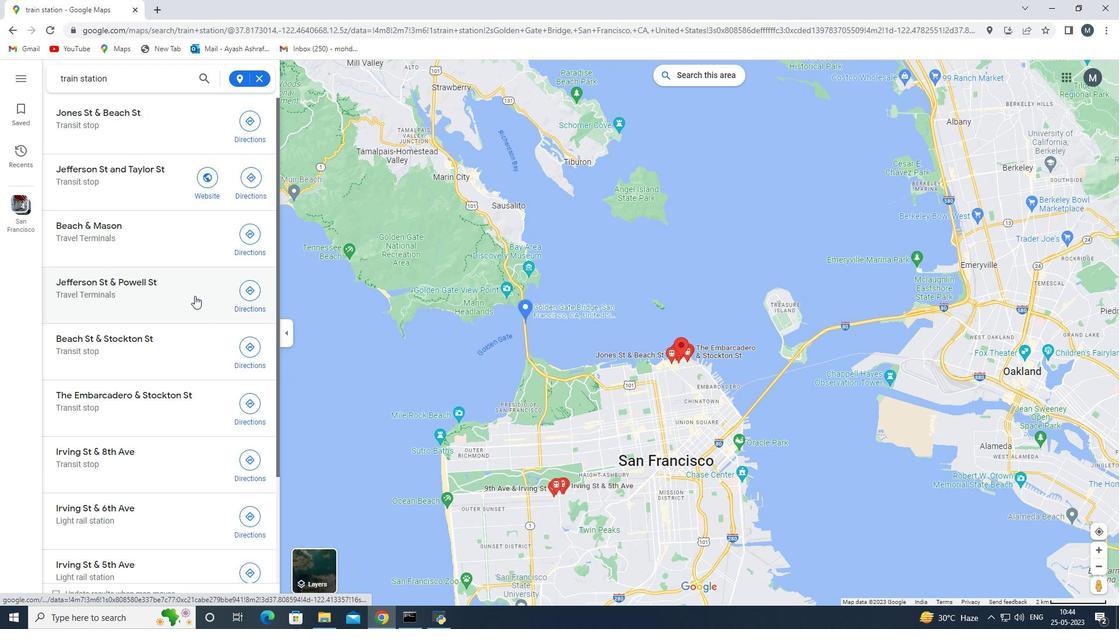 
Action: Mouse scrolled (194, 295) with delta (0, 0)
Screenshot: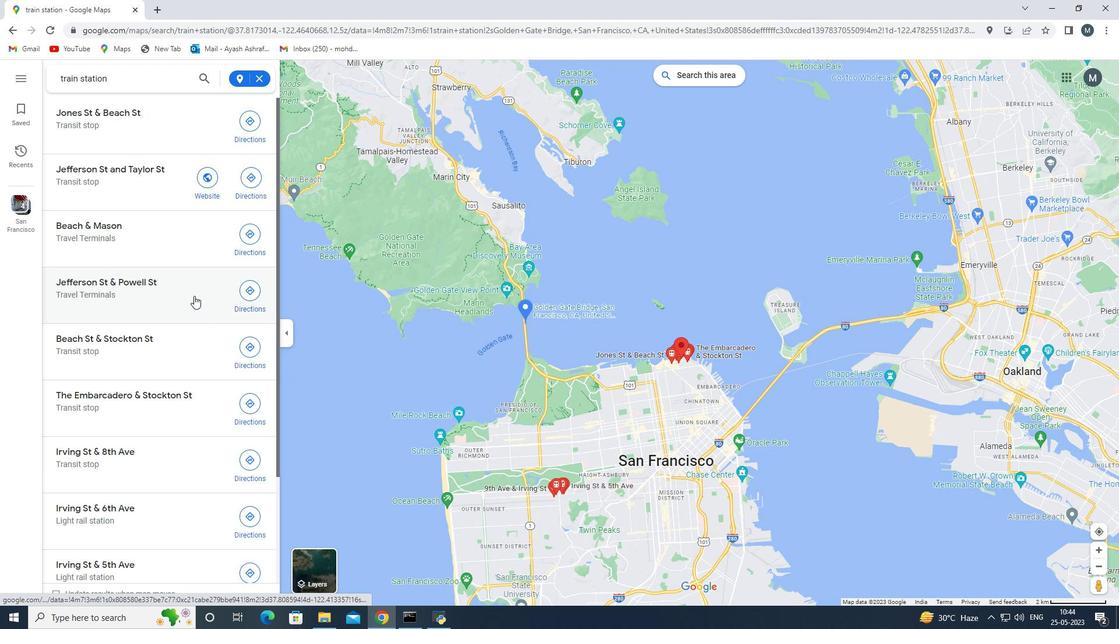 
Action: Mouse moved to (162, 241)
Screenshot: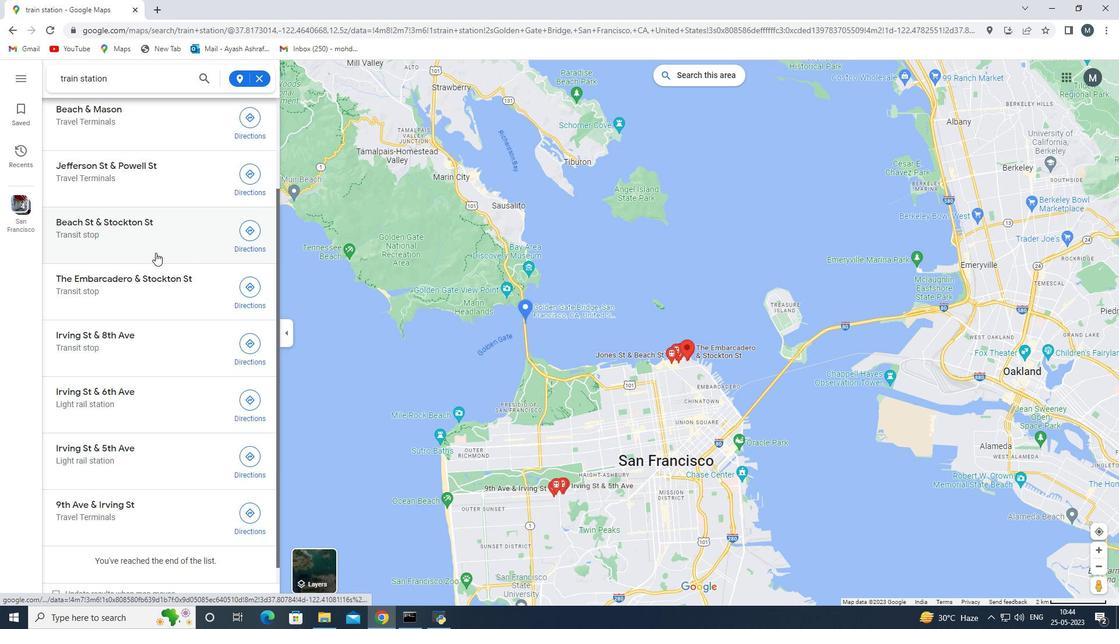 
Action: Mouse pressed left at (162, 241)
Screenshot: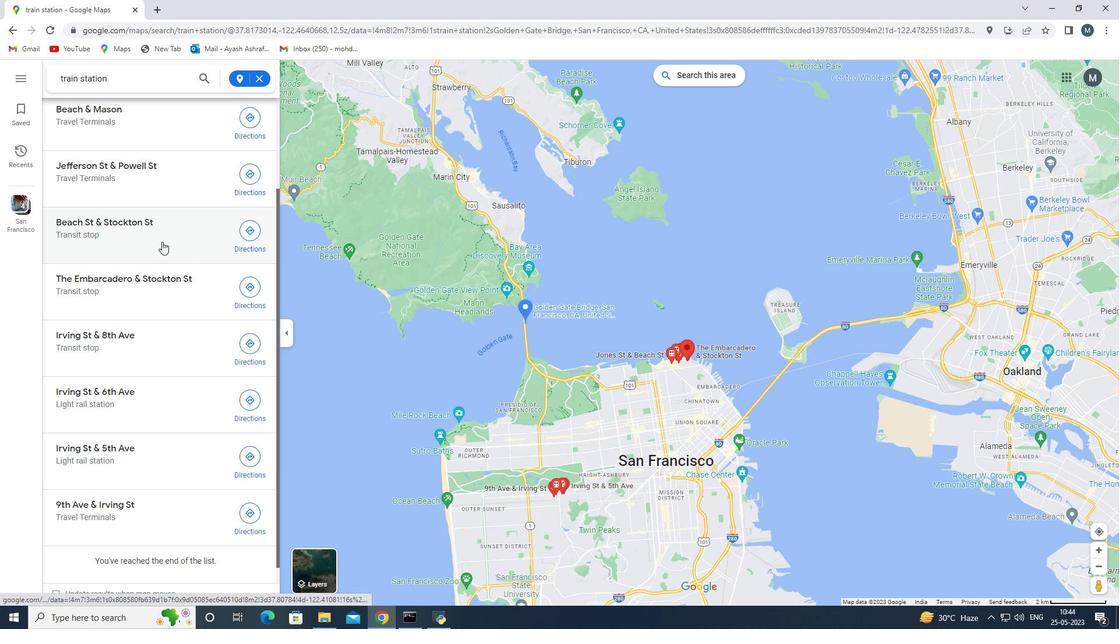
Action: Mouse moved to (373, 375)
Screenshot: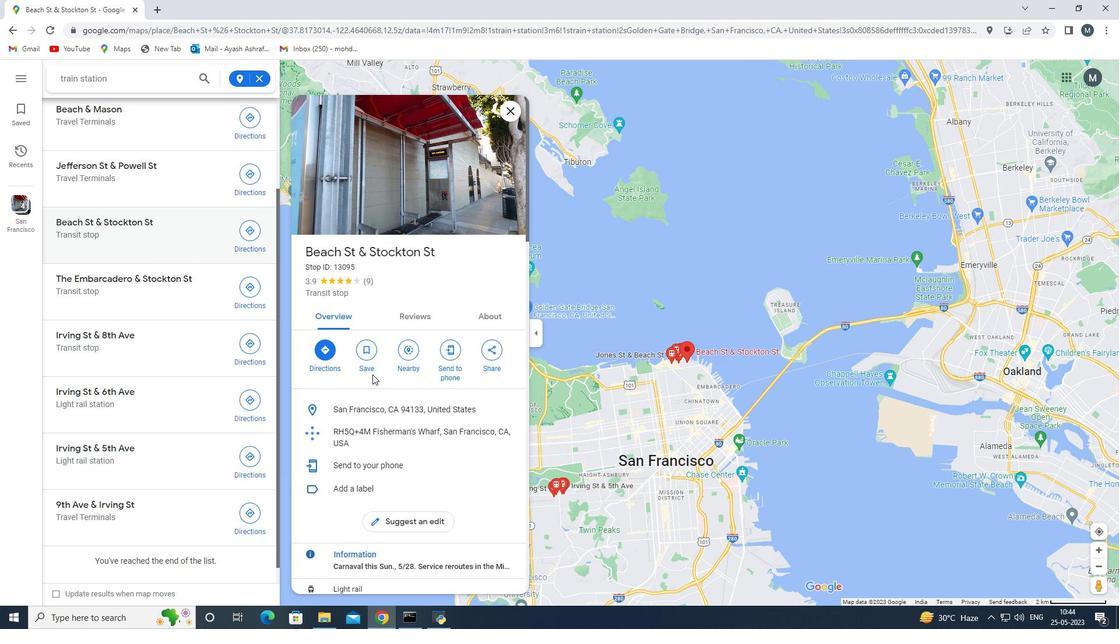 
Action: Mouse scrolled (373, 374) with delta (0, 0)
Screenshot: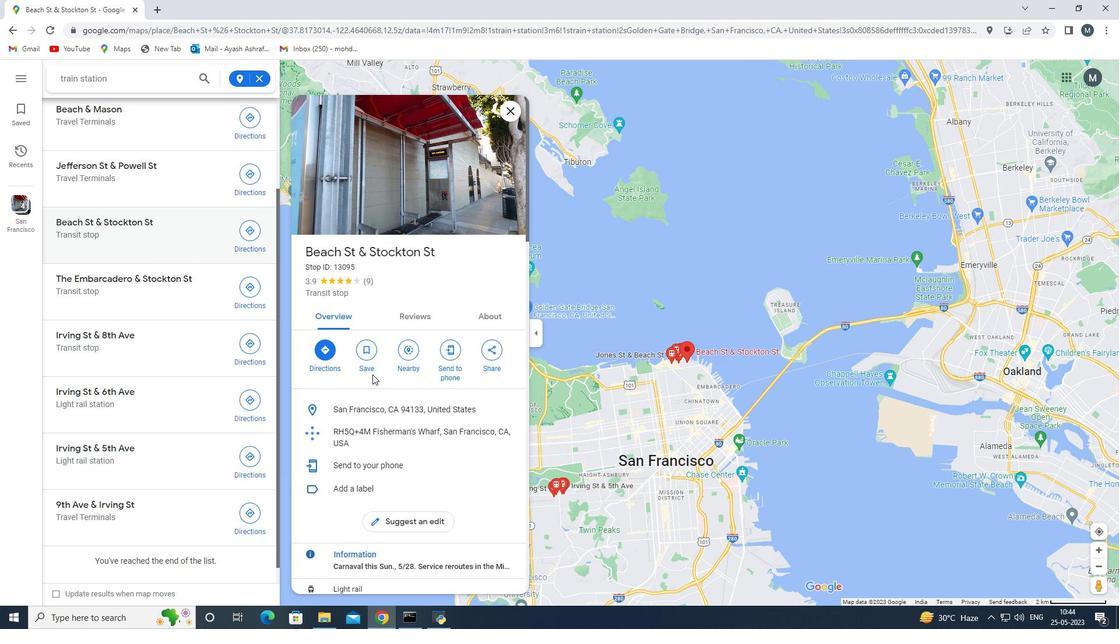 
Action: Mouse moved to (373, 377)
Screenshot: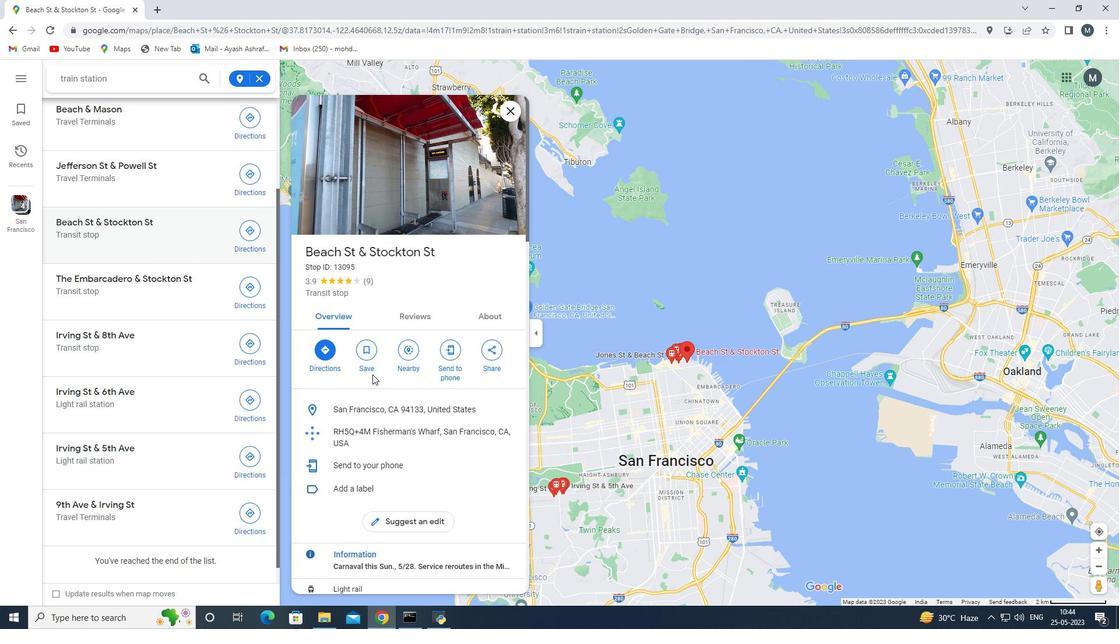 
Action: Mouse scrolled (373, 376) with delta (0, 0)
Screenshot: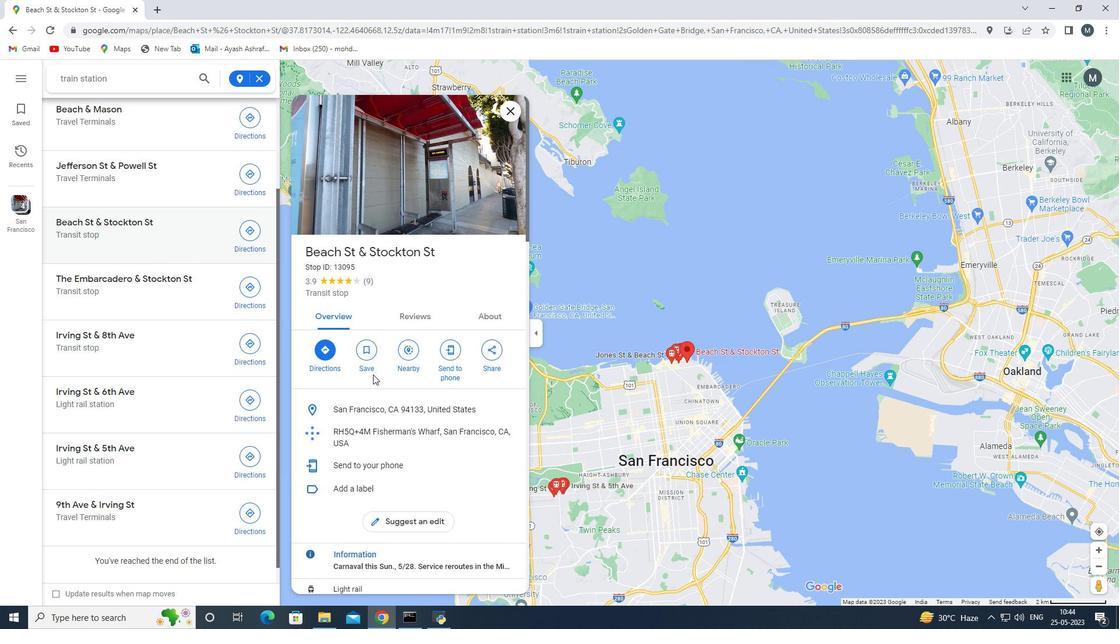 
Action: Mouse moved to (374, 378)
Screenshot: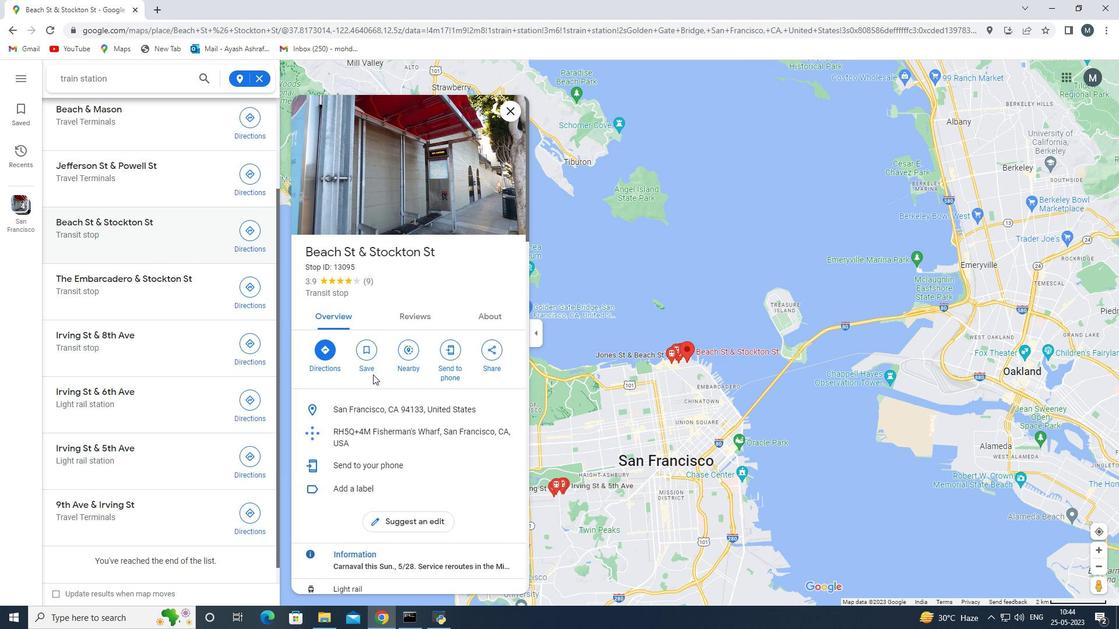 
Action: Mouse scrolled (374, 377) with delta (0, 0)
Screenshot: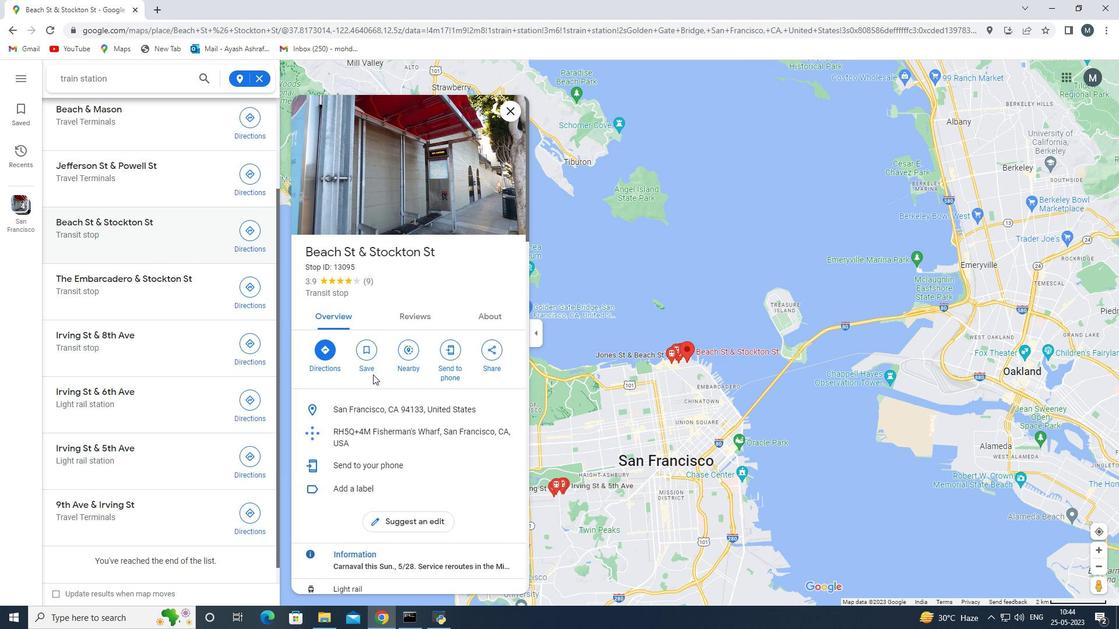 
Action: Mouse moved to (374, 378)
Screenshot: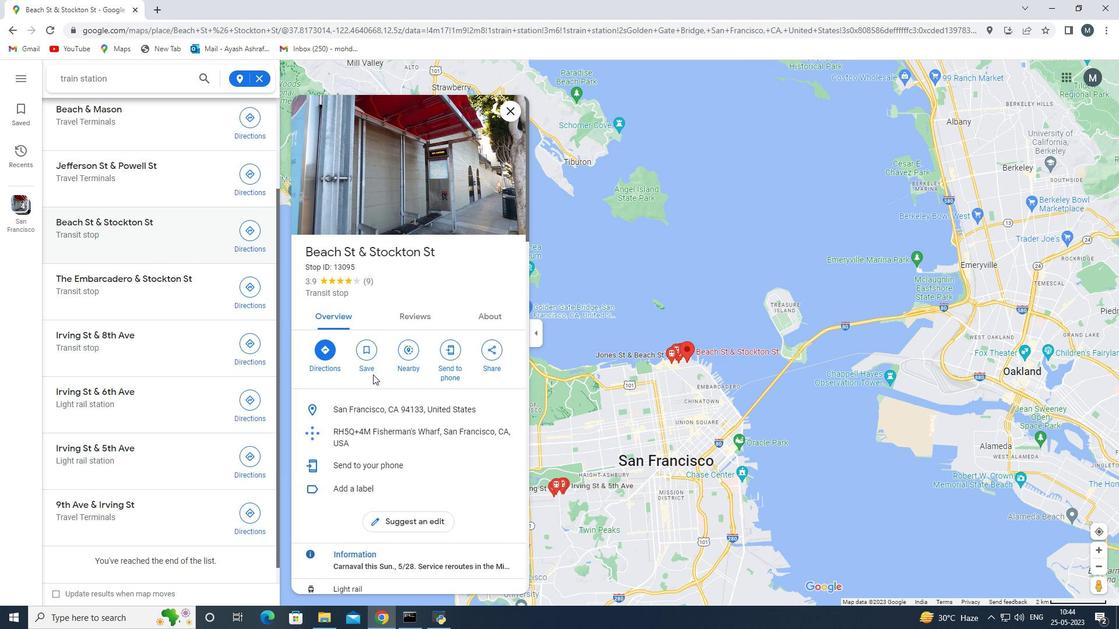 
Action: Mouse scrolled (374, 377) with delta (0, 0)
Screenshot: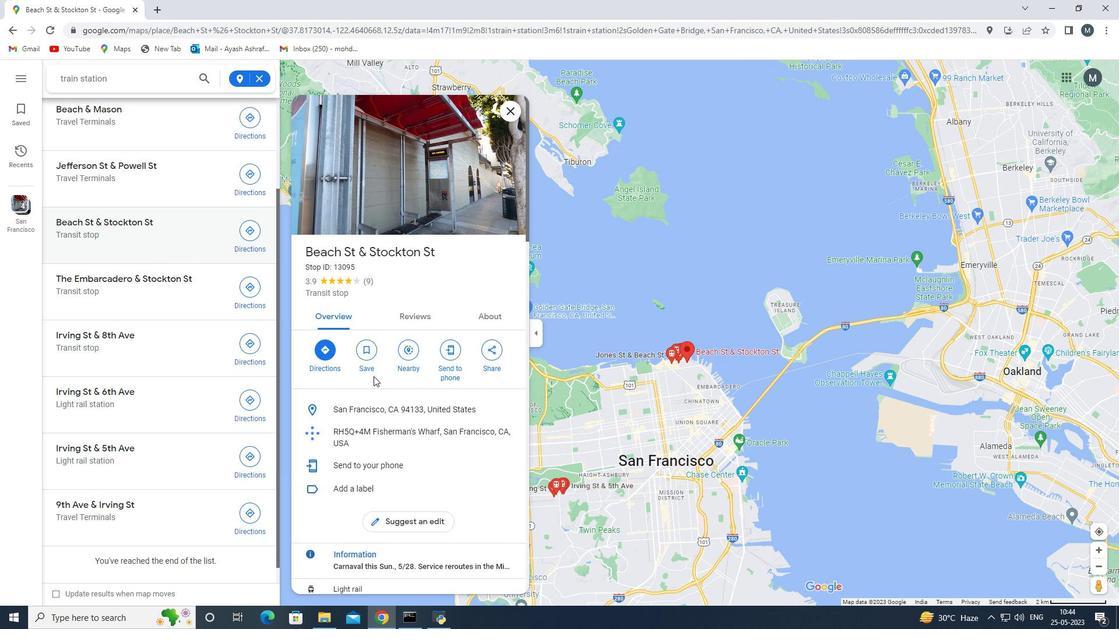 
Action: Mouse scrolled (374, 377) with delta (0, 0)
Screenshot: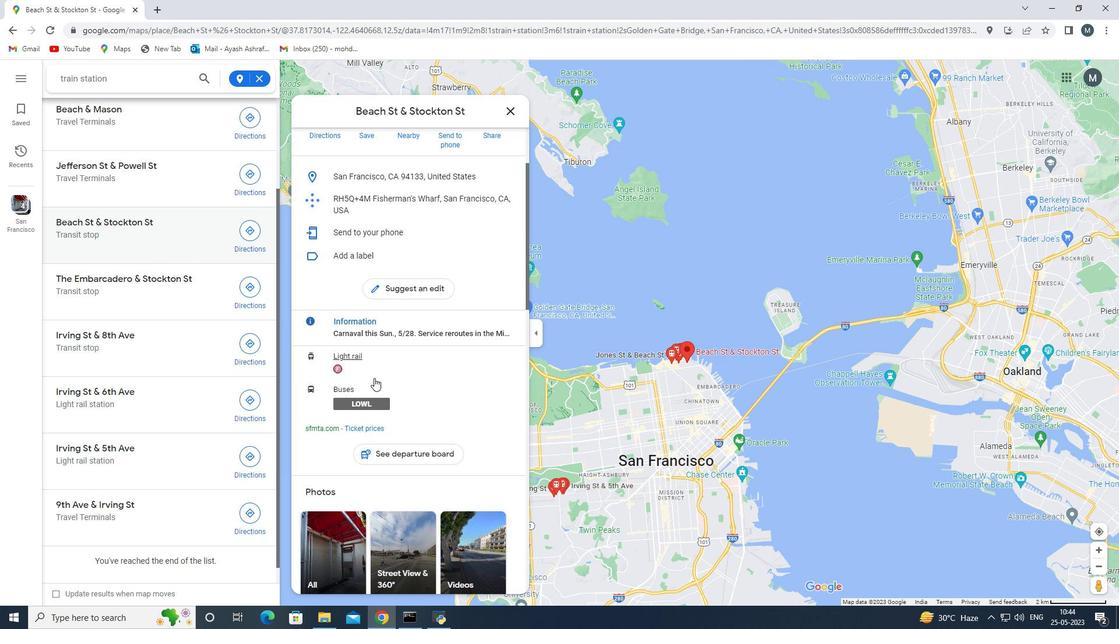 
Action: Mouse scrolled (374, 377) with delta (0, 0)
Screenshot: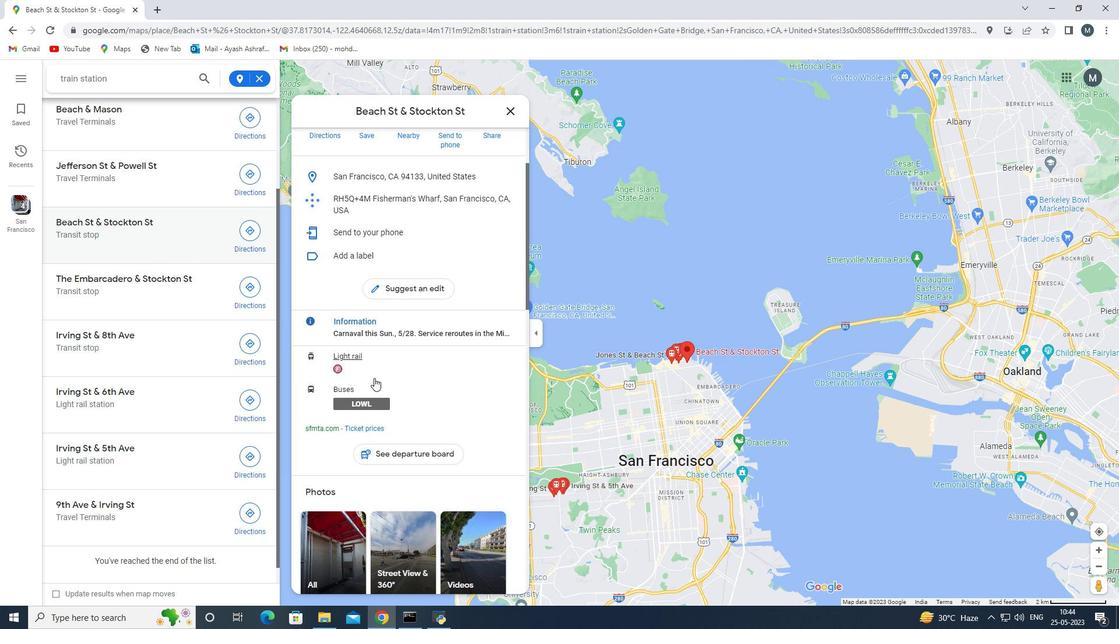 
Action: Mouse moved to (374, 378)
Screenshot: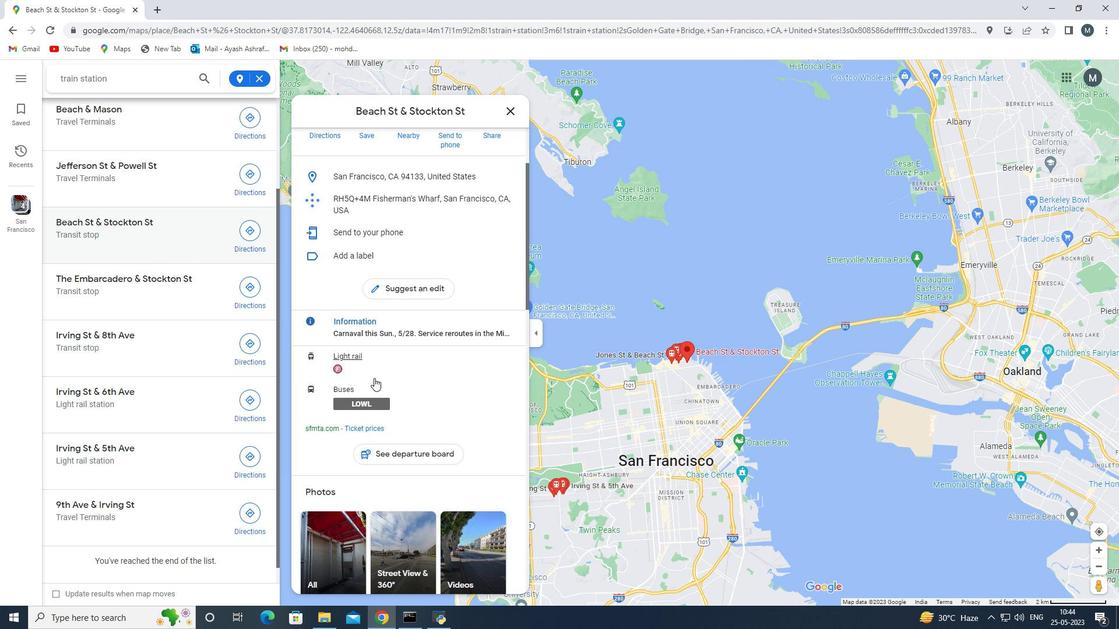
Action: Mouse scrolled (374, 378) with delta (0, 0)
Screenshot: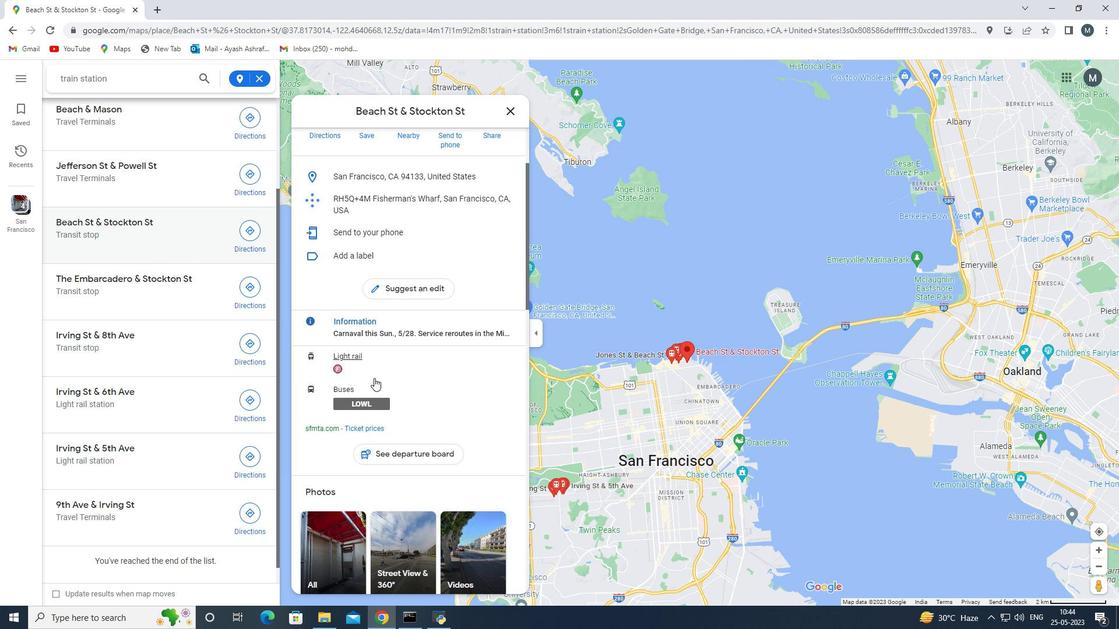 
Action: Mouse moved to (388, 405)
Screenshot: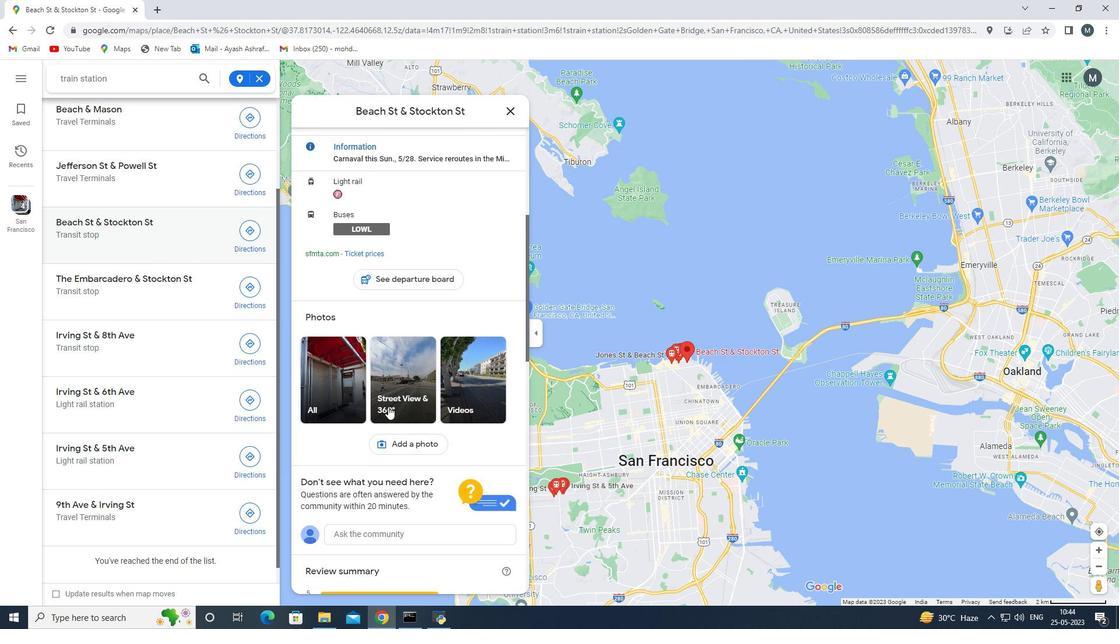 
Action: Mouse pressed left at (388, 405)
Screenshot: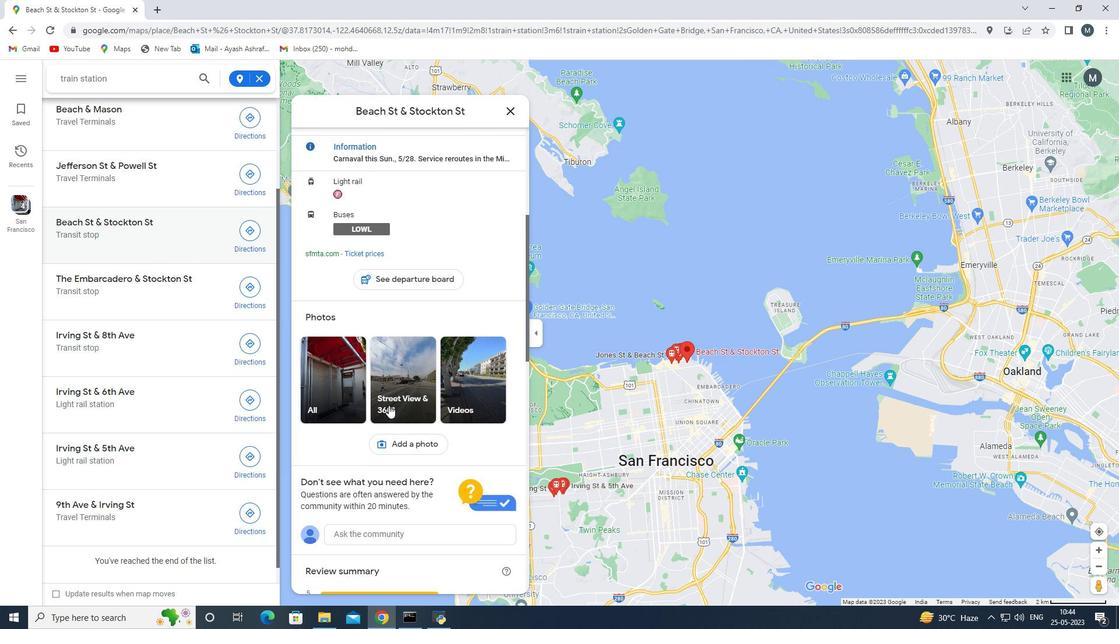 
Action: Mouse moved to (651, 383)
Screenshot: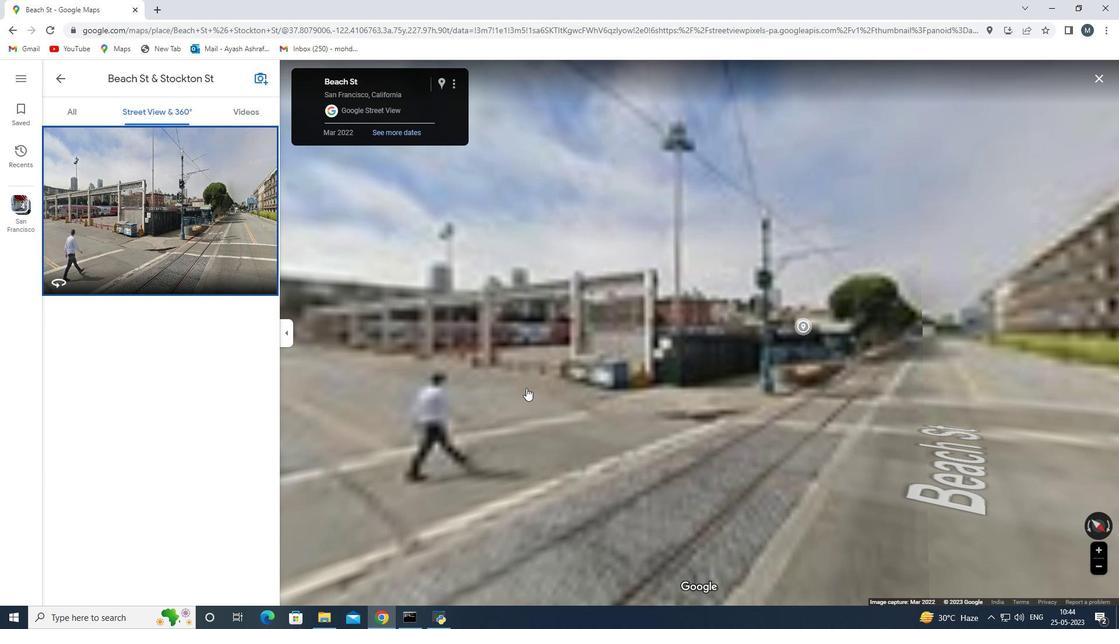 
Action: Mouse scrolled (651, 382) with delta (0, 0)
Screenshot: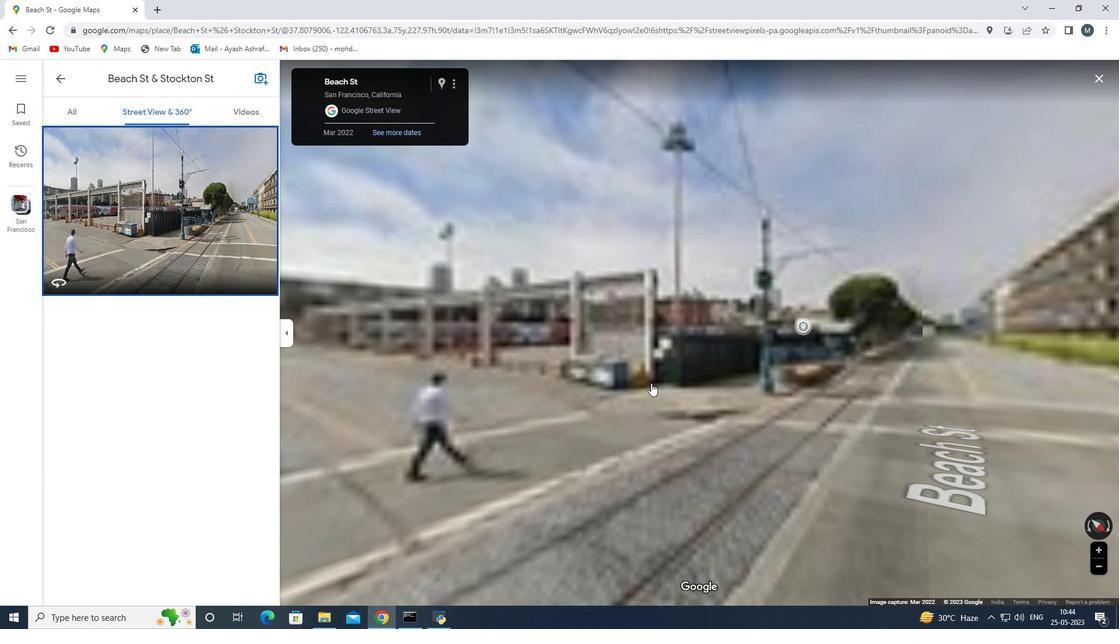
Action: Mouse scrolled (651, 382) with delta (0, 0)
Screenshot: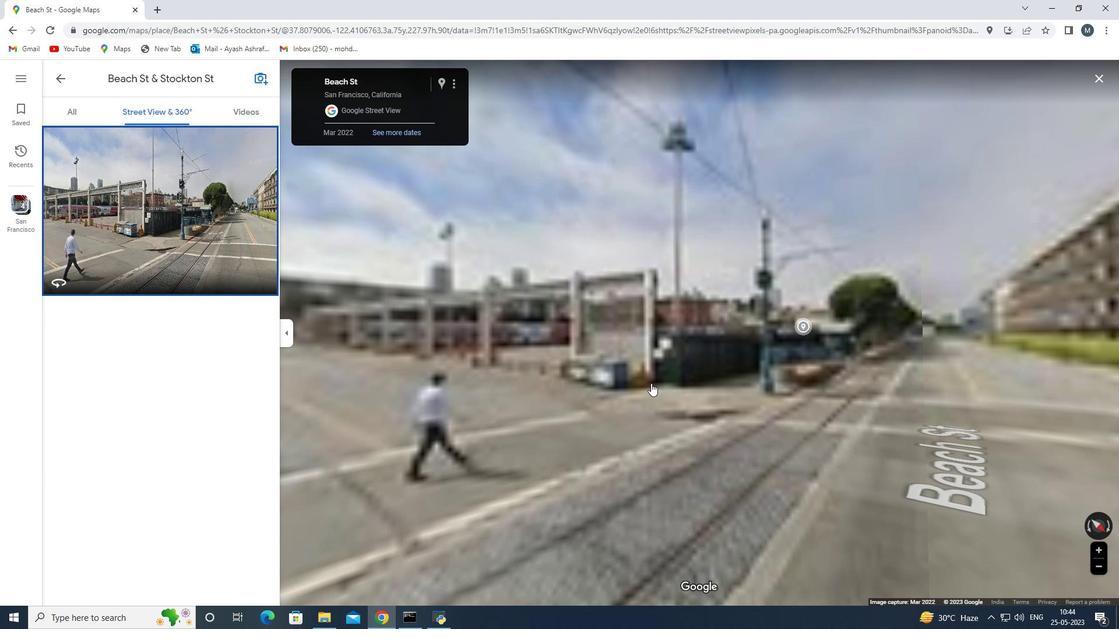 
Action: Mouse scrolled (651, 382) with delta (0, 0)
Screenshot: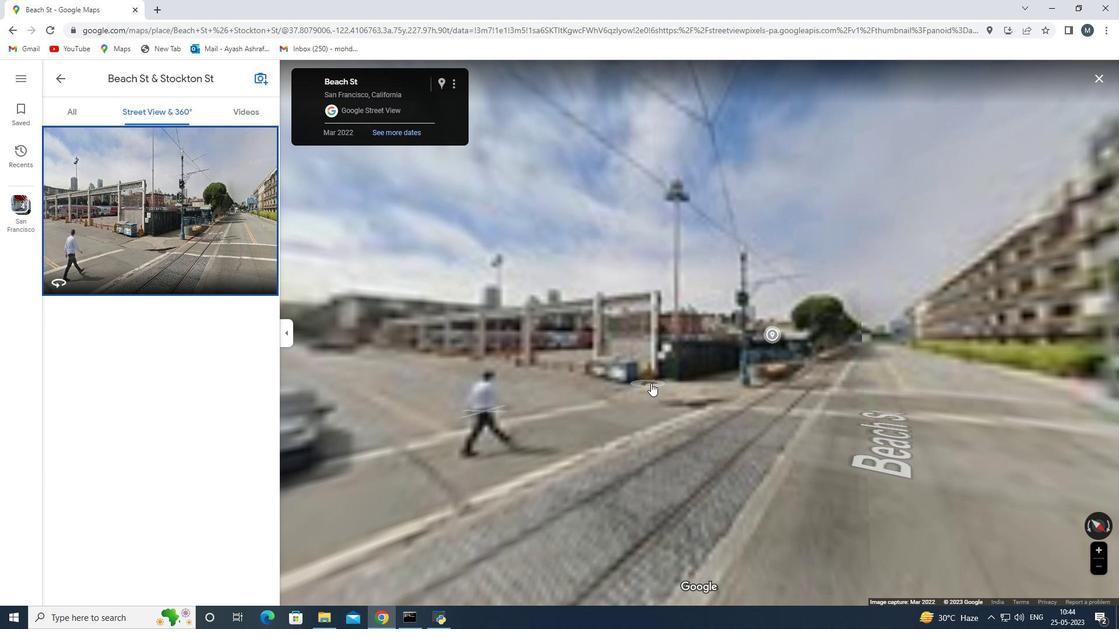 
Action: Mouse scrolled (651, 382) with delta (0, 0)
Screenshot: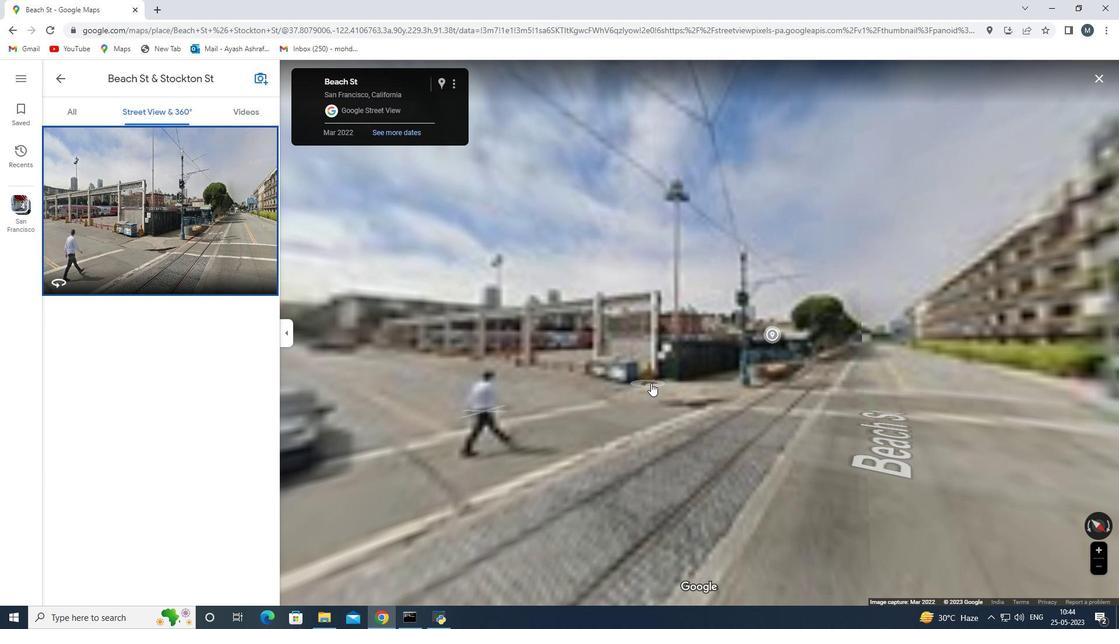 
Action: Mouse moved to (638, 383)
Screenshot: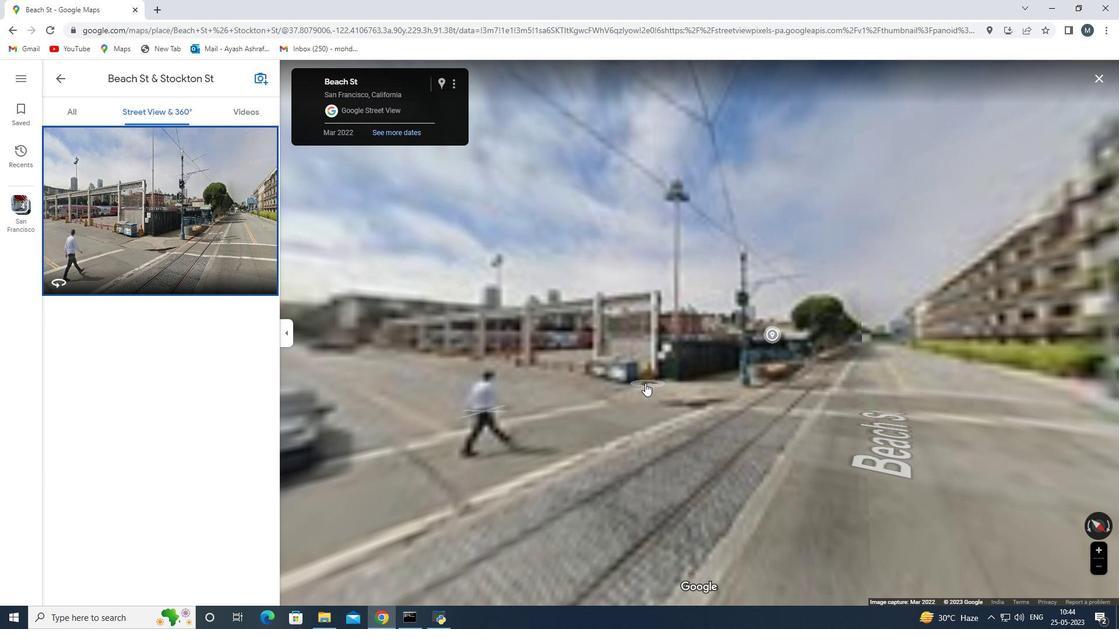 
Action: Mouse scrolled (638, 382) with delta (0, 0)
Screenshot: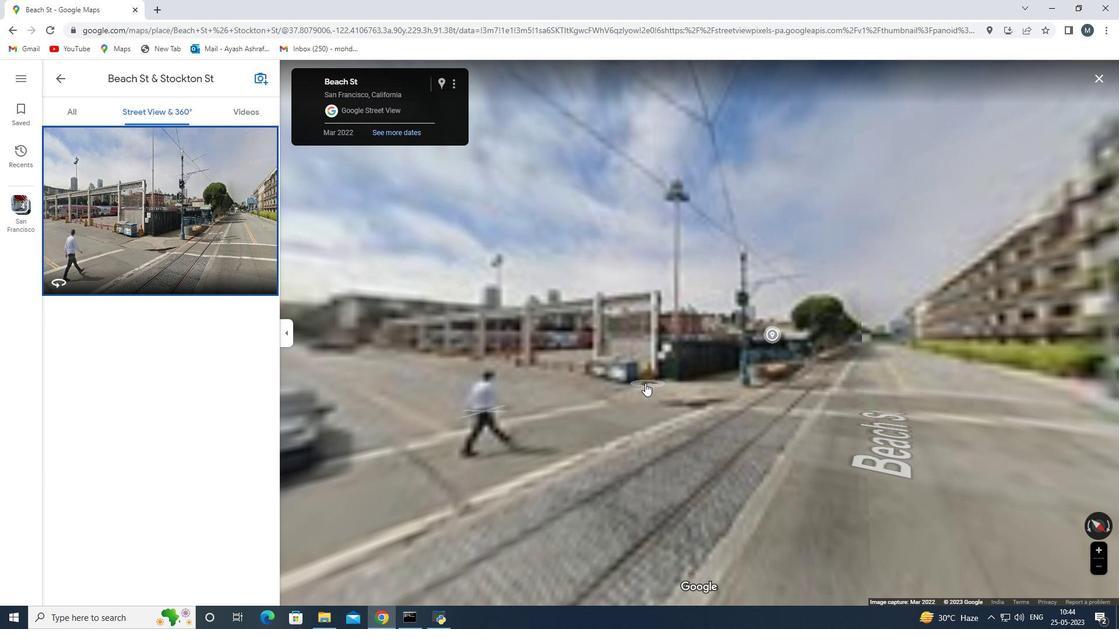 
Action: Mouse moved to (631, 386)
Screenshot: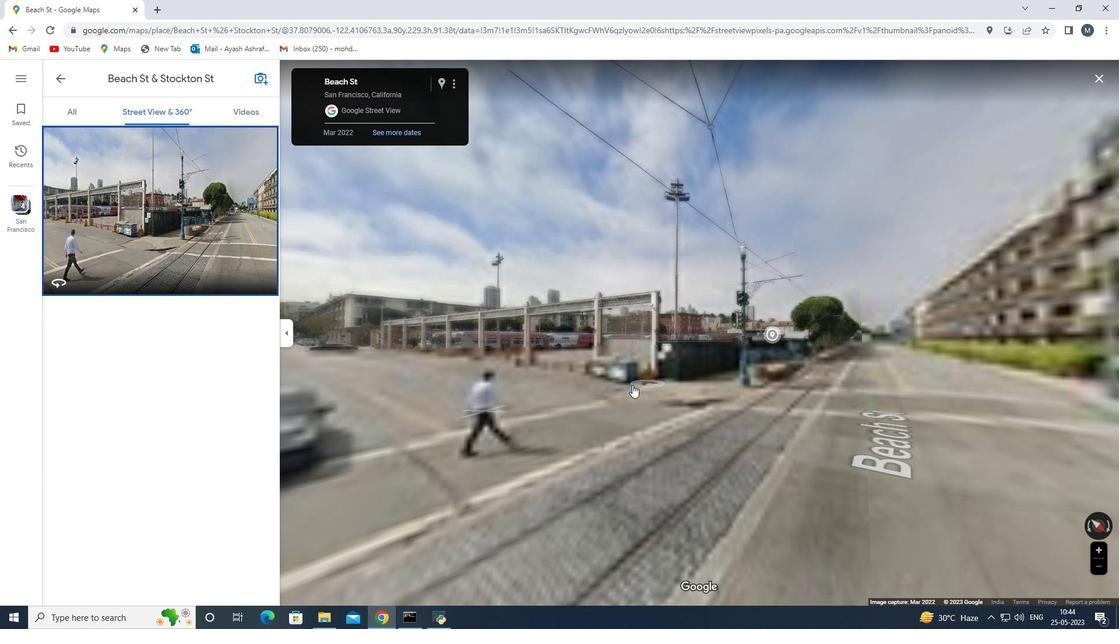 
Action: Mouse scrolled (631, 387) with delta (0, 0)
Screenshot: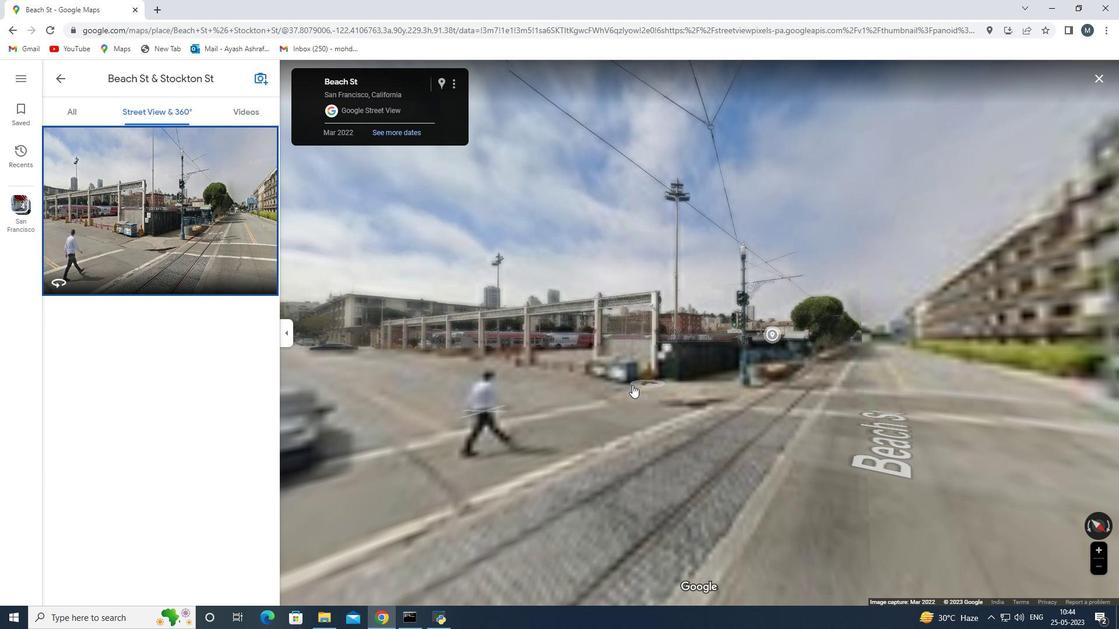 
Action: Mouse scrolled (631, 387) with delta (0, 0)
Screenshot: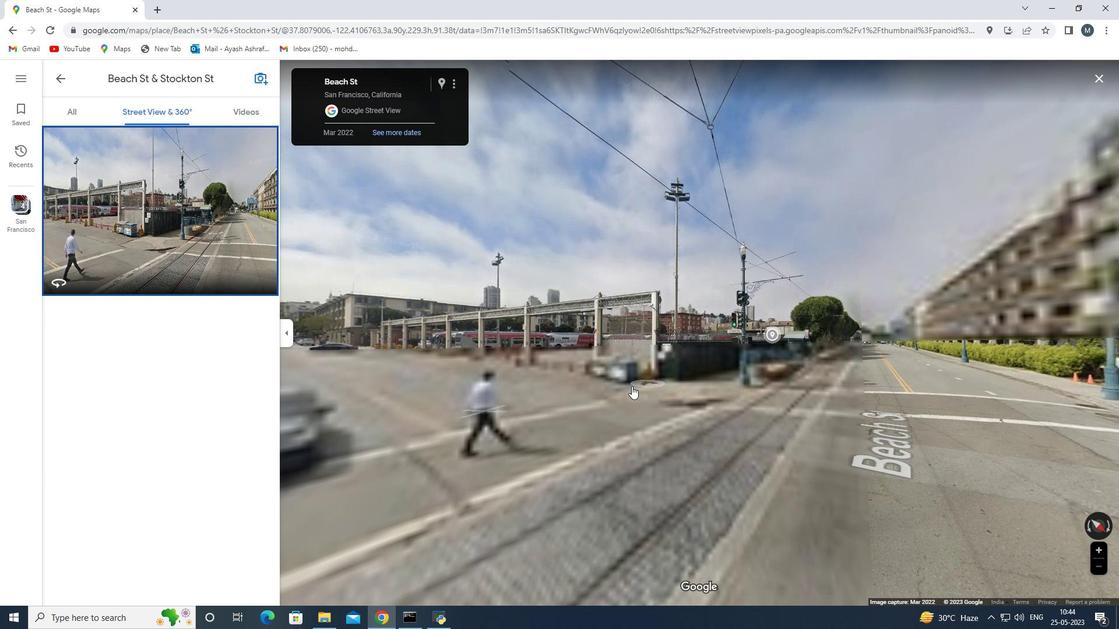 
Action: Mouse scrolled (631, 387) with delta (0, 0)
Screenshot: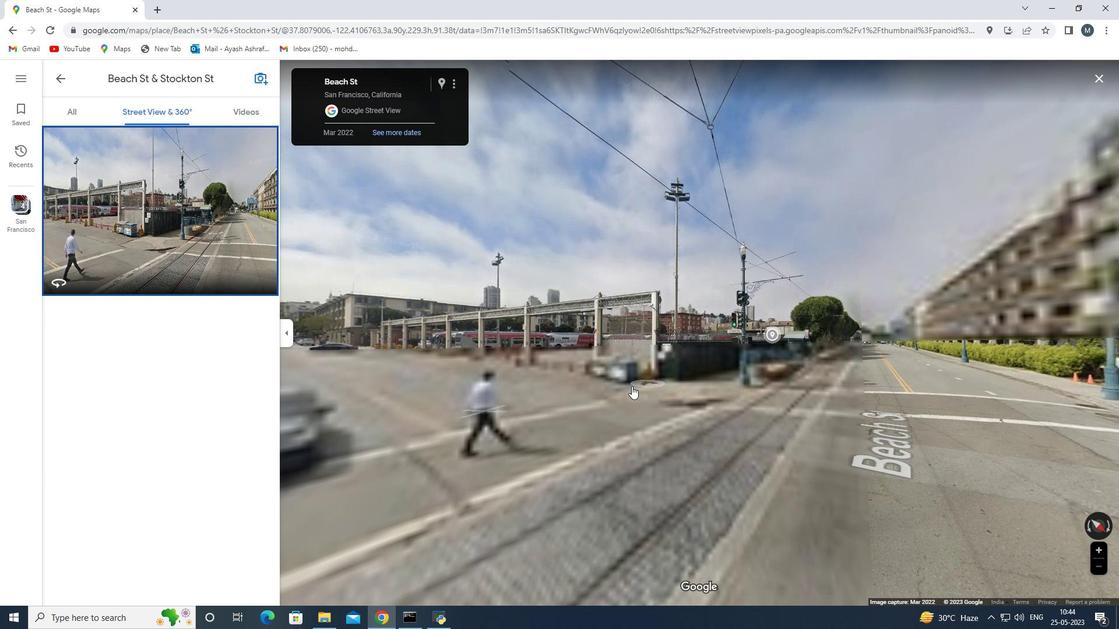 
Action: Mouse scrolled (631, 387) with delta (0, 0)
Screenshot: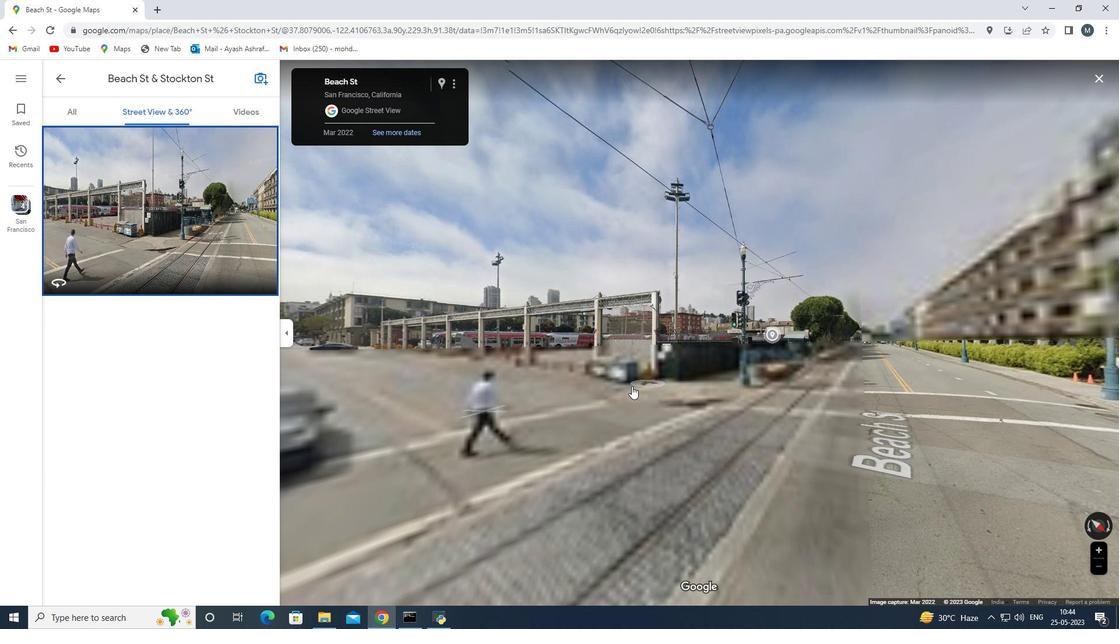 
Action: Mouse scrolled (631, 387) with delta (0, 0)
Screenshot: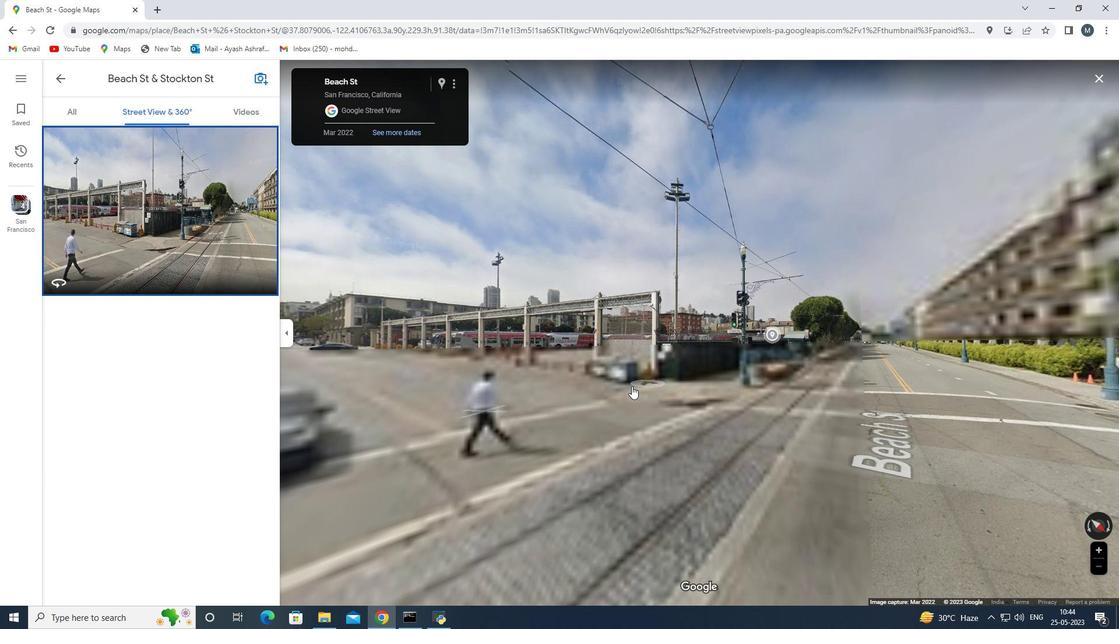 
Action: Mouse scrolled (631, 387) with delta (0, 0)
Screenshot: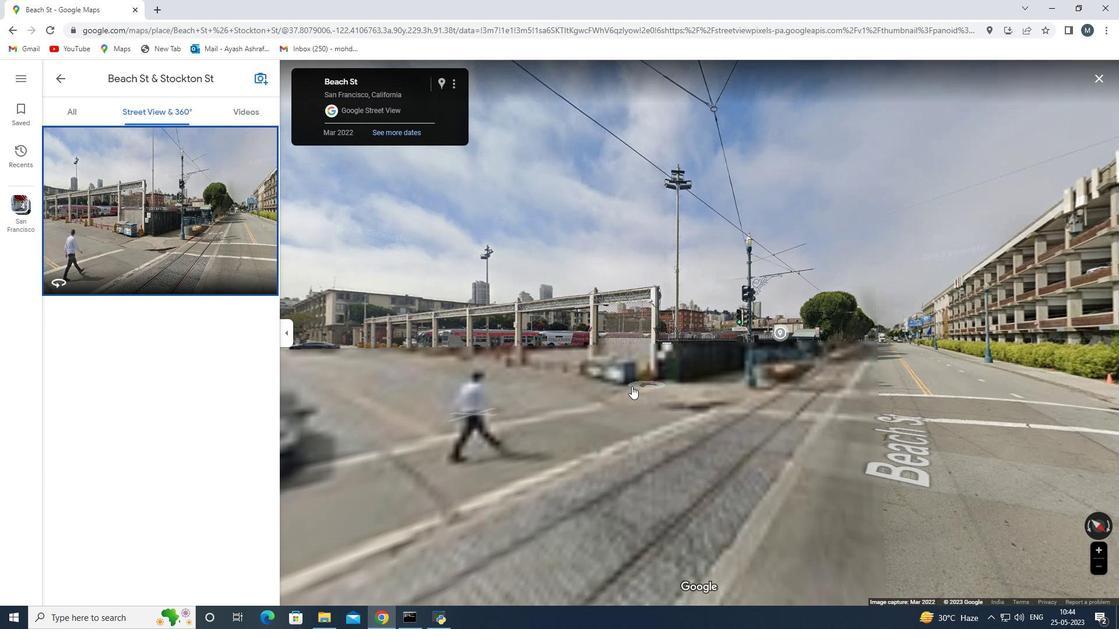 
Action: Mouse scrolled (631, 385) with delta (0, 0)
Screenshot: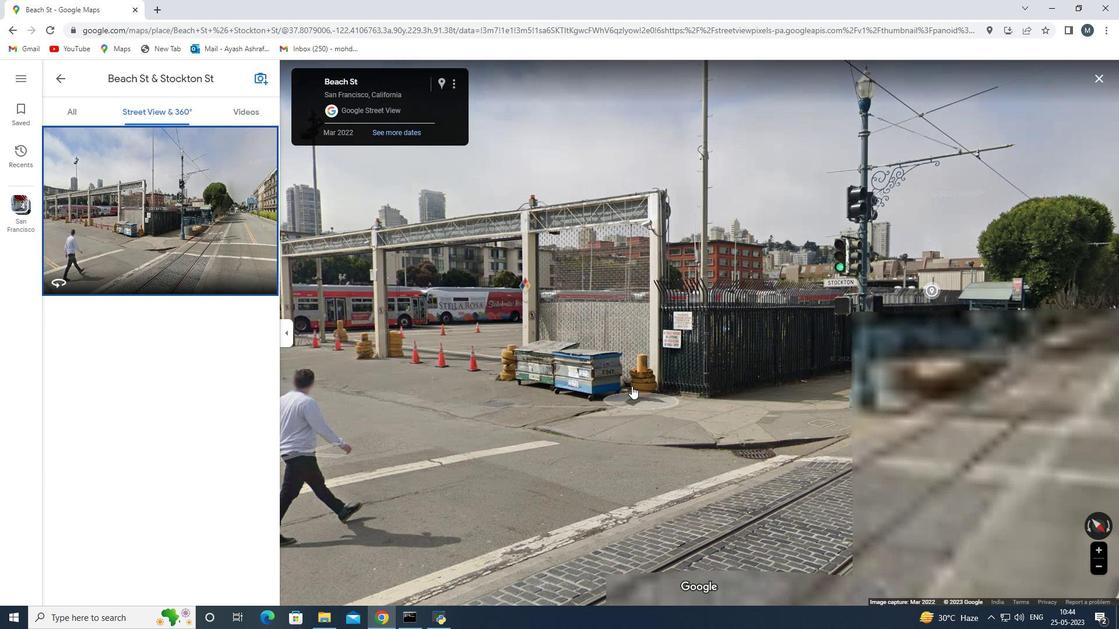
Action: Mouse scrolled (631, 385) with delta (0, 0)
Screenshot: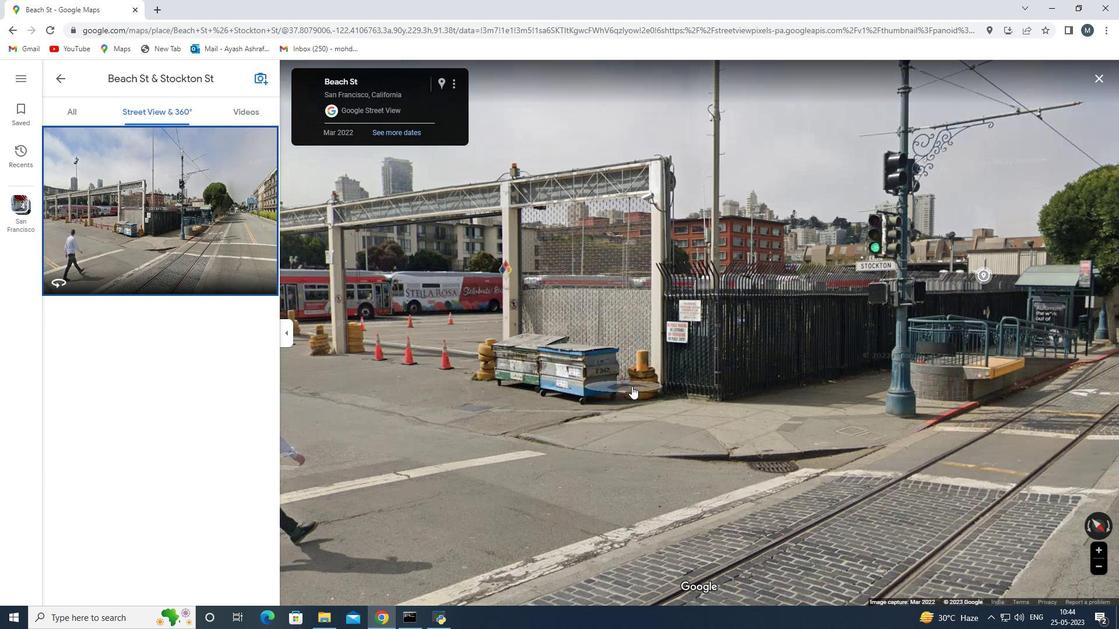 
Action: Mouse scrolled (631, 385) with delta (0, 0)
Screenshot: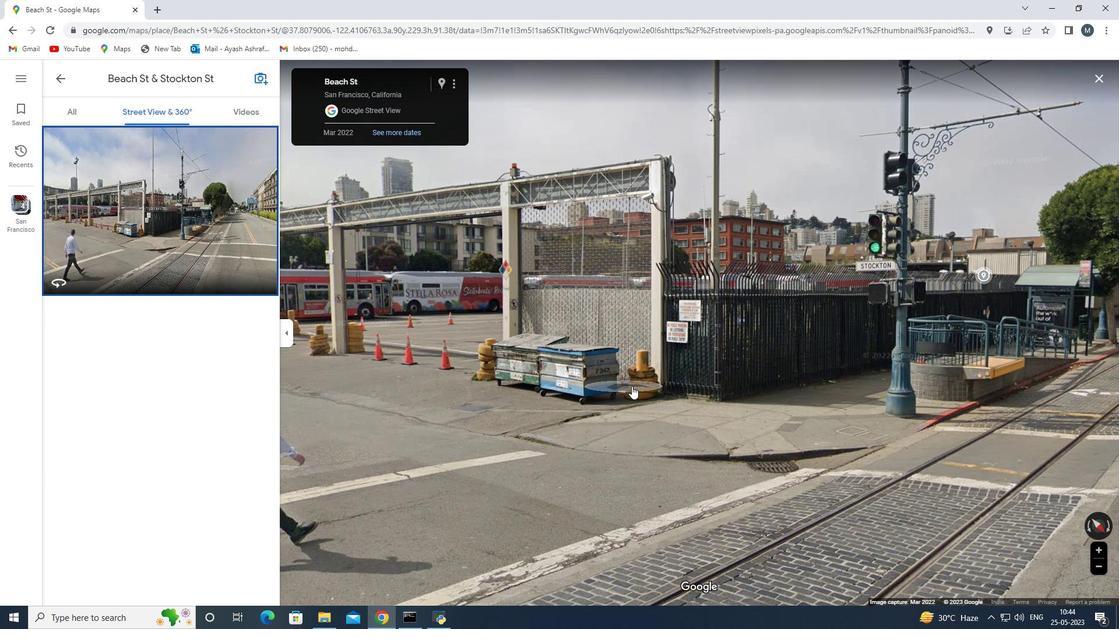 
Action: Mouse scrolled (631, 385) with delta (0, 0)
Screenshot: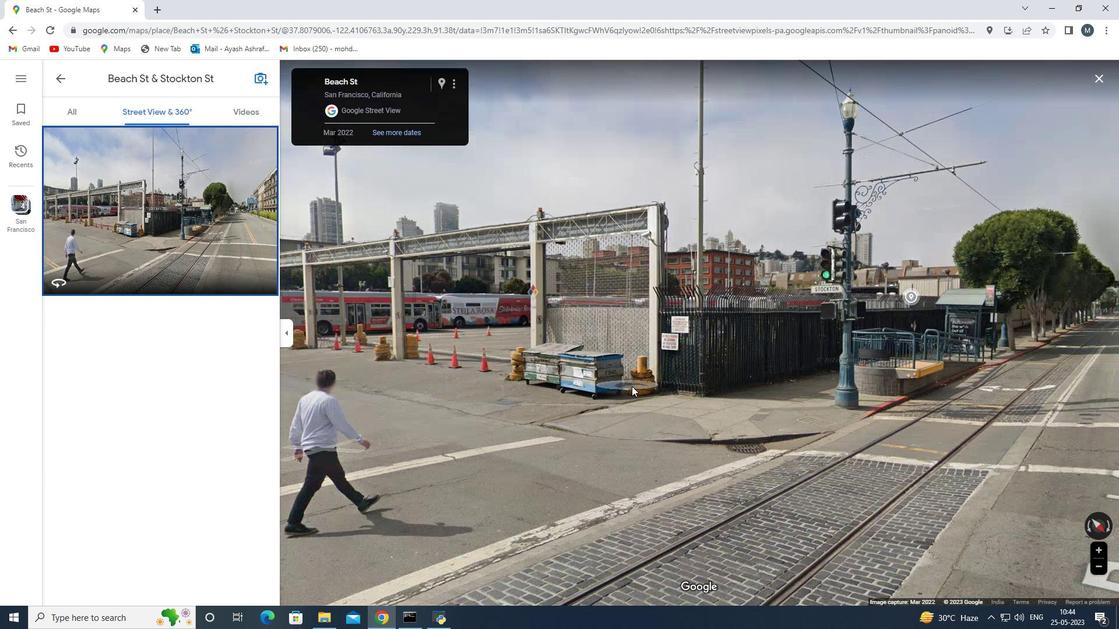 
Action: Mouse scrolled (631, 385) with delta (0, 0)
Screenshot: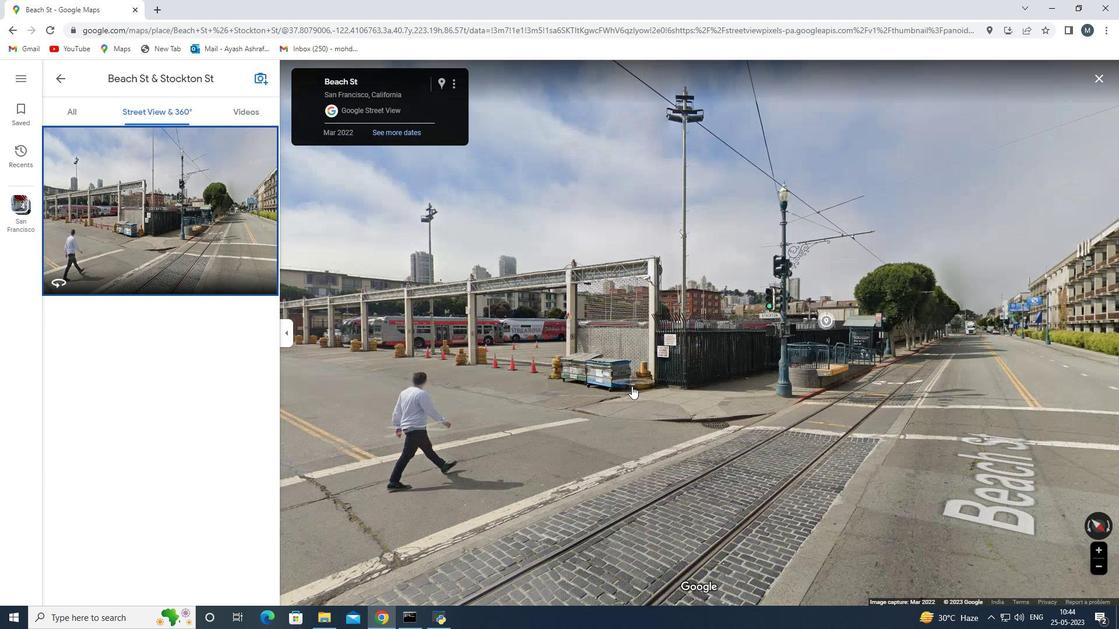
Action: Mouse scrolled (631, 385) with delta (0, 0)
Screenshot: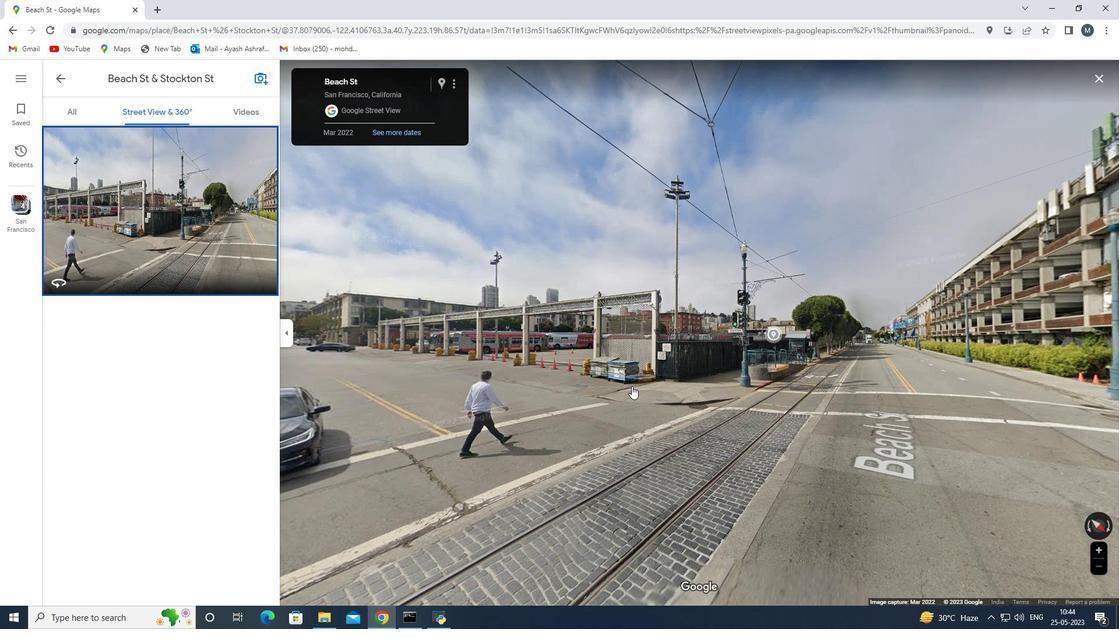 
Action: Mouse moved to (72, 112)
Screenshot: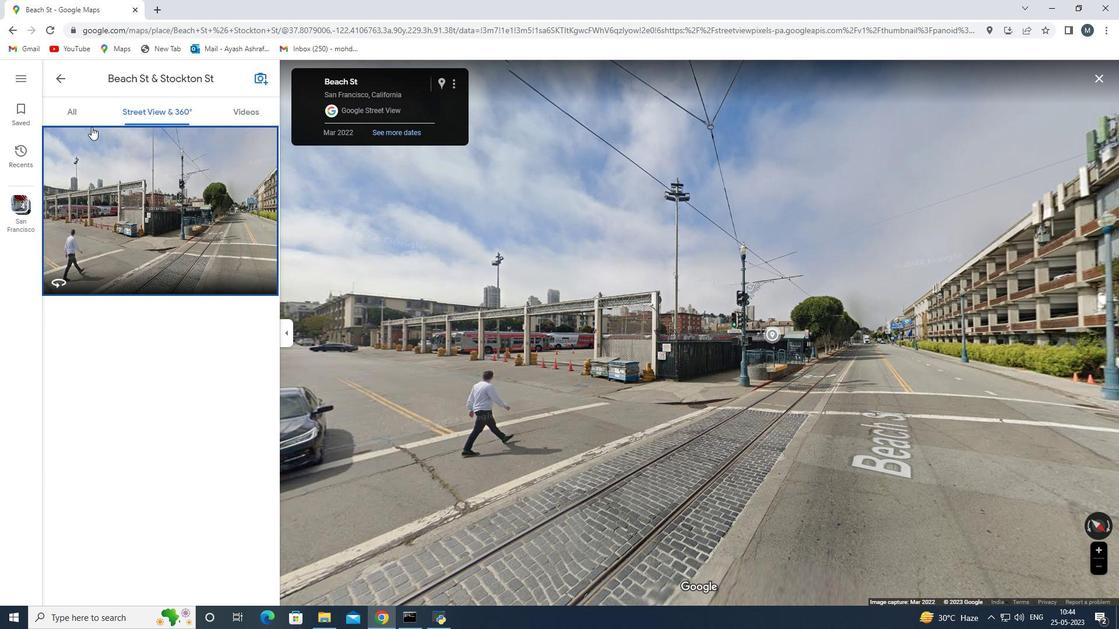 
Action: Mouse pressed left at (72, 112)
Screenshot: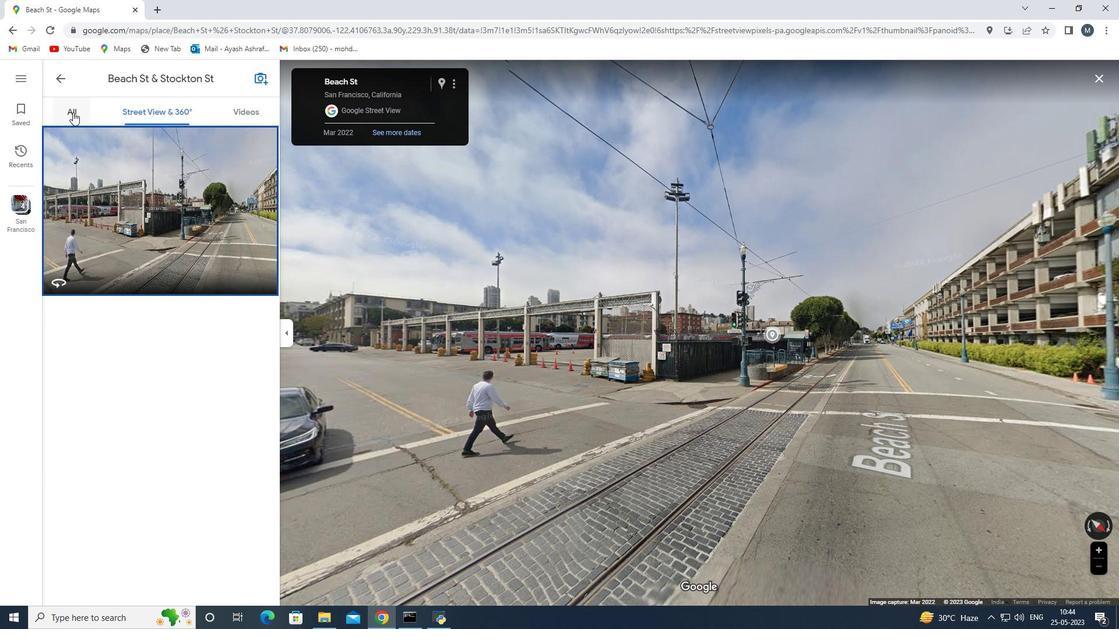 
Action: Mouse moved to (233, 113)
Screenshot: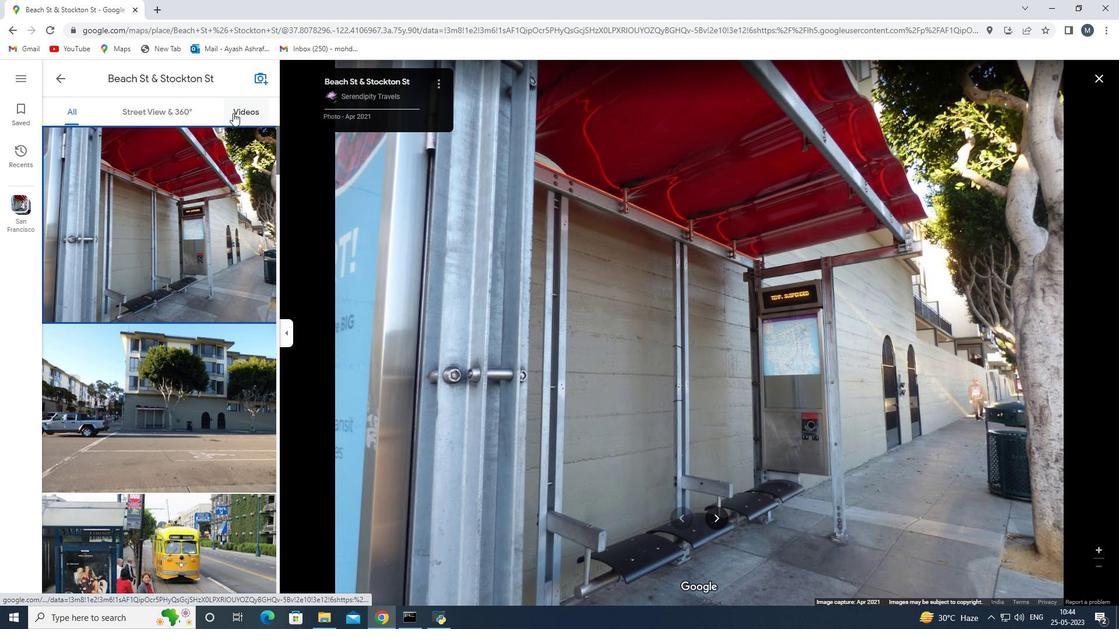 
Action: Mouse pressed left at (233, 113)
Screenshot: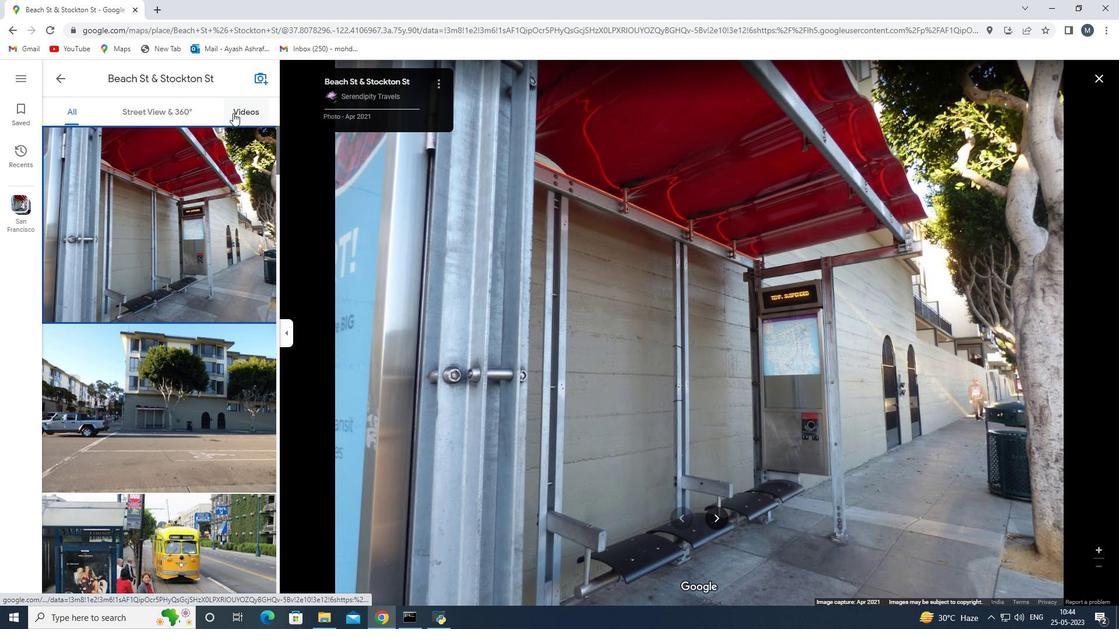 
Action: Mouse moved to (688, 448)
Screenshot: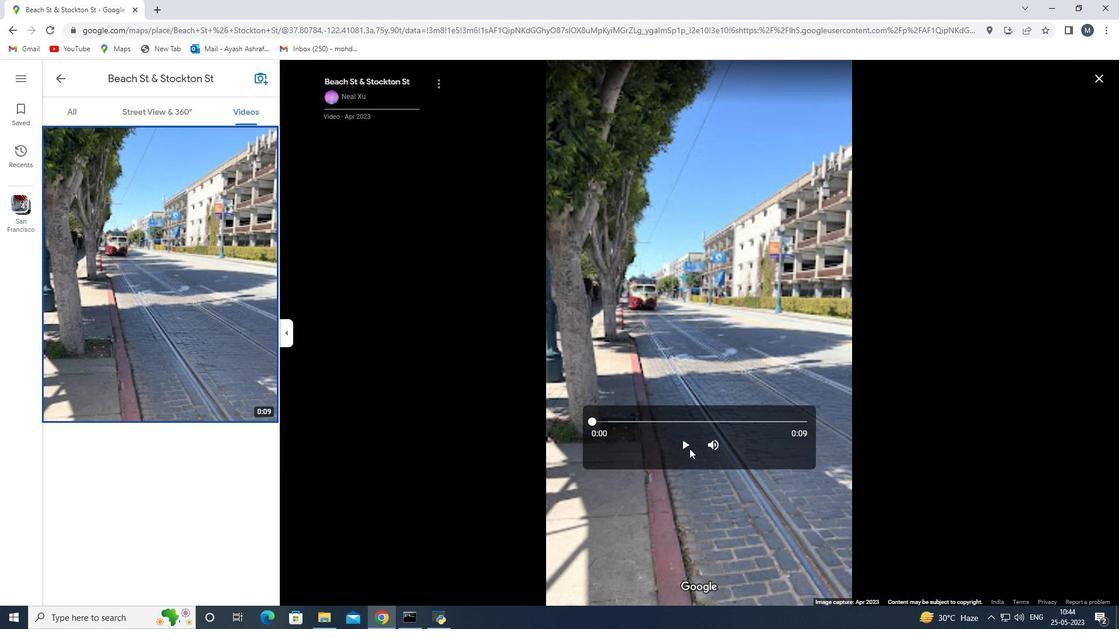 
Action: Mouse pressed left at (688, 448)
Screenshot: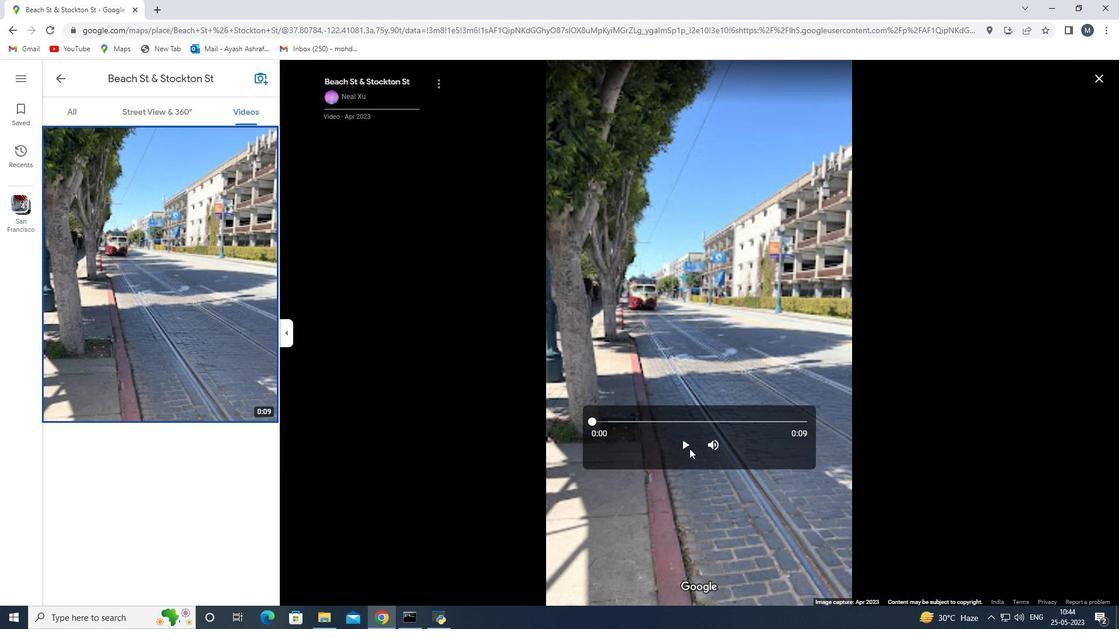 
Action: Mouse moved to (114, 350)
Screenshot: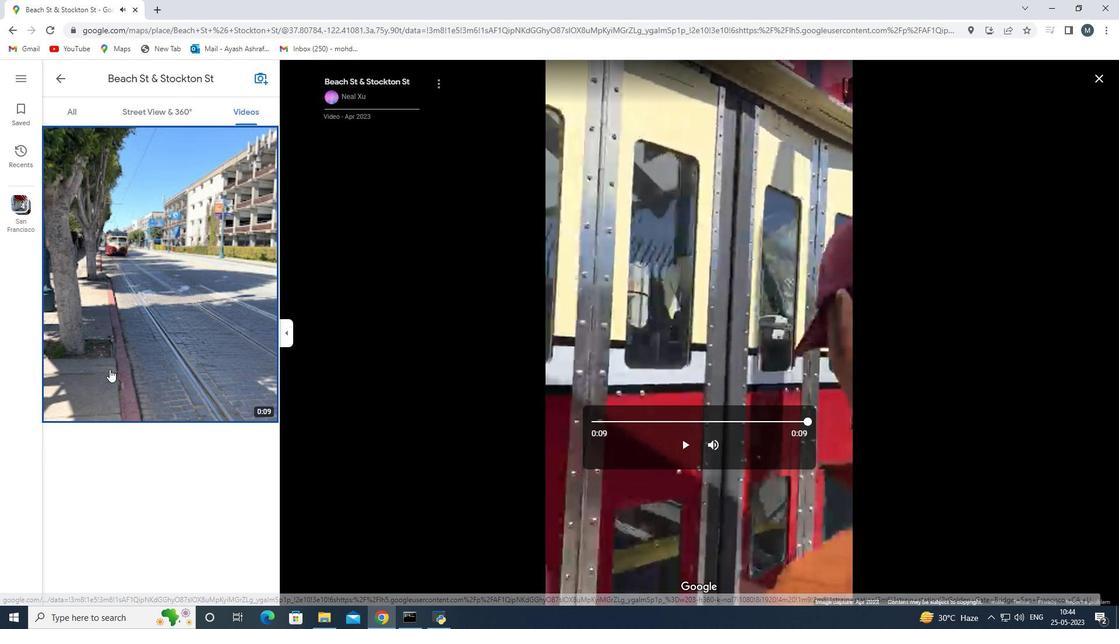 
Action: Mouse scrolled (114, 349) with delta (0, 0)
Screenshot: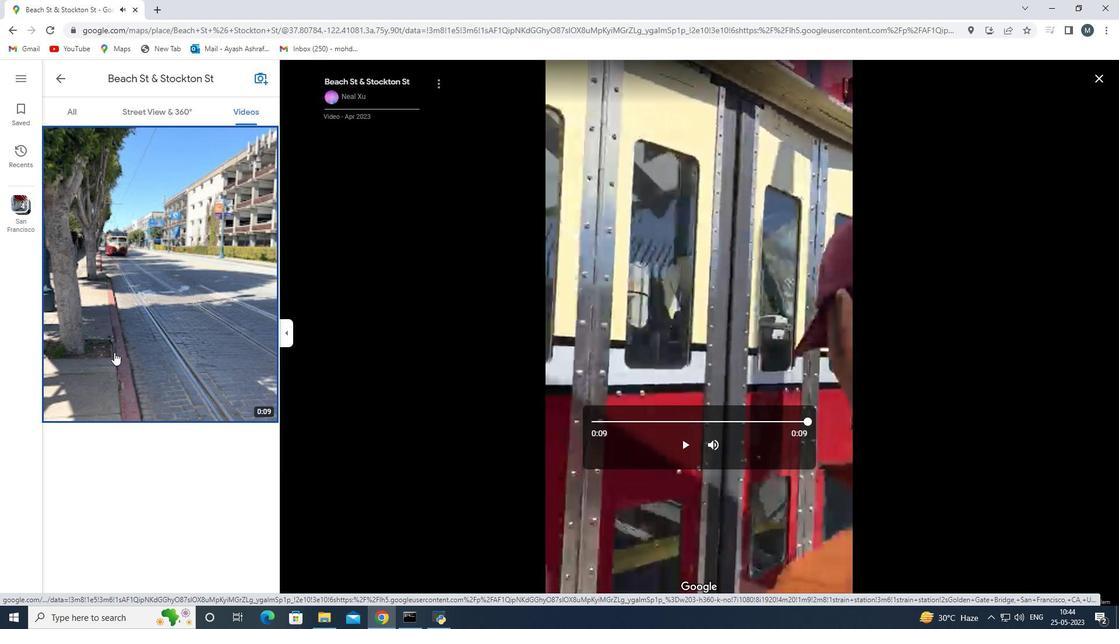 
Action: Mouse scrolled (114, 349) with delta (0, 0)
Screenshot: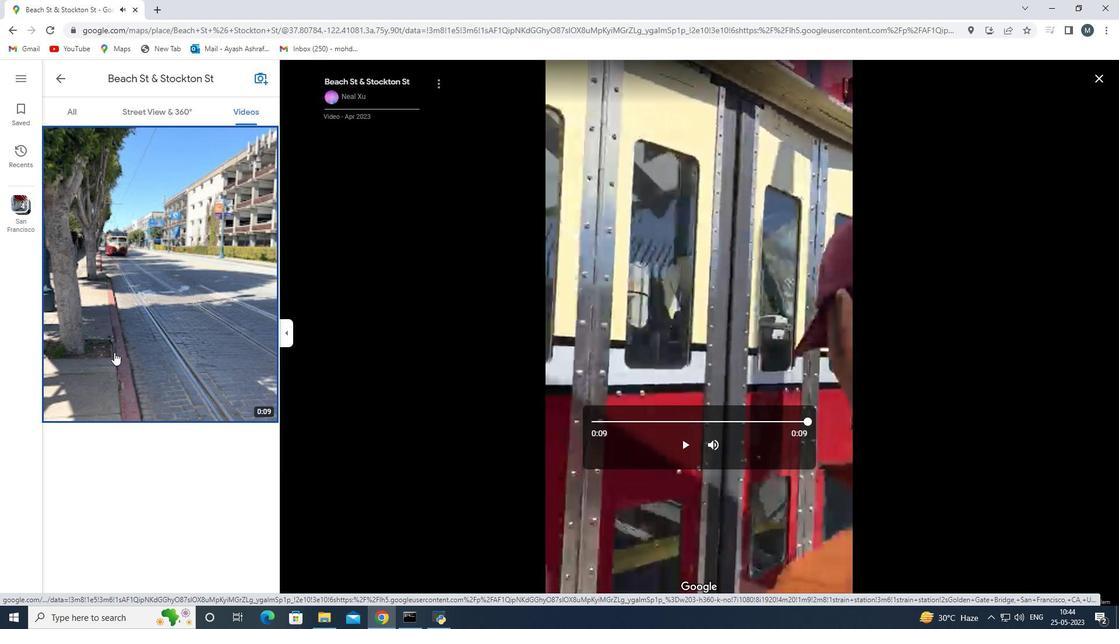 
Action: Mouse scrolled (114, 349) with delta (0, 0)
Screenshot: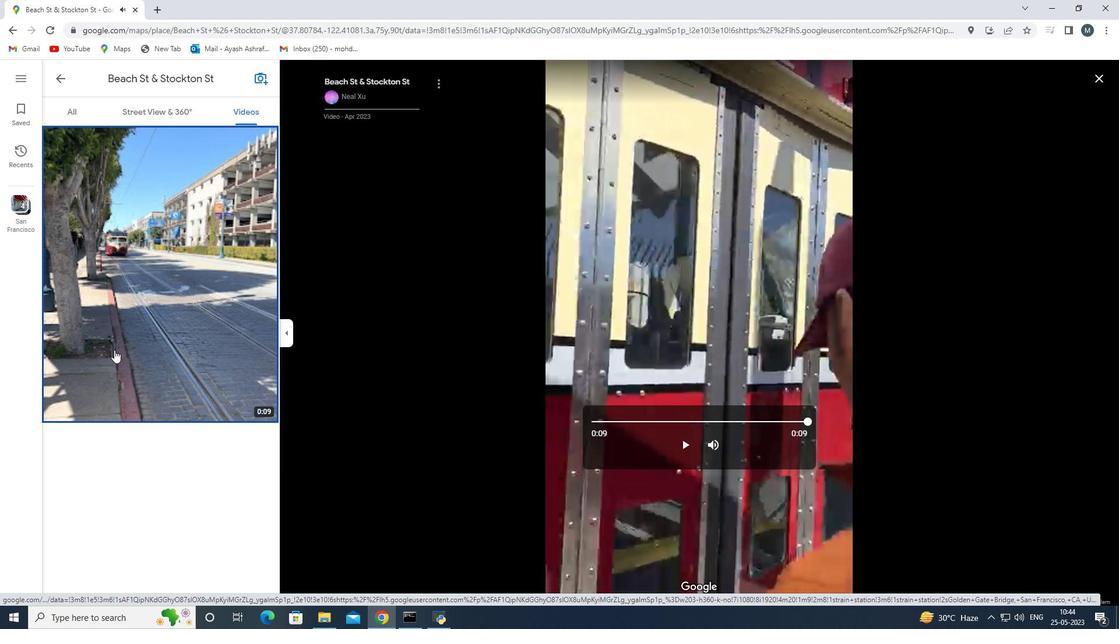 
Action: Mouse moved to (151, 113)
Screenshot: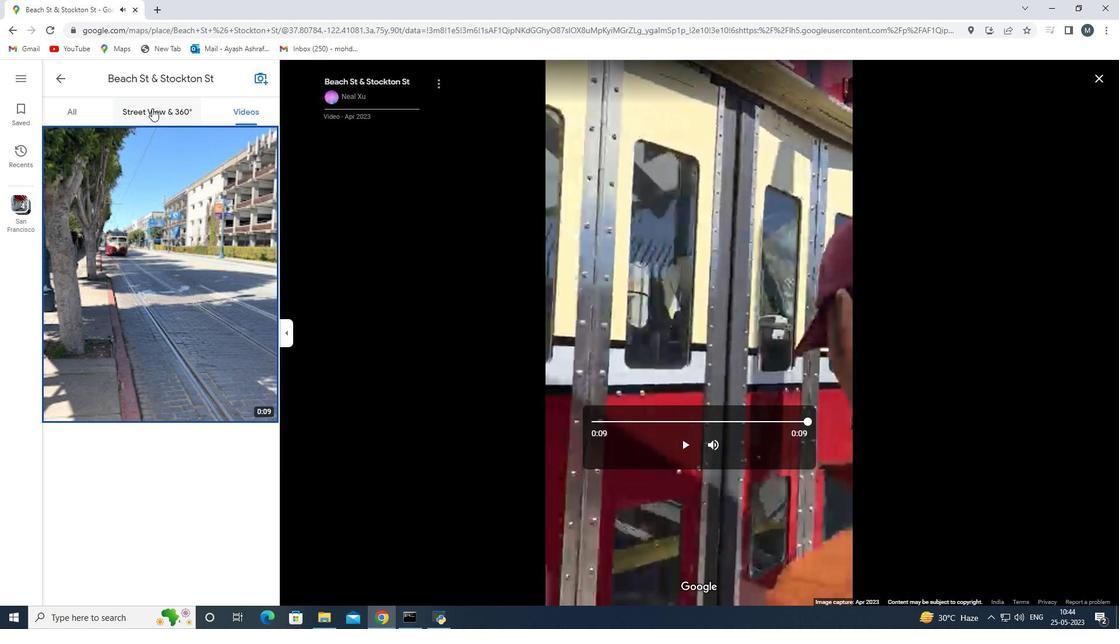 
Action: Mouse pressed left at (151, 113)
Screenshot: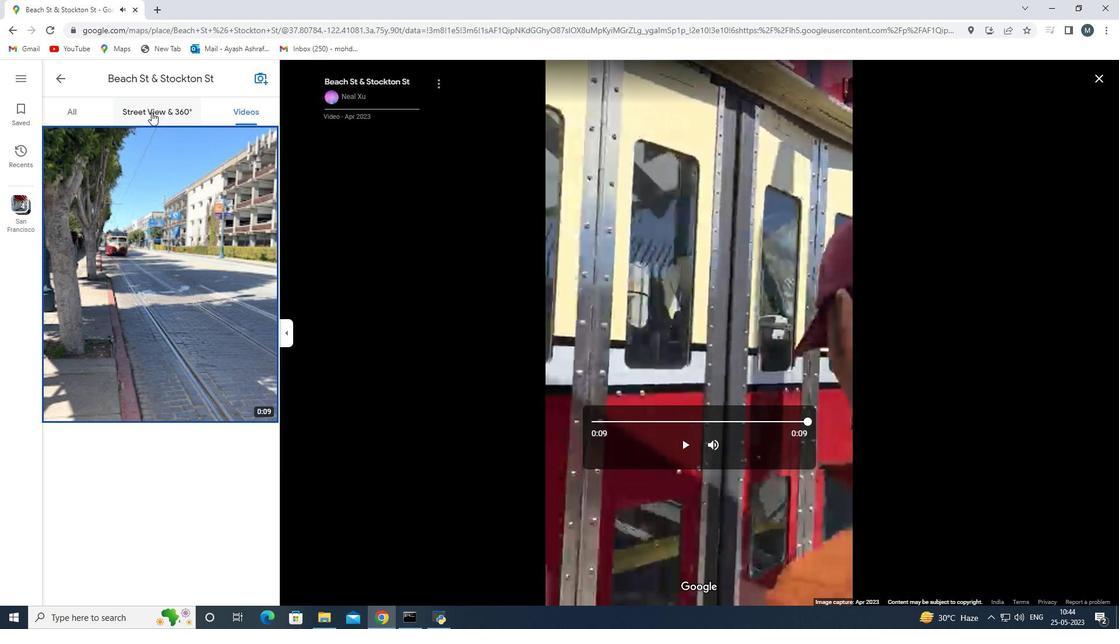 
Action: Mouse moved to (70, 113)
Screenshot: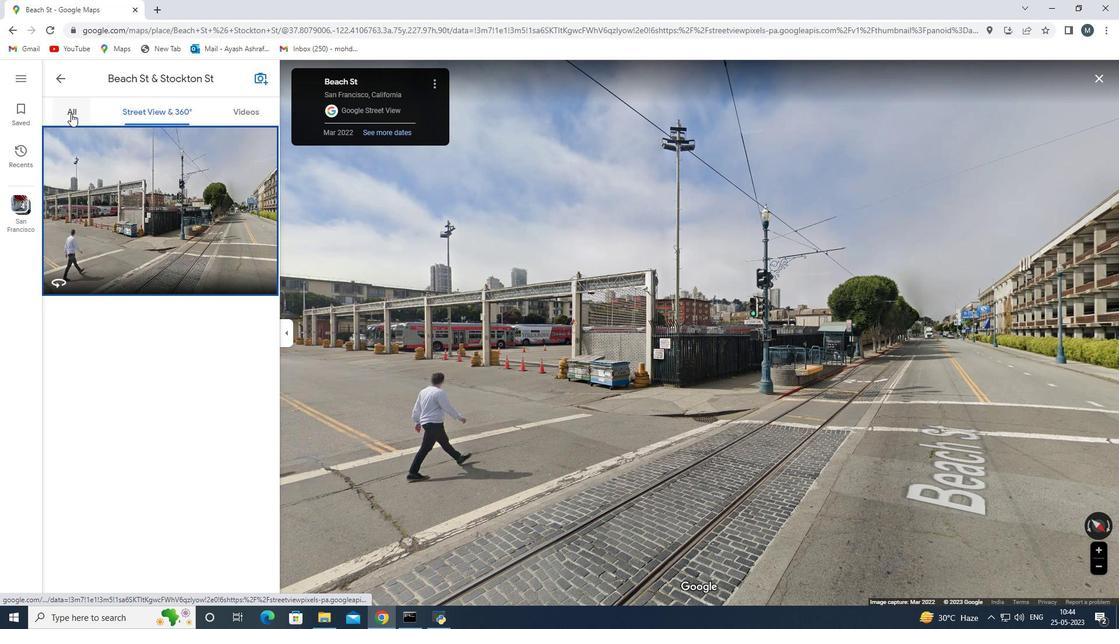 
Action: Mouse pressed left at (70, 113)
Screenshot: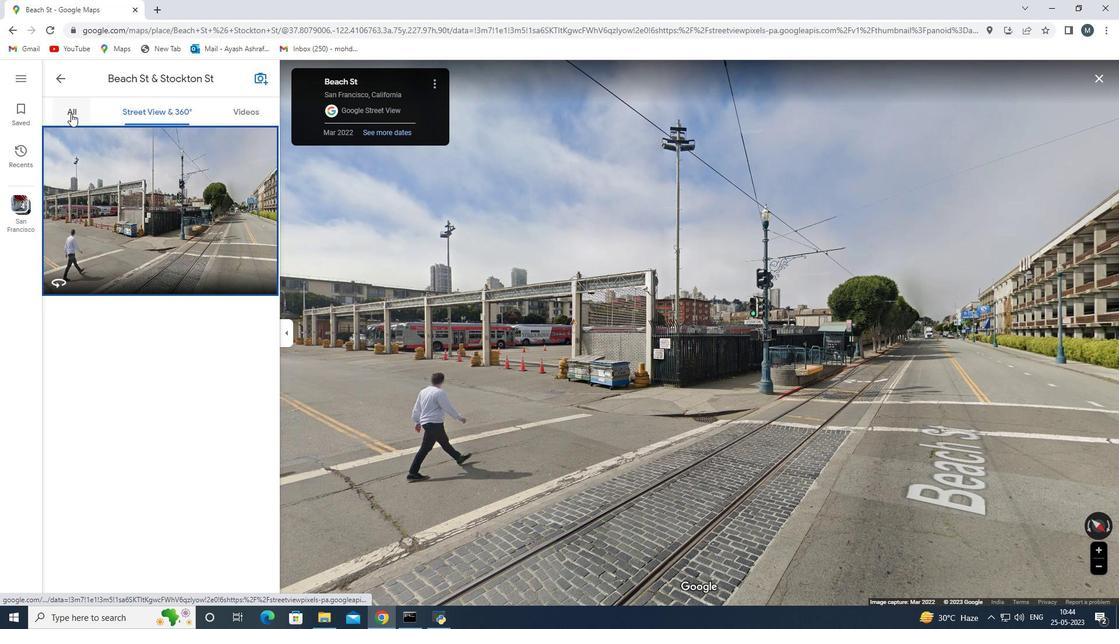 
Action: Mouse moved to (219, 287)
Screenshot: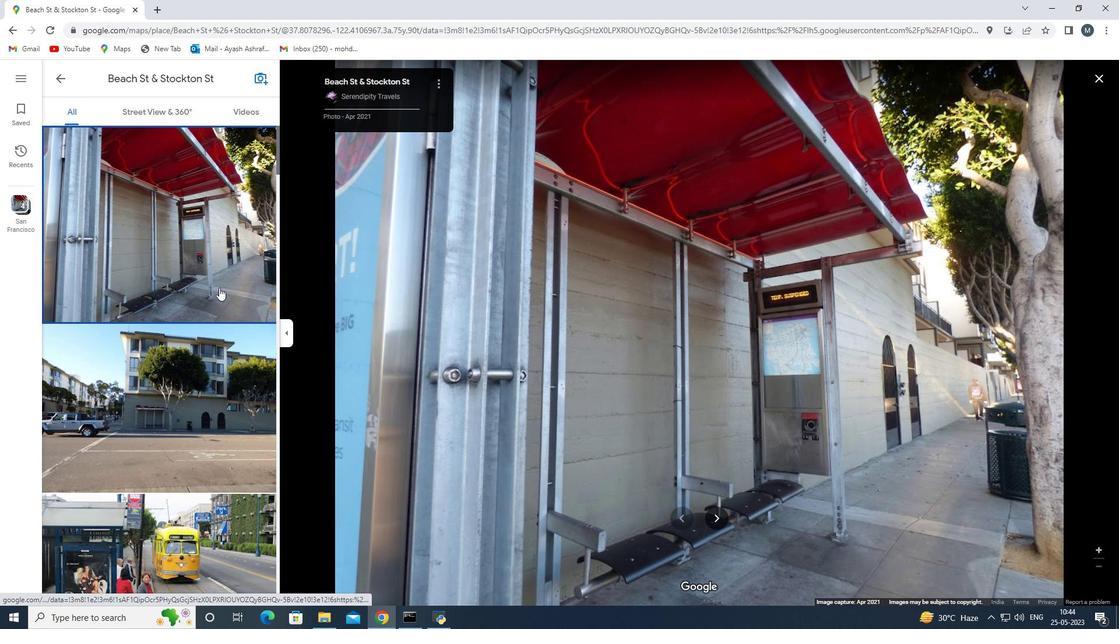 
Action: Key pressed <Key.down><Key.down><Key.down><Key.down><Key.down><Key.down><Key.down><Key.down><Key.down><Key.down><Key.down><Key.down><Key.down><Key.down><Key.down><Key.down><Key.down><Key.down><Key.down><Key.down><Key.down><Key.down><Key.down>
Screenshot: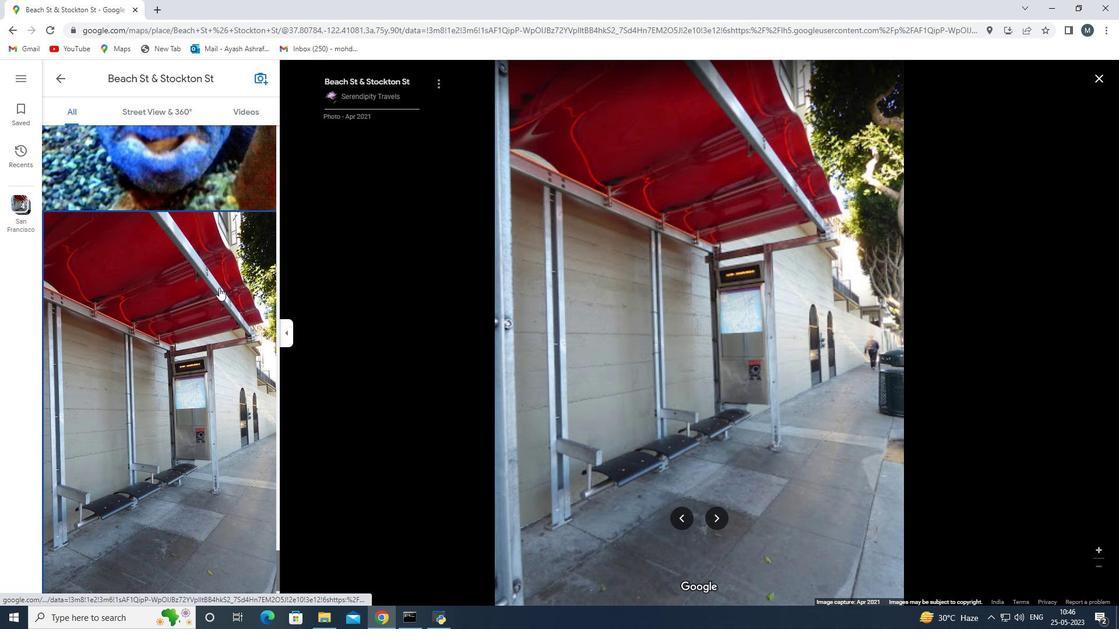 
Action: Mouse moved to (62, 80)
Screenshot: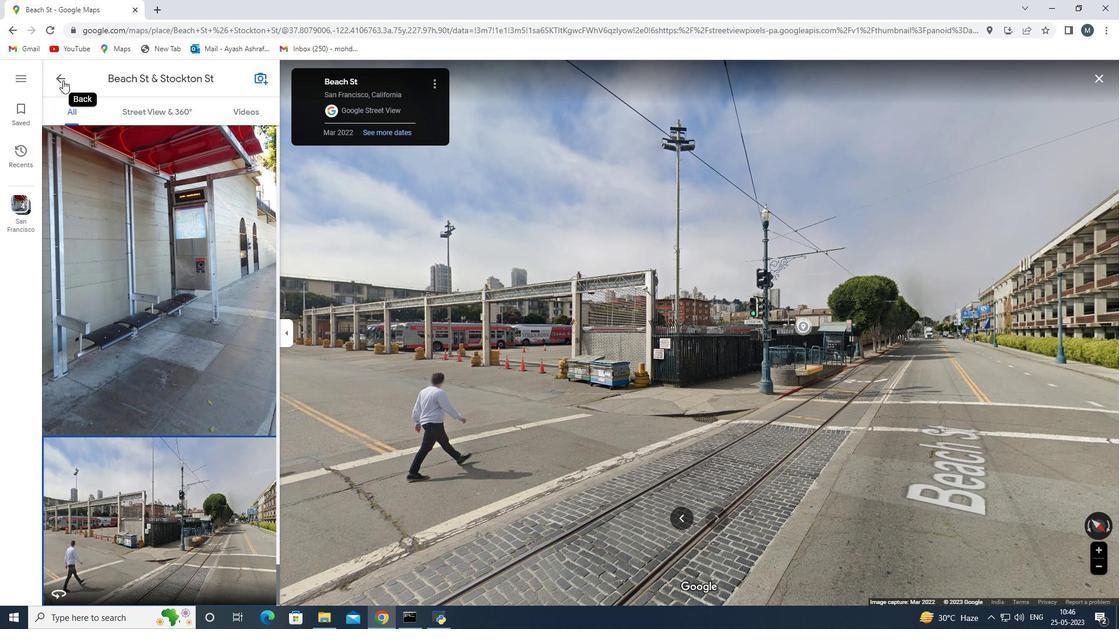 
Action: Mouse pressed left at (62, 80)
Screenshot: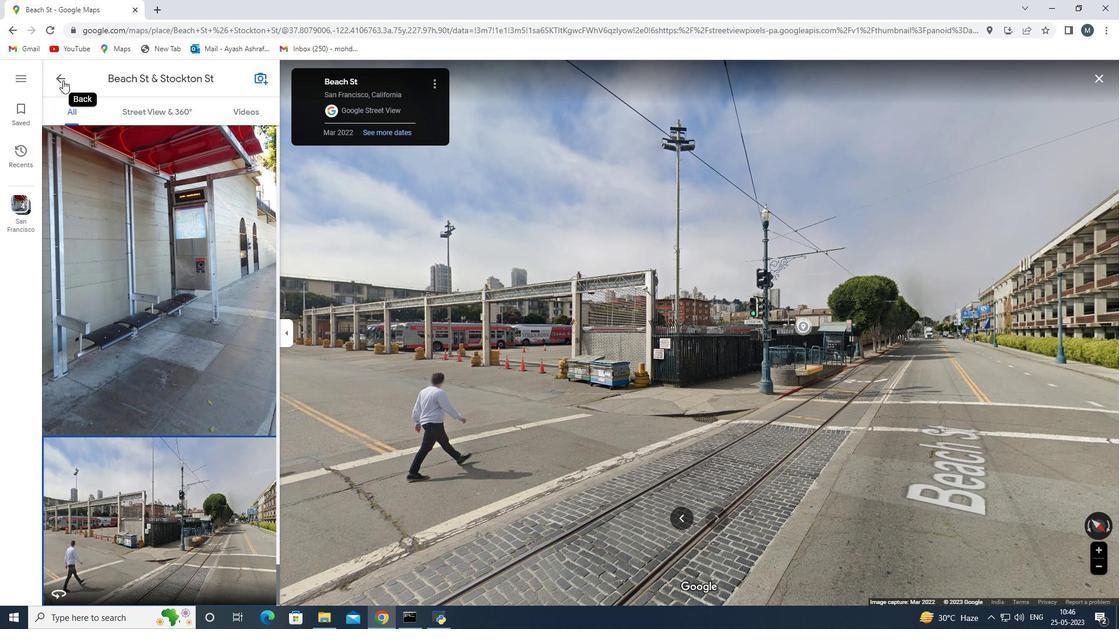 
Action: Mouse moved to (194, 237)
Screenshot: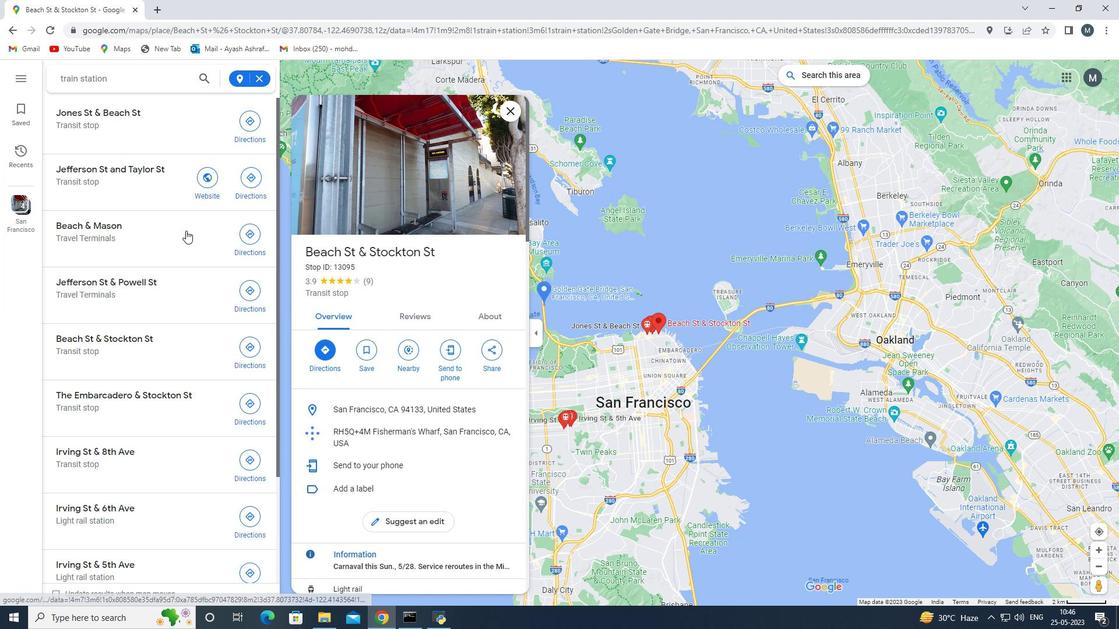 
Action: Mouse scrolled (194, 237) with delta (0, 0)
Screenshot: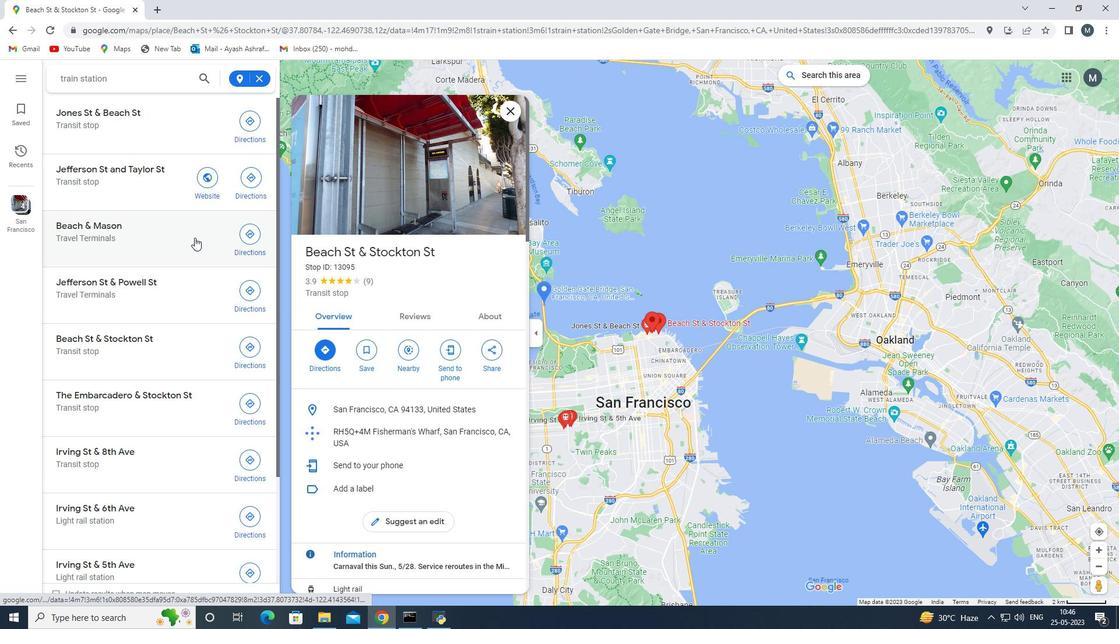 
Action: Mouse scrolled (194, 237) with delta (0, 0)
Screenshot: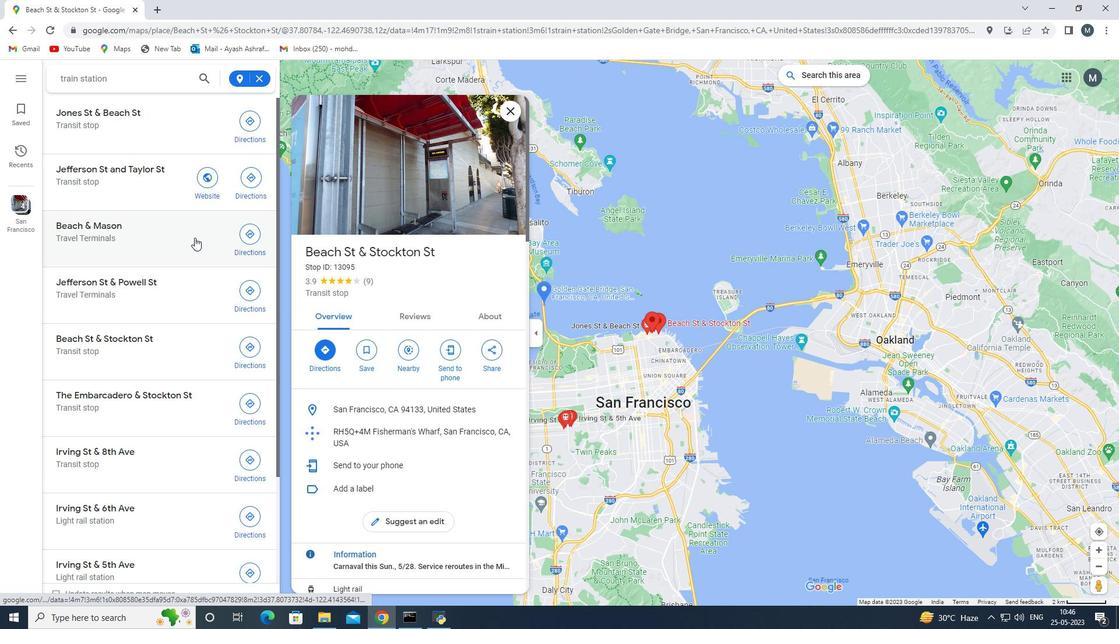 
Action: Mouse scrolled (194, 237) with delta (0, 0)
Screenshot: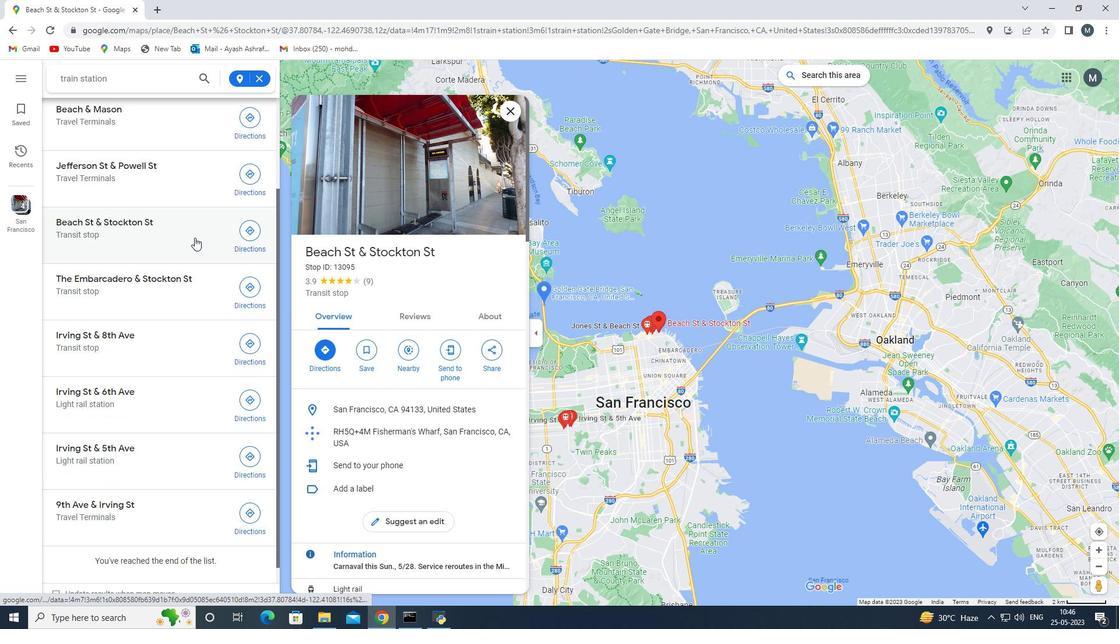 
Action: Mouse scrolled (194, 237) with delta (0, 0)
Screenshot: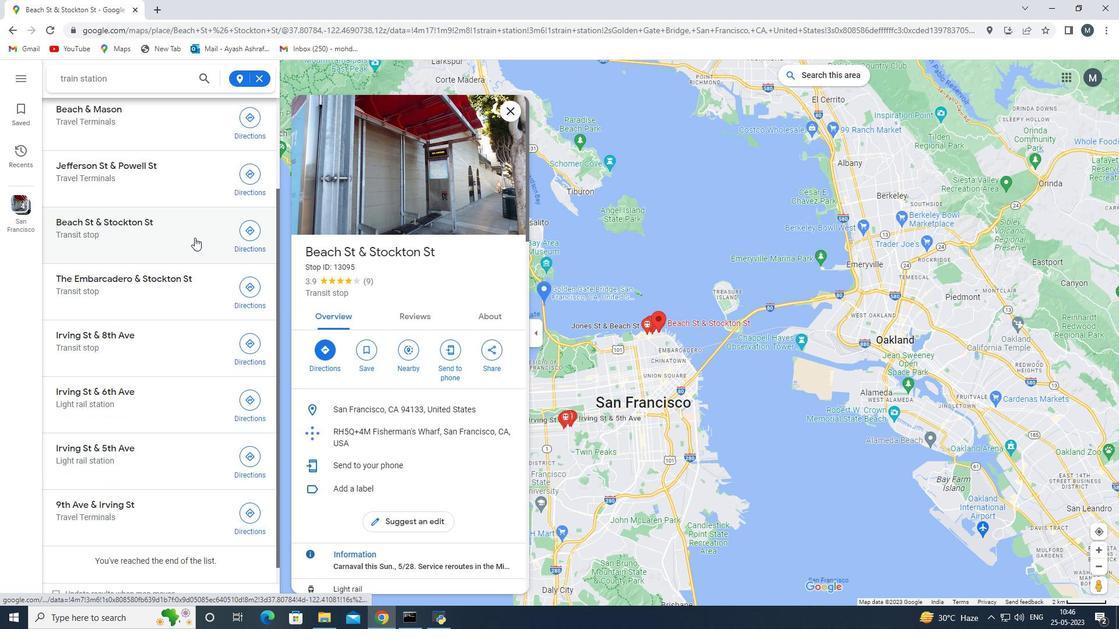 
Action: Mouse moved to (121, 339)
Screenshot: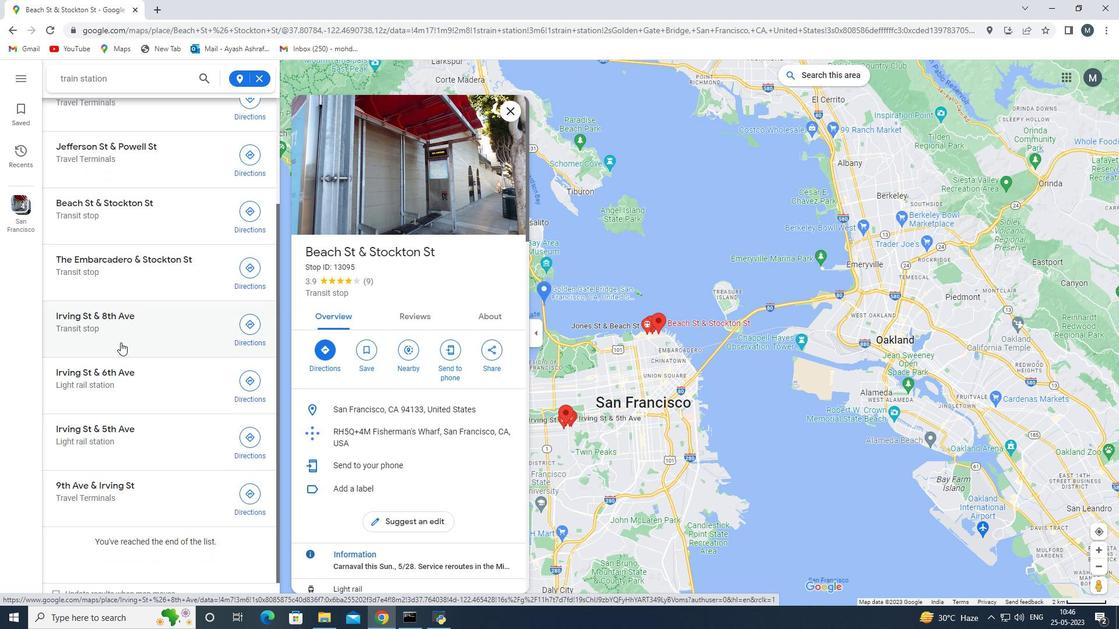 
Action: Mouse pressed left at (121, 339)
Screenshot: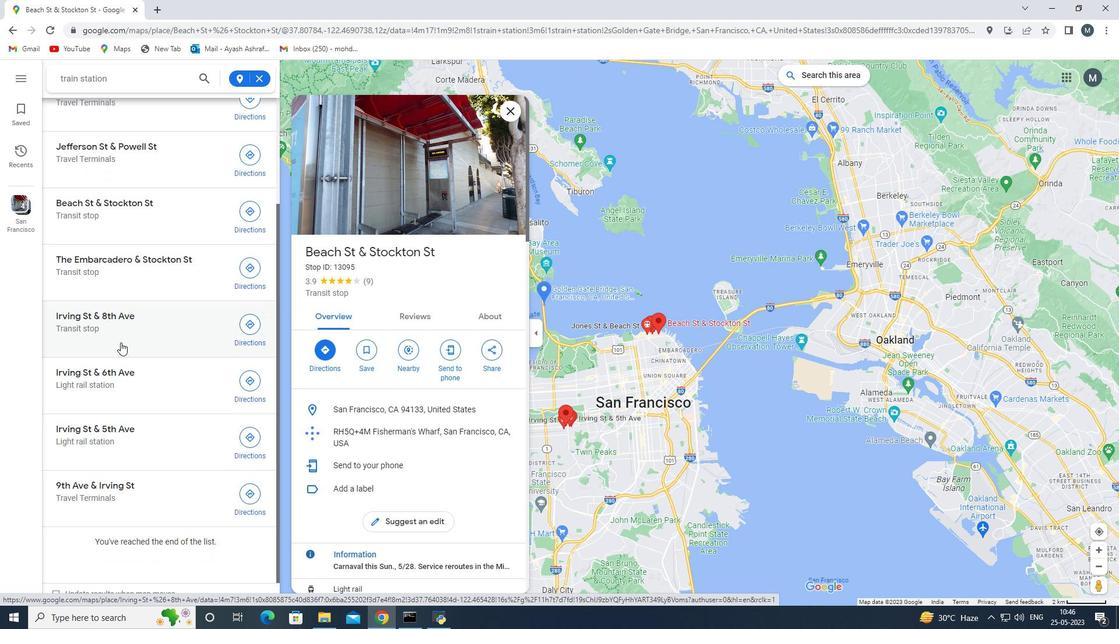 
Action: Mouse moved to (364, 406)
